 Task: Create a two modern and professional business identity letterhead templates.
Action: Mouse moved to (464, 412)
Screenshot: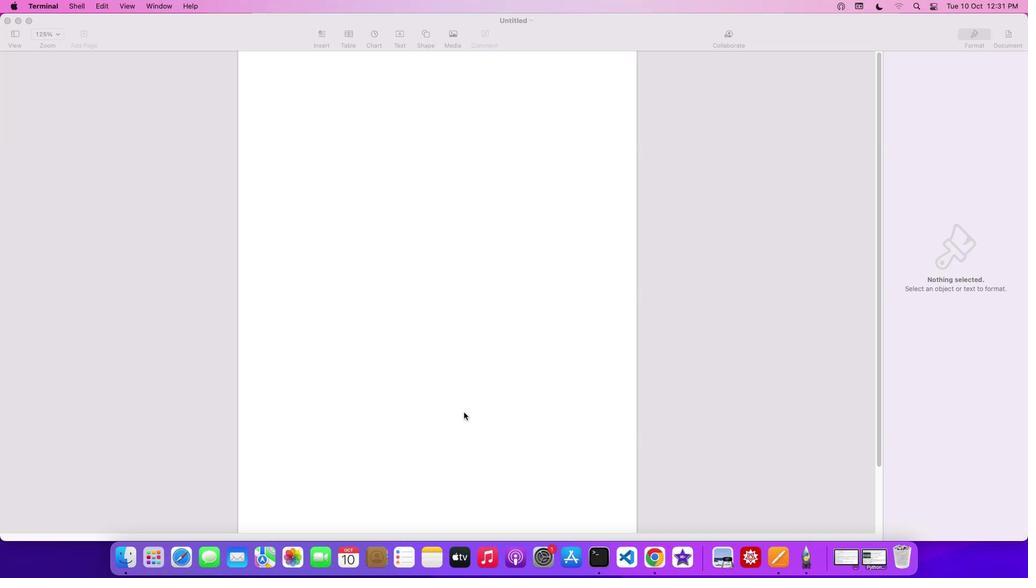 
Action: Mouse pressed left at (464, 412)
Screenshot: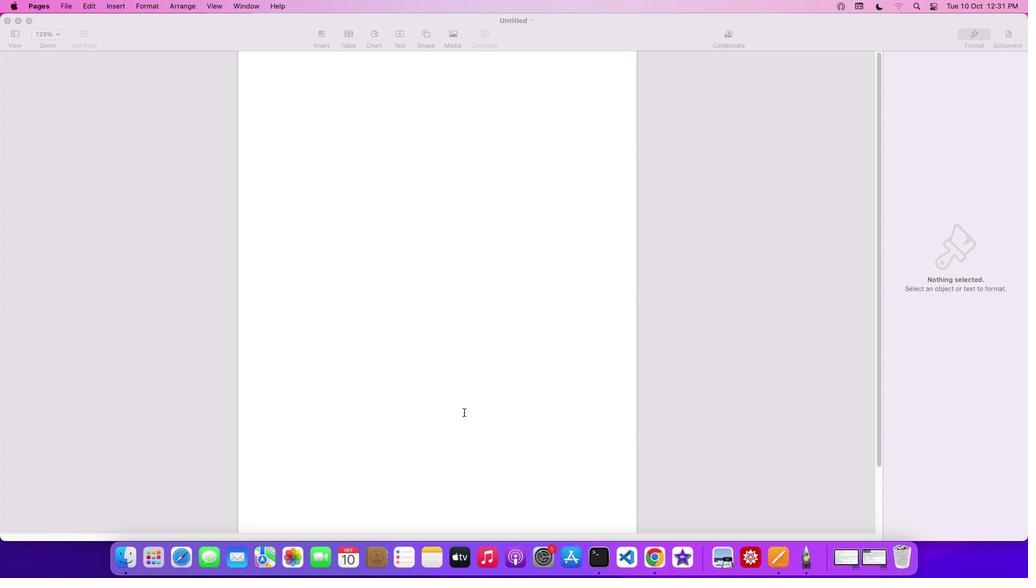 
Action: Mouse moved to (427, 32)
Screenshot: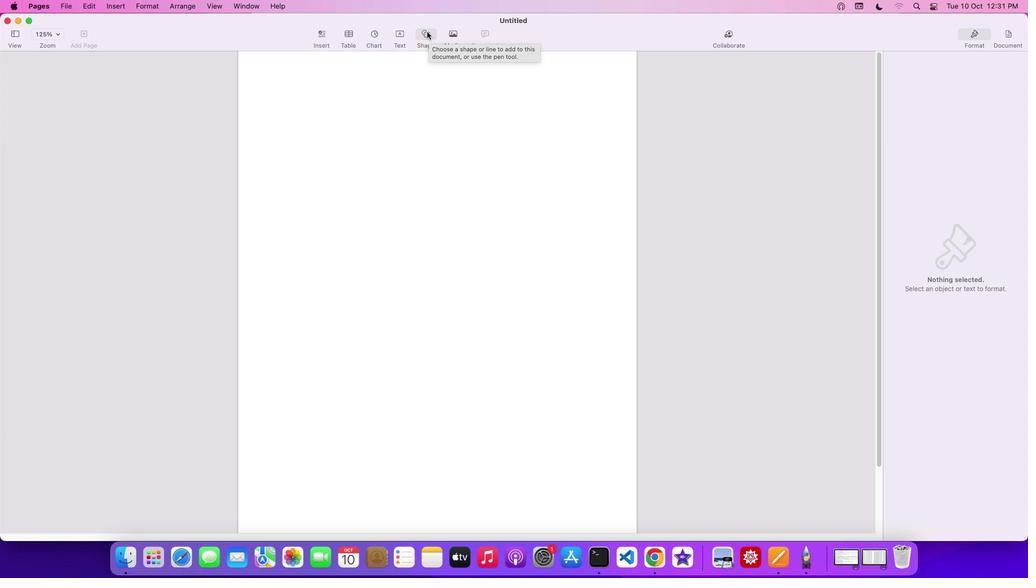 
Action: Mouse pressed left at (427, 32)
Screenshot: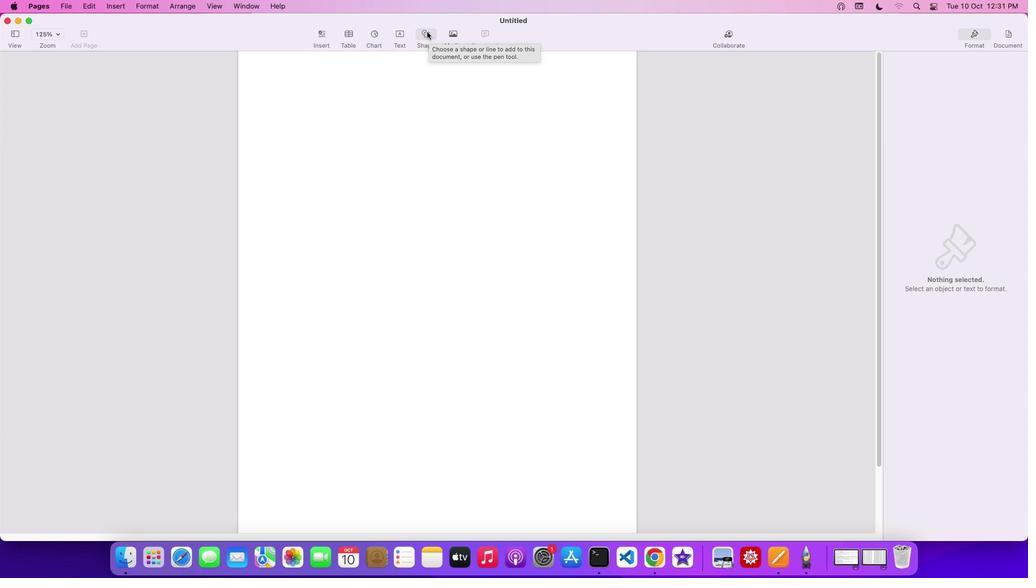 
Action: Mouse moved to (421, 125)
Screenshot: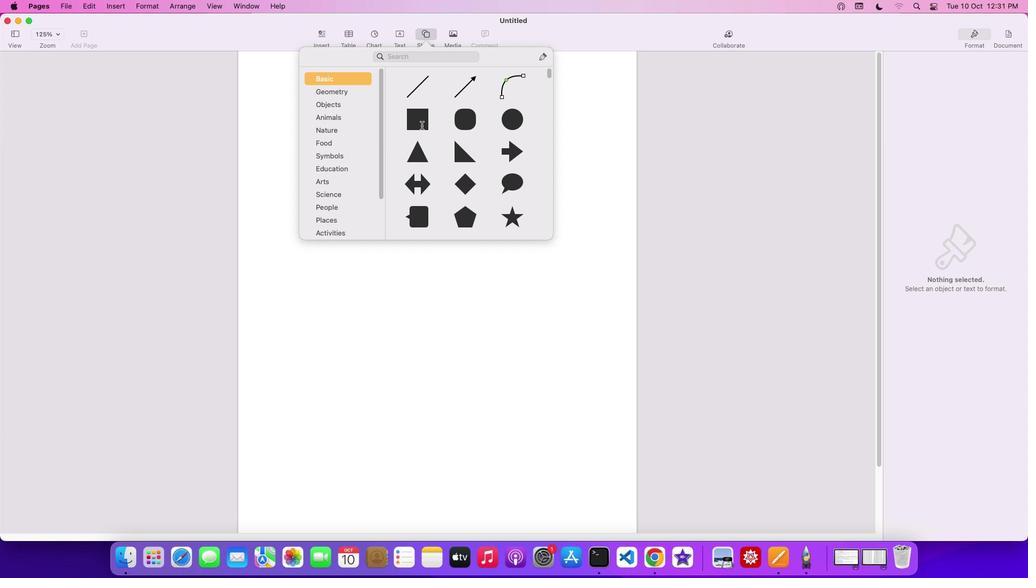 
Action: Mouse pressed left at (421, 125)
Screenshot: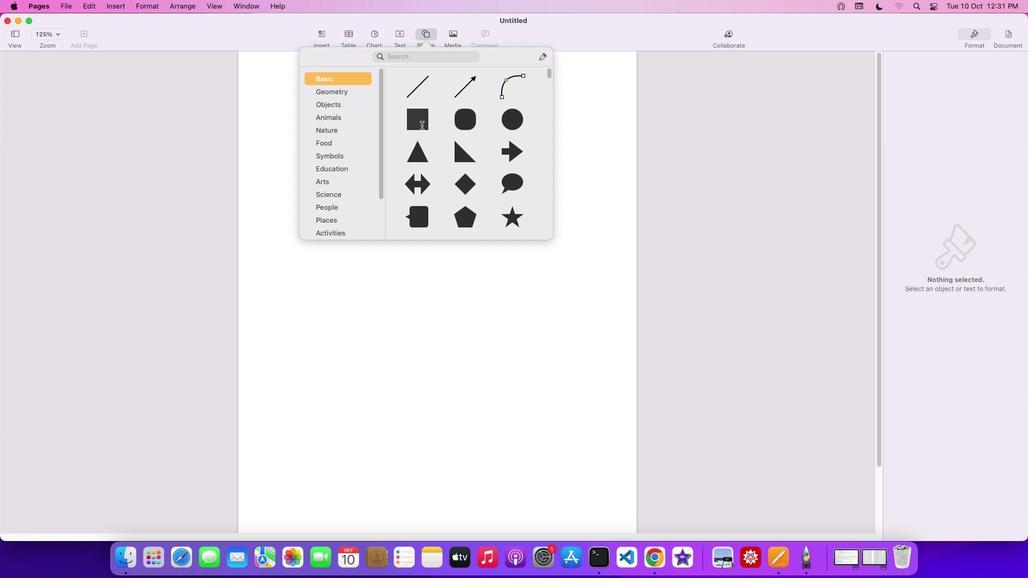 
Action: Mouse moved to (438, 324)
Screenshot: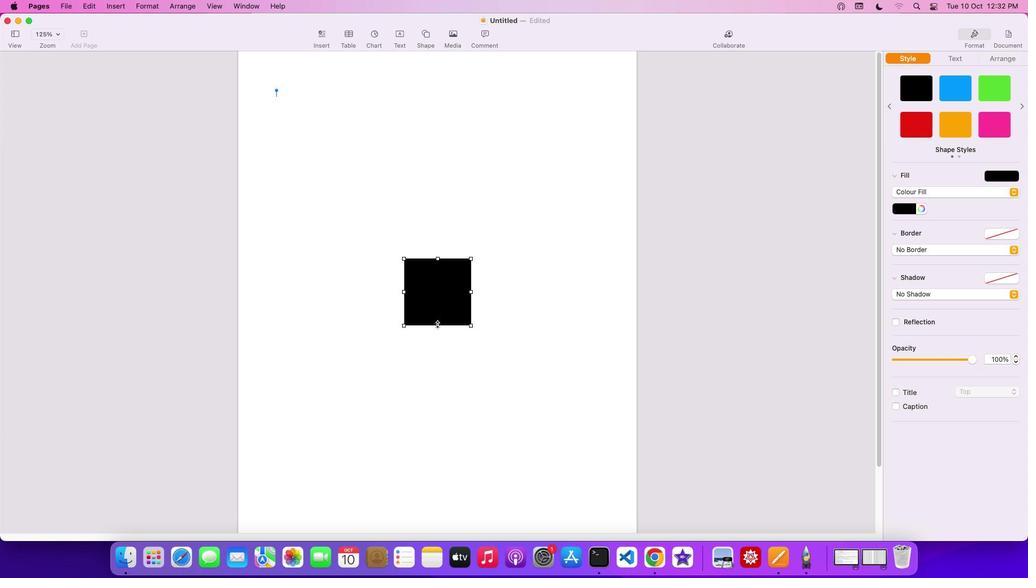 
Action: Mouse pressed left at (438, 324)
Screenshot: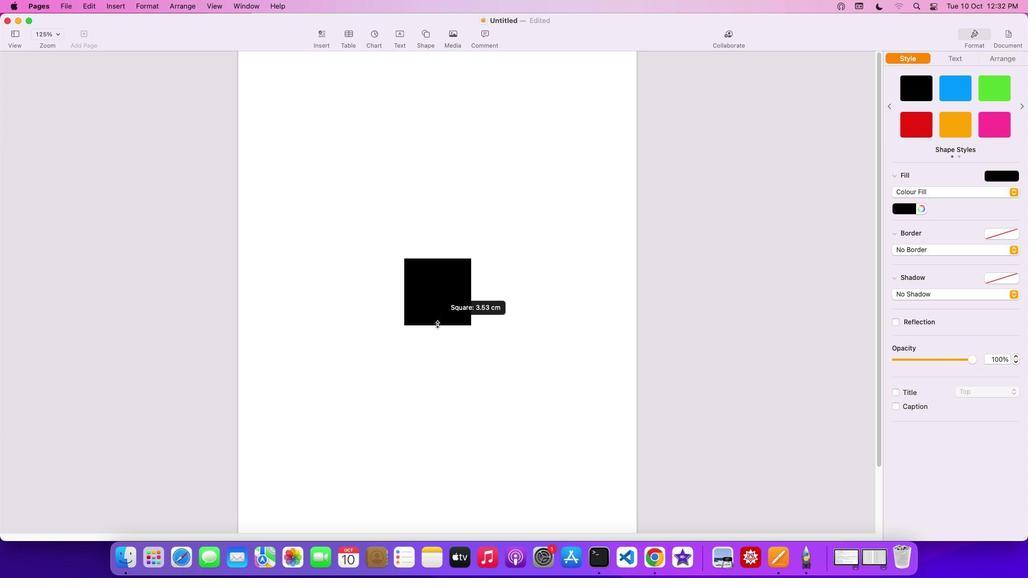 
Action: Mouse moved to (444, 273)
Screenshot: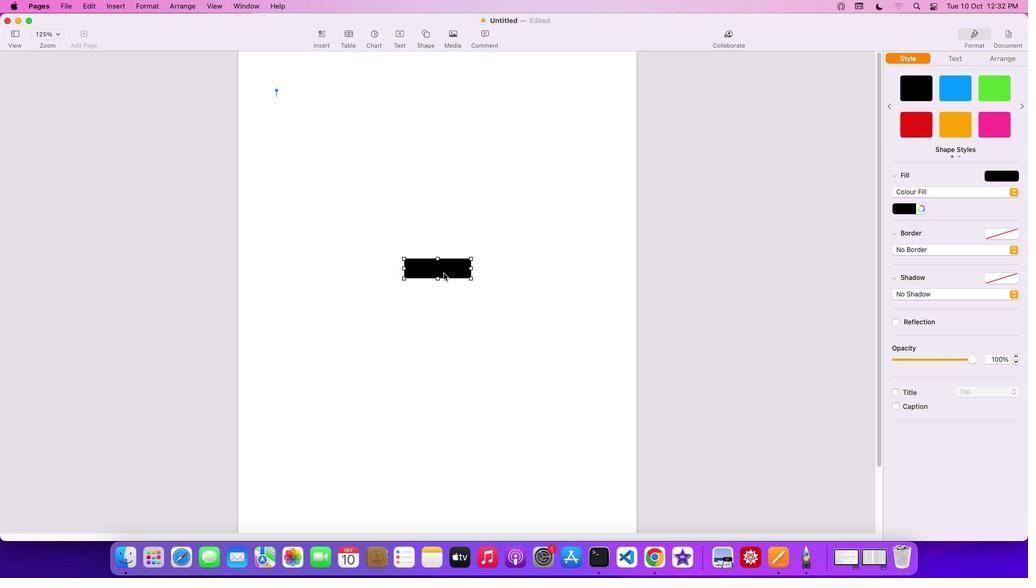 
Action: Mouse pressed left at (444, 273)
Screenshot: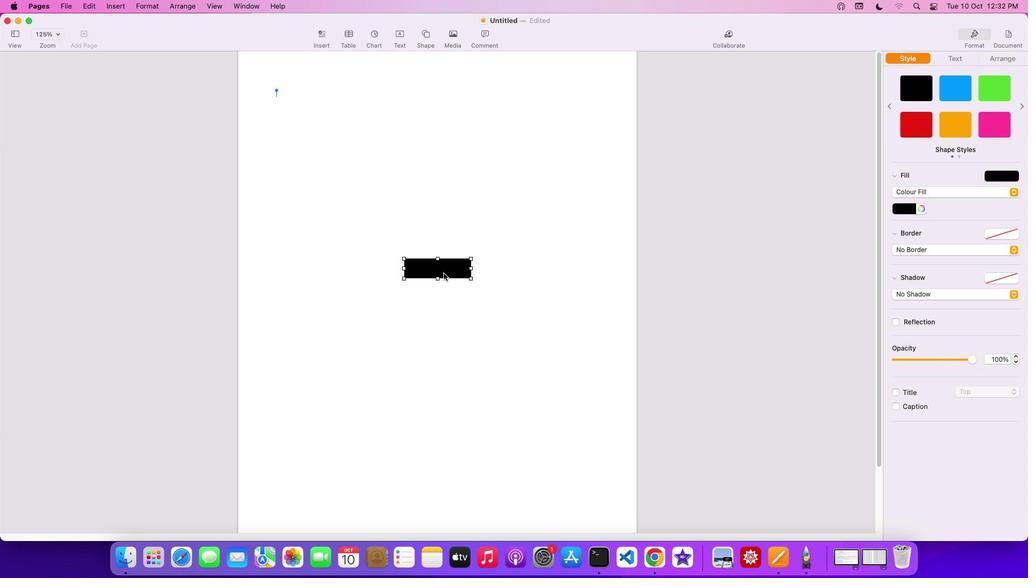 
Action: Mouse moved to (304, 71)
Screenshot: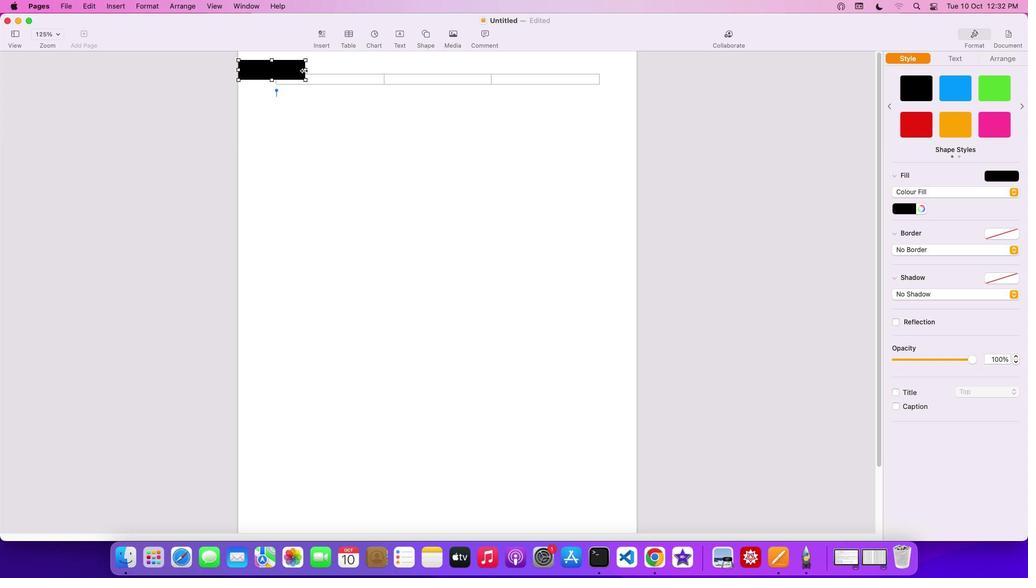 
Action: Mouse pressed left at (304, 71)
Screenshot: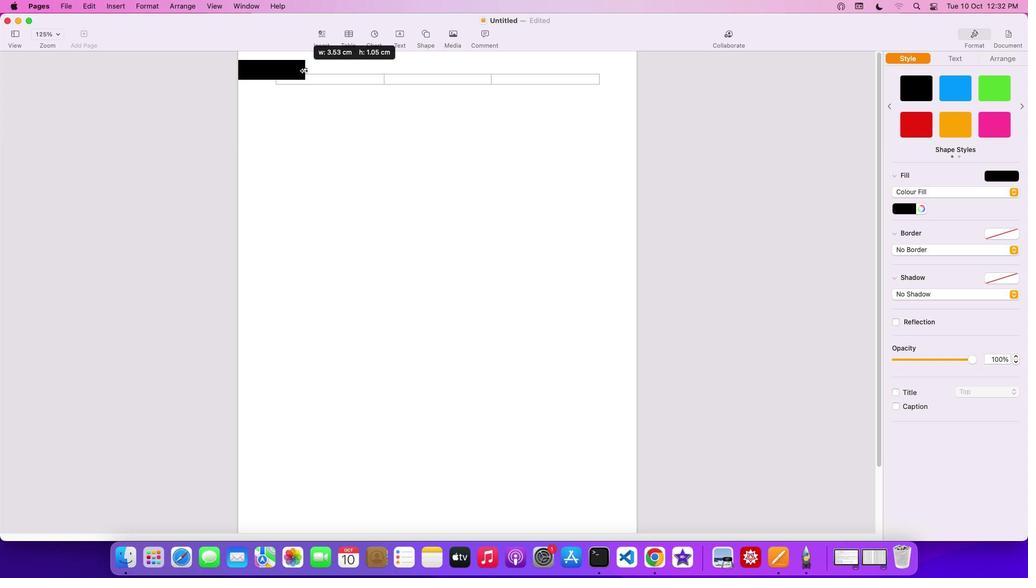 
Action: Mouse moved to (429, 31)
Screenshot: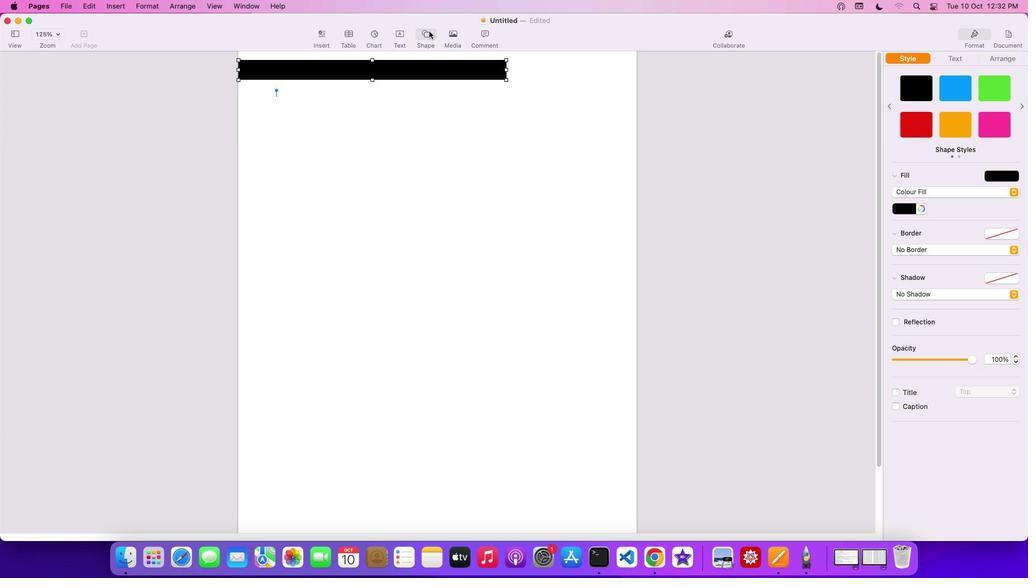 
Action: Mouse pressed left at (429, 31)
Screenshot: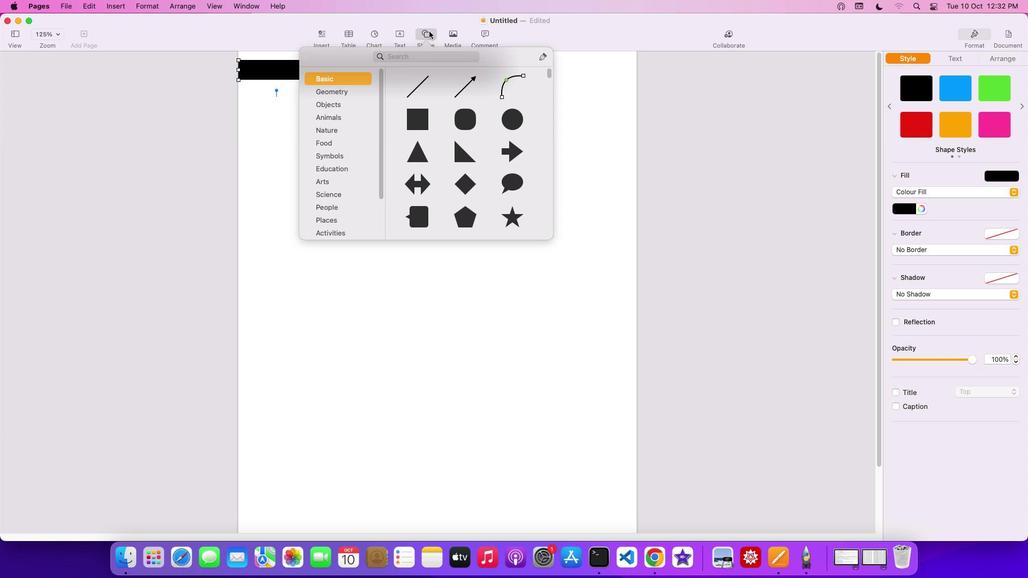 
Action: Mouse moved to (464, 155)
Screenshot: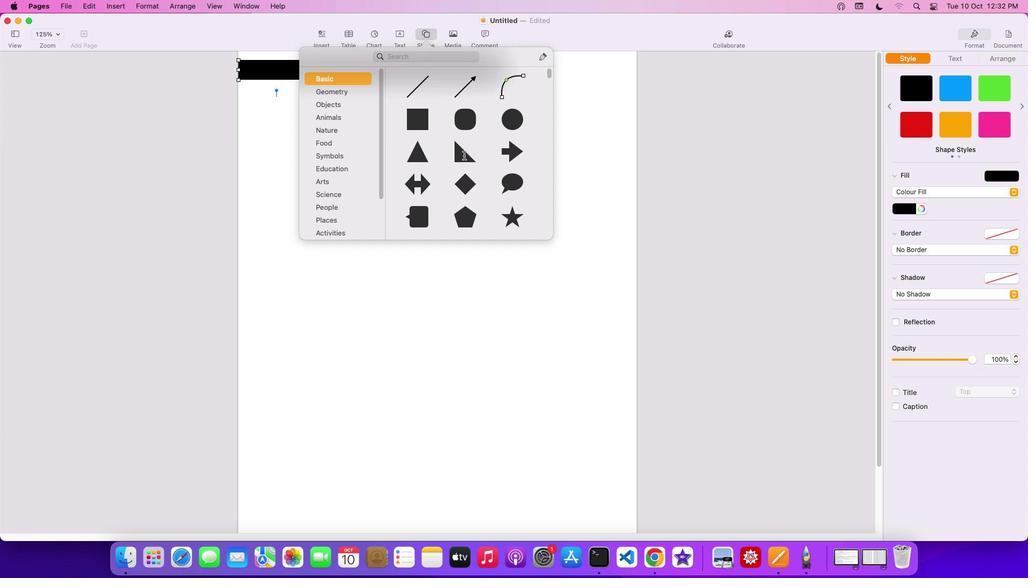 
Action: Mouse pressed left at (464, 155)
Screenshot: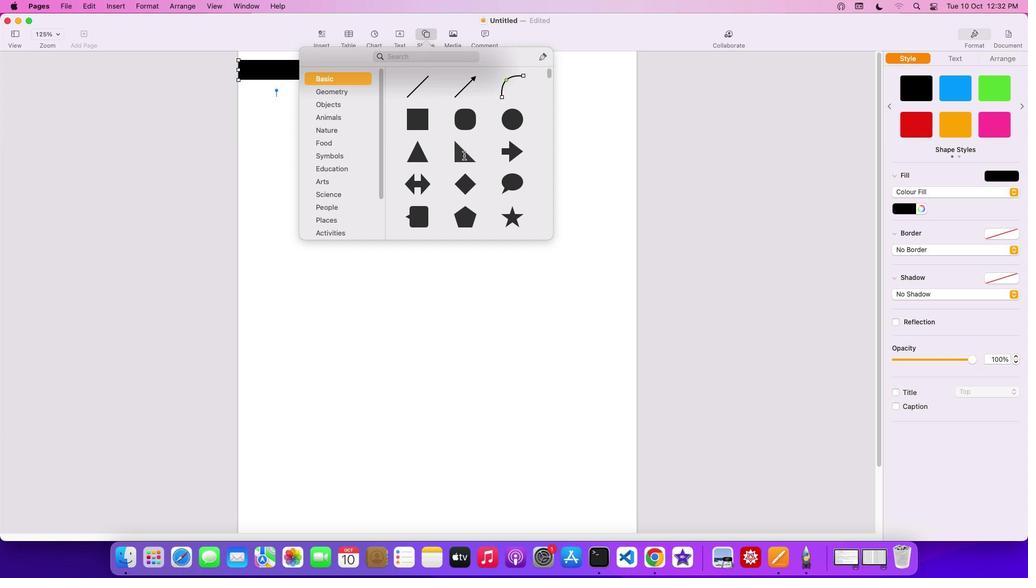 
Action: Mouse moved to (471, 325)
Screenshot: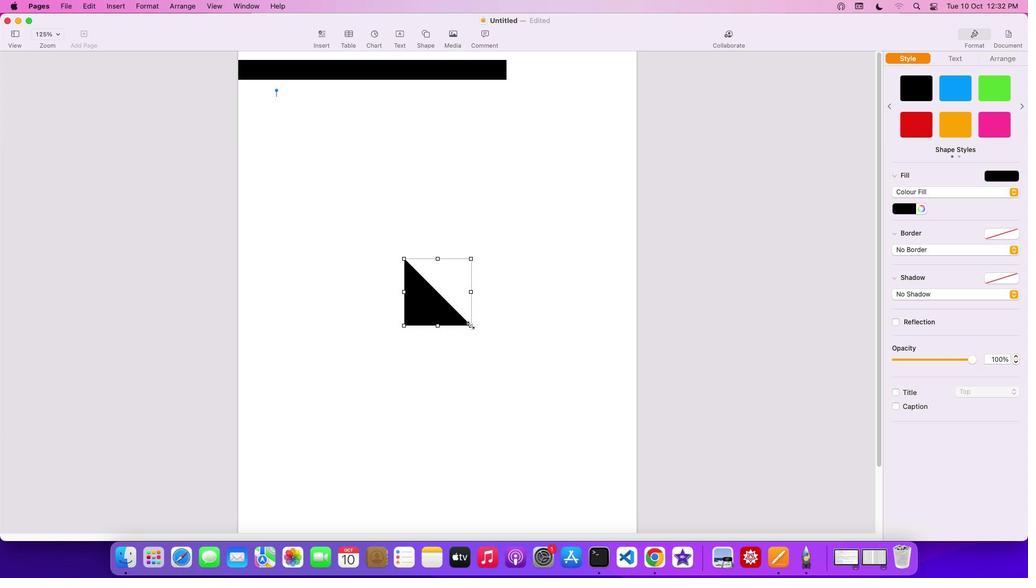 
Action: Mouse pressed left at (471, 325)
Screenshot: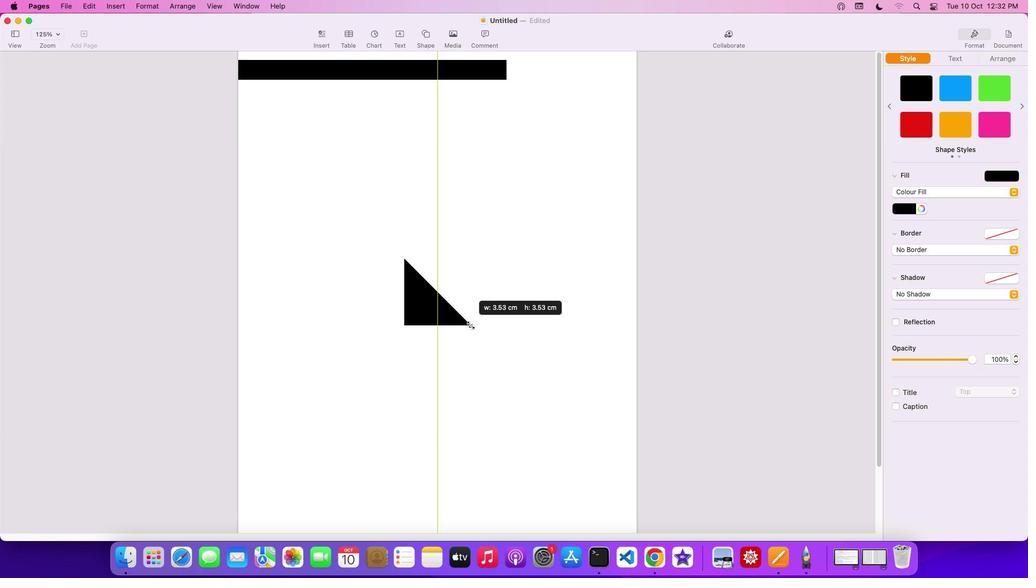 
Action: Mouse moved to (416, 275)
Screenshot: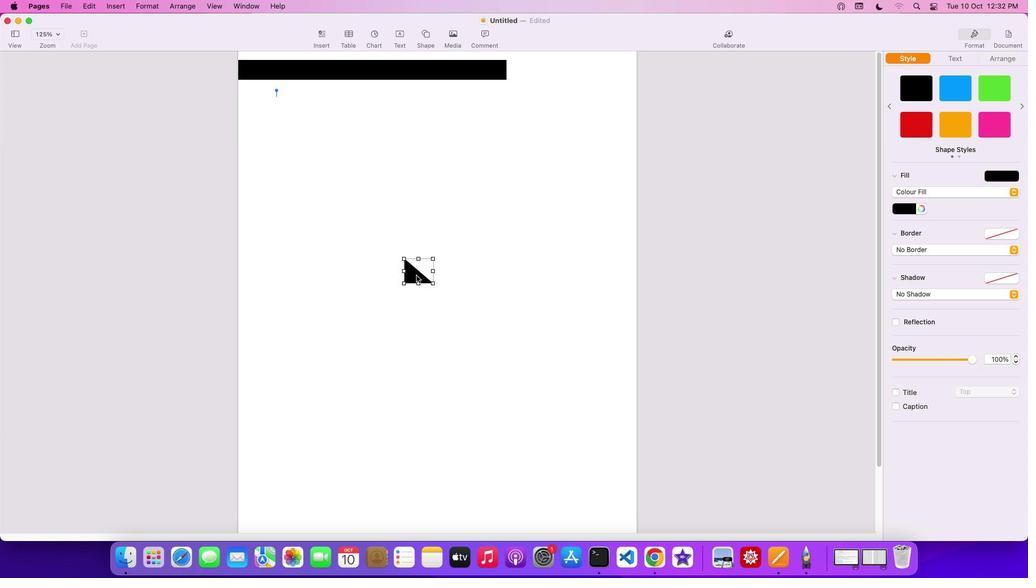 
Action: Mouse pressed left at (416, 275)
Screenshot: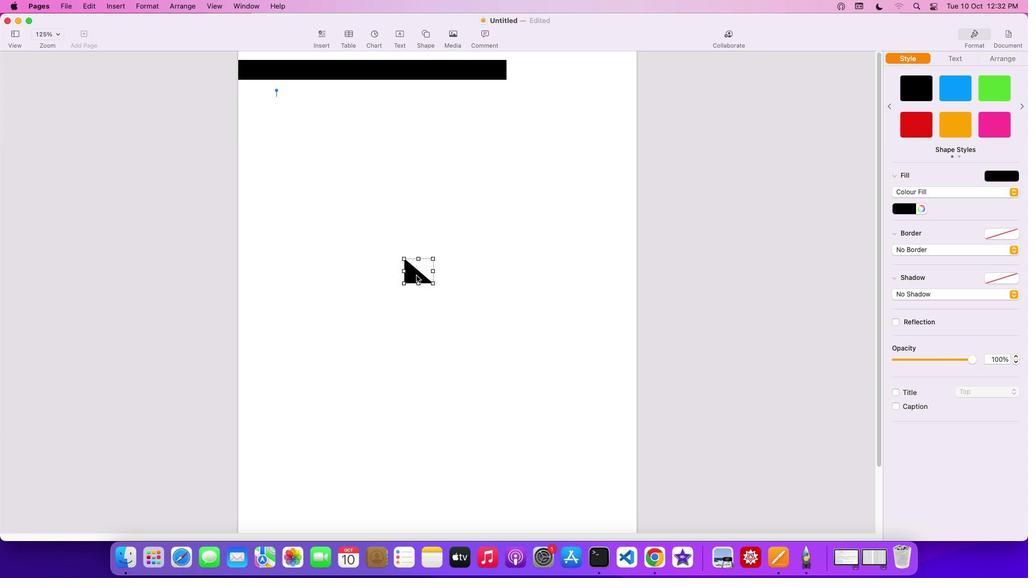 
Action: Mouse moved to (534, 54)
Screenshot: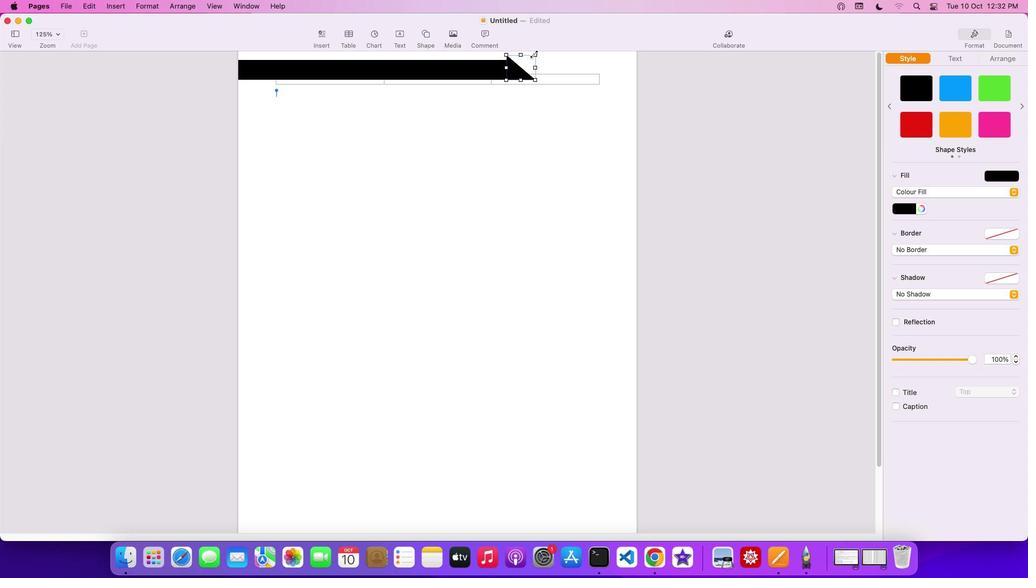 
Action: Mouse pressed left at (534, 54)
Screenshot: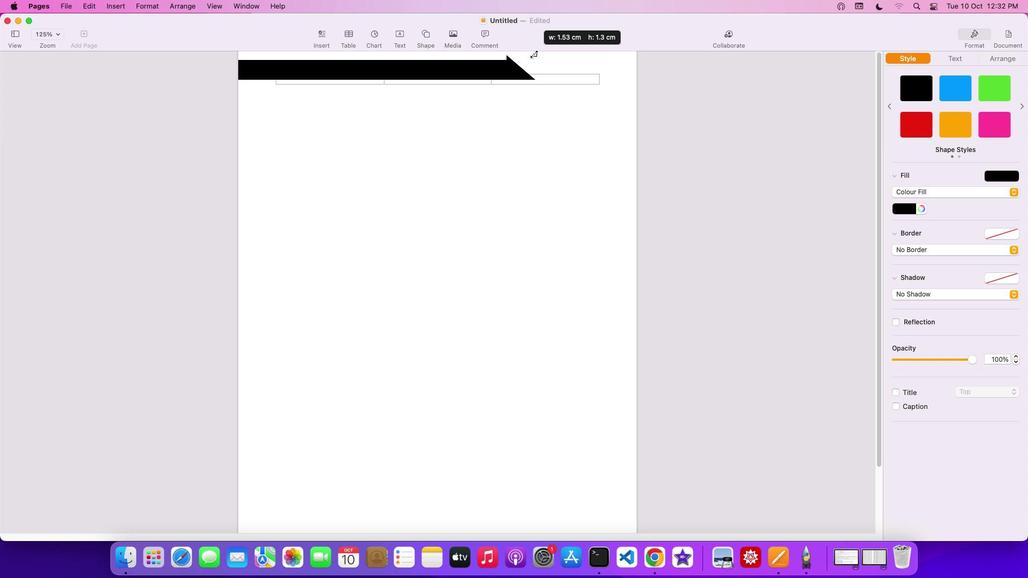 
Action: Mouse moved to (491, 110)
Screenshot: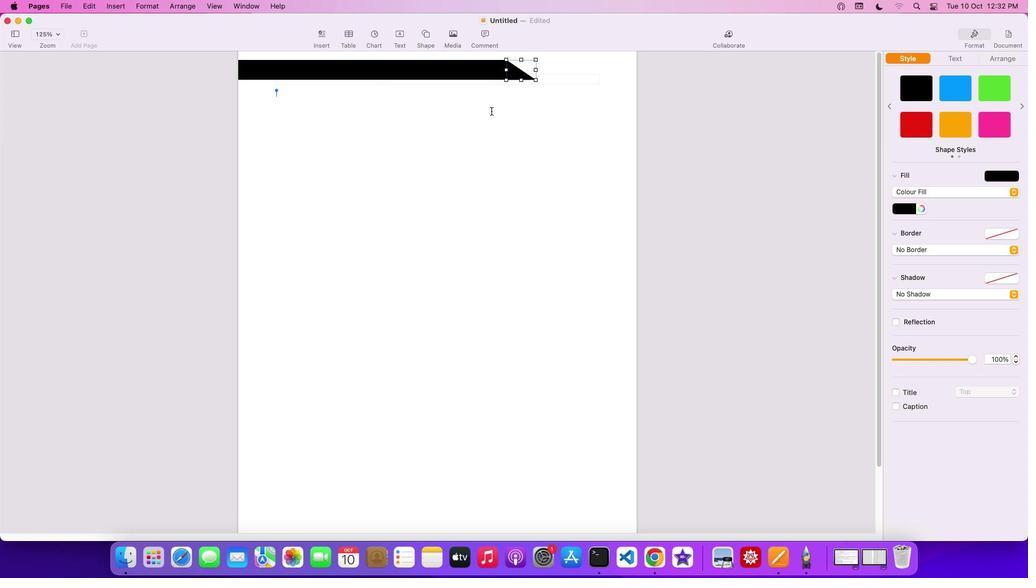 
Action: Mouse pressed left at (491, 110)
Screenshot: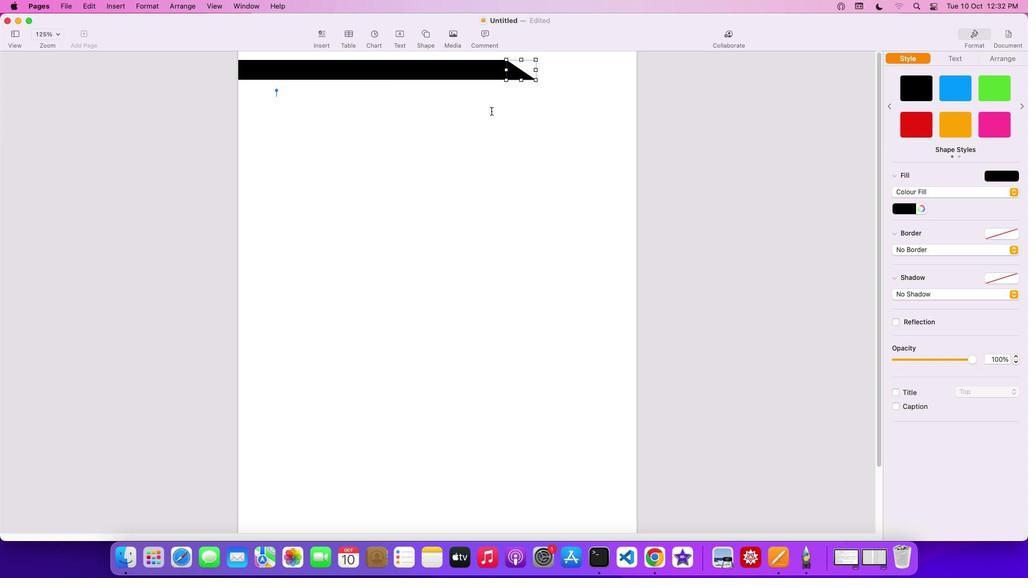 
Action: Mouse moved to (447, 119)
Screenshot: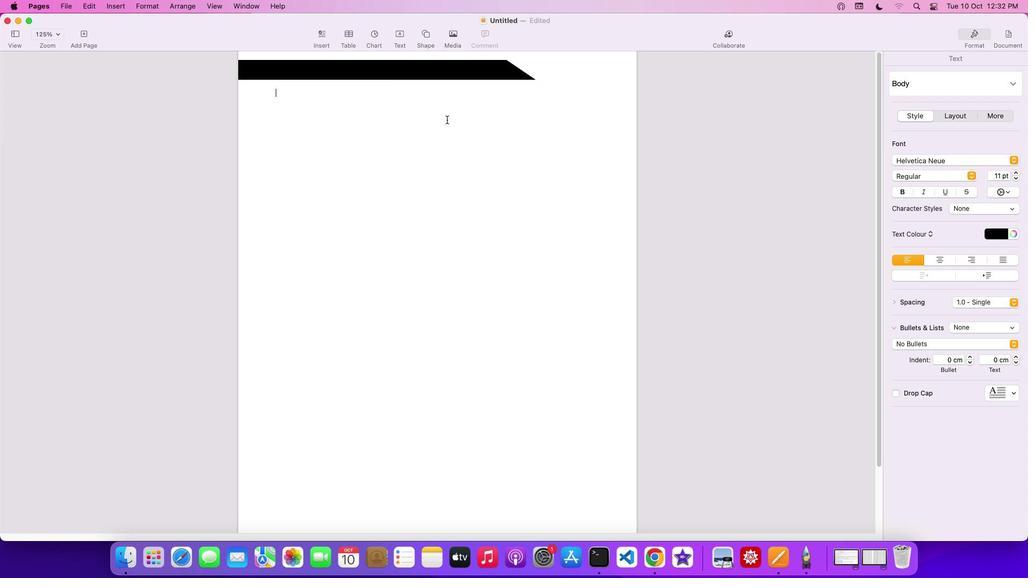 
Action: Key pressed Key.ctrl
Screenshot: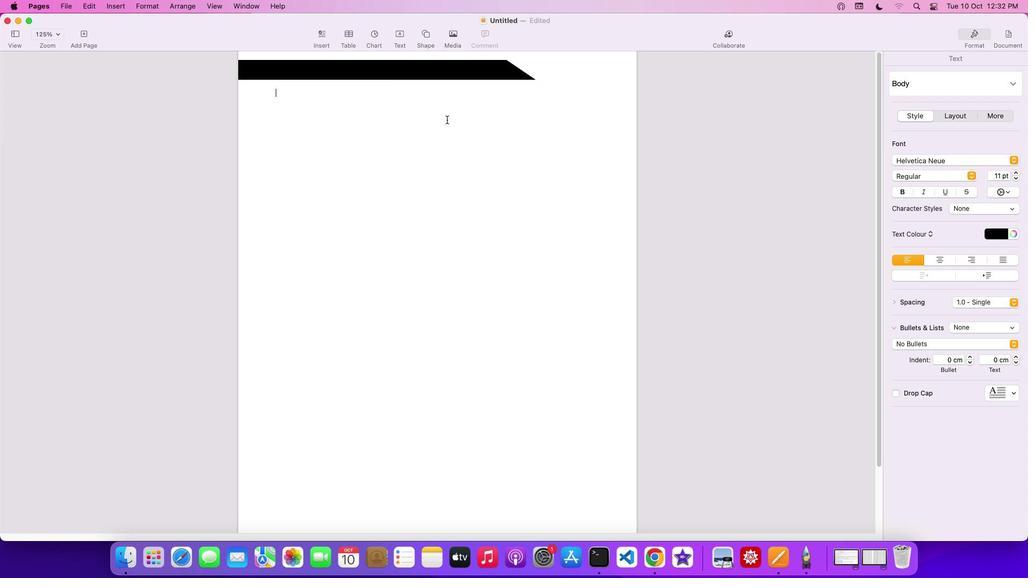 
Action: Mouse moved to (421, 83)
Screenshot: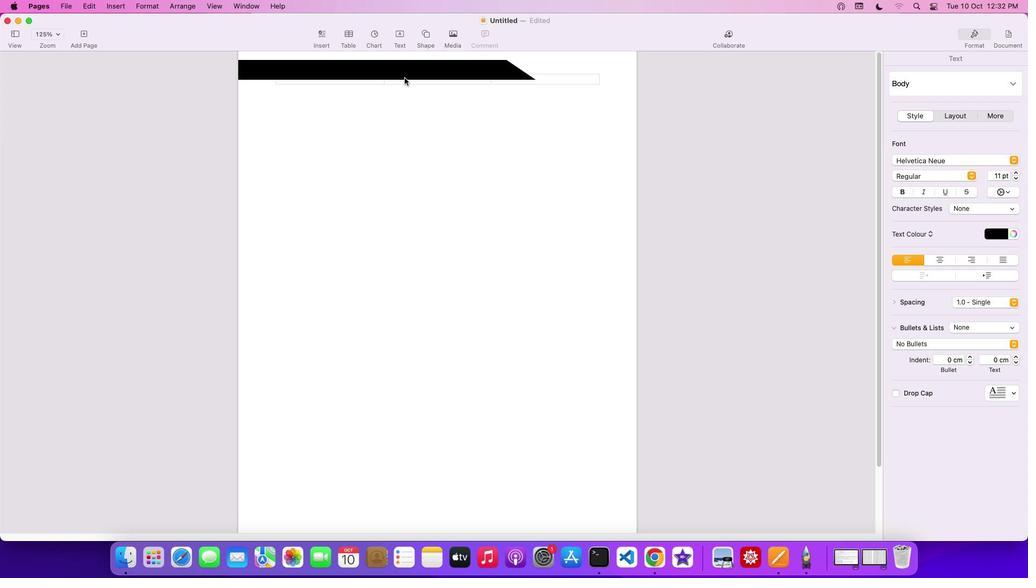 
Action: Key pressed Key.shift
Screenshot: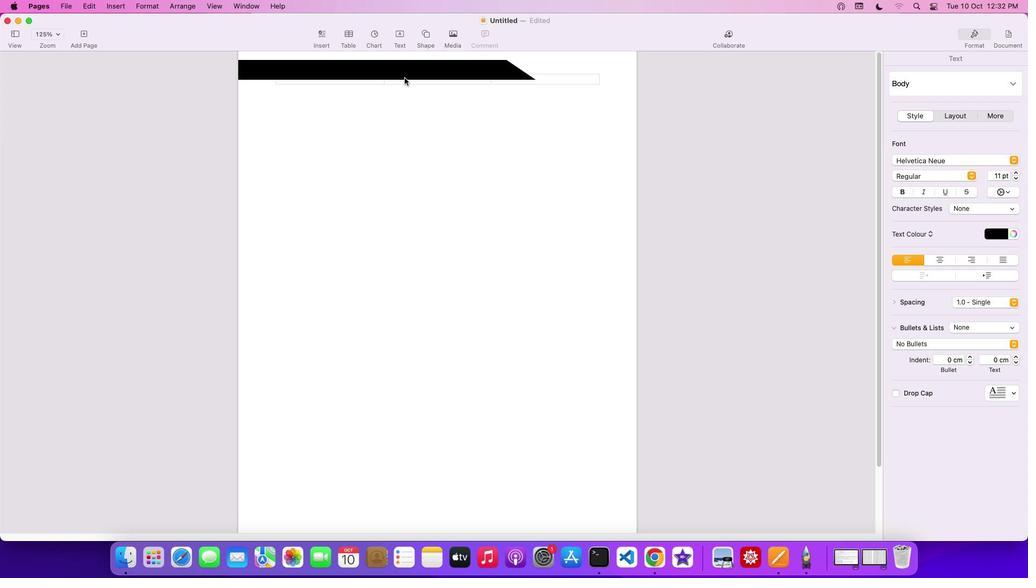 
Action: Mouse moved to (343, 70)
Screenshot: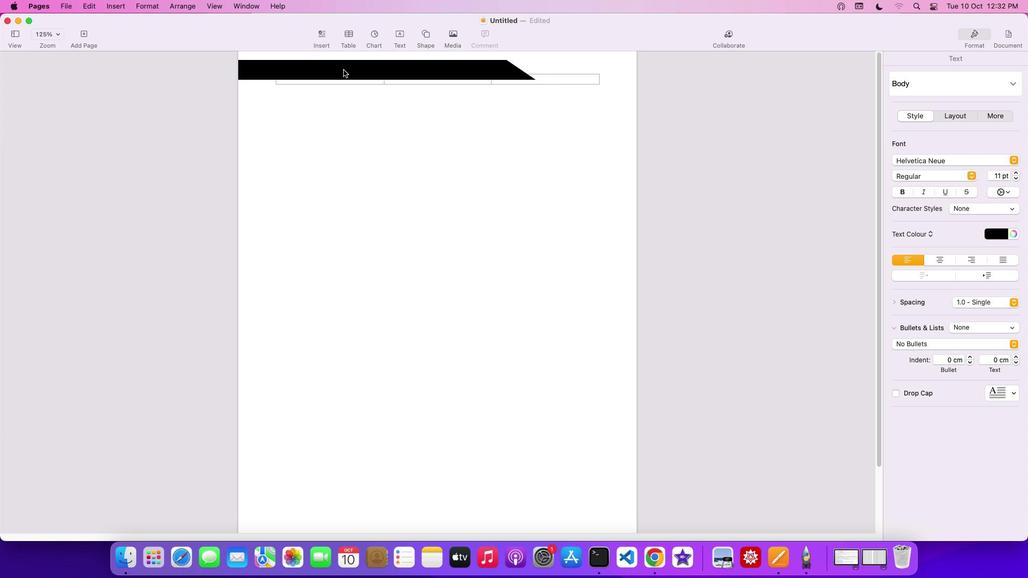 
Action: Mouse pressed left at (343, 70)
Screenshot: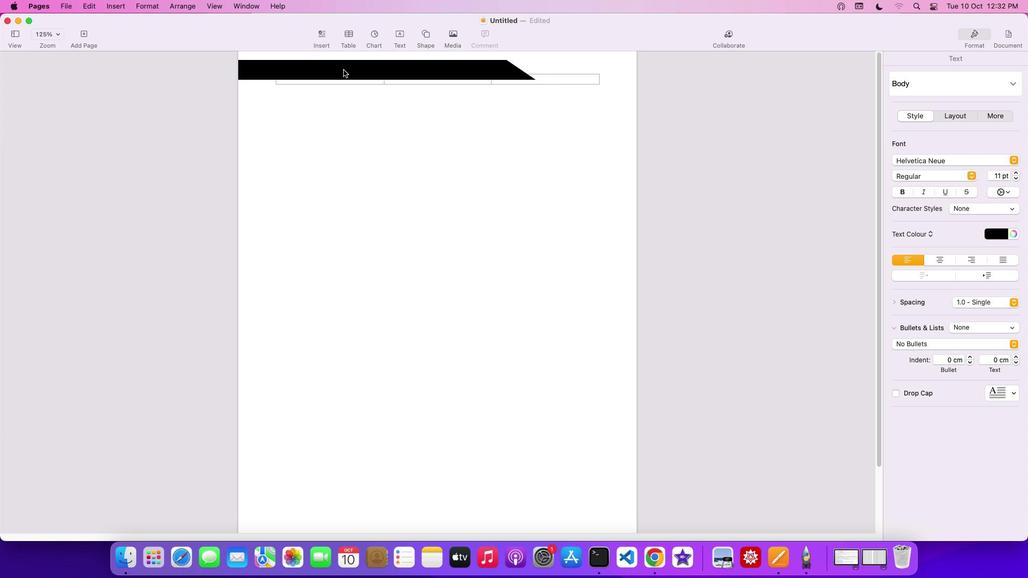 
Action: Mouse moved to (516, 70)
Screenshot: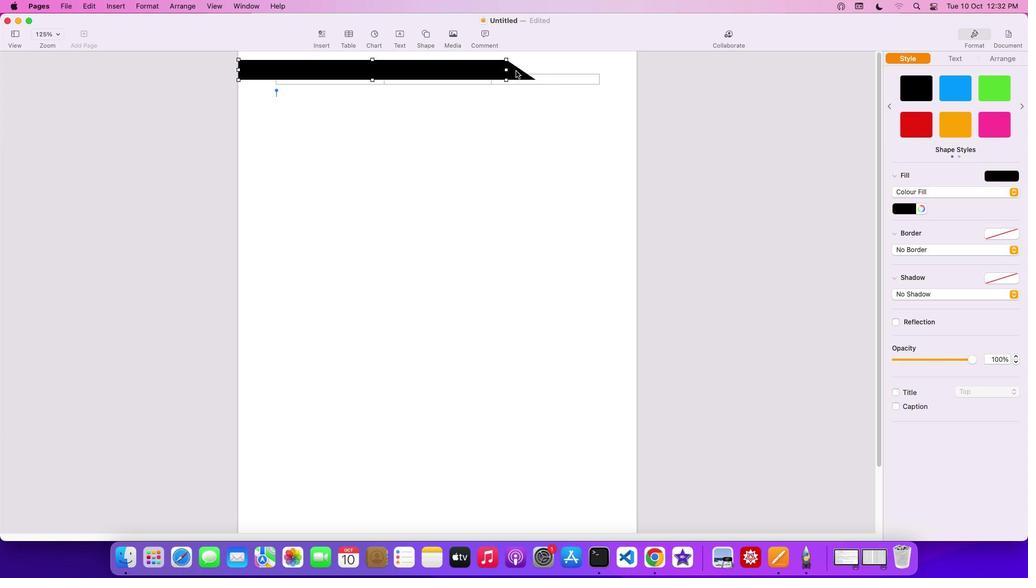 
Action: Mouse pressed left at (516, 70)
Screenshot: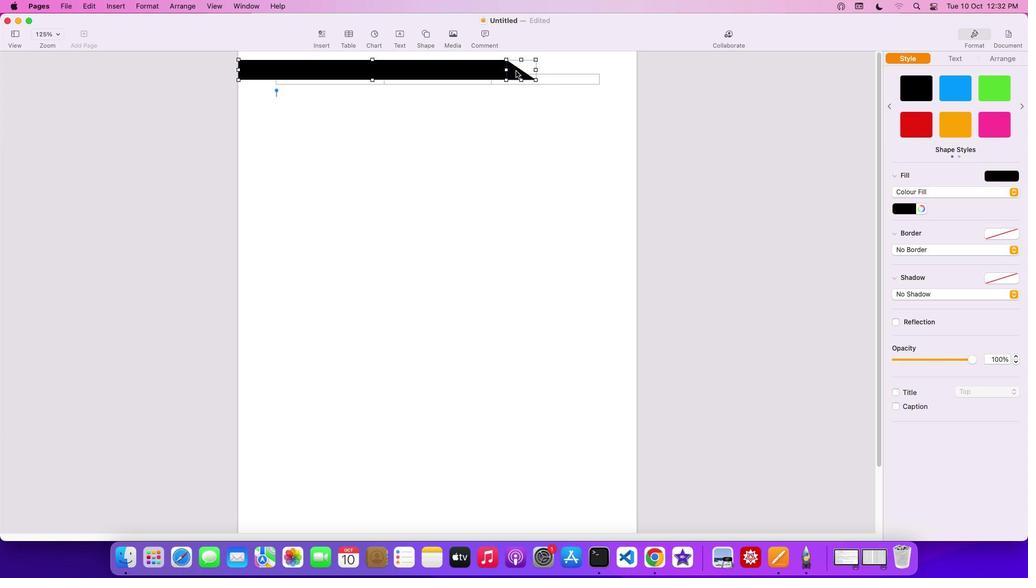 
Action: Mouse moved to (514, 72)
Screenshot: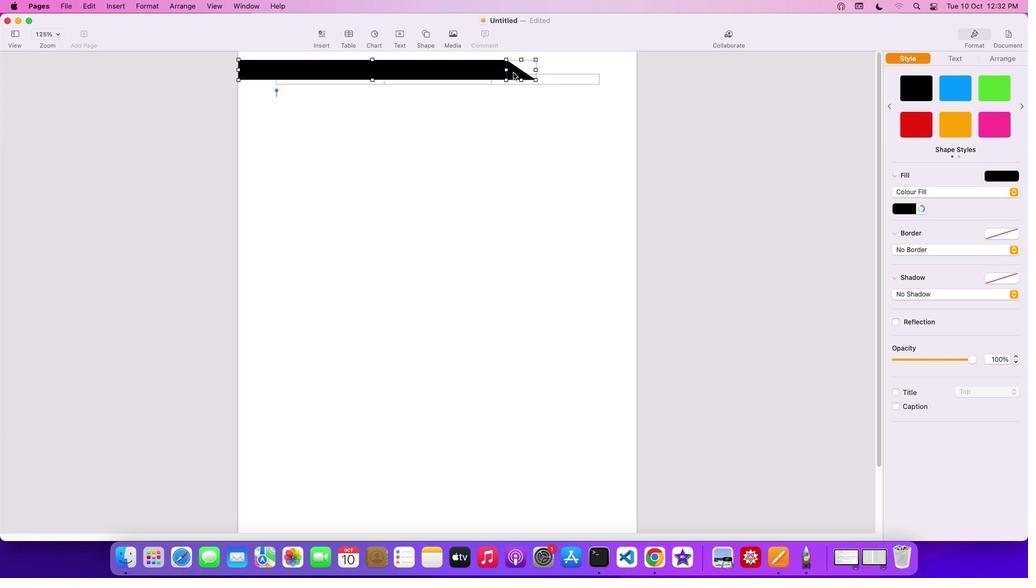 
Action: Key pressed Key.cmd
Screenshot: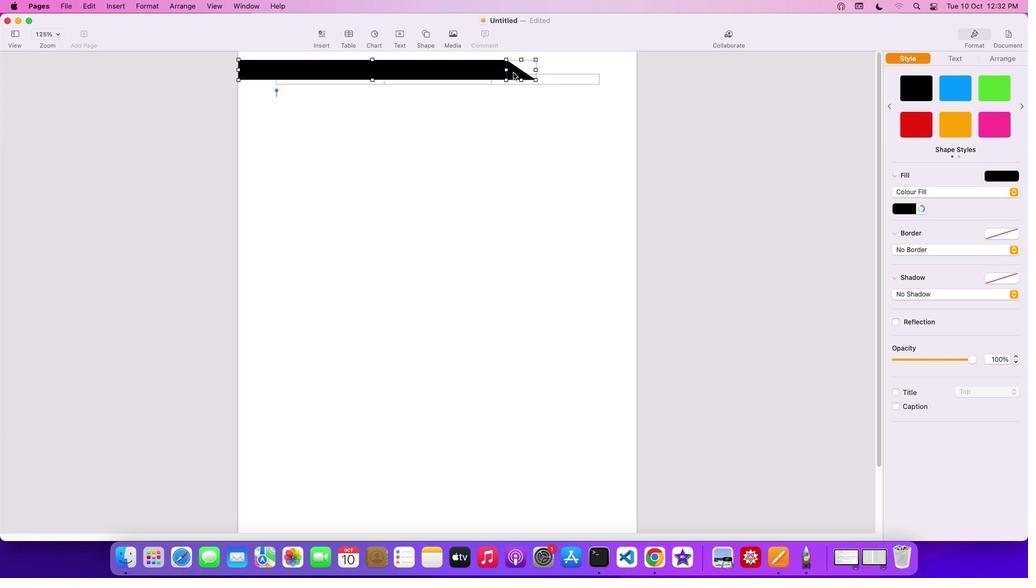 
Action: Mouse moved to (510, 74)
Screenshot: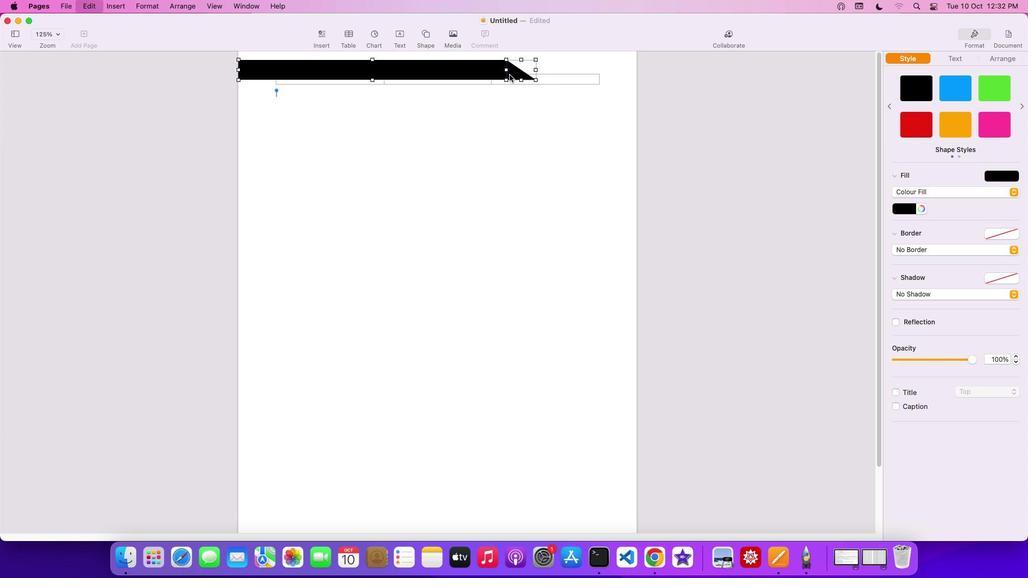 
Action: Key pressed 'c''v'
Screenshot: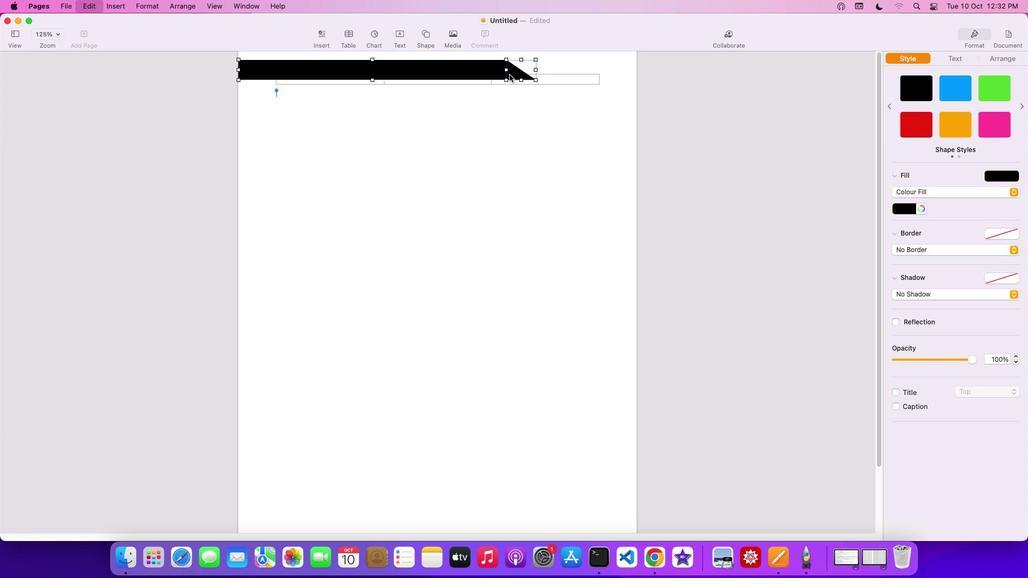 
Action: Mouse moved to (454, 81)
Screenshot: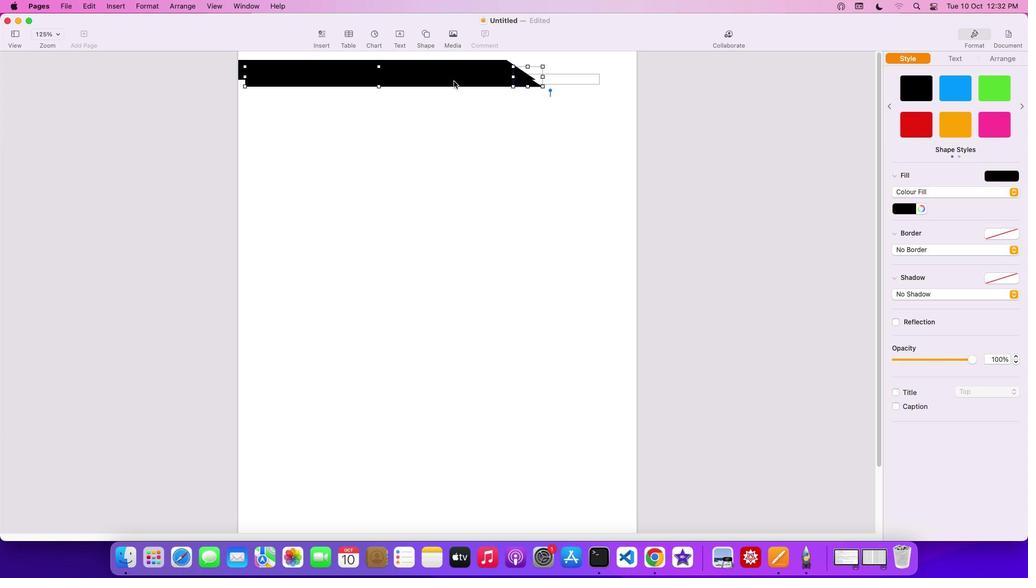
Action: Mouse pressed left at (454, 81)
Screenshot: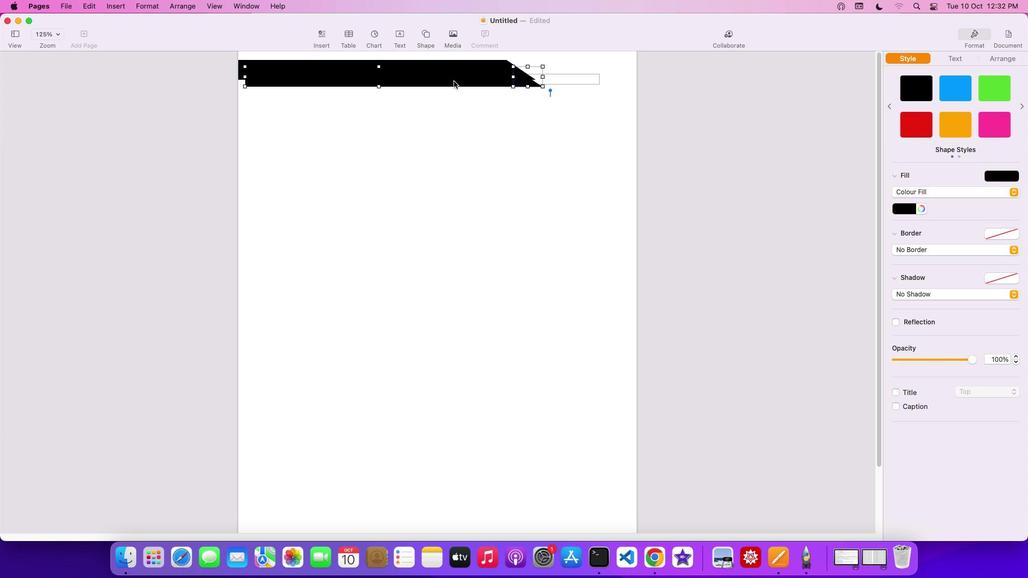 
Action: Mouse moved to (430, 71)
Screenshot: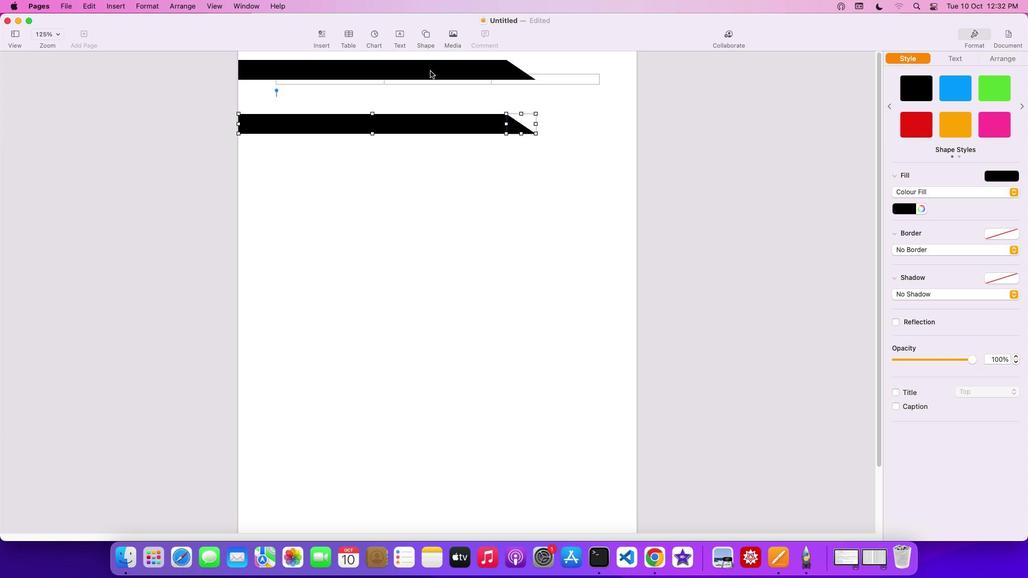 
Action: Mouse pressed left at (430, 71)
Screenshot: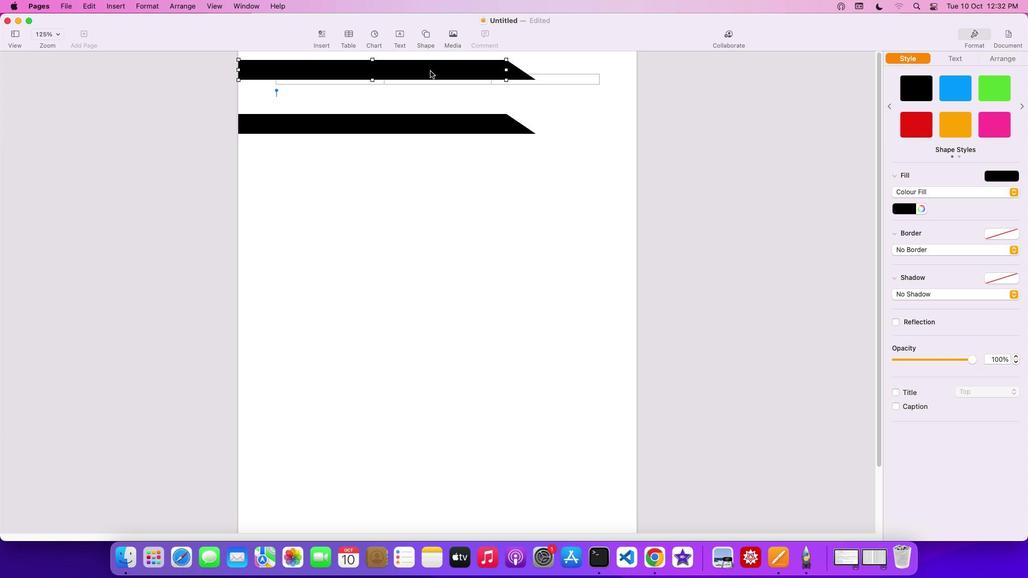 
Action: Mouse moved to (508, 79)
Screenshot: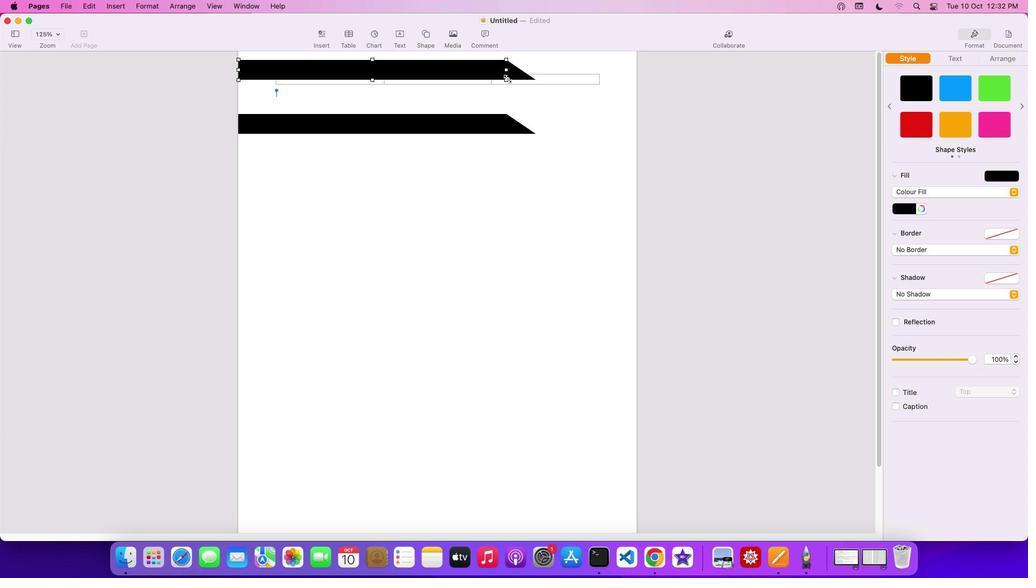 
Action: Mouse pressed left at (508, 79)
Screenshot: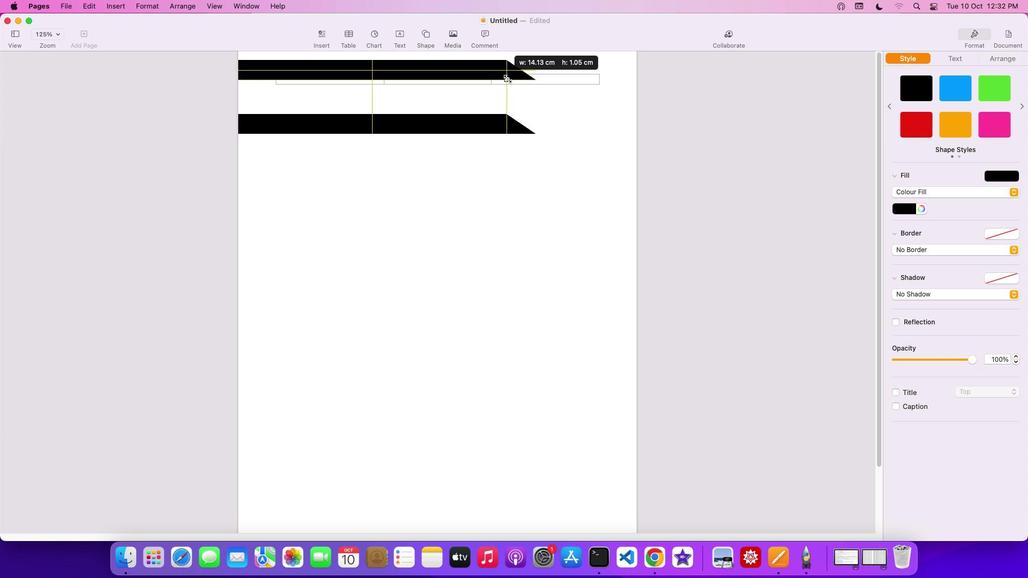 
Action: Mouse moved to (566, 97)
Screenshot: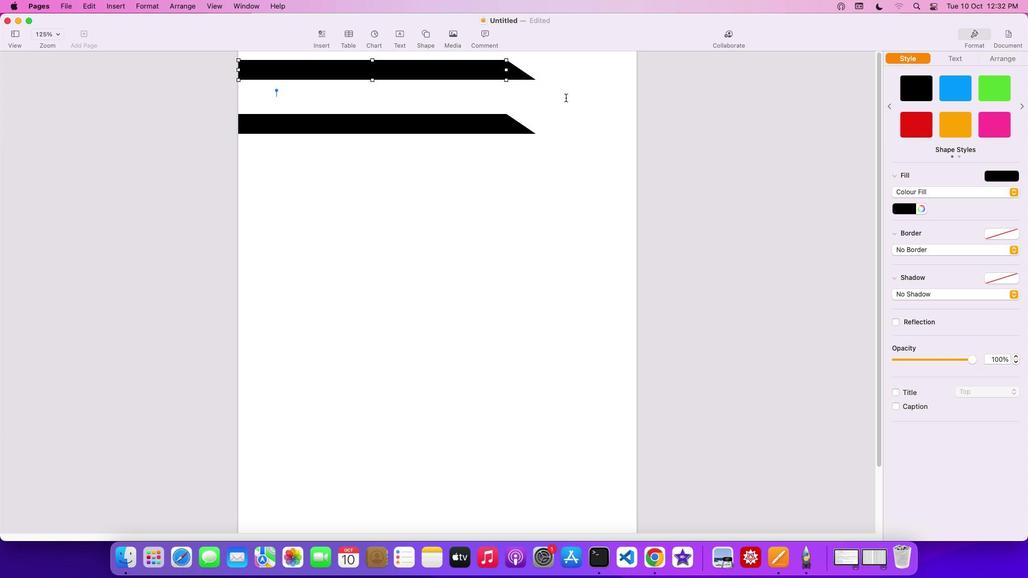
Action: Mouse pressed left at (566, 97)
Screenshot: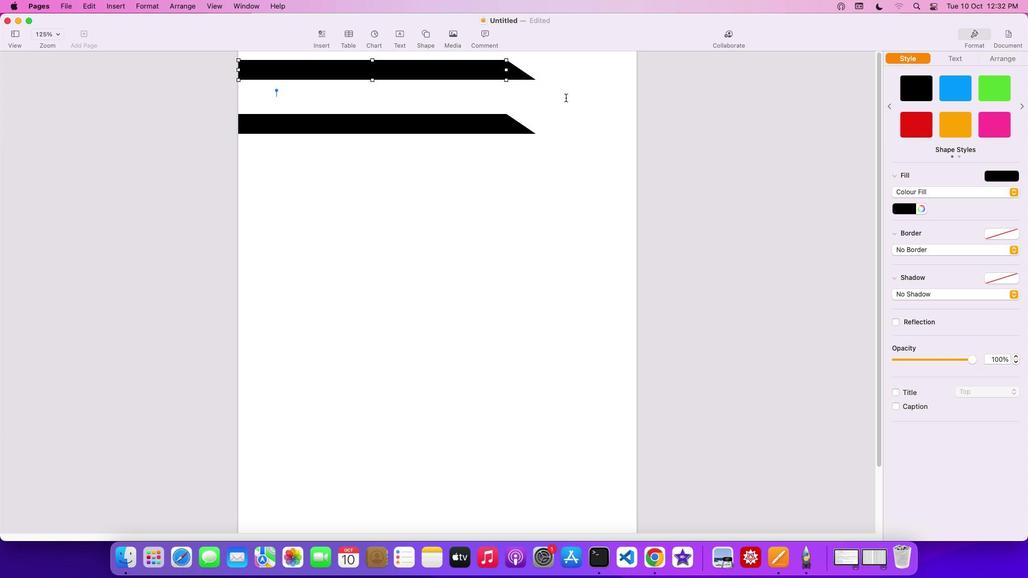
Action: Mouse moved to (442, 73)
Screenshot: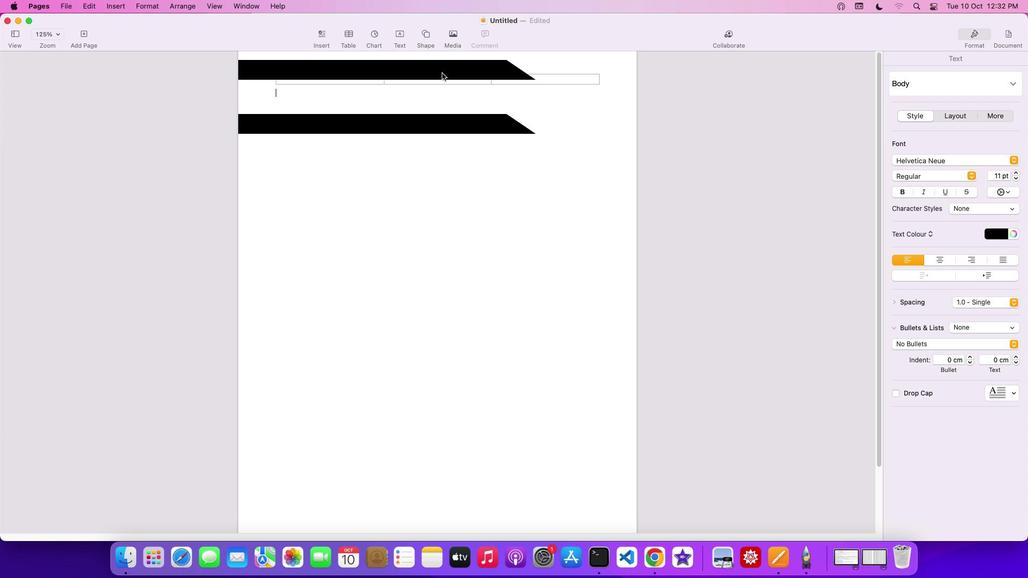 
Action: Key pressed Key.shift
Screenshot: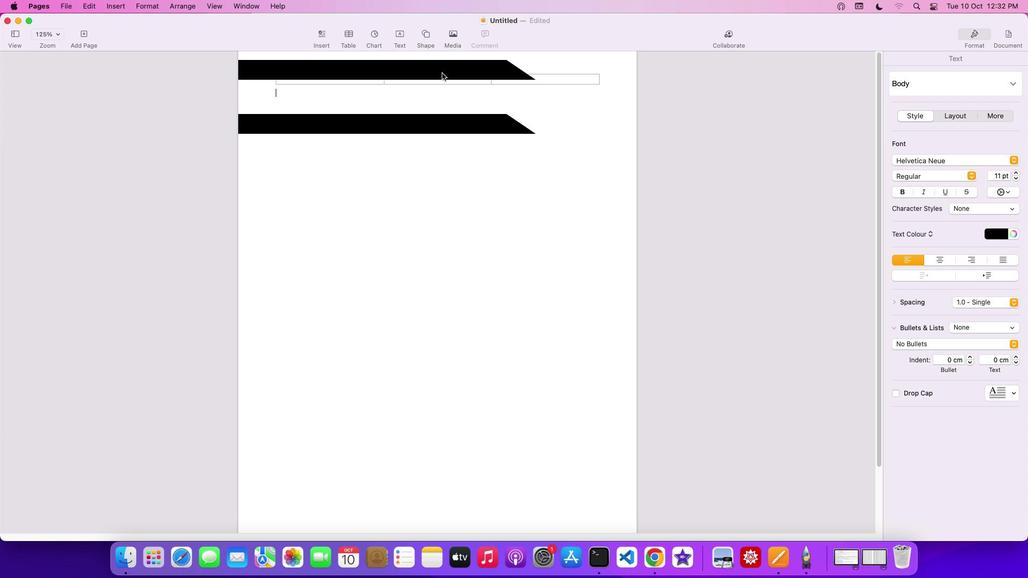 
Action: Mouse pressed right at (442, 73)
Screenshot: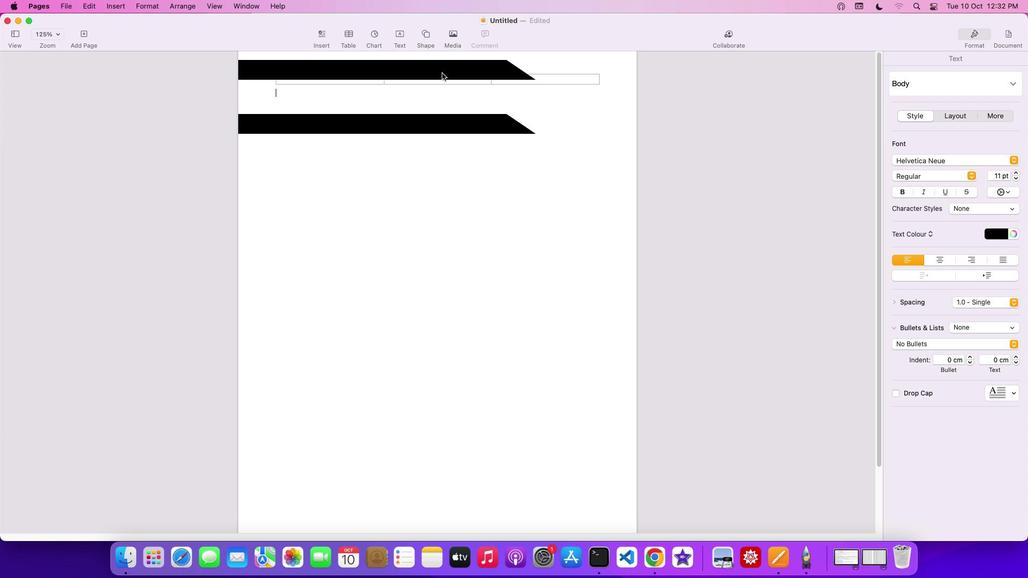 
Action: Mouse moved to (554, 180)
Screenshot: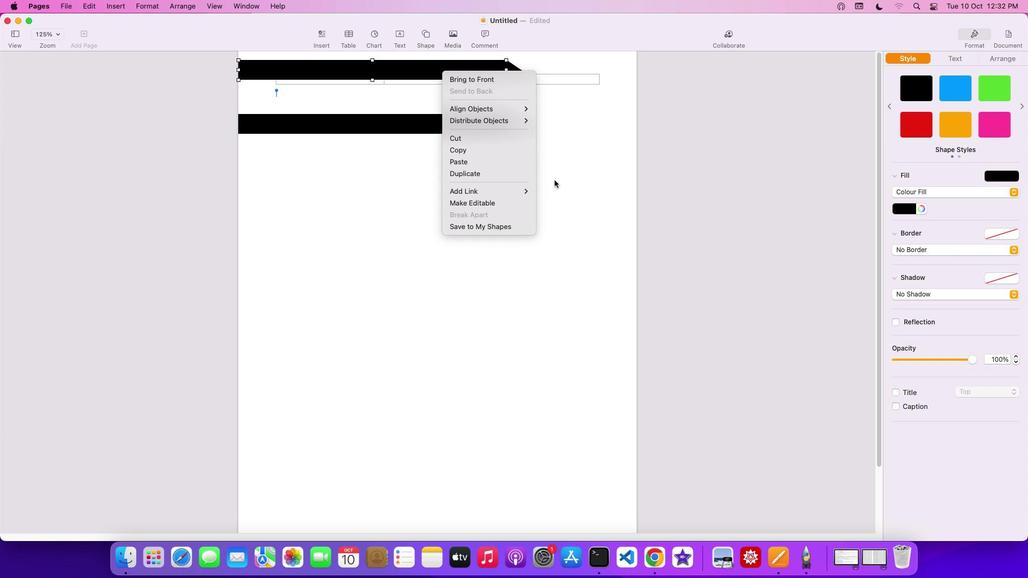 
Action: Mouse pressed left at (554, 180)
Screenshot: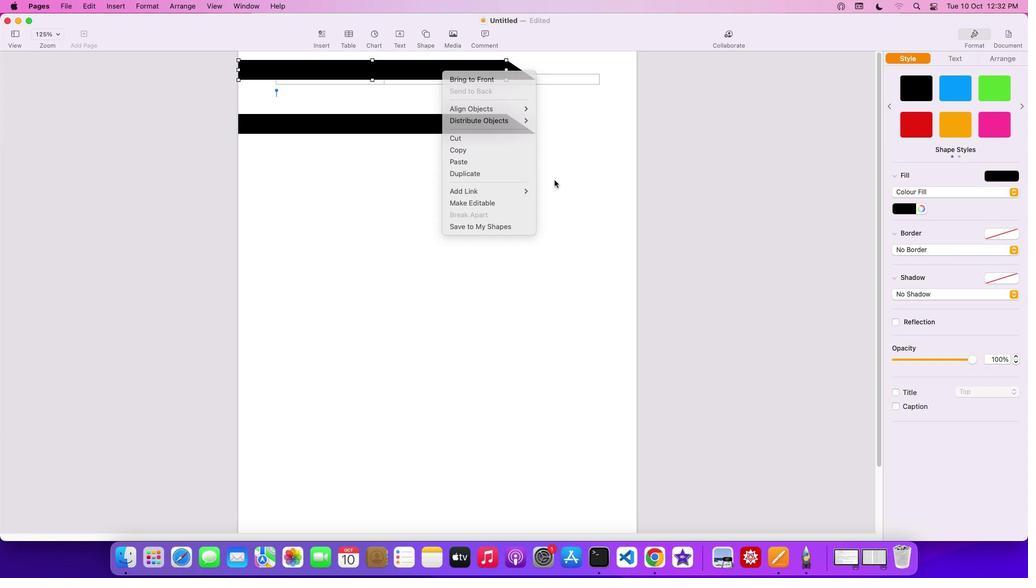 
Action: Mouse moved to (516, 92)
Screenshot: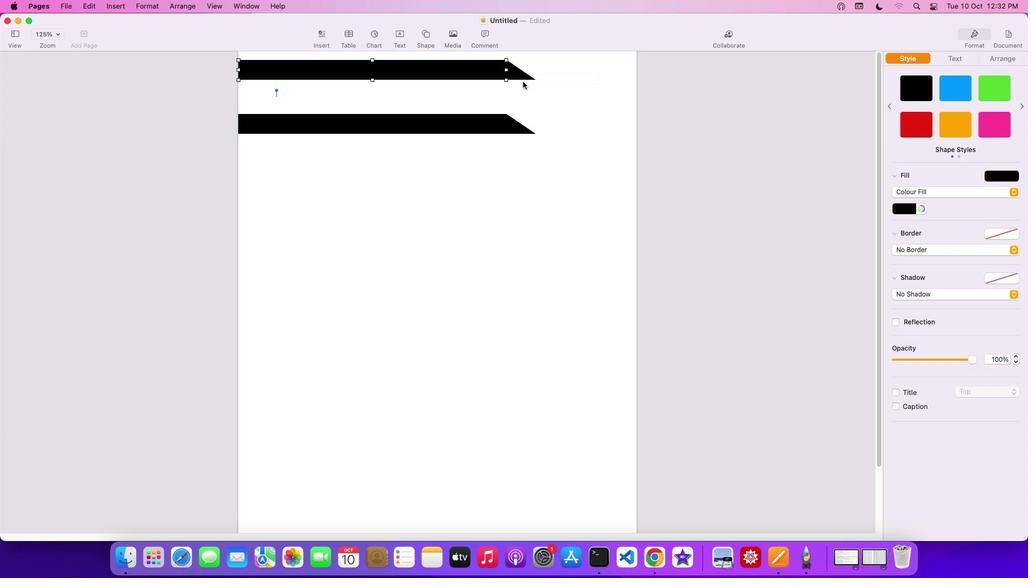
Action: Key pressed Key.shift
Screenshot: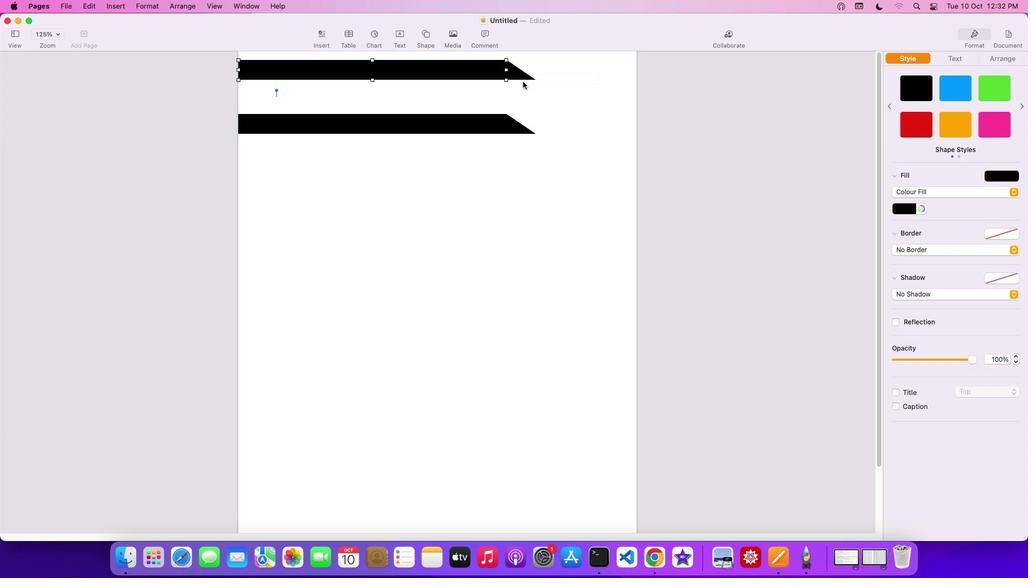 
Action: Mouse moved to (520, 76)
Screenshot: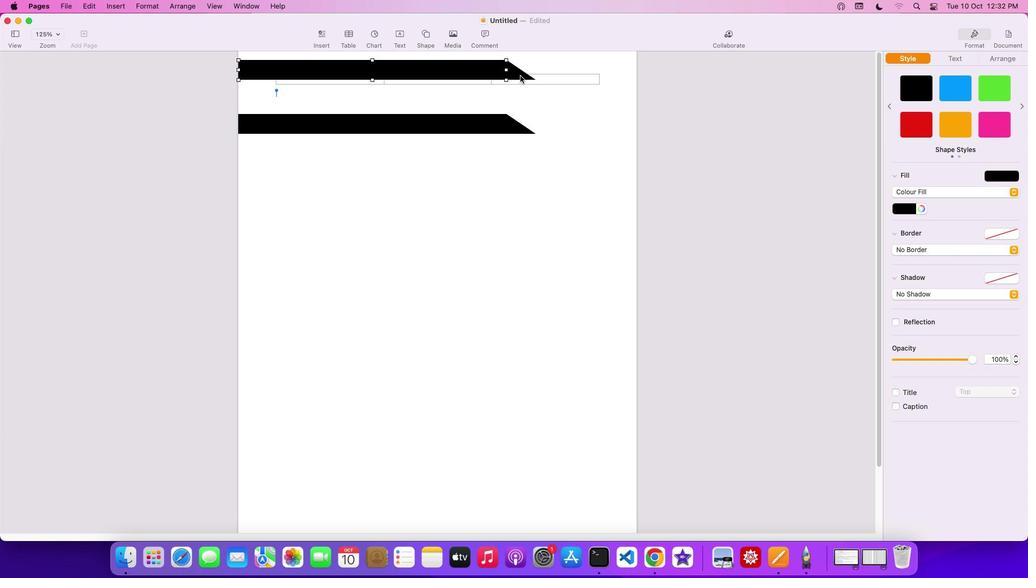 
Action: Mouse pressed left at (520, 76)
Screenshot: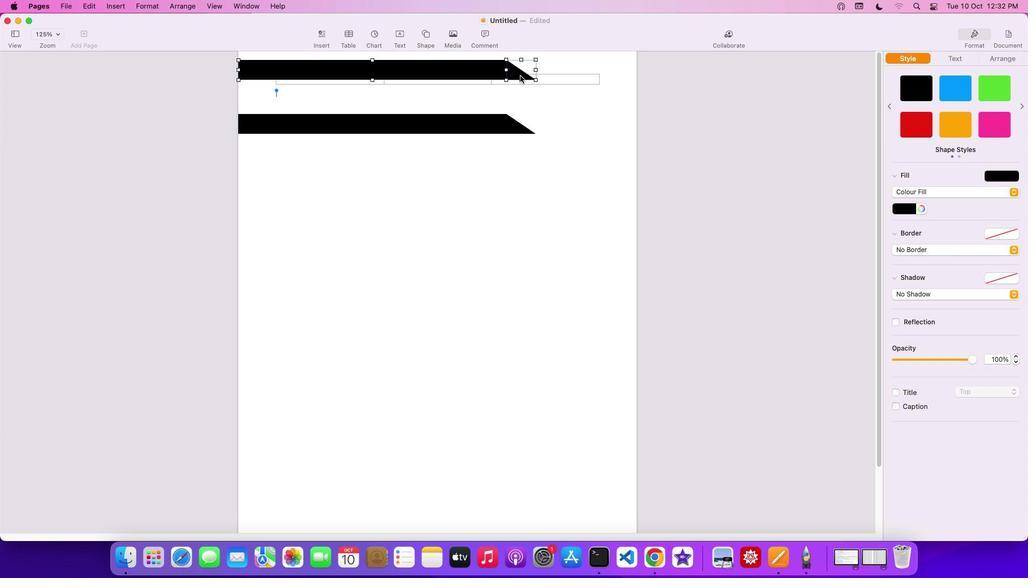 
Action: Mouse moved to (520, 75)
Screenshot: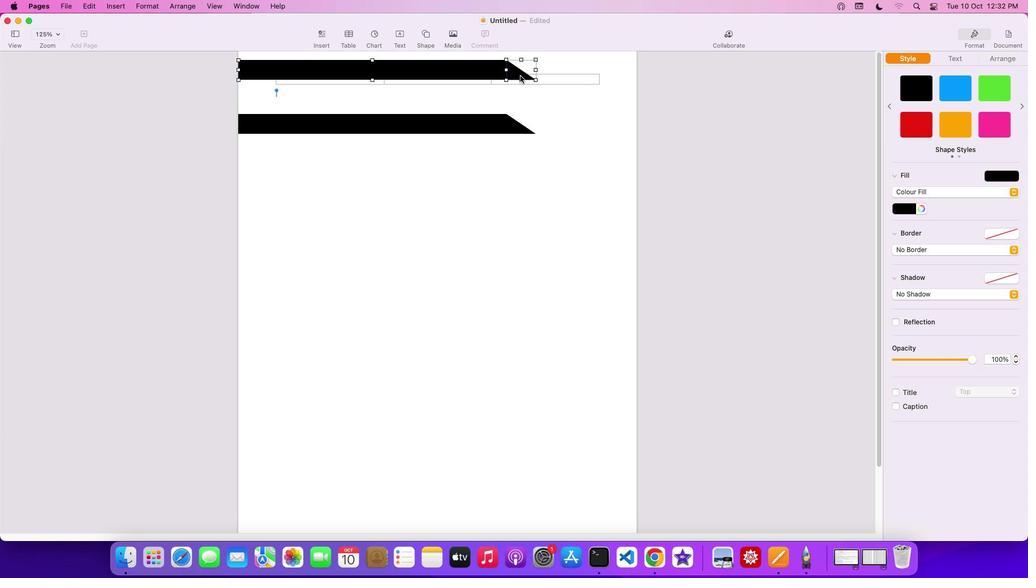 
Action: Mouse pressed right at (520, 75)
Screenshot: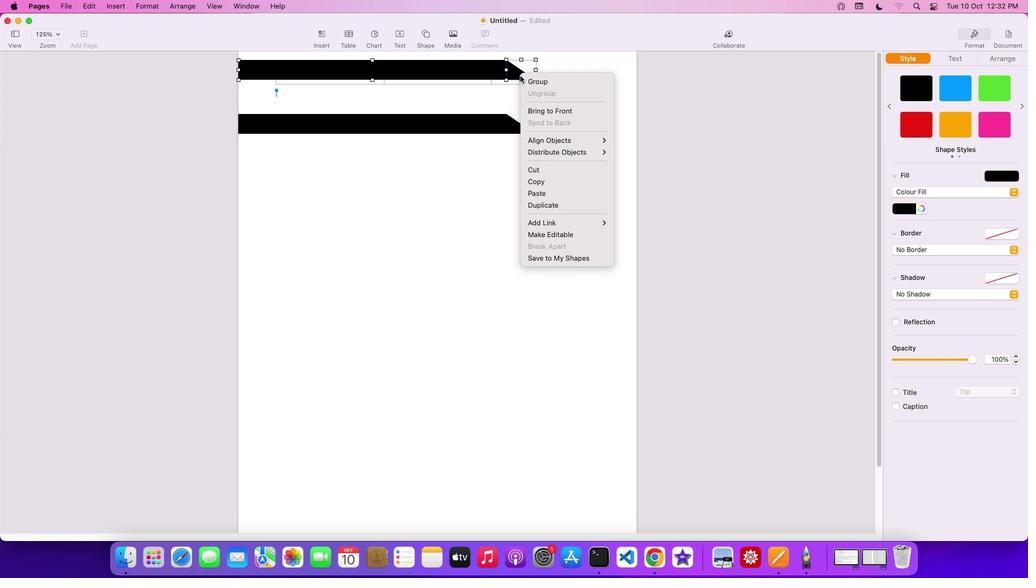 
Action: Mouse moved to (539, 82)
Screenshot: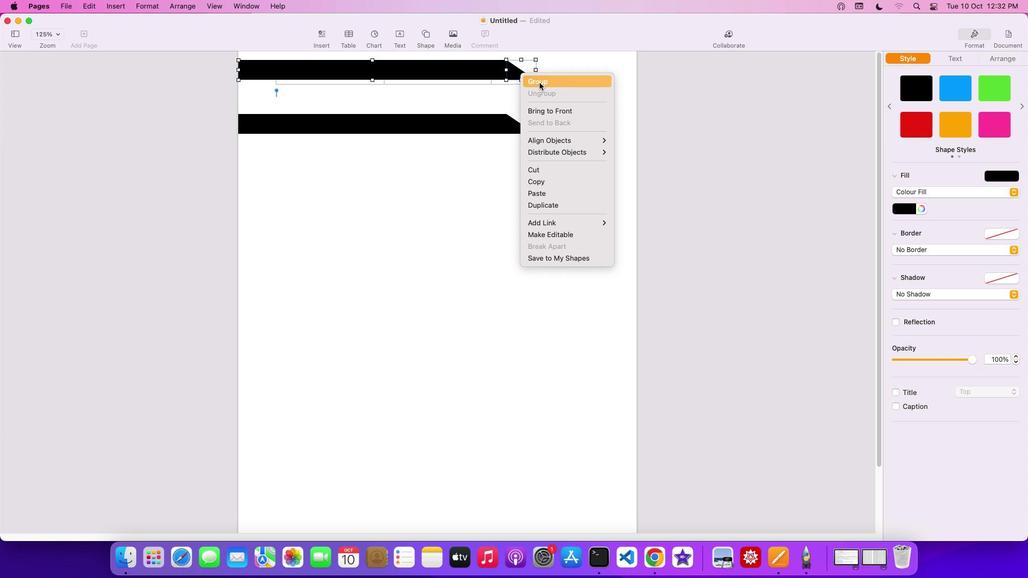 
Action: Mouse pressed left at (539, 82)
Screenshot: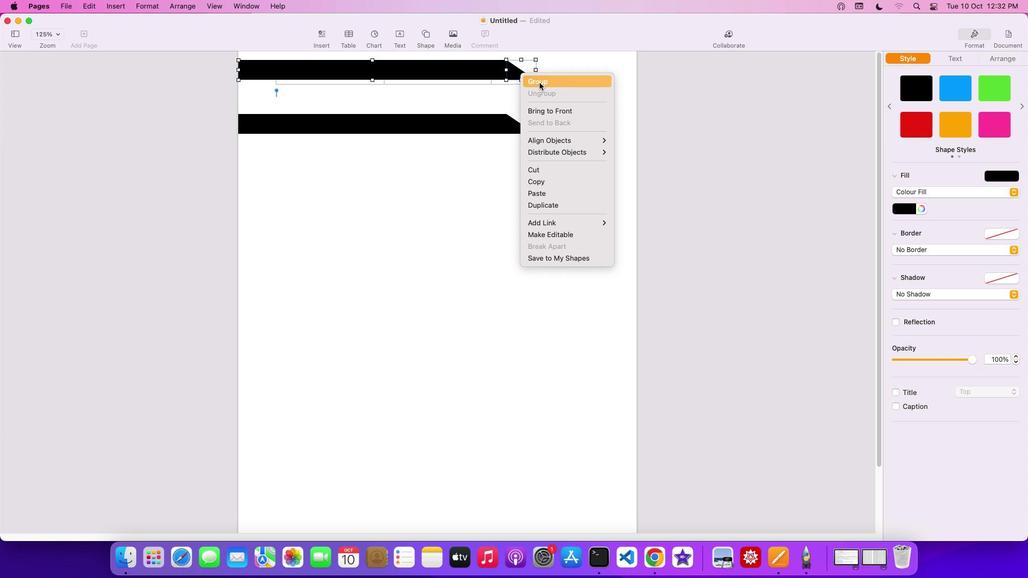 
Action: Mouse moved to (308, 128)
Screenshot: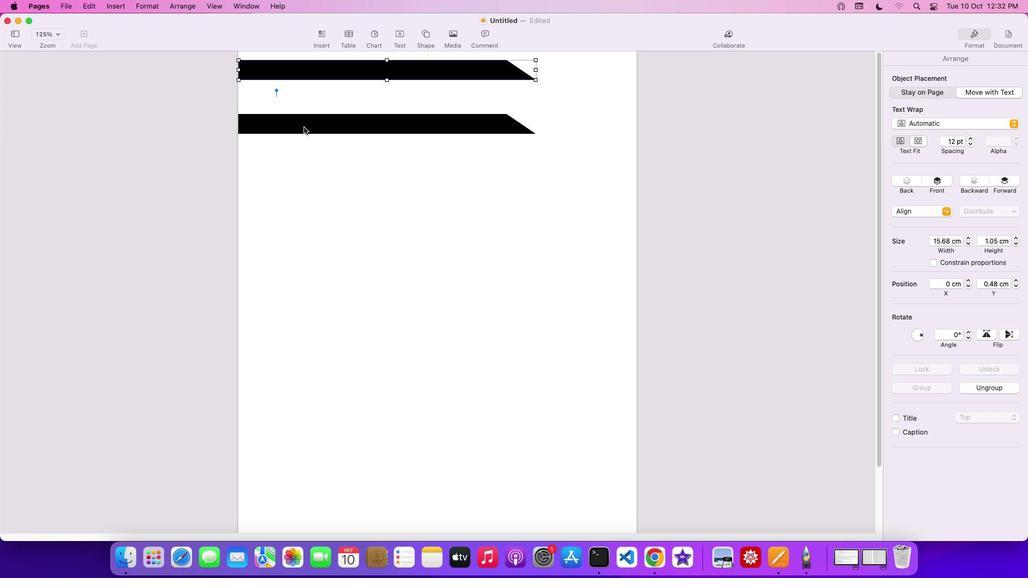 
Action: Key pressed Key.shift
Screenshot: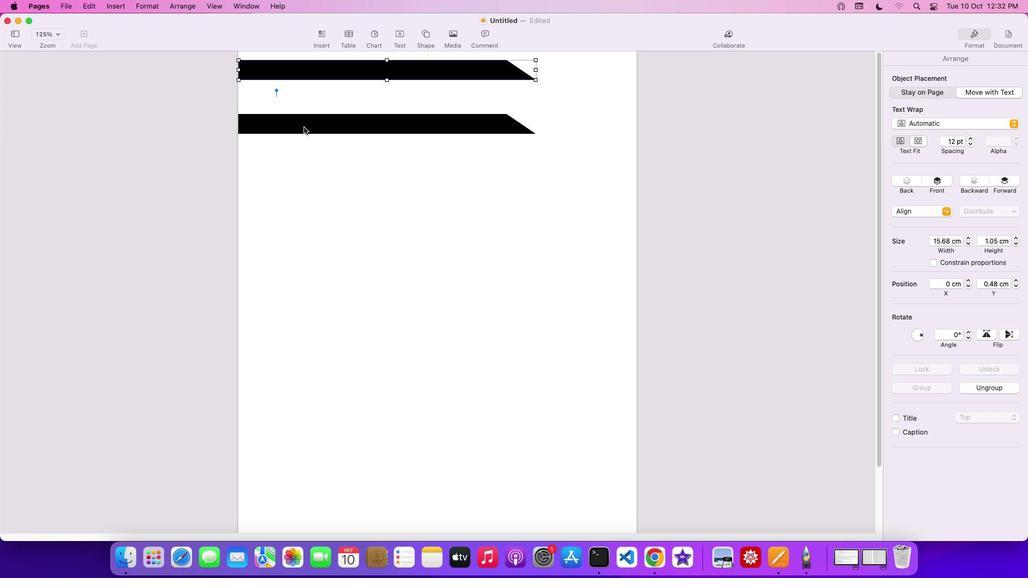 
Action: Mouse moved to (303, 127)
Screenshot: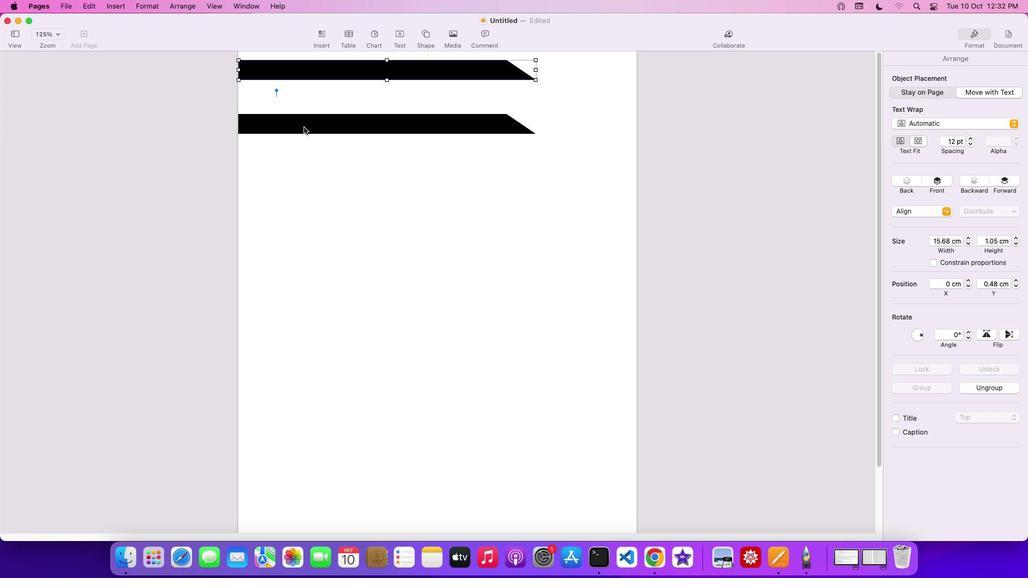 
Action: Mouse pressed left at (303, 127)
Screenshot: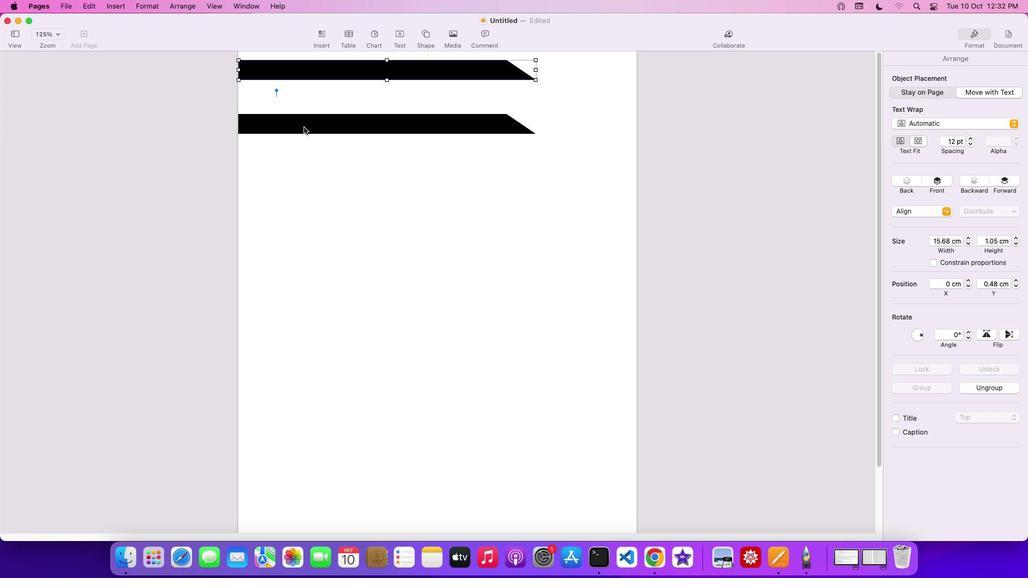 
Action: Mouse moved to (512, 125)
Screenshot: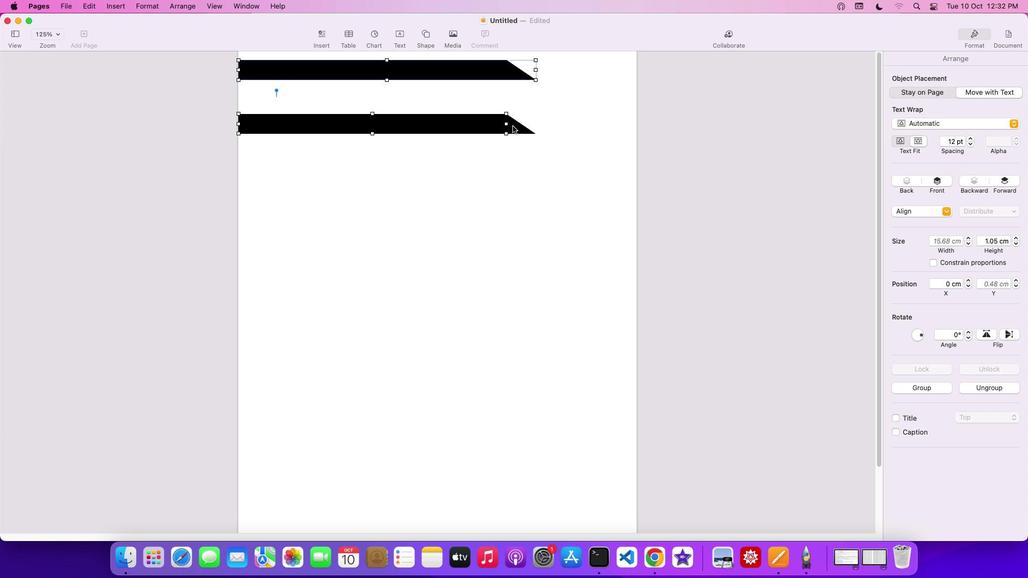 
Action: Mouse pressed left at (512, 125)
Screenshot: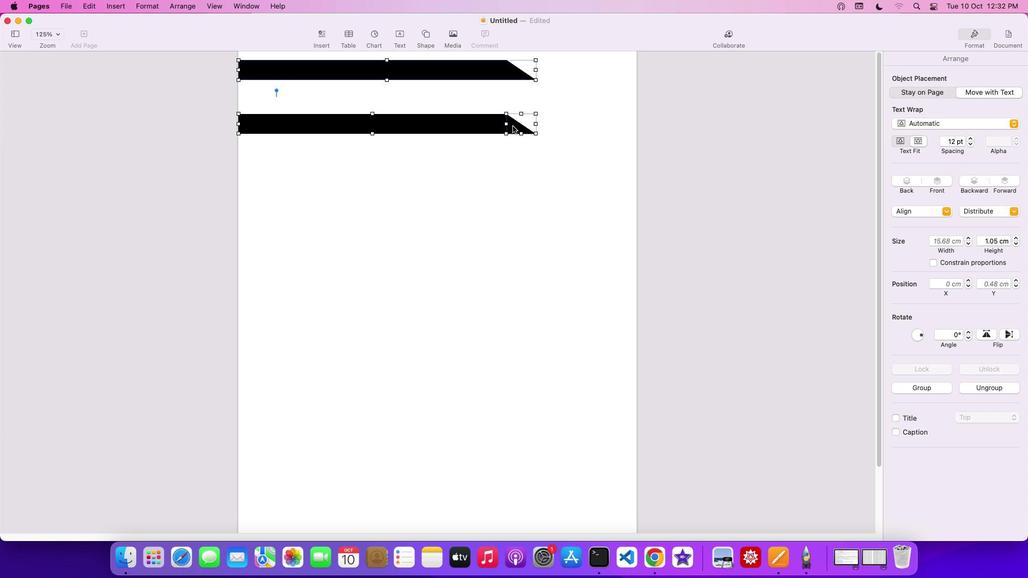 
Action: Mouse moved to (503, 124)
Screenshot: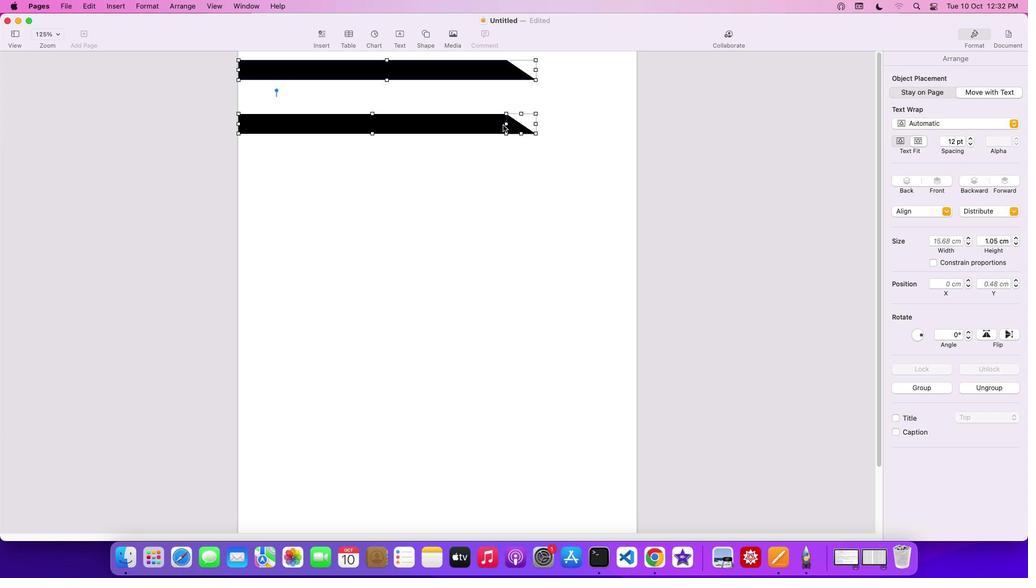 
Action: Mouse pressed right at (503, 124)
Screenshot: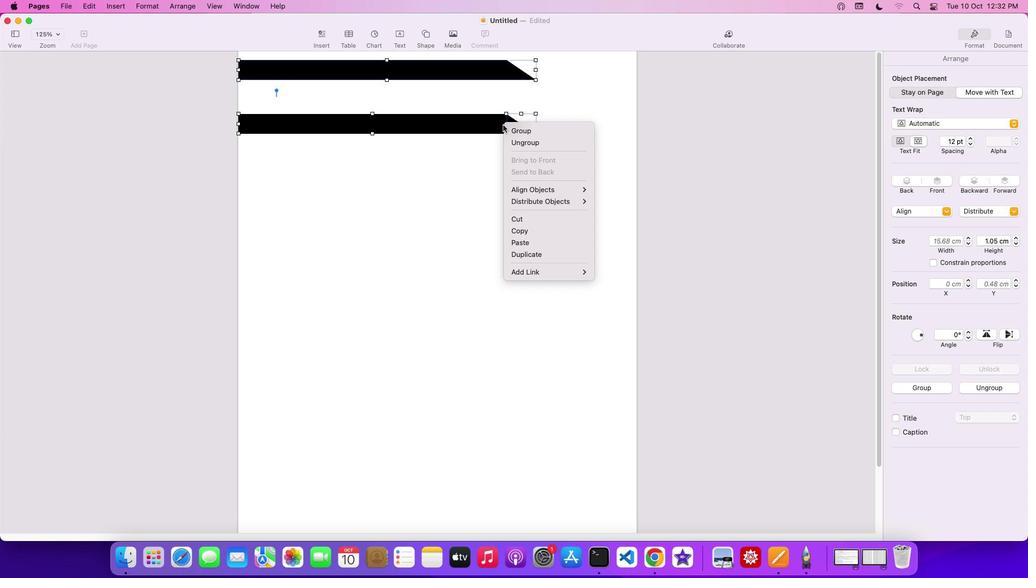 
Action: Mouse moved to (532, 128)
Screenshot: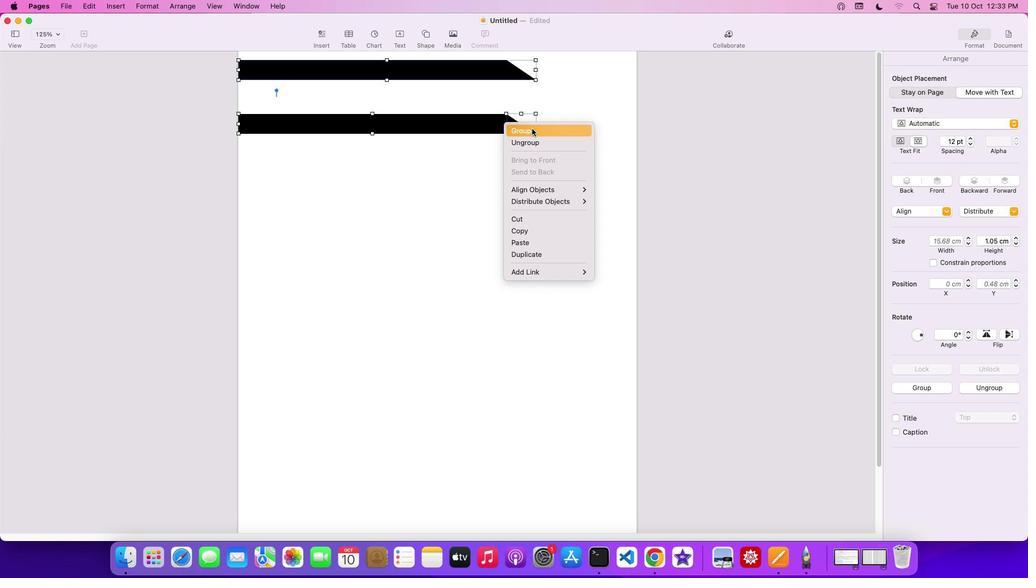 
Action: Mouse pressed left at (532, 128)
Screenshot: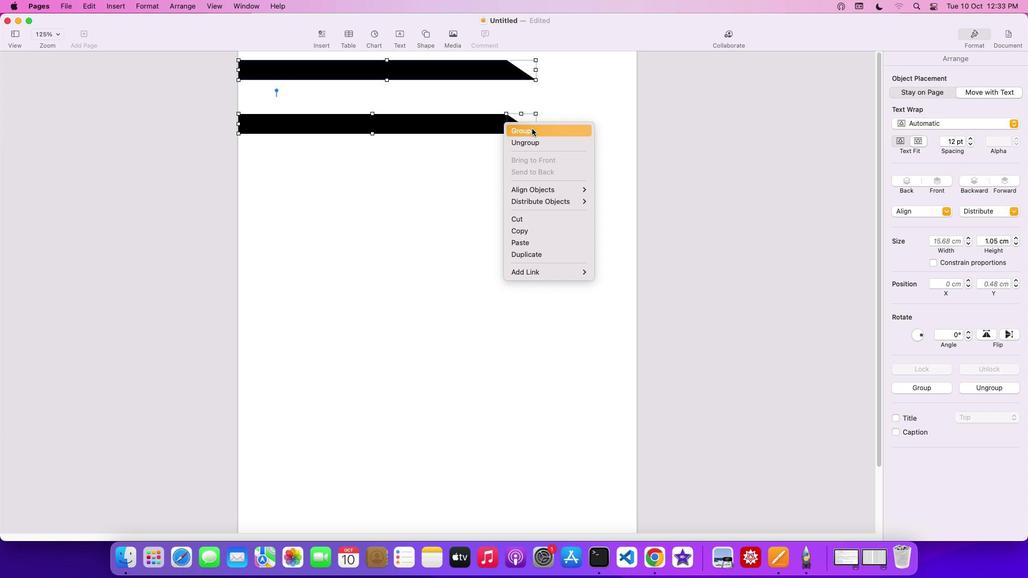 
Action: Mouse moved to (487, 166)
Screenshot: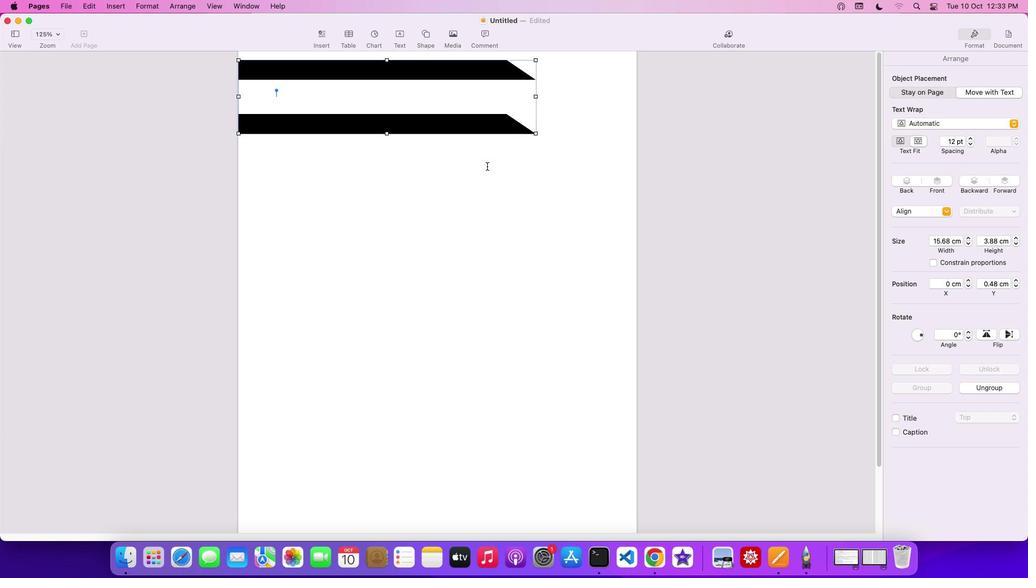 
Action: Mouse pressed left at (487, 166)
Screenshot: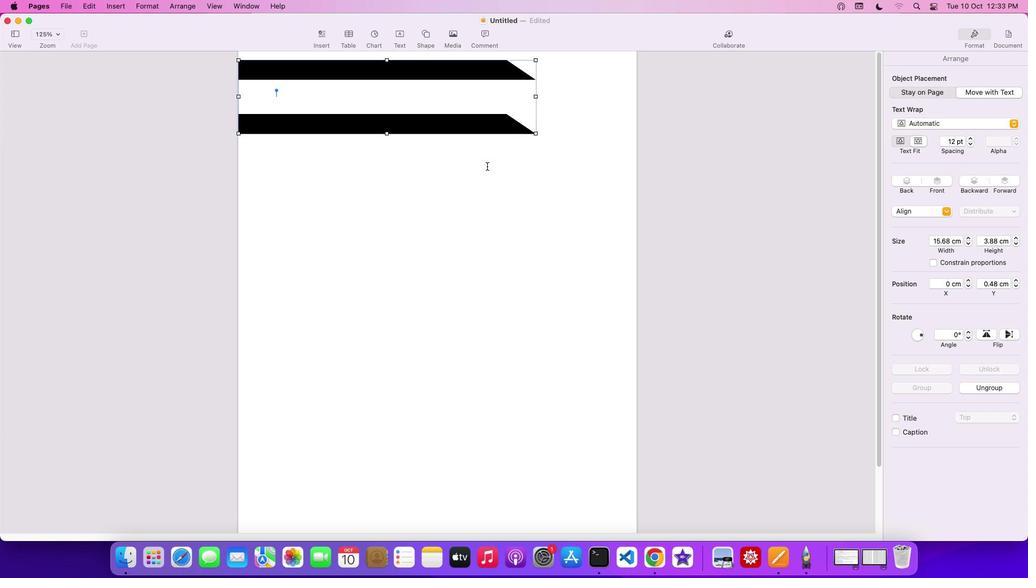 
Action: Mouse moved to (465, 86)
Screenshot: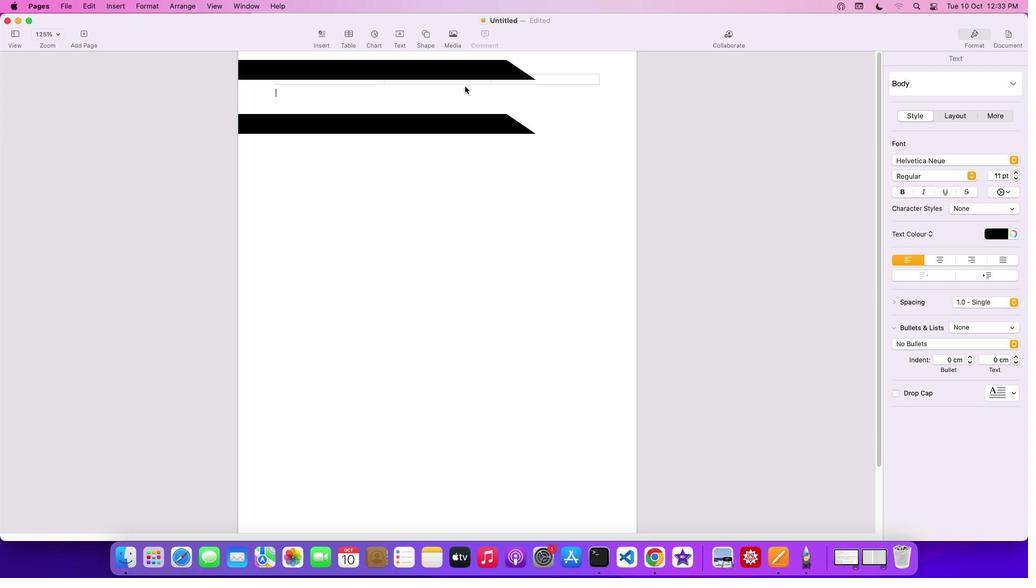 
Action: Mouse pressed left at (465, 86)
Screenshot: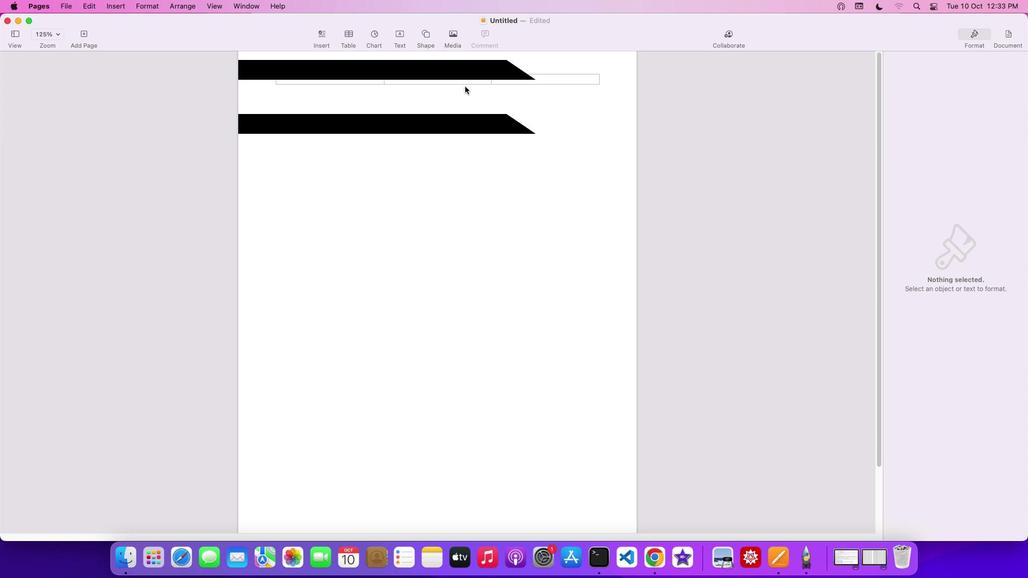 
Action: Mouse moved to (478, 77)
Screenshot: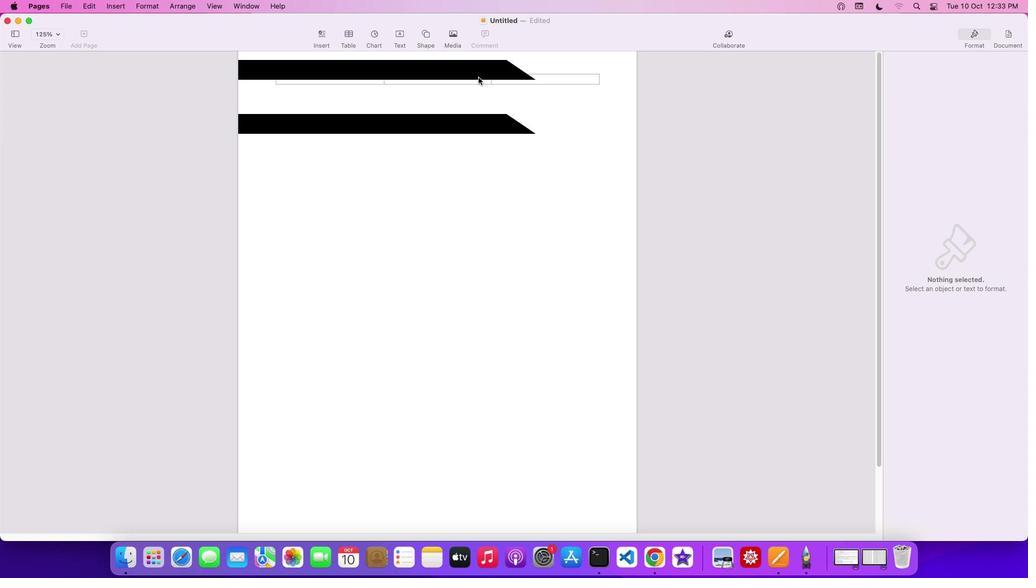 
Action: Mouse pressed left at (478, 77)
Screenshot: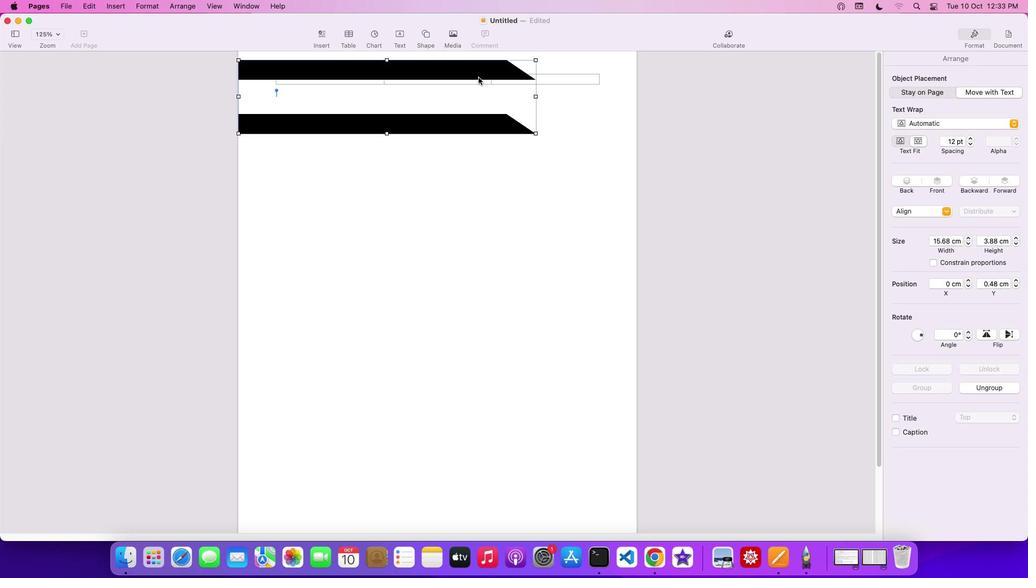 
Action: Mouse moved to (528, 100)
Screenshot: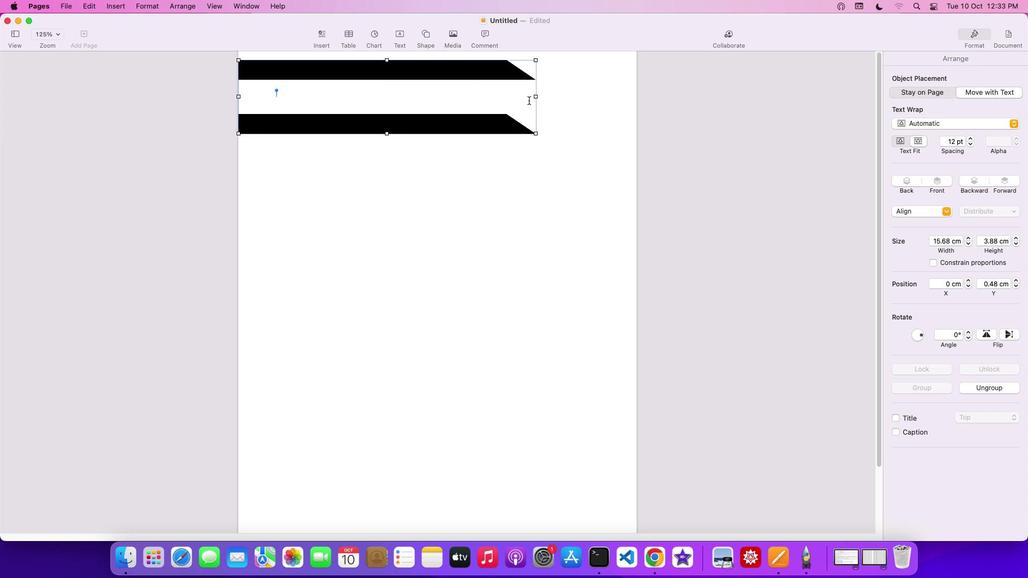 
Action: Key pressed Key.cmd'z'
Screenshot: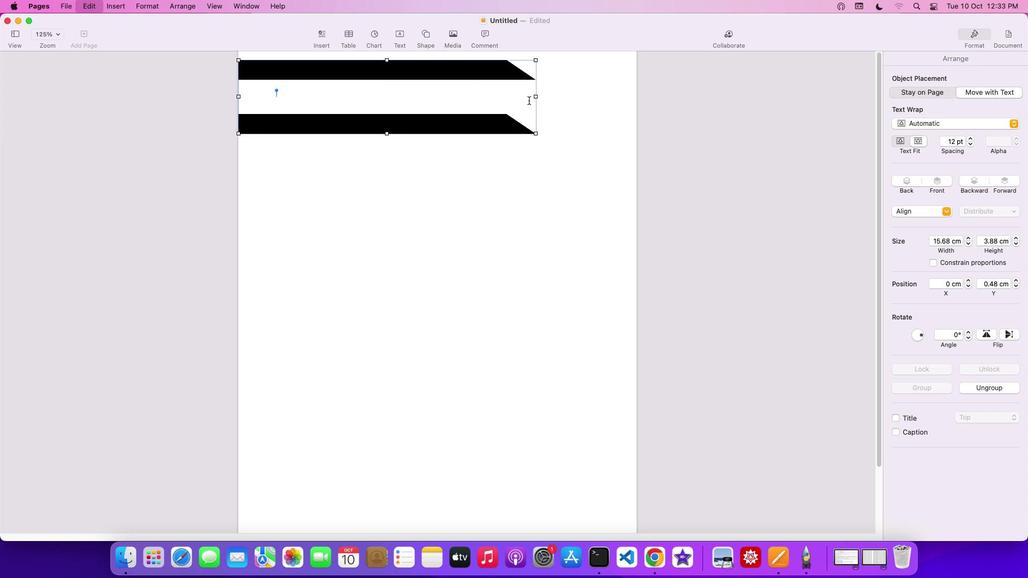
Action: Mouse moved to (516, 80)
Screenshot: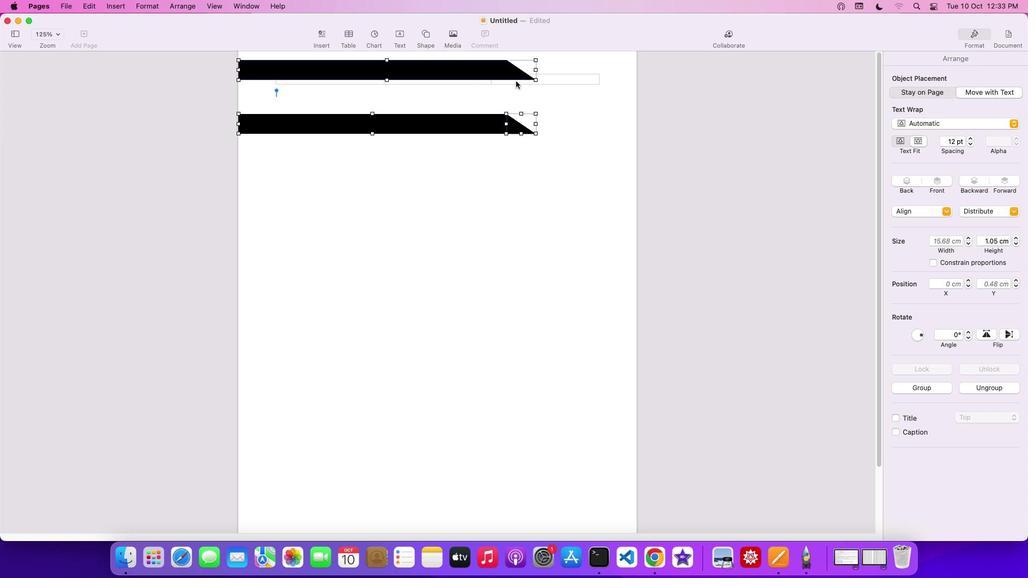 
Action: Key pressed Key.shift
Screenshot: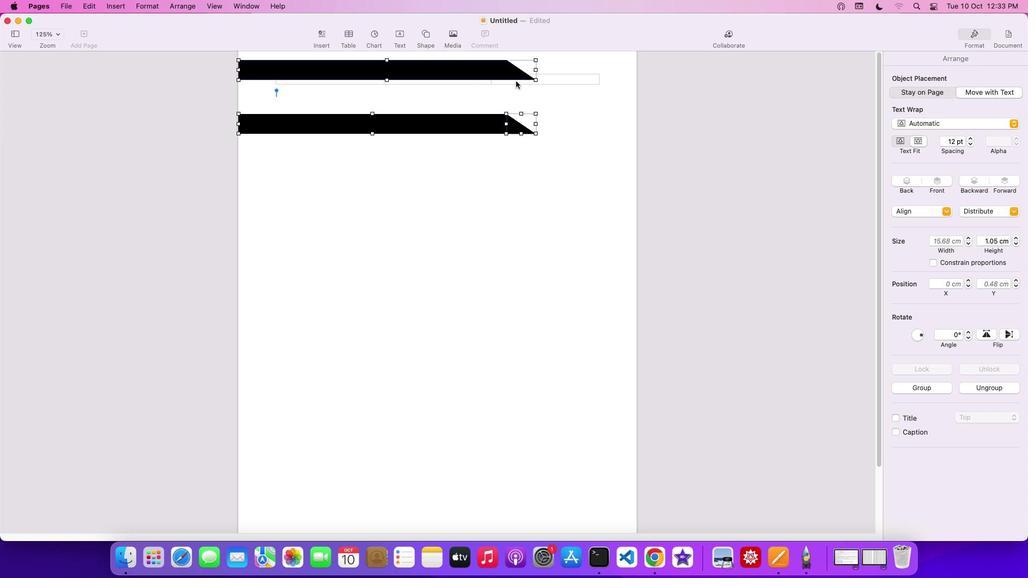 
Action: Mouse moved to (514, 62)
Screenshot: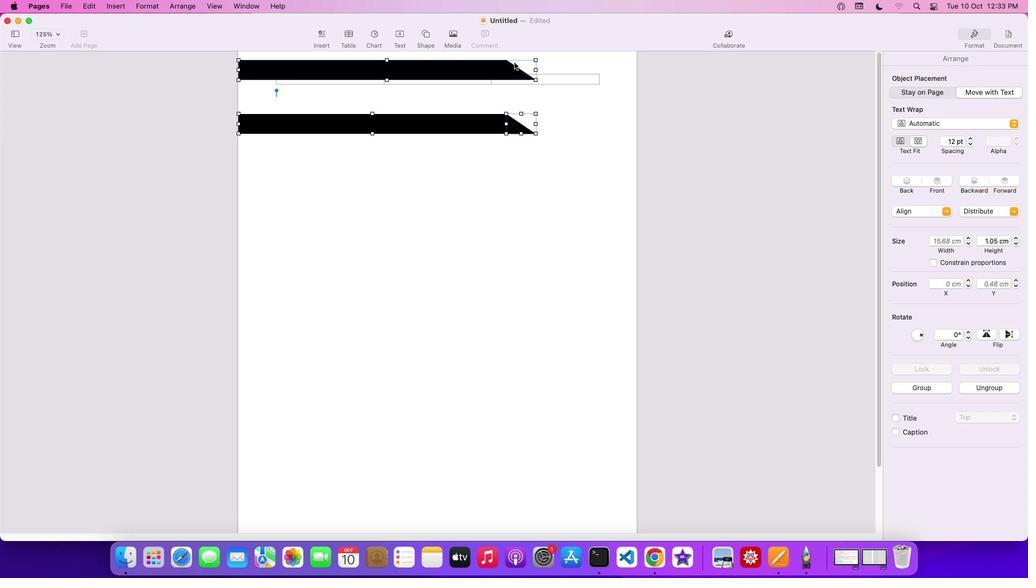 
Action: Mouse pressed left at (514, 62)
Screenshot: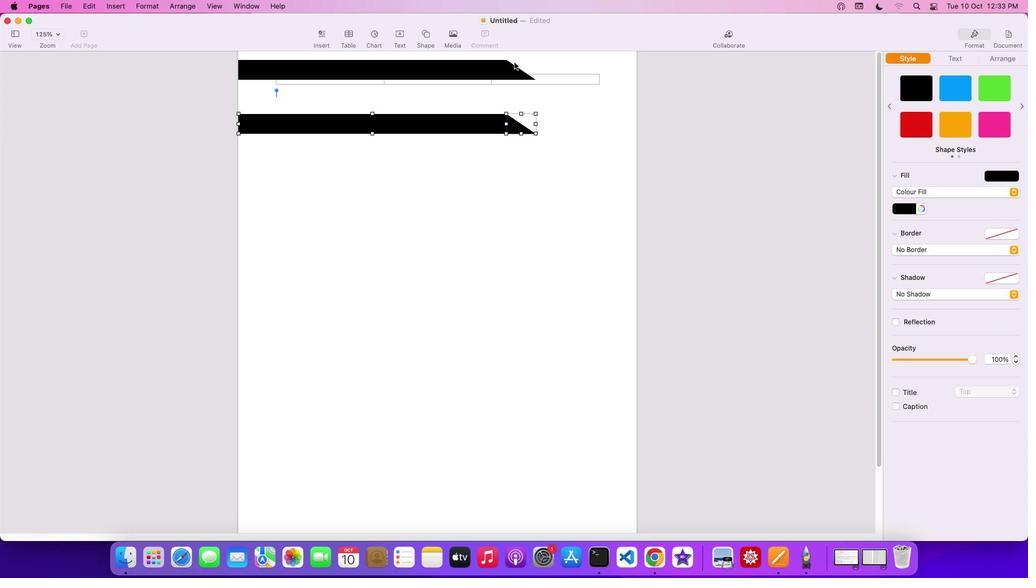 
Action: Mouse moved to (476, 125)
Screenshot: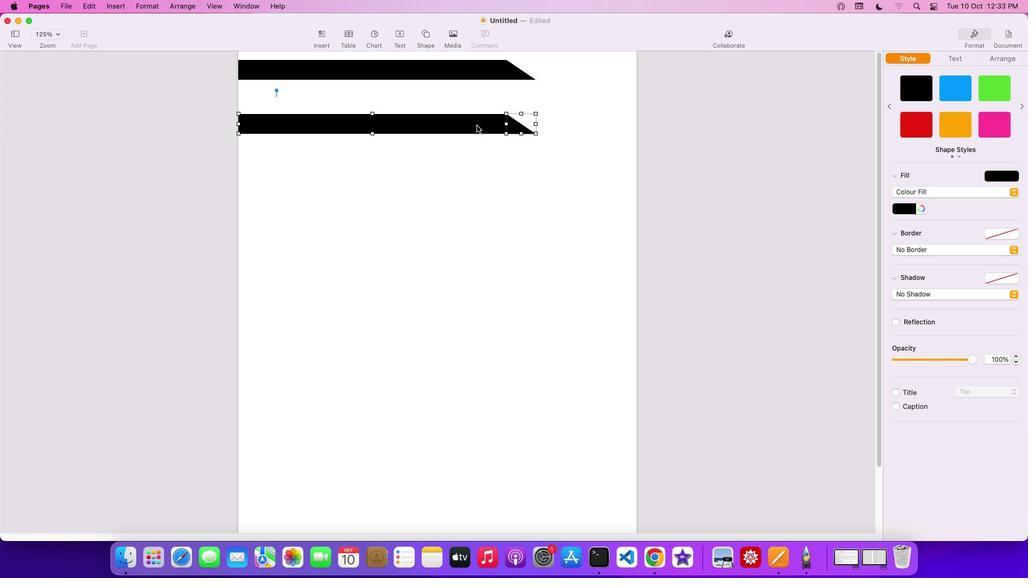 
Action: Mouse pressed right at (476, 125)
Screenshot: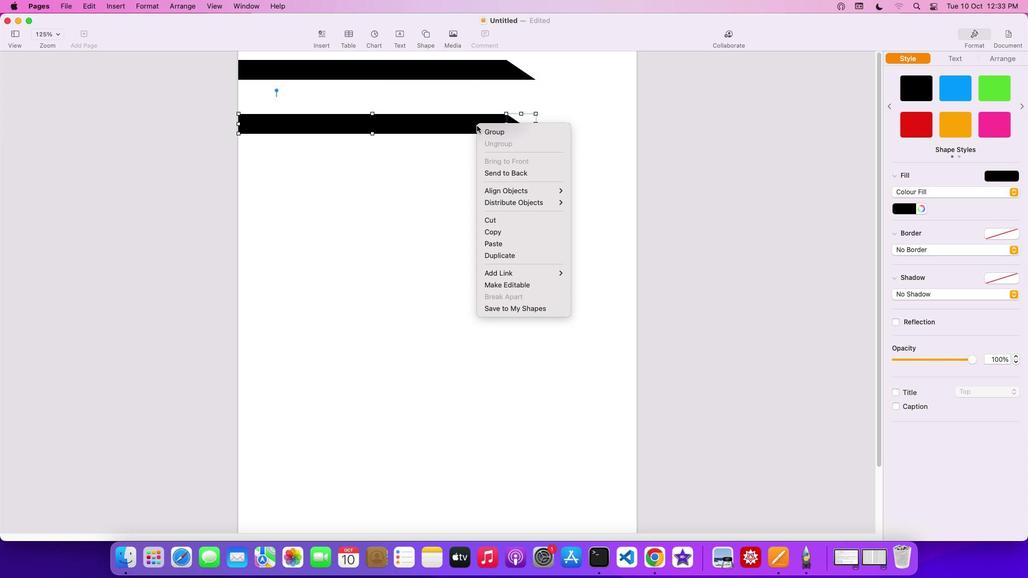 
Action: Mouse moved to (485, 127)
Screenshot: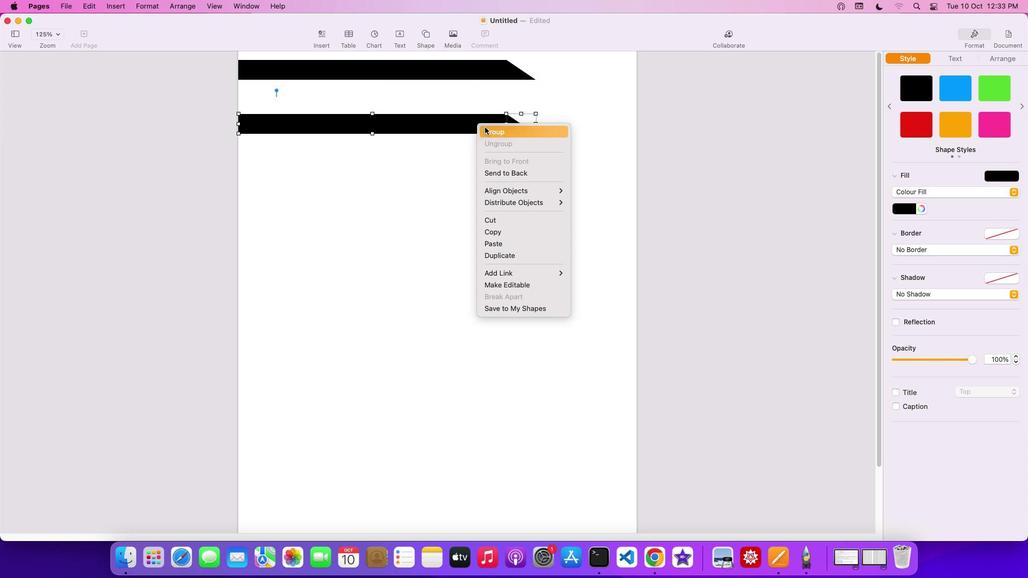 
Action: Mouse pressed left at (485, 127)
Screenshot: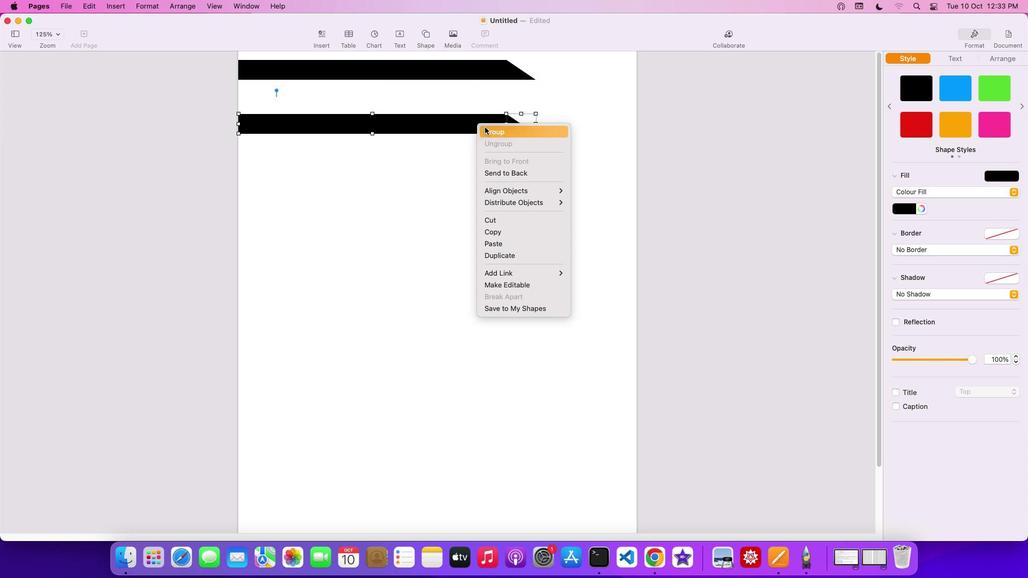
Action: Mouse moved to (465, 178)
Screenshot: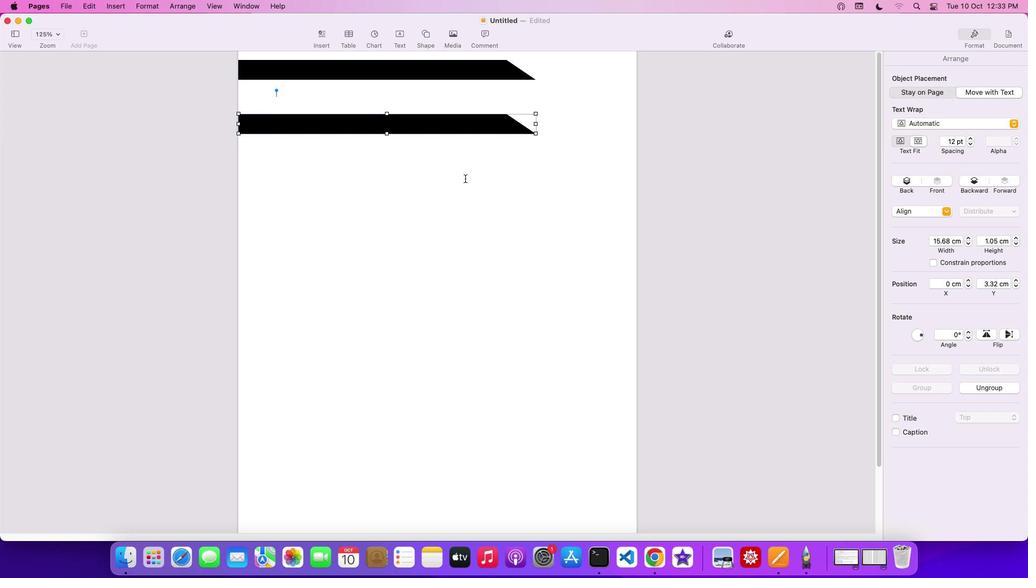 
Action: Mouse pressed left at (465, 178)
Screenshot: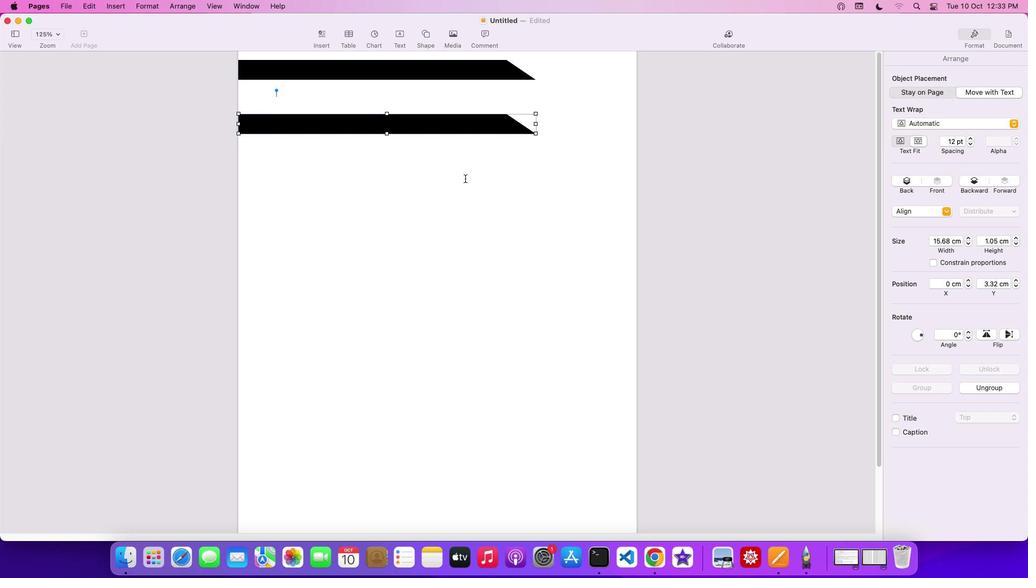 
Action: Mouse moved to (399, 76)
Screenshot: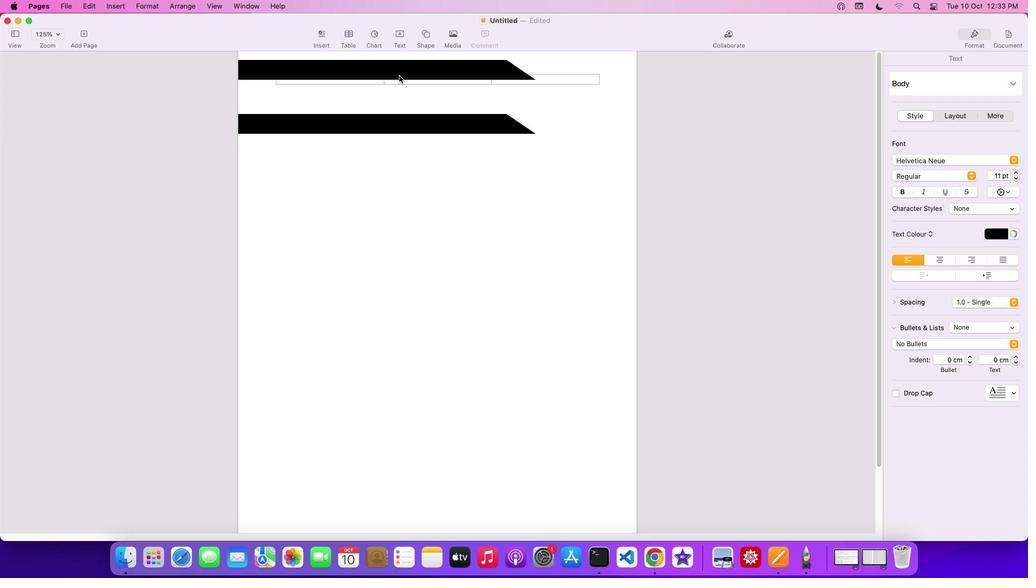 
Action: Mouse pressed left at (399, 76)
Screenshot: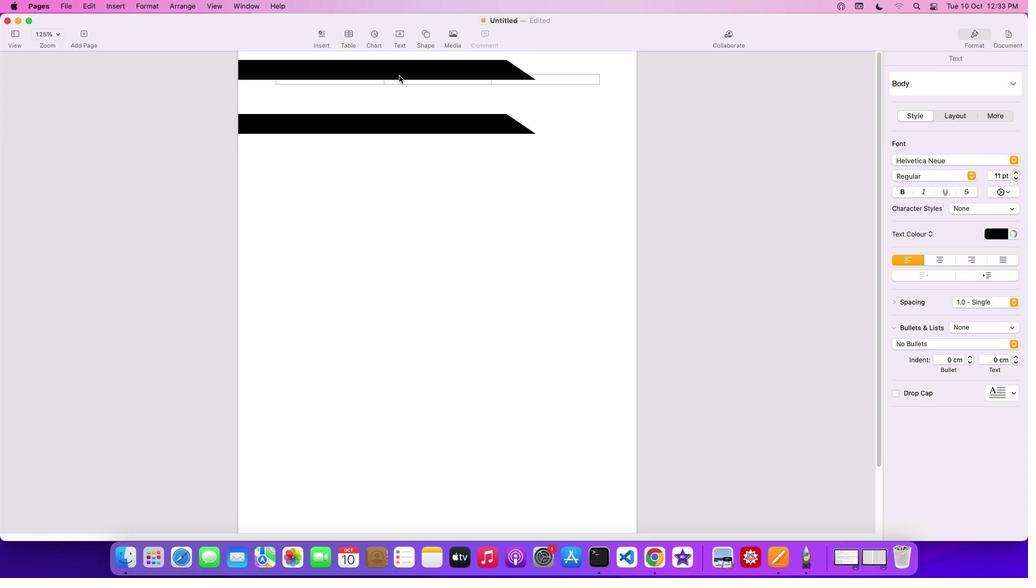 
Action: Mouse moved to (386, 78)
Screenshot: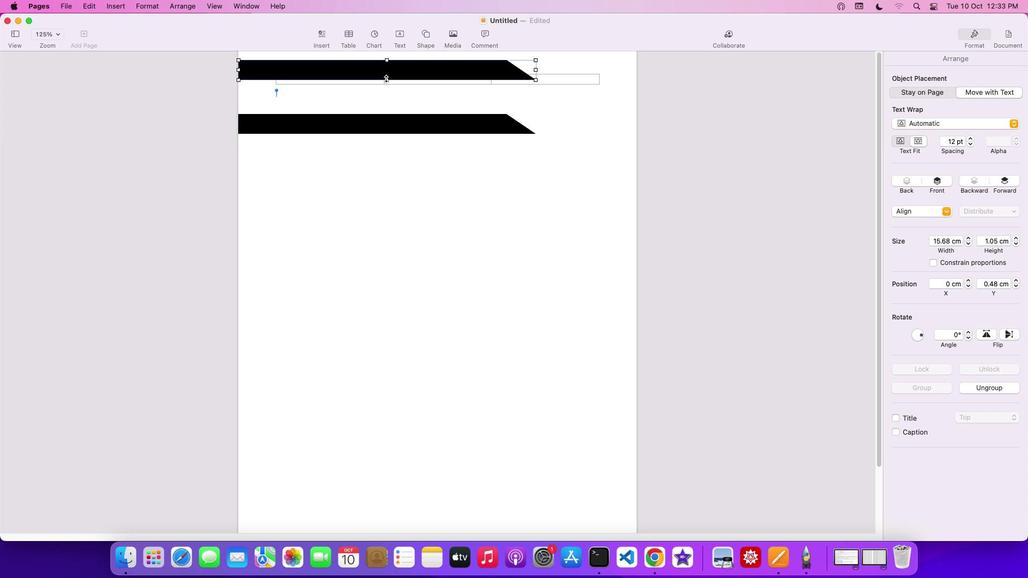 
Action: Mouse pressed left at (386, 78)
Screenshot: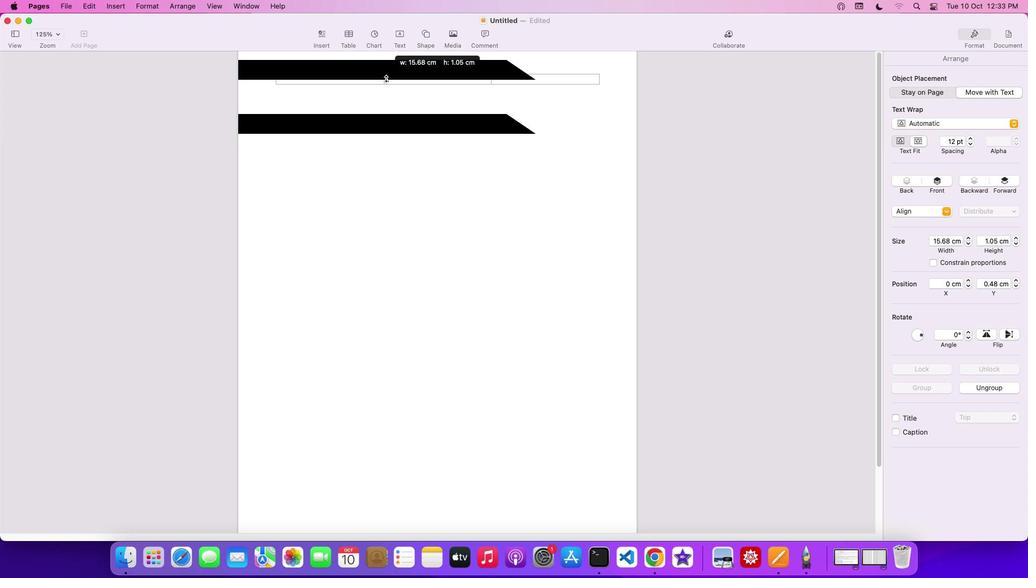 
Action: Mouse moved to (414, 99)
Screenshot: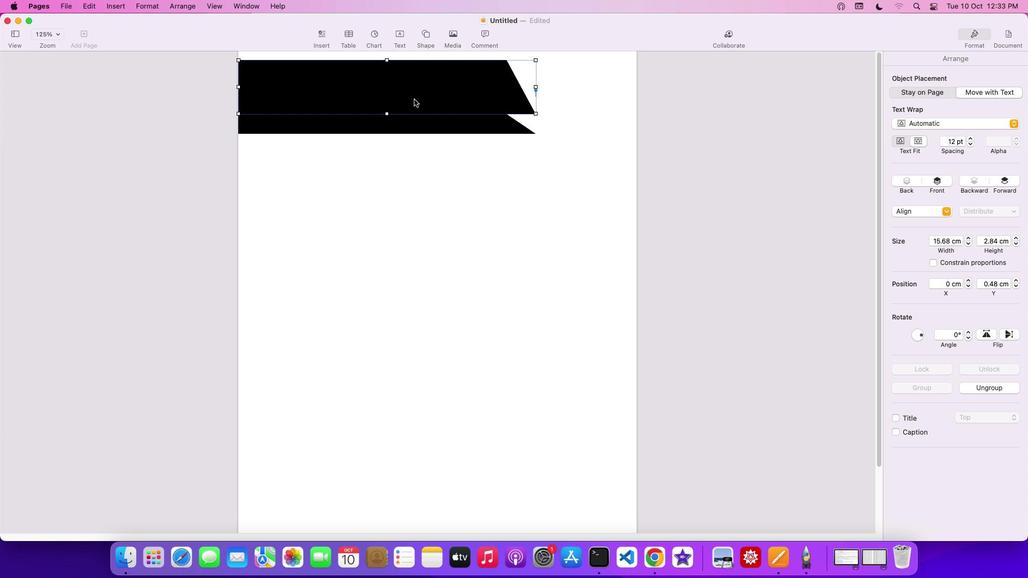 
Action: Mouse pressed left at (414, 99)
Screenshot: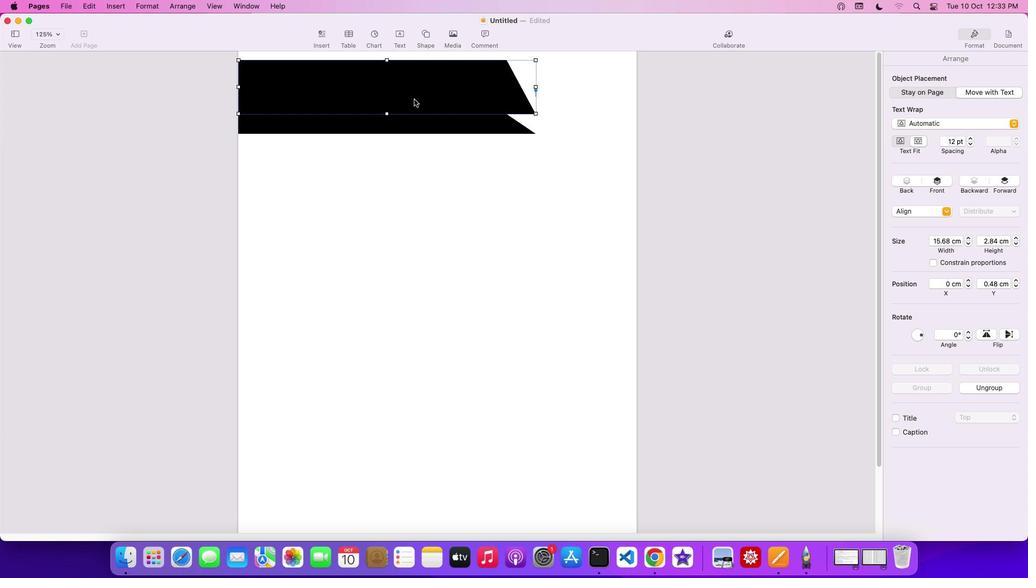 
Action: Mouse moved to (406, 121)
Screenshot: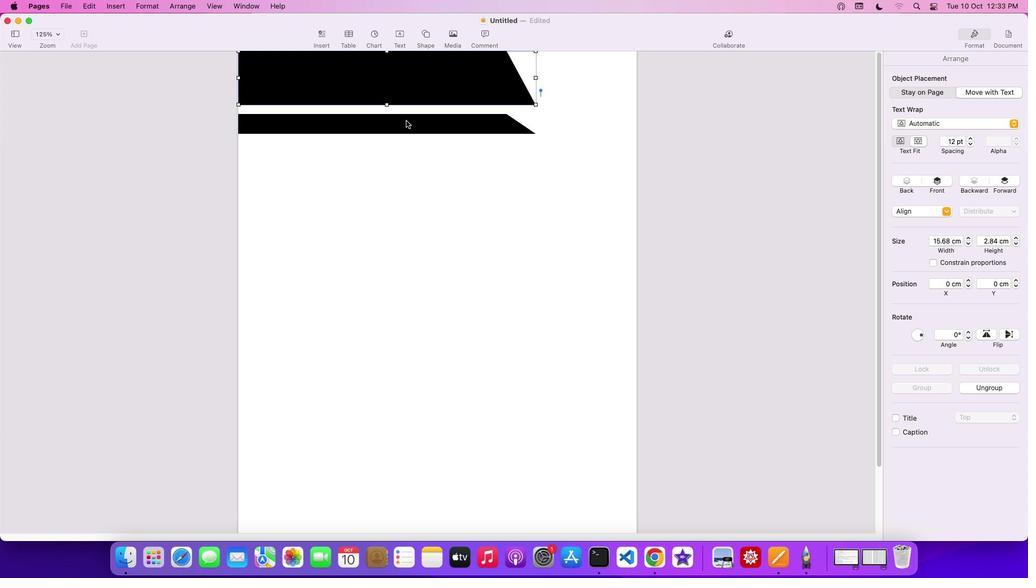 
Action: Mouse pressed left at (406, 121)
Screenshot: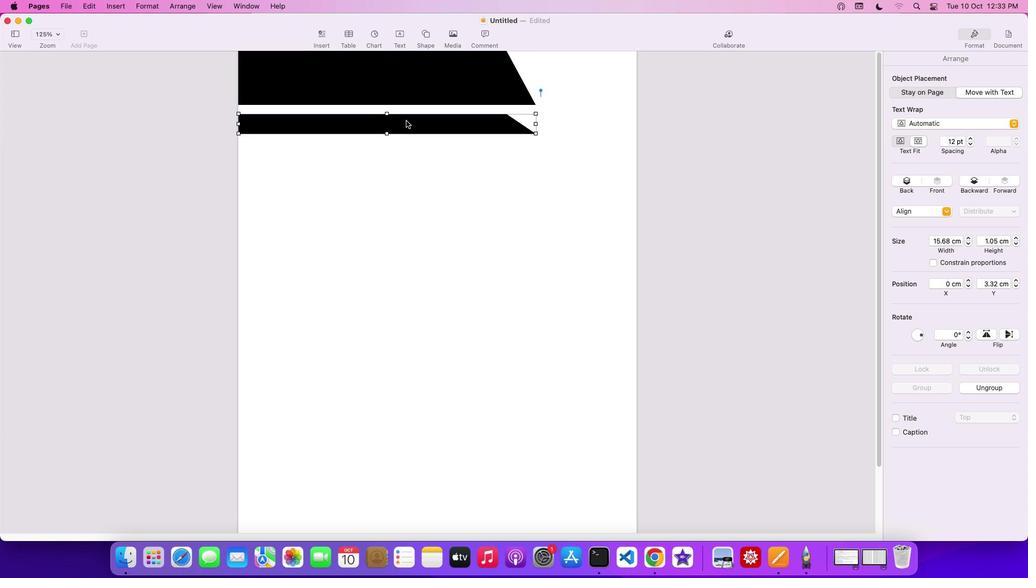 
Action: Mouse moved to (535, 124)
Screenshot: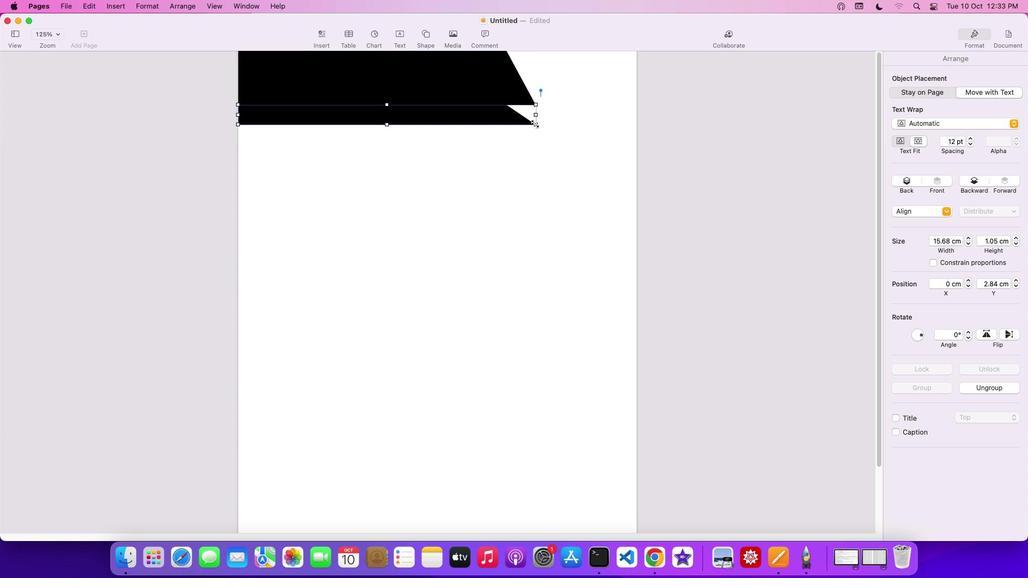 
Action: Mouse pressed left at (535, 124)
Screenshot: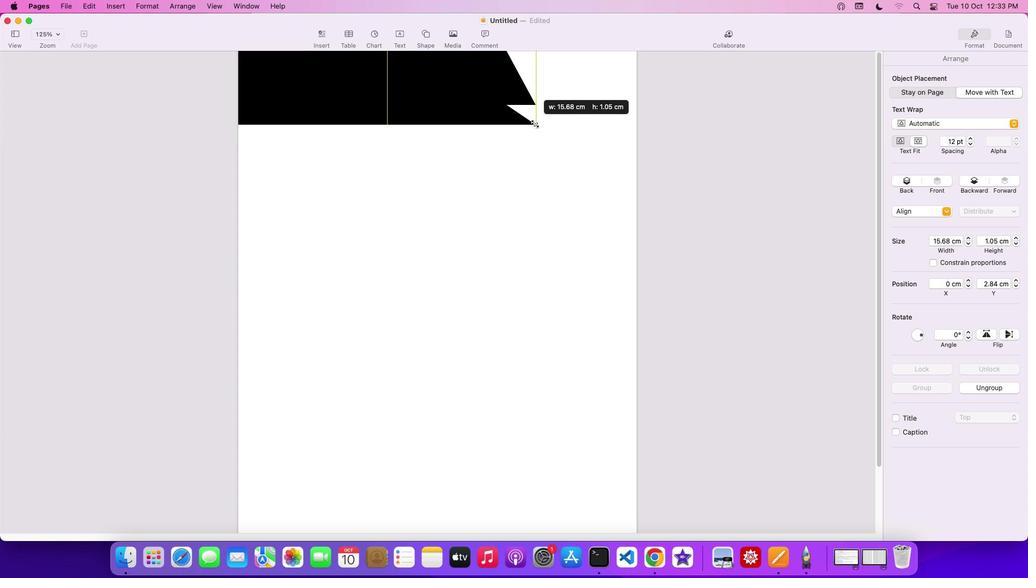 
Action: Mouse moved to (467, 112)
Screenshot: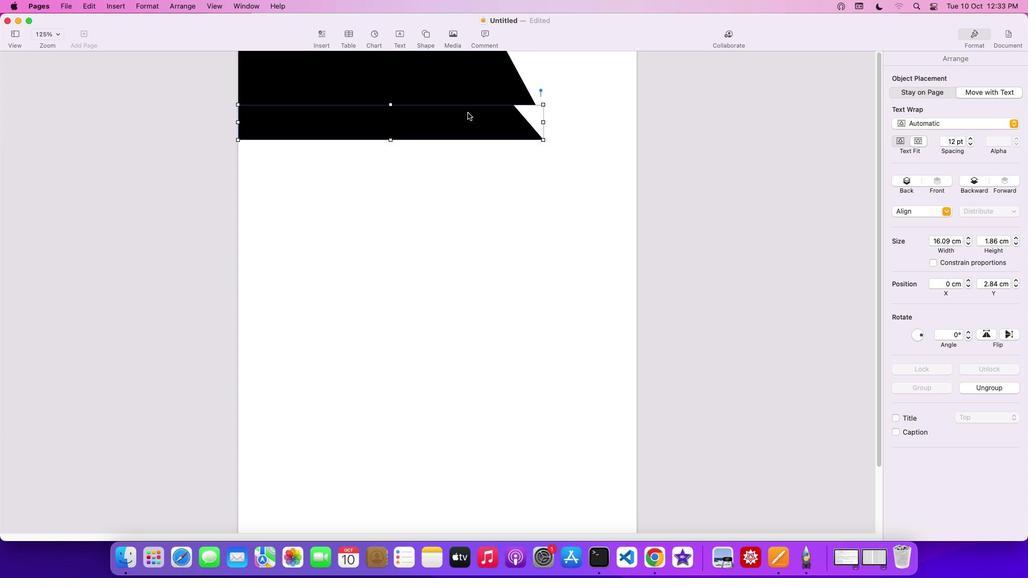 
Action: Key pressed Key.cmd'c''v'
Screenshot: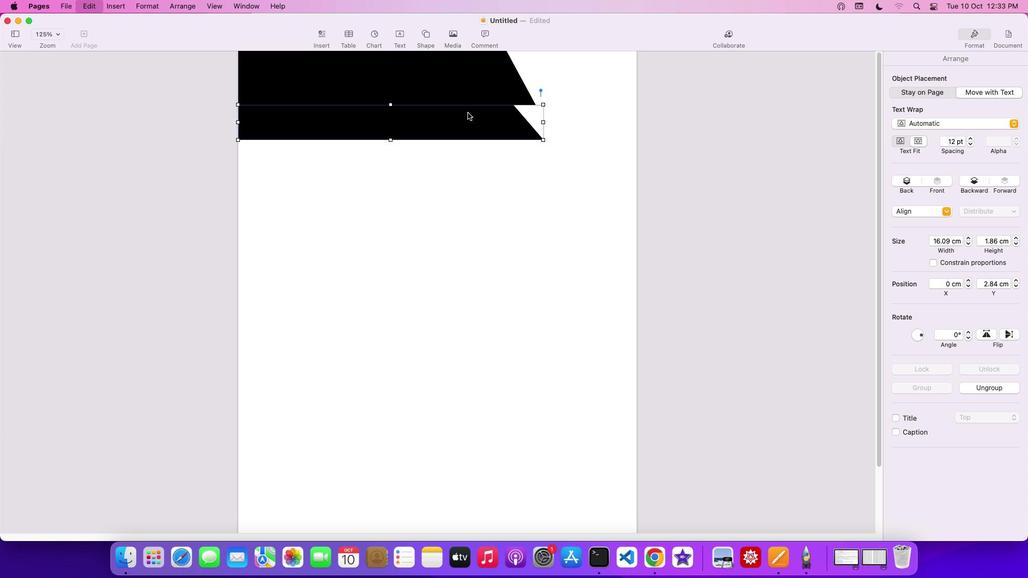 
Action: Mouse moved to (470, 140)
Screenshot: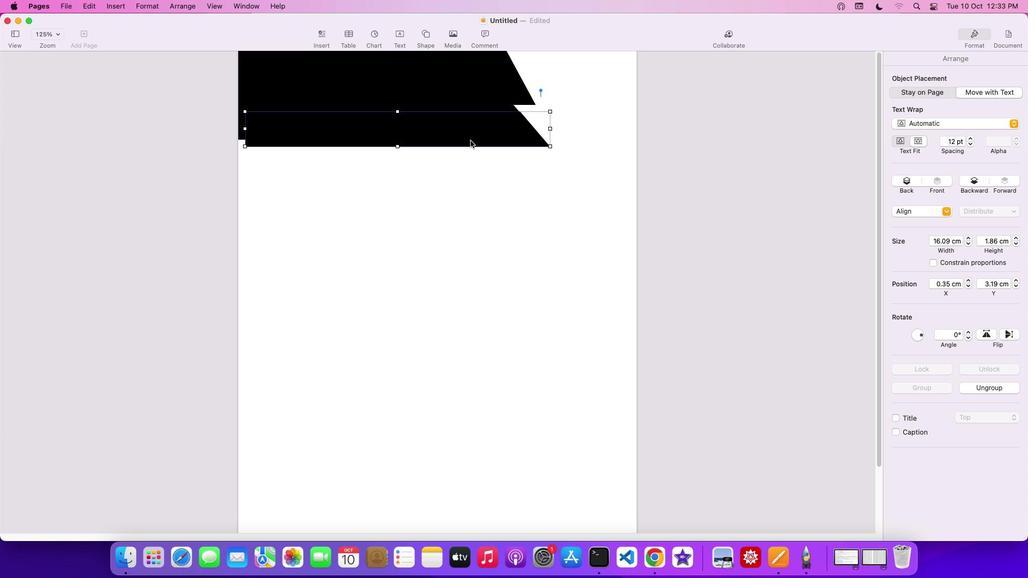 
Action: Mouse pressed left at (470, 140)
Screenshot: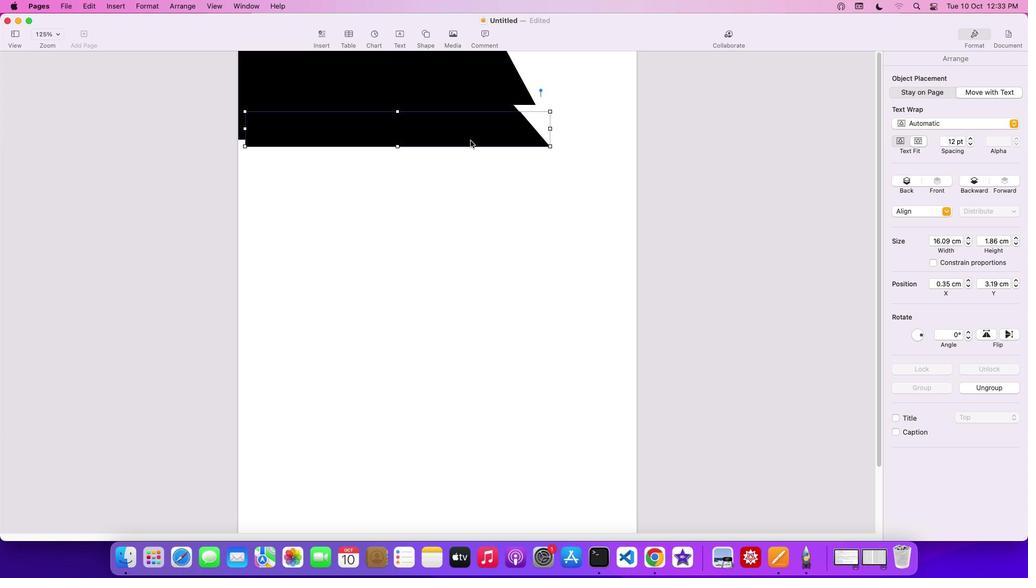 
Action: Mouse moved to (484, 72)
Screenshot: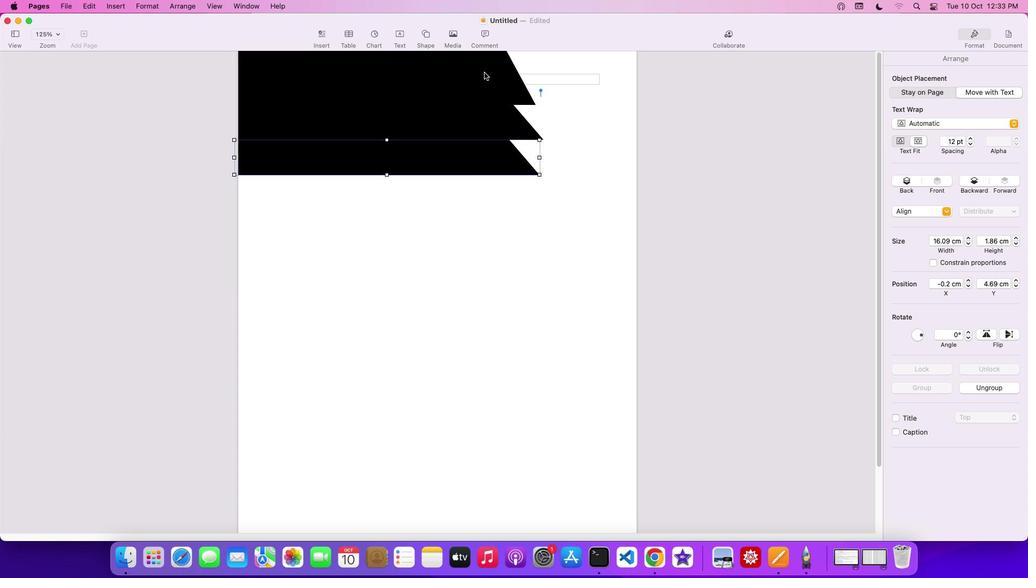 
Action: Mouse pressed left at (484, 72)
Screenshot: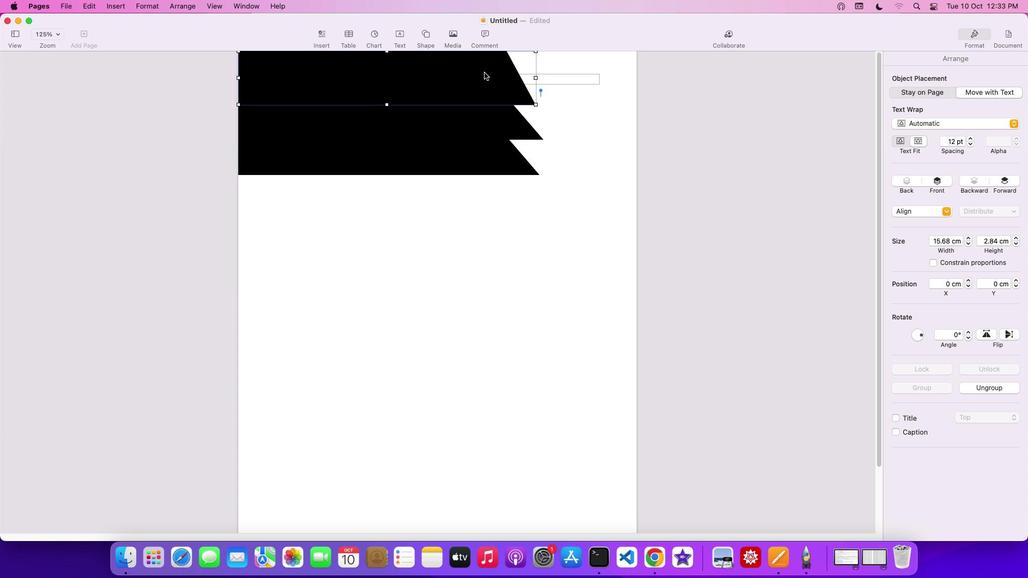 
Action: Mouse moved to (434, 73)
Screenshot: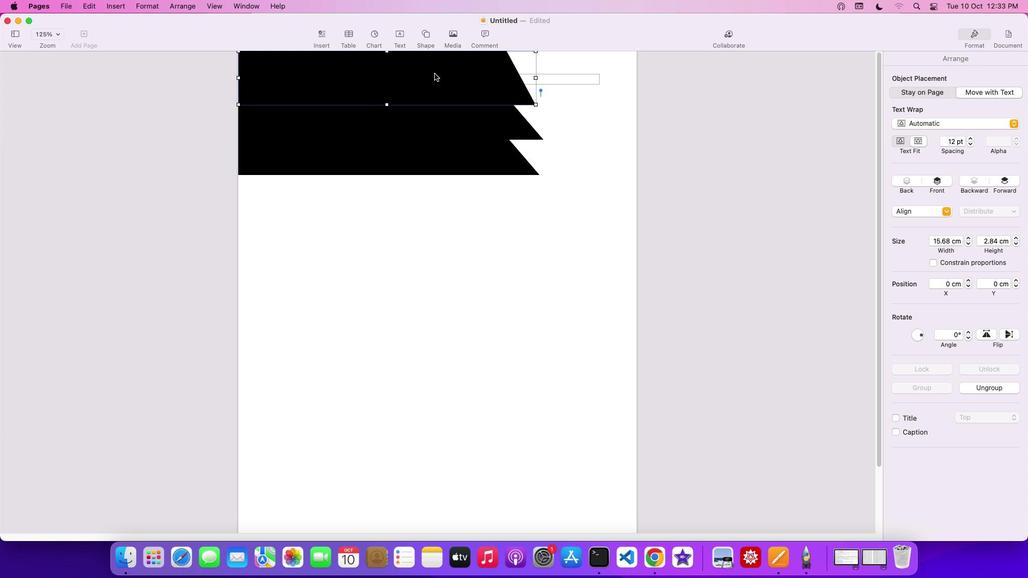 
Action: Mouse pressed right at (434, 73)
Screenshot: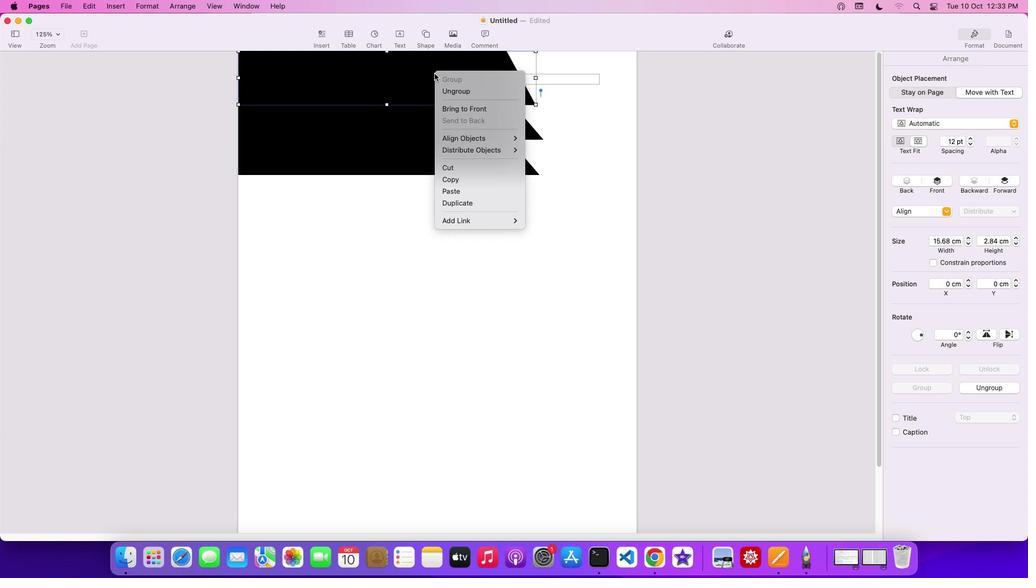 
Action: Mouse moved to (478, 92)
Screenshot: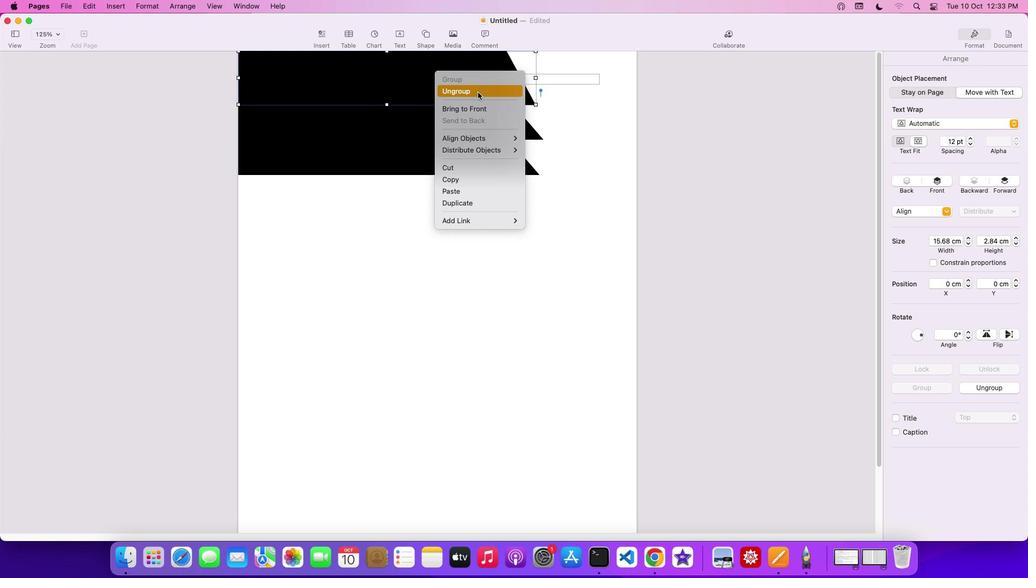 
Action: Mouse pressed left at (478, 92)
Screenshot: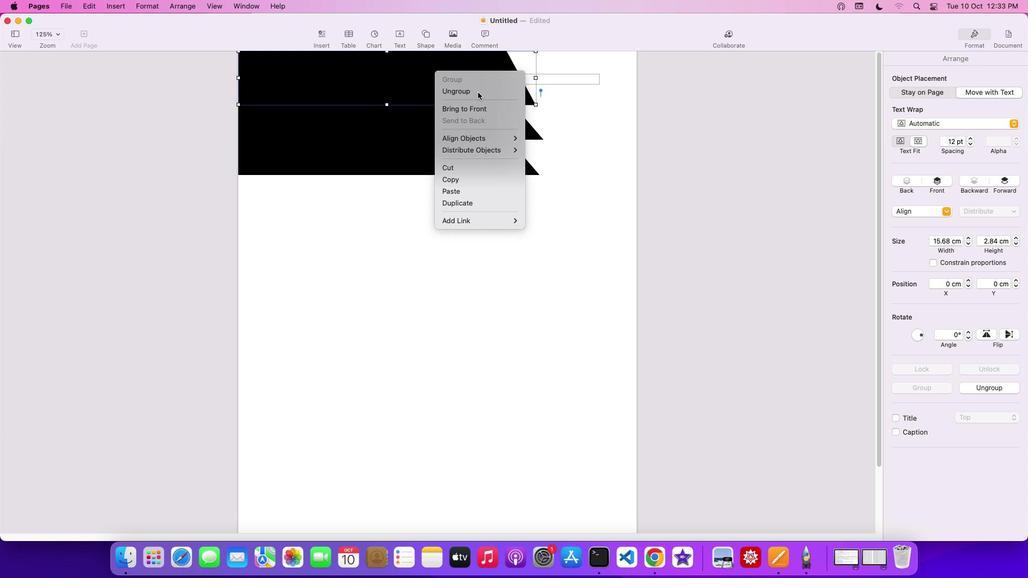 
Action: Mouse moved to (912, 206)
Screenshot: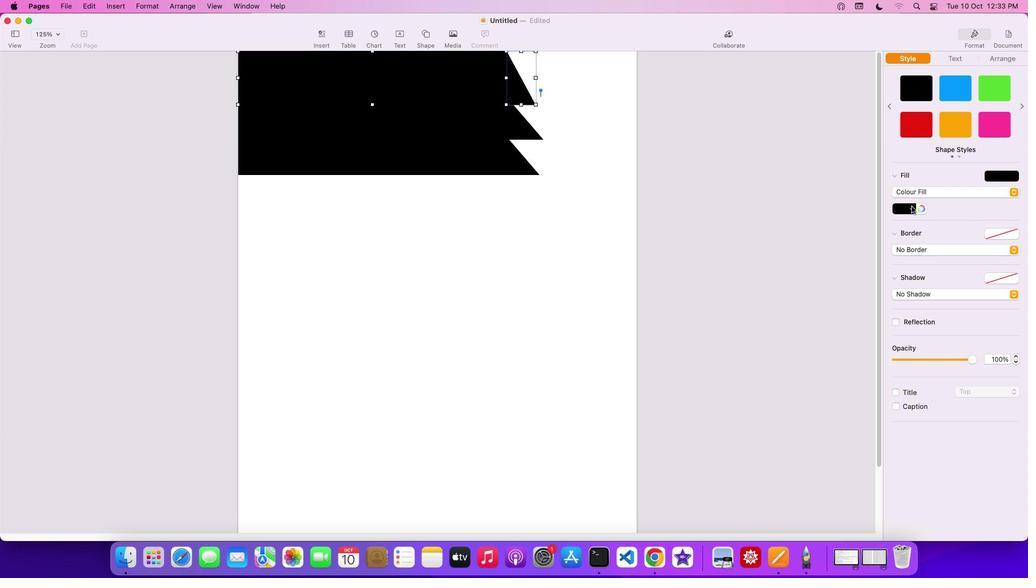 
Action: Mouse pressed left at (912, 206)
Screenshot: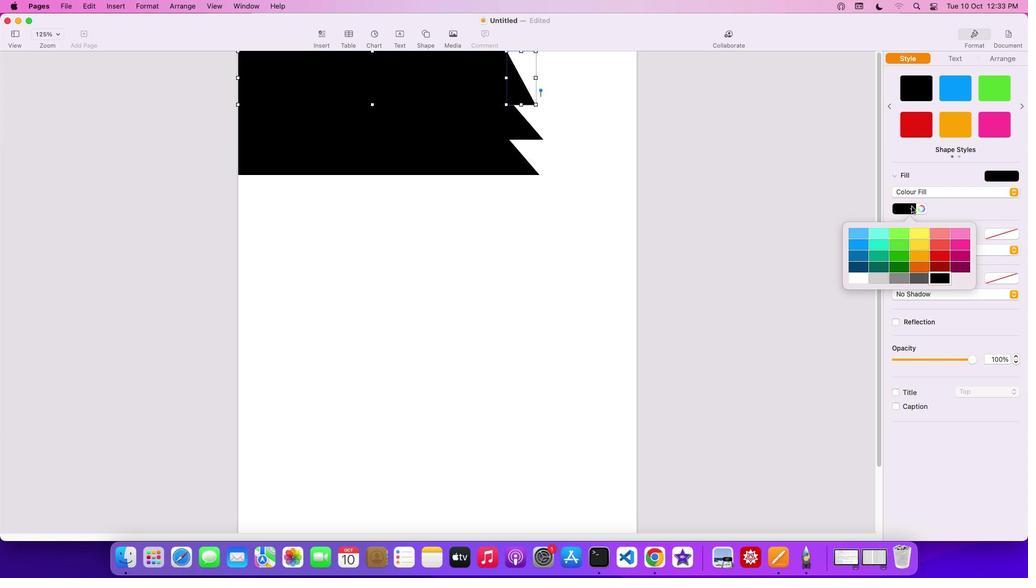 
Action: Mouse moved to (875, 281)
Screenshot: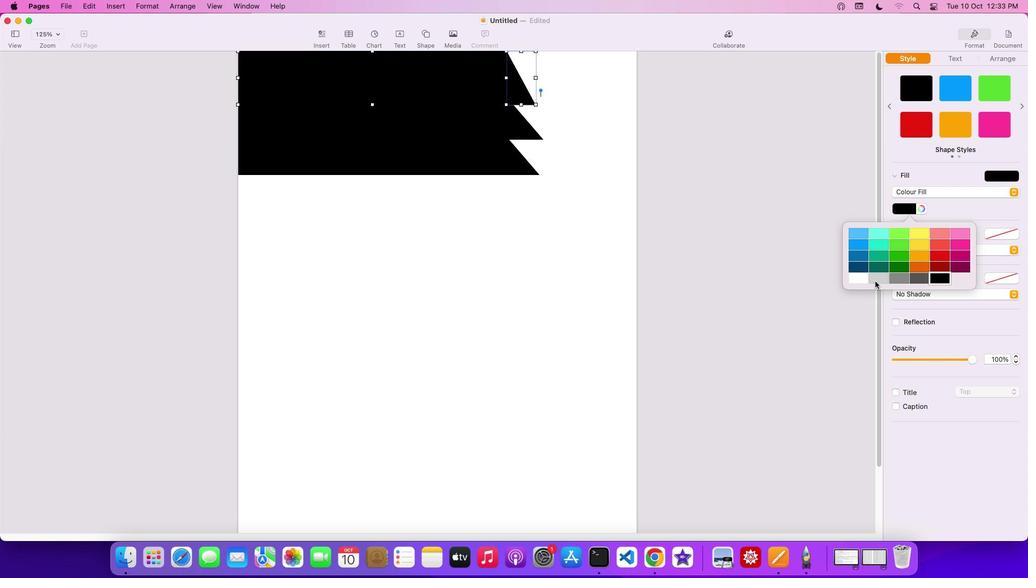 
Action: Mouse pressed left at (875, 281)
Screenshot: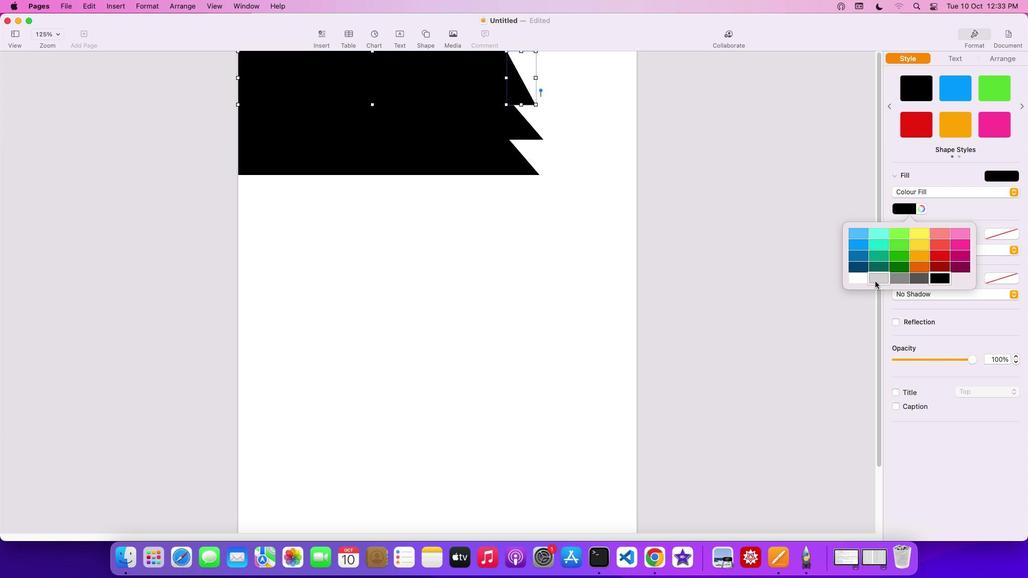 
Action: Mouse moved to (398, 80)
Screenshot: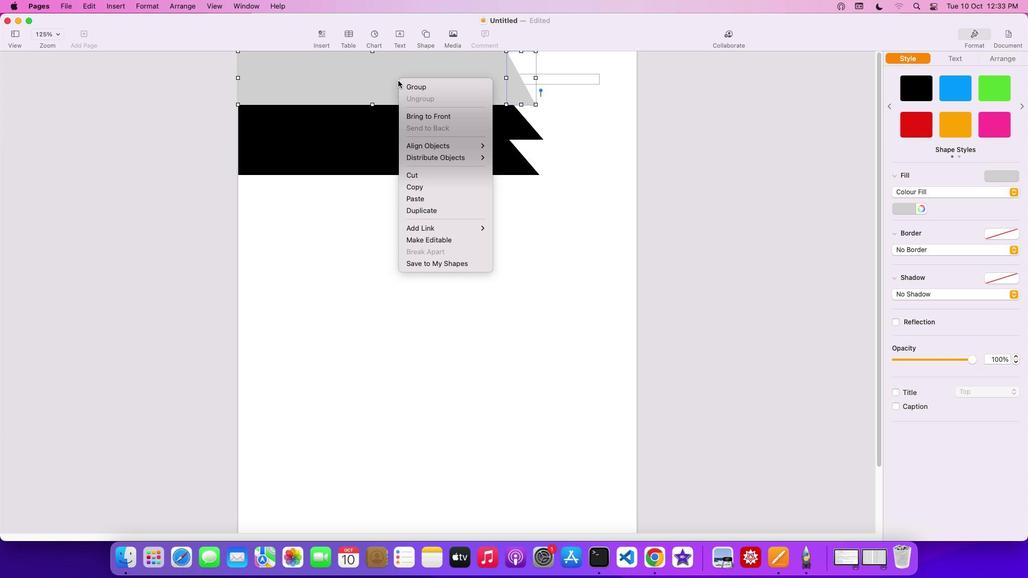 
Action: Mouse pressed right at (398, 80)
Screenshot: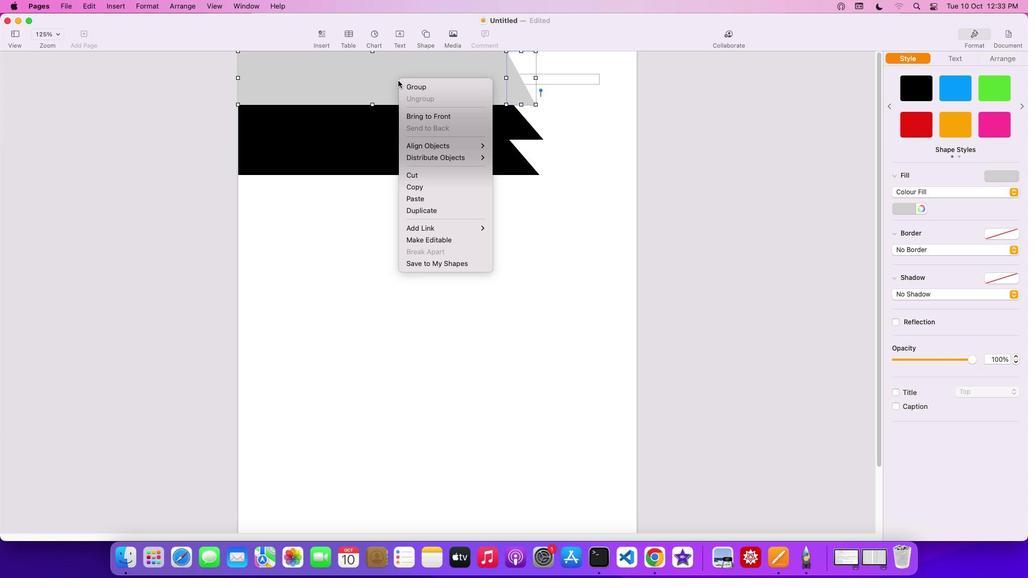 
Action: Mouse moved to (435, 90)
Screenshot: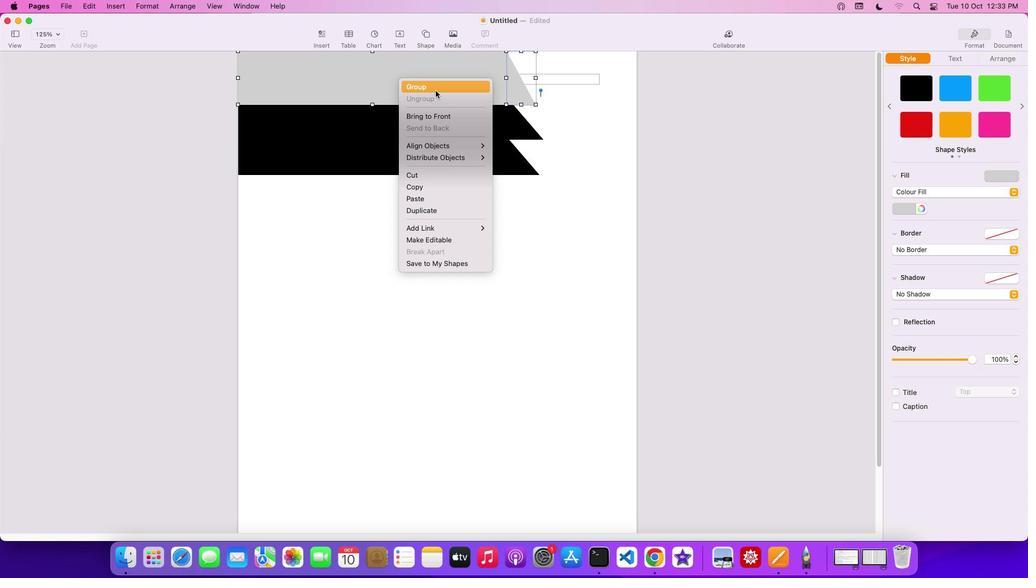 
Action: Mouse pressed left at (435, 90)
Screenshot: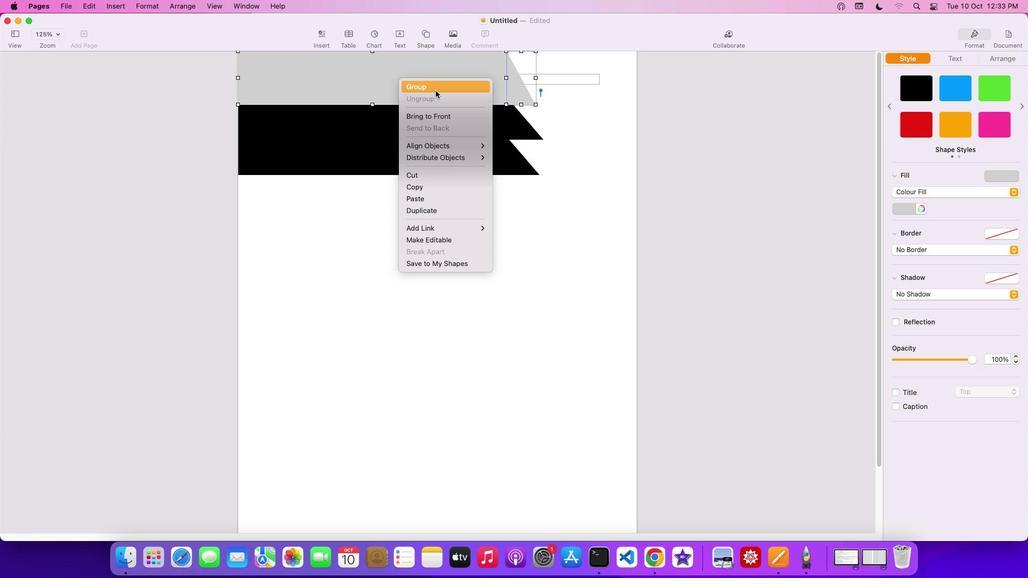 
Action: Mouse moved to (558, 174)
Screenshot: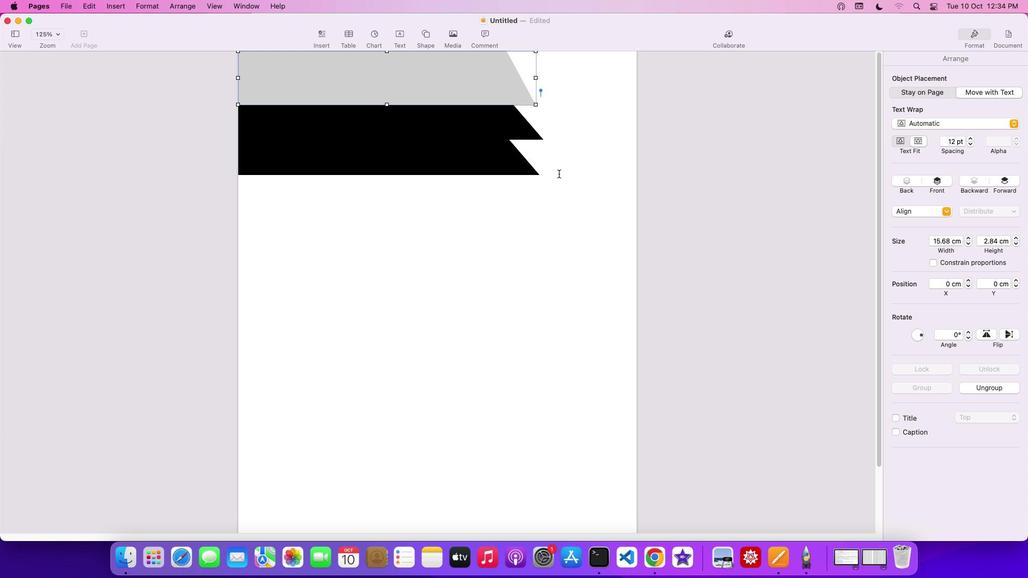 
Action: Mouse pressed left at (558, 174)
Screenshot: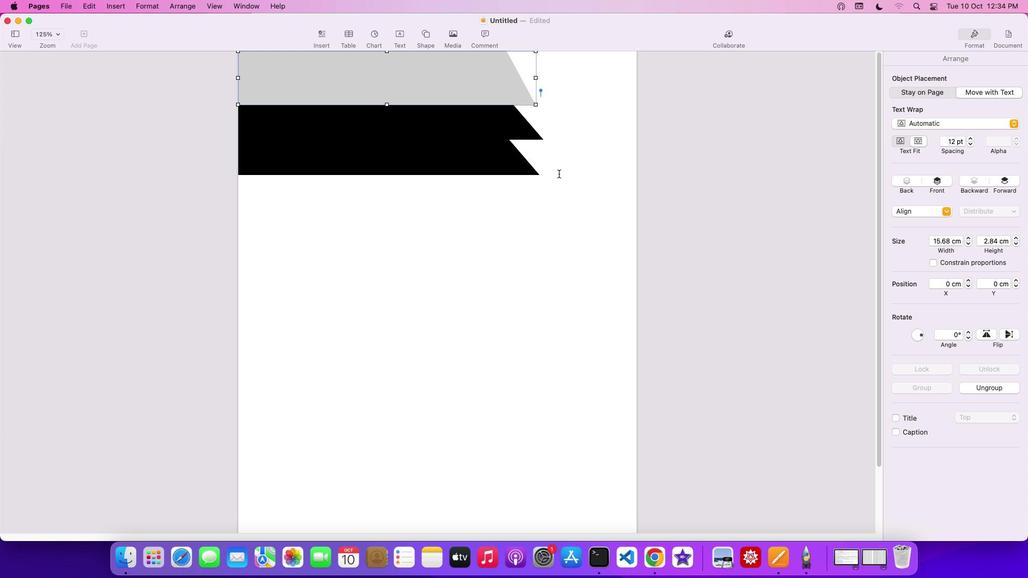 
Action: Mouse moved to (412, 78)
Screenshot: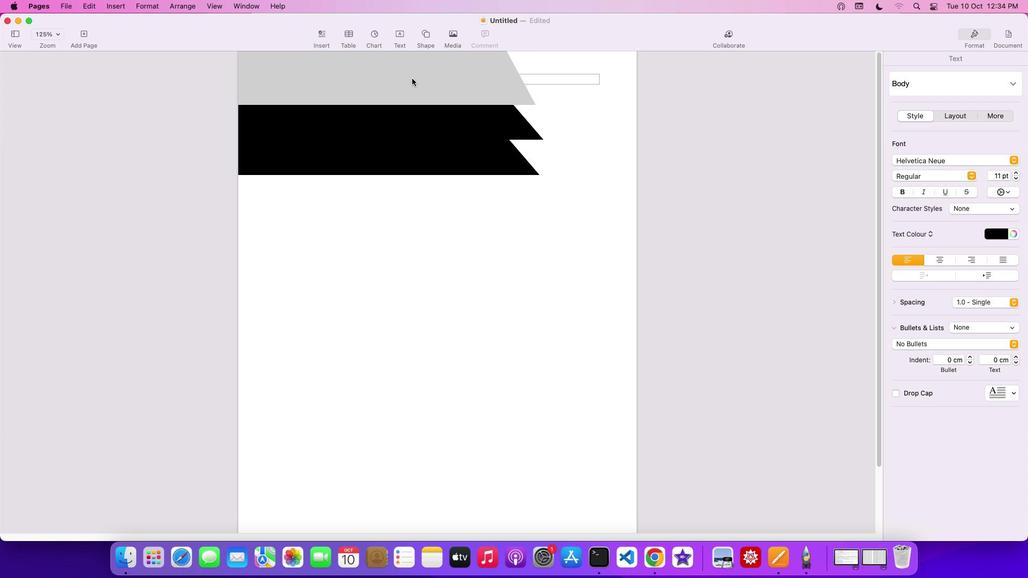 
Action: Mouse pressed left at (412, 78)
Screenshot: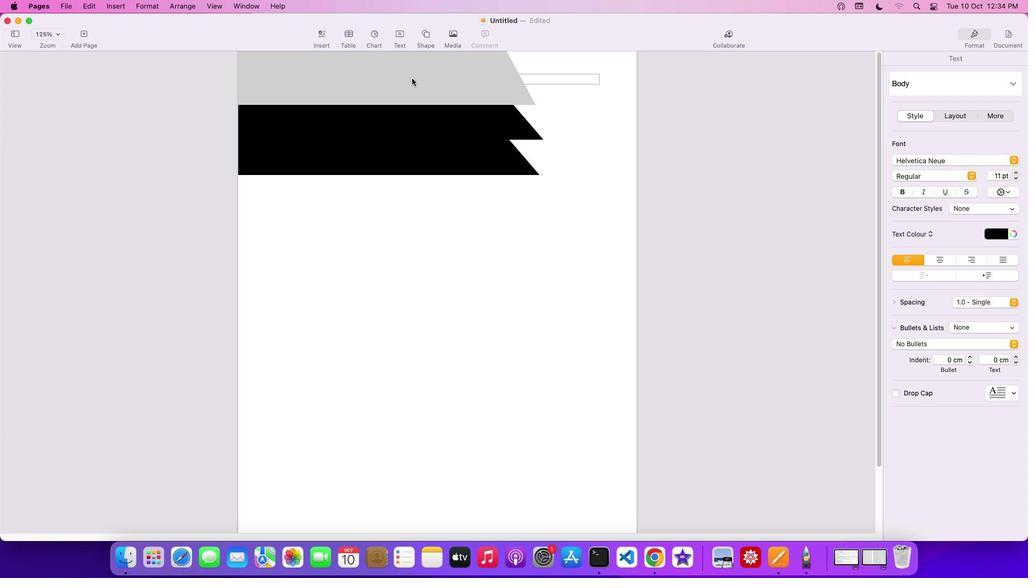 
Action: Mouse moved to (597, 163)
Screenshot: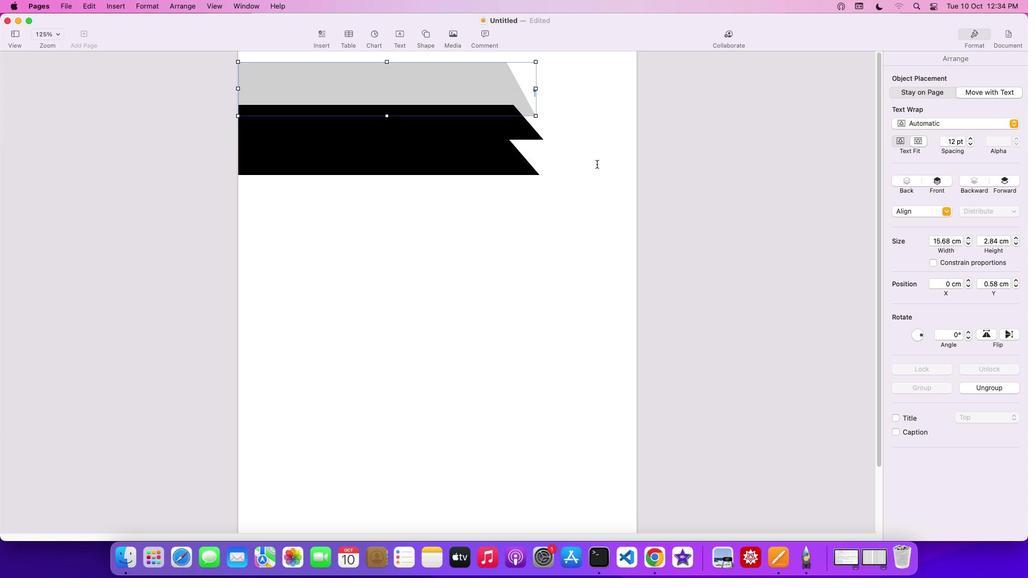 
Action: Mouse pressed left at (597, 163)
Screenshot: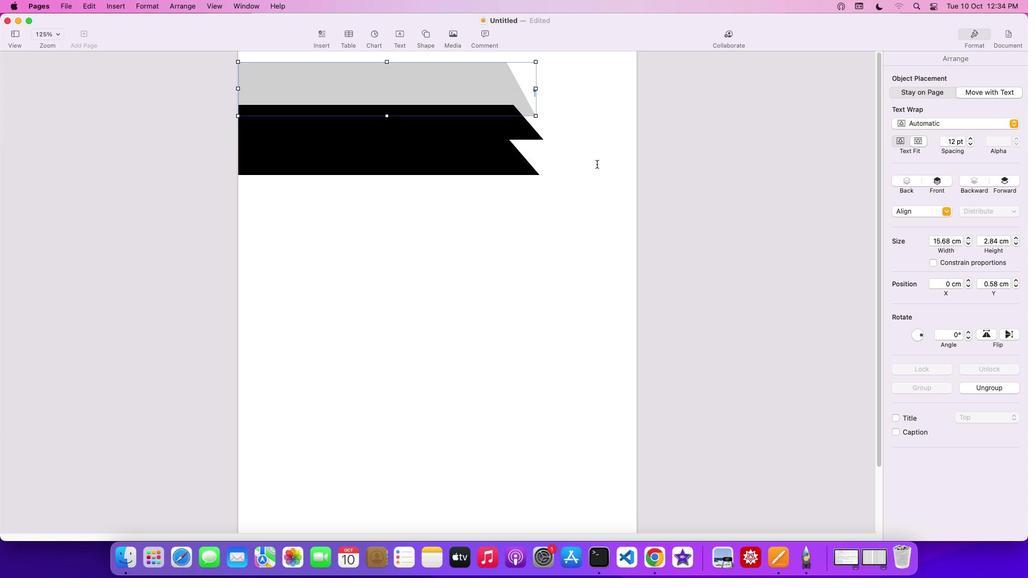 
Action: Mouse moved to (519, 121)
Screenshot: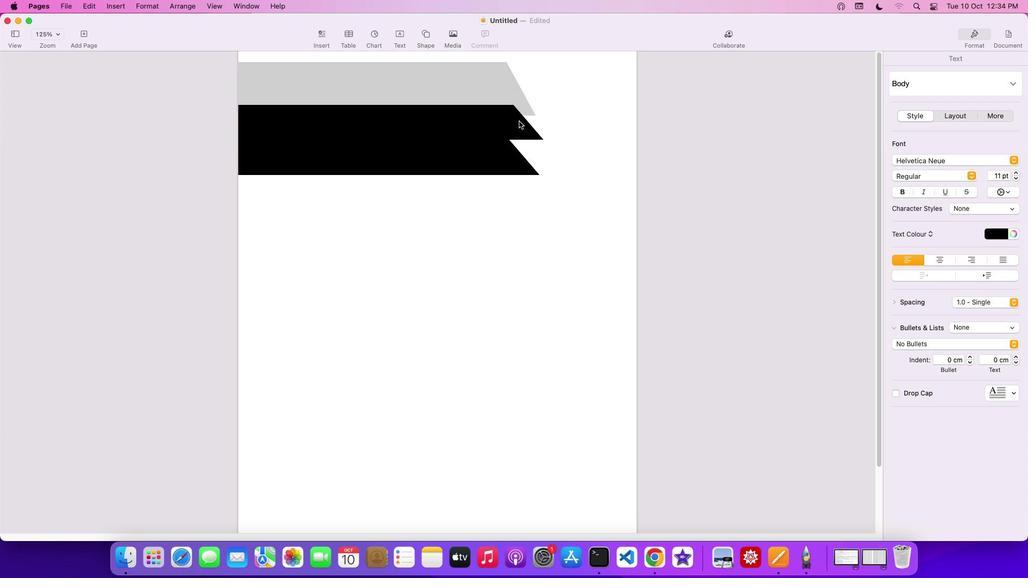 
Action: Mouse pressed left at (519, 121)
Screenshot: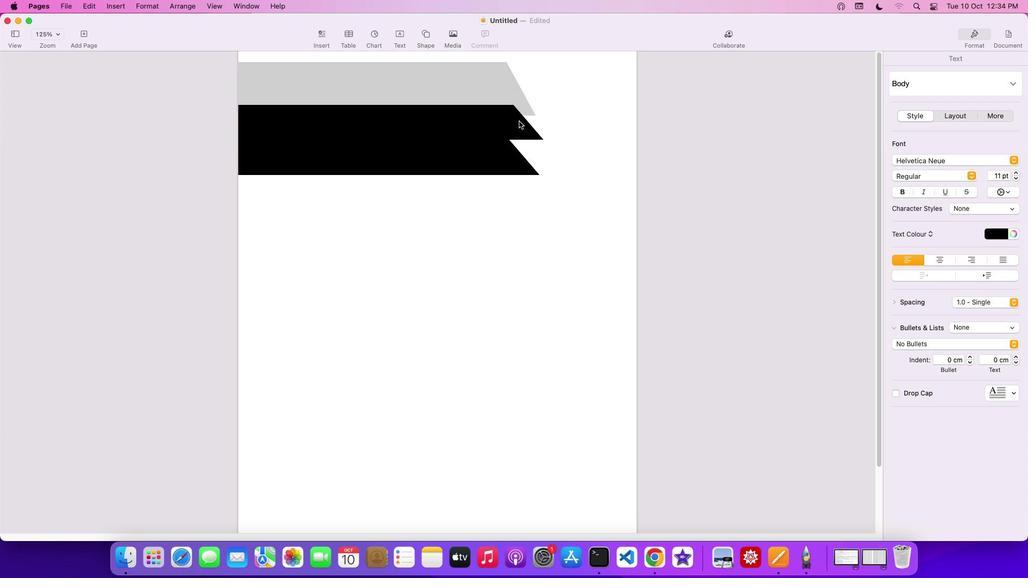 
Action: Mouse moved to (473, 131)
Screenshot: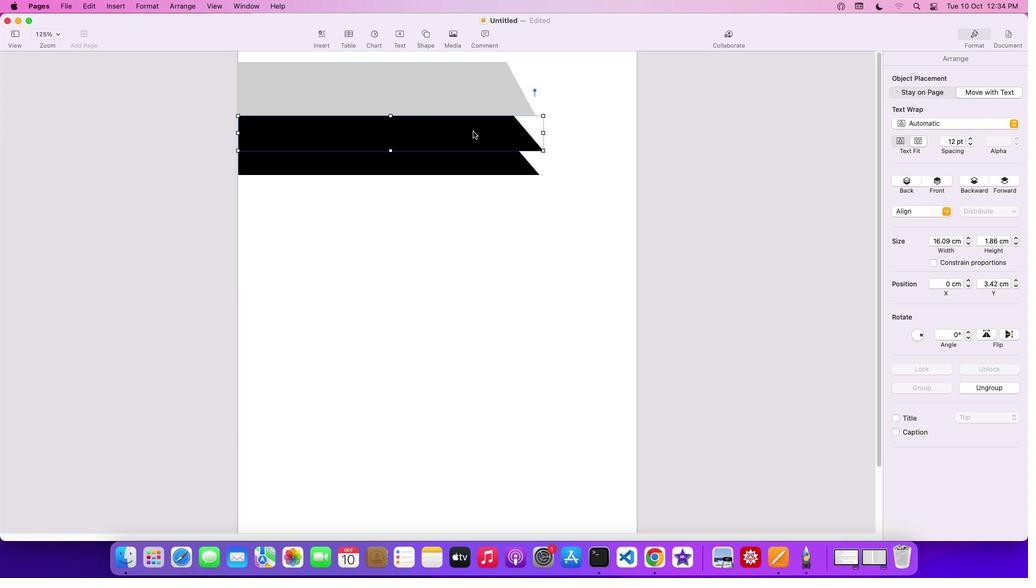 
Action: Mouse pressed right at (473, 131)
Screenshot: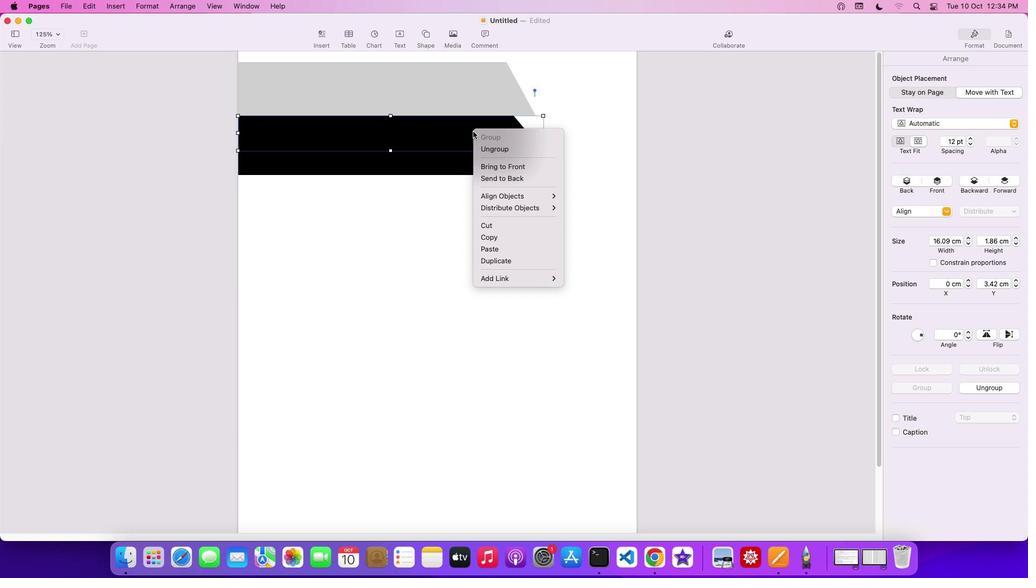 
Action: Mouse moved to (517, 147)
Screenshot: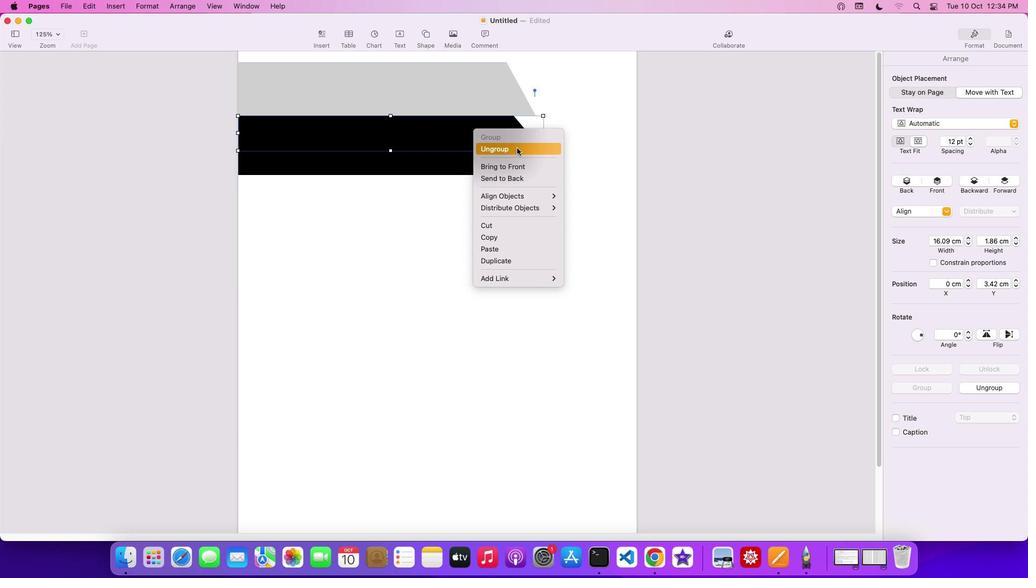 
Action: Mouse pressed left at (517, 147)
Screenshot: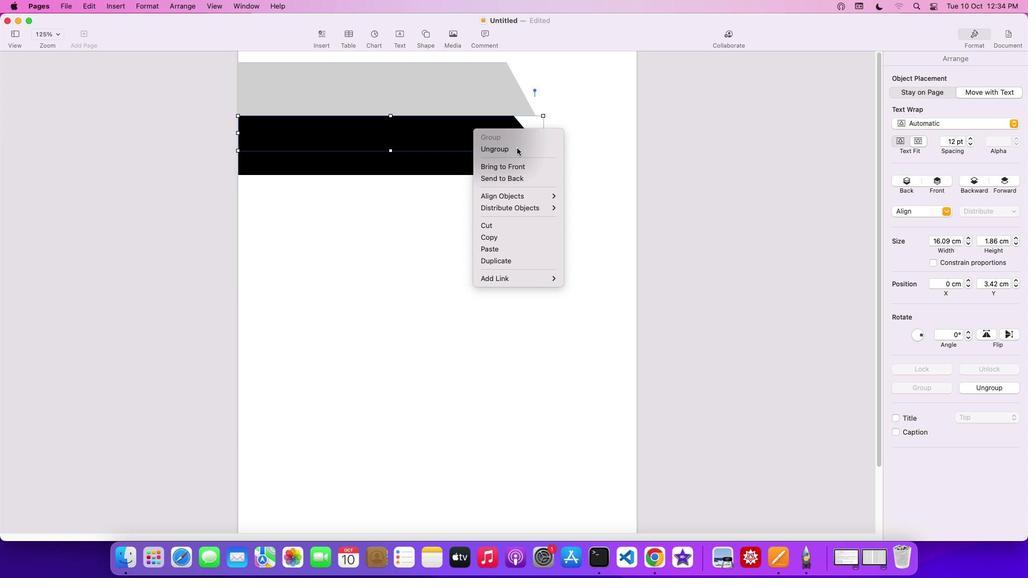 
Action: Mouse moved to (1019, 195)
Screenshot: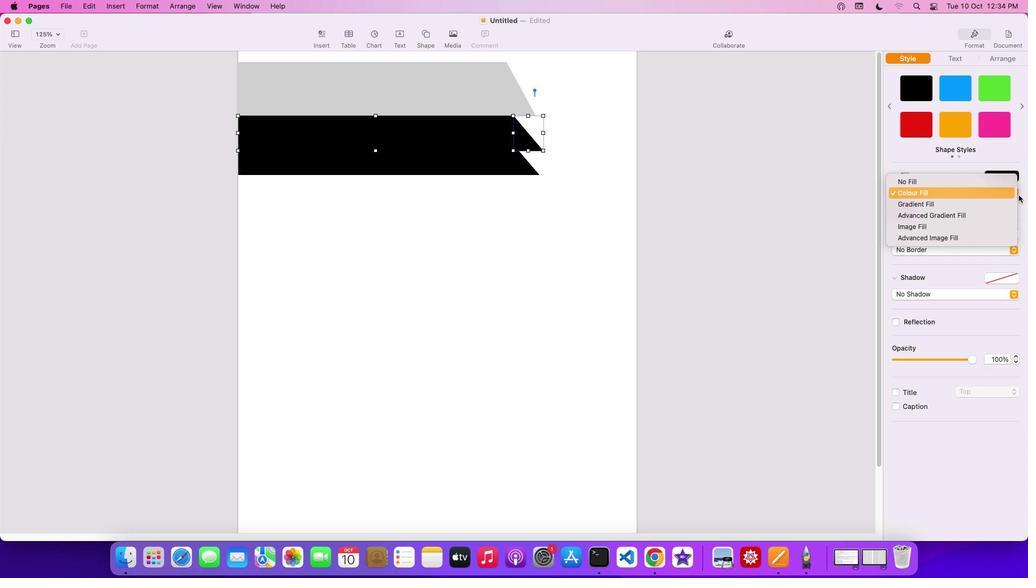 
Action: Mouse pressed left at (1019, 195)
Screenshot: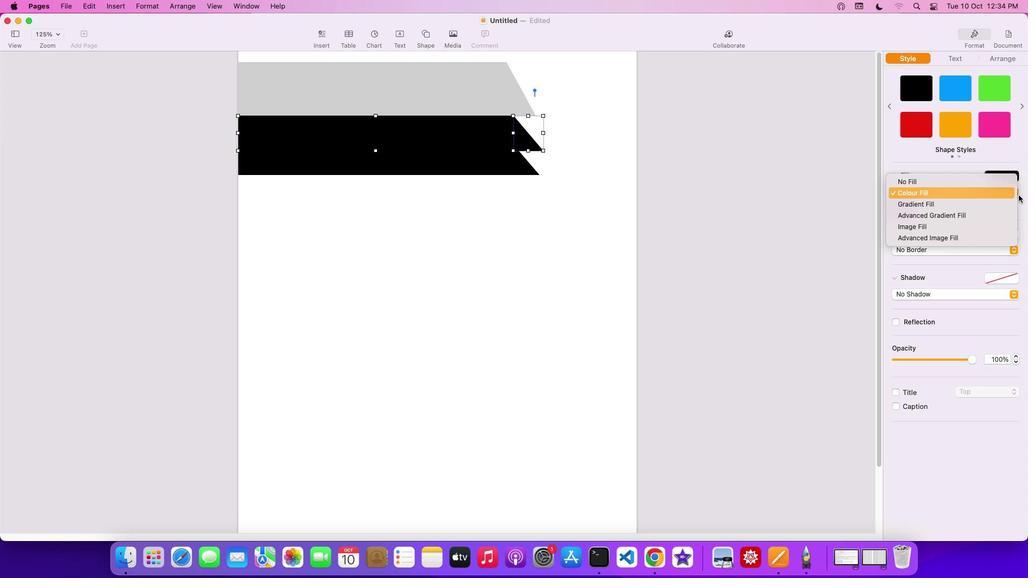 
Action: Mouse moved to (993, 200)
Screenshot: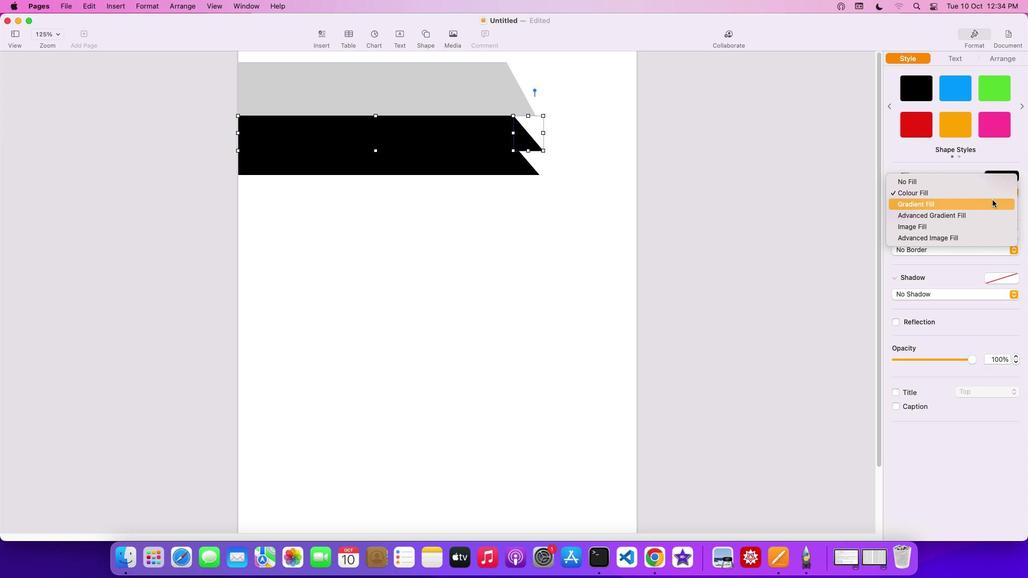 
Action: Mouse pressed left at (993, 200)
Screenshot: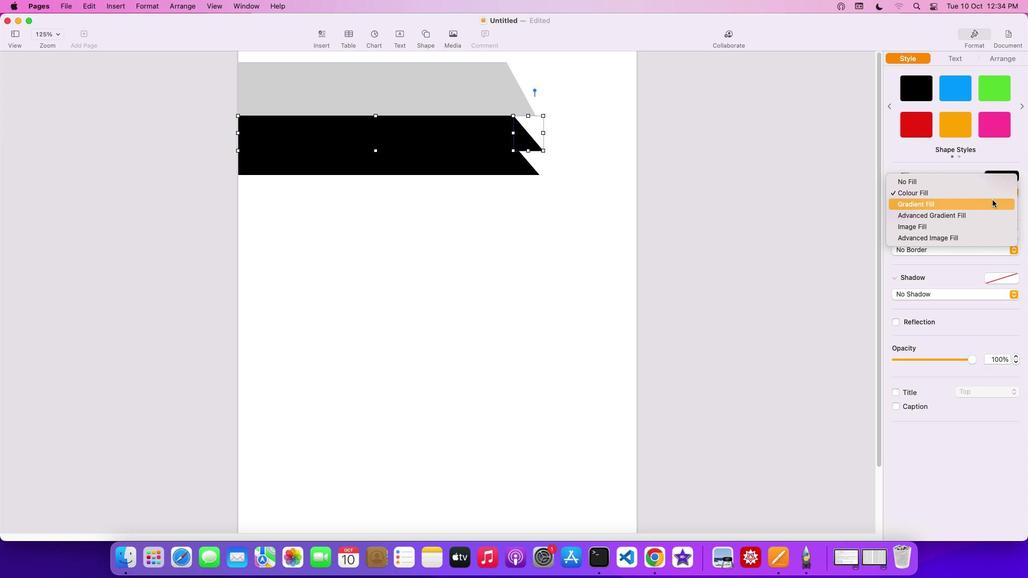
Action: Mouse moved to (931, 212)
Screenshot: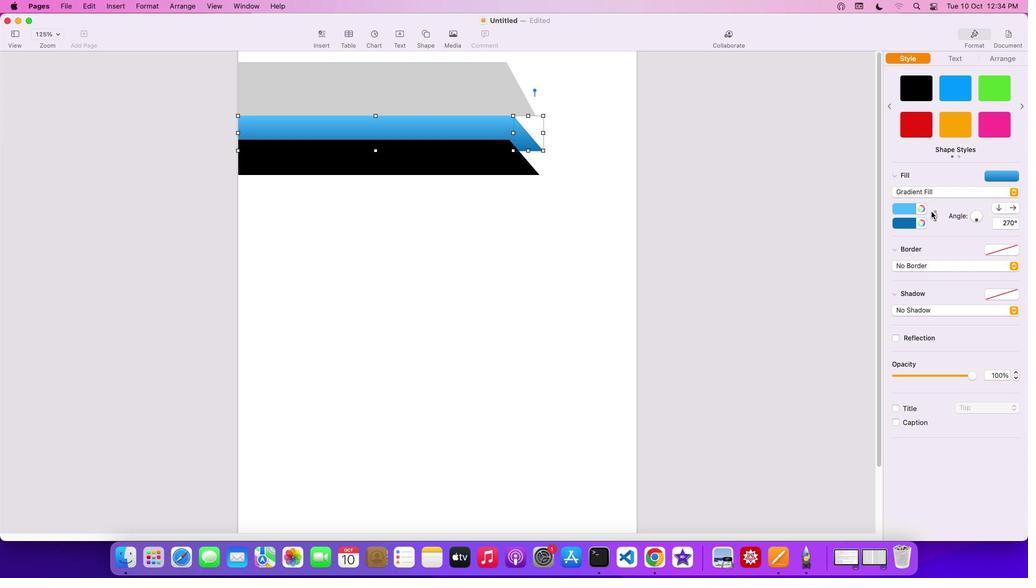 
Action: Mouse pressed left at (931, 212)
Screenshot: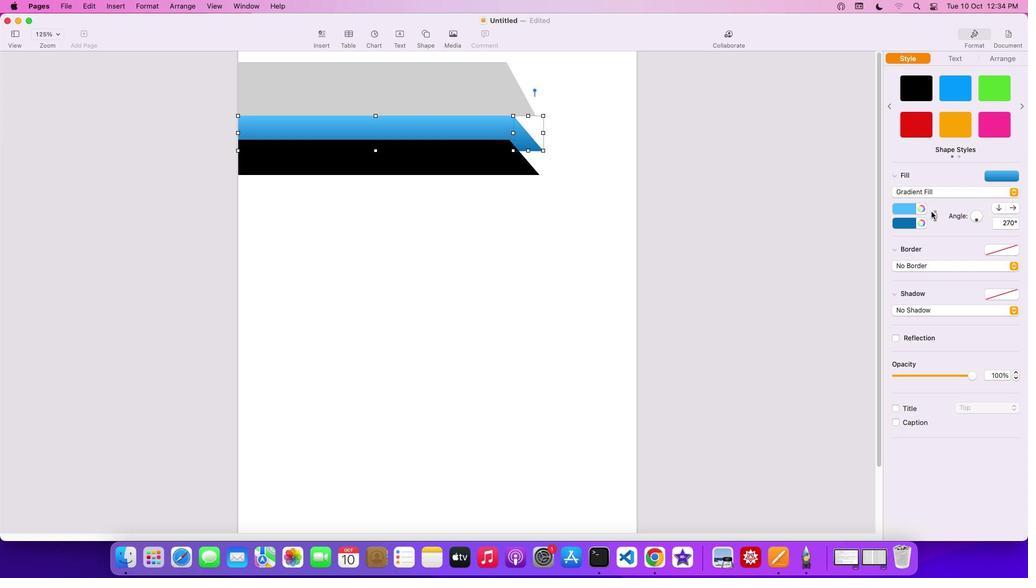 
Action: Mouse moved to (933, 213)
Screenshot: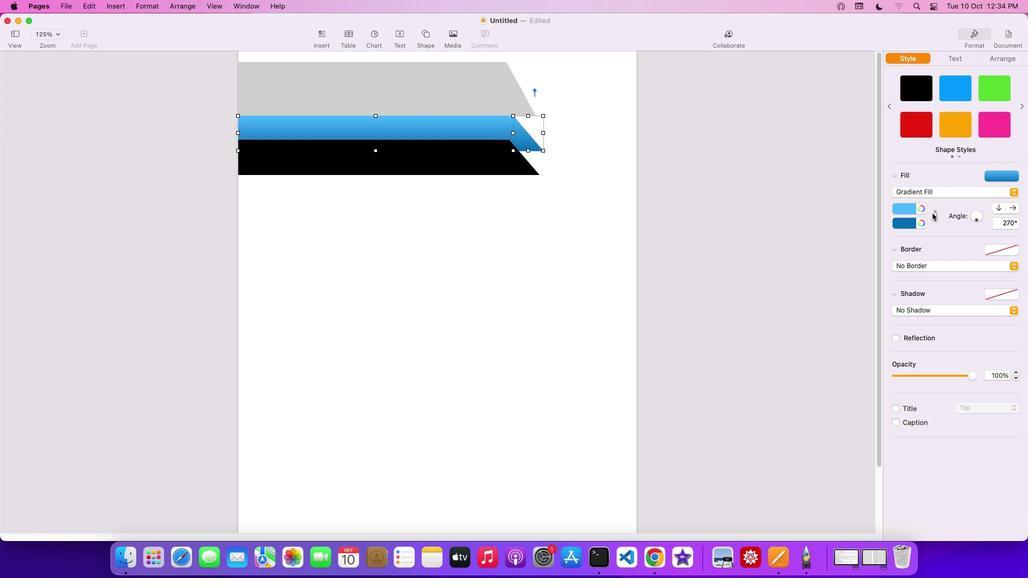 
Action: Mouse pressed left at (933, 213)
Screenshot: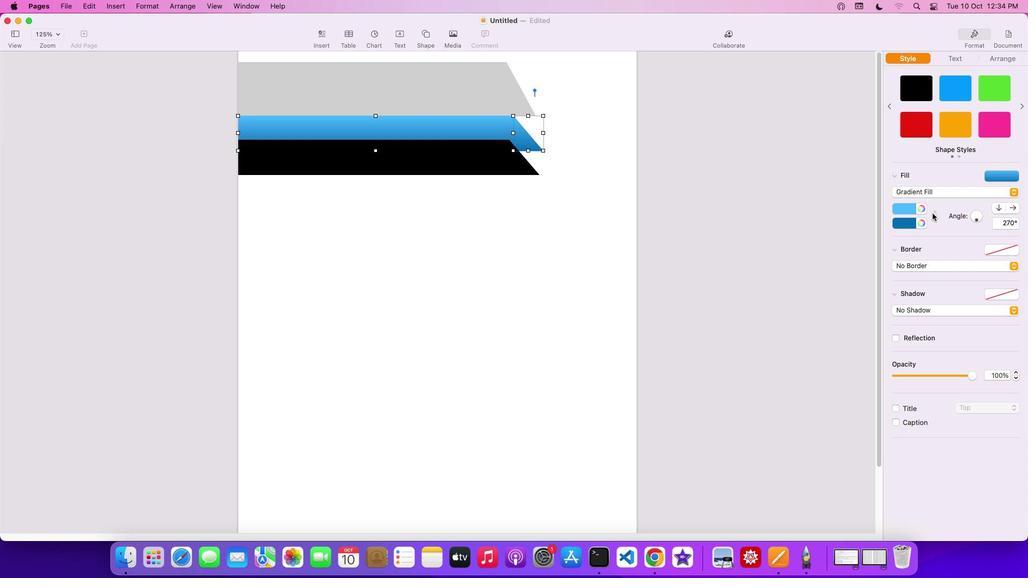 
Action: Mouse moved to (453, 163)
Screenshot: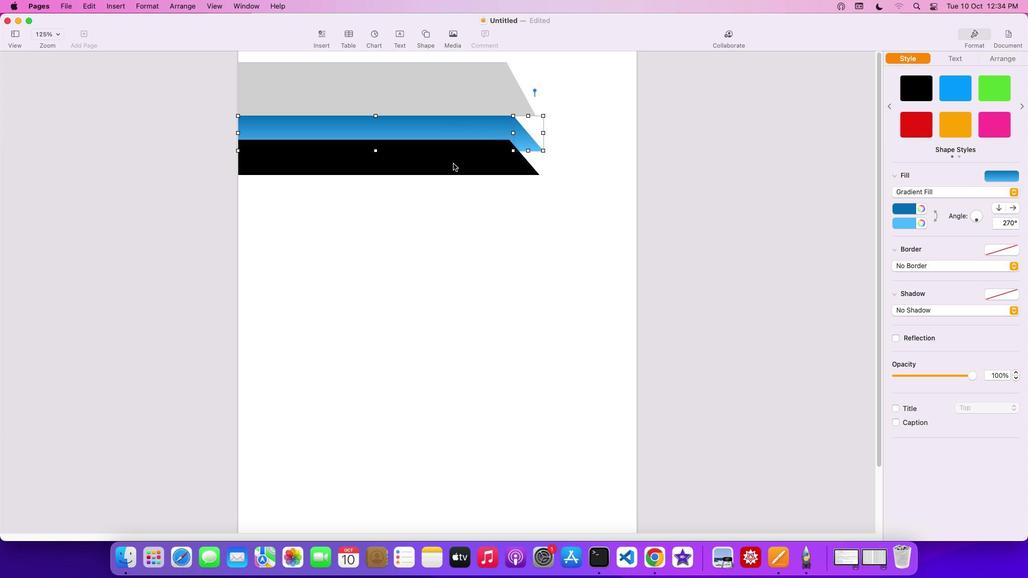 
Action: Mouse pressed left at (453, 163)
Screenshot: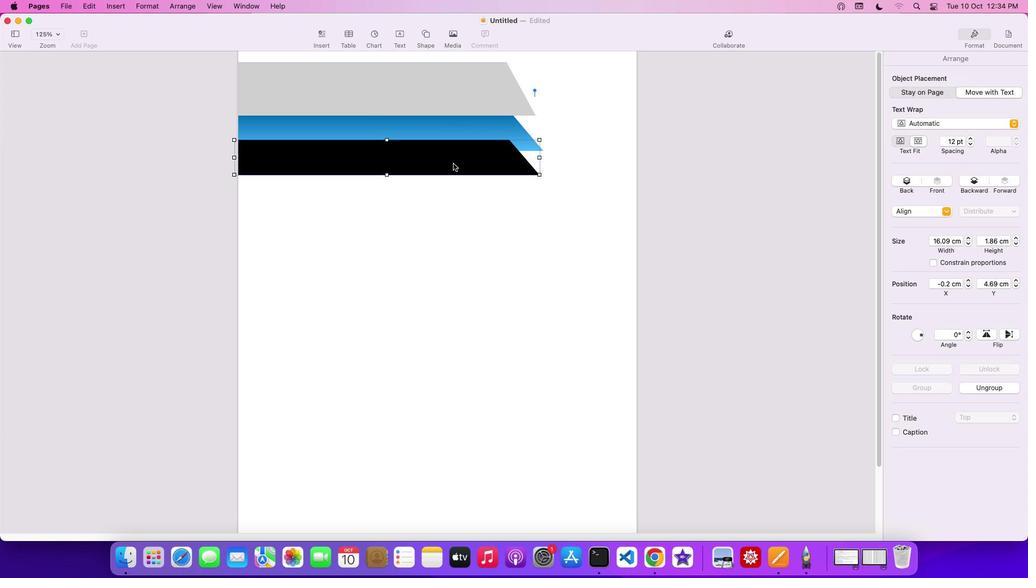 
Action: Mouse moved to (508, 110)
Screenshot: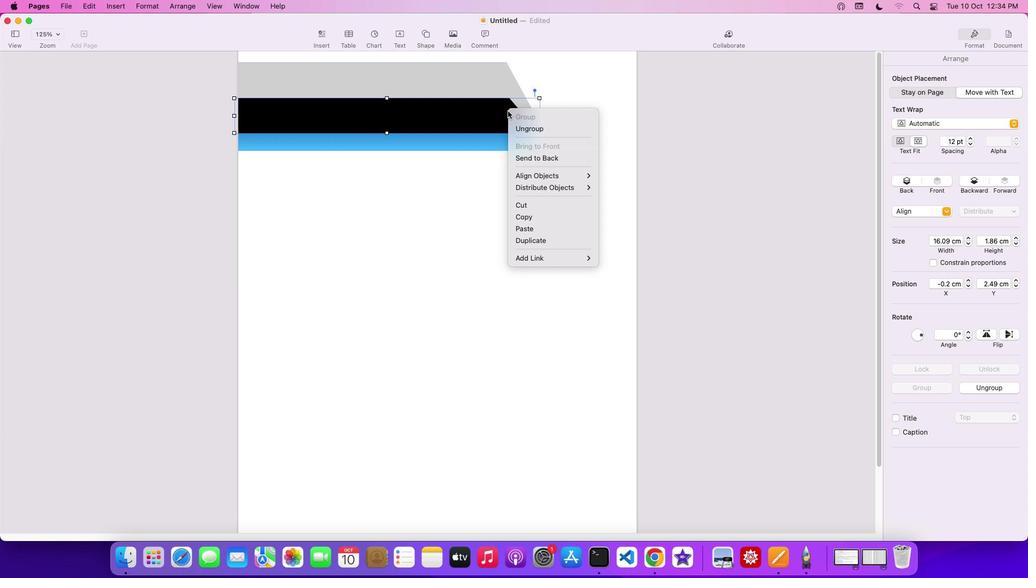 
Action: Mouse pressed right at (508, 110)
Screenshot: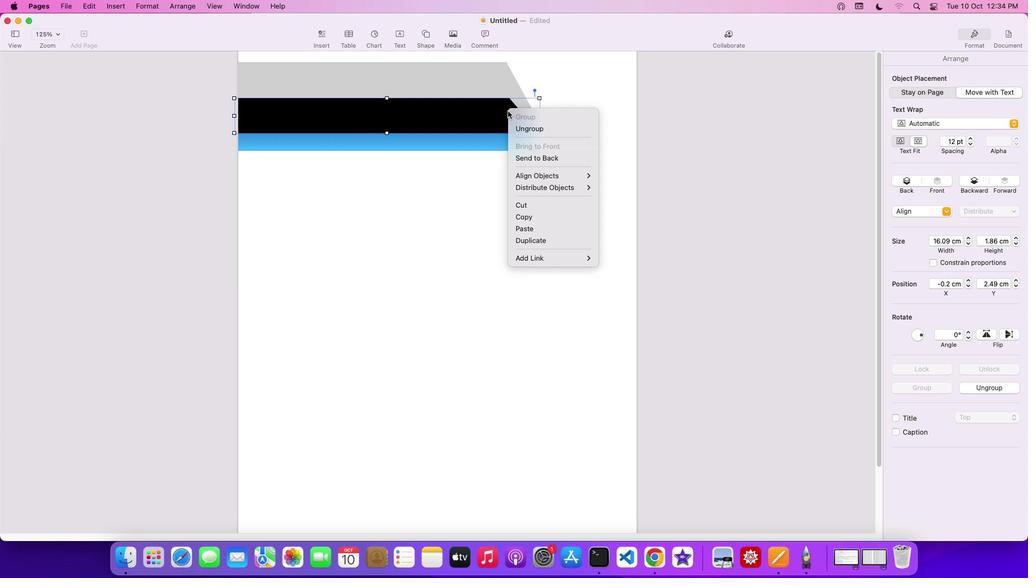 
Action: Mouse moved to (537, 122)
Screenshot: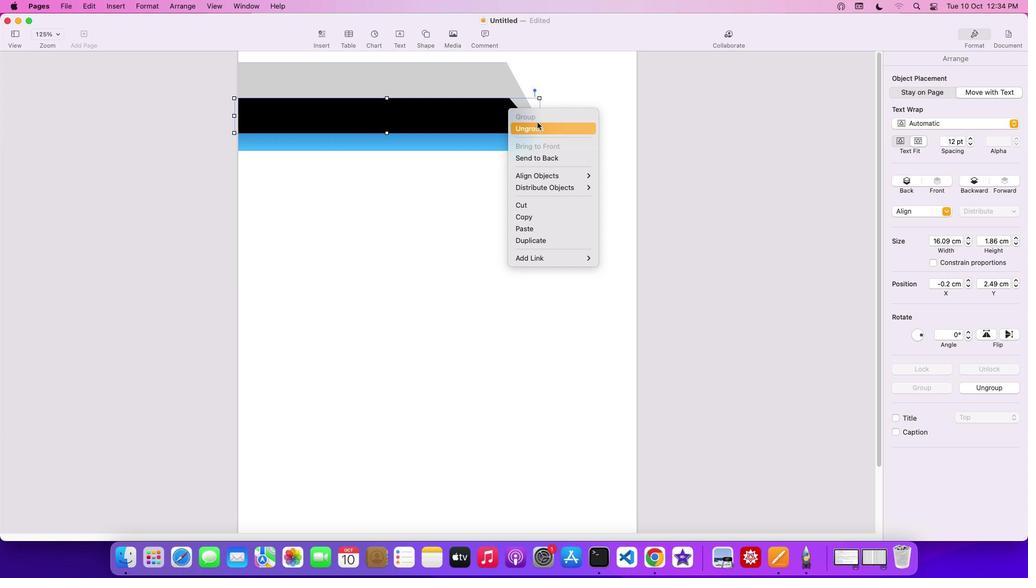 
Action: Mouse pressed left at (537, 122)
Screenshot: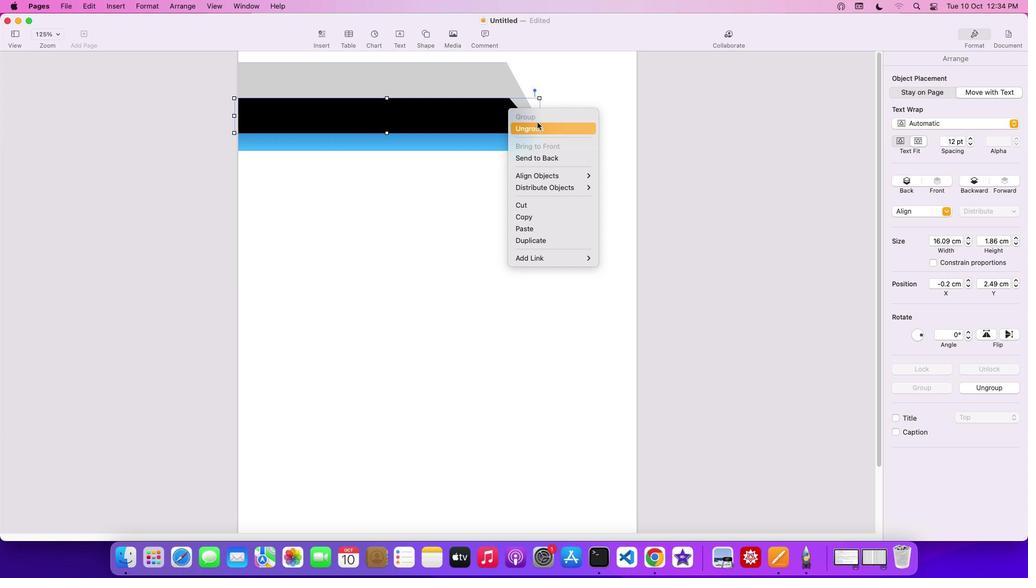 
Action: Mouse moved to (919, 125)
Screenshot: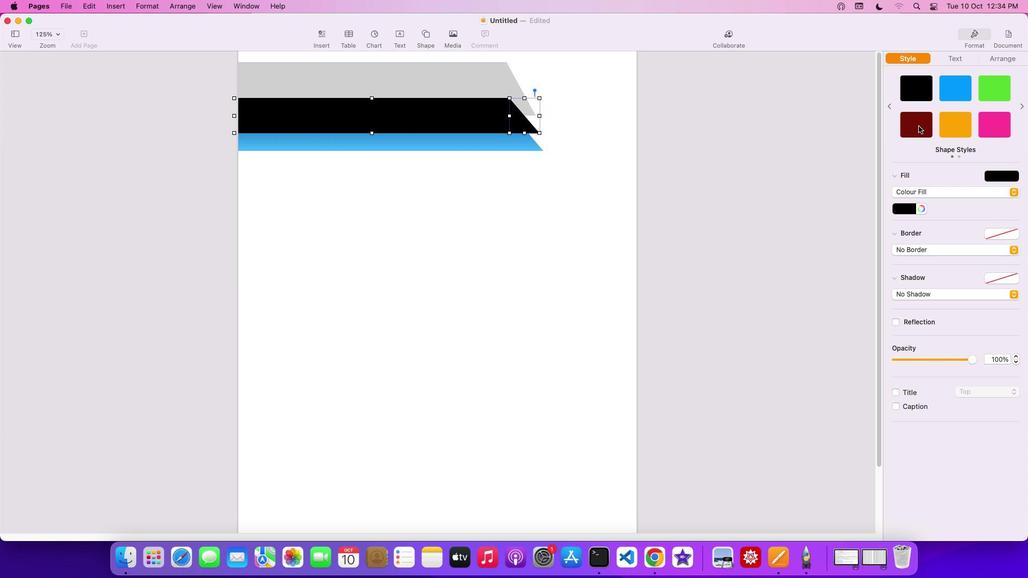 
Action: Mouse pressed left at (919, 125)
Screenshot: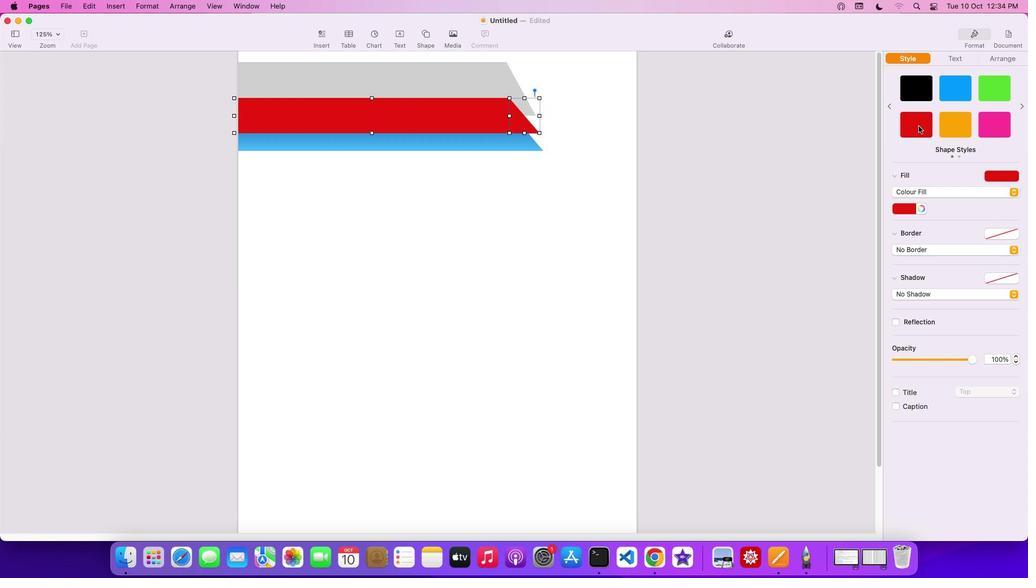 
Action: Mouse moved to (438, 119)
Screenshot: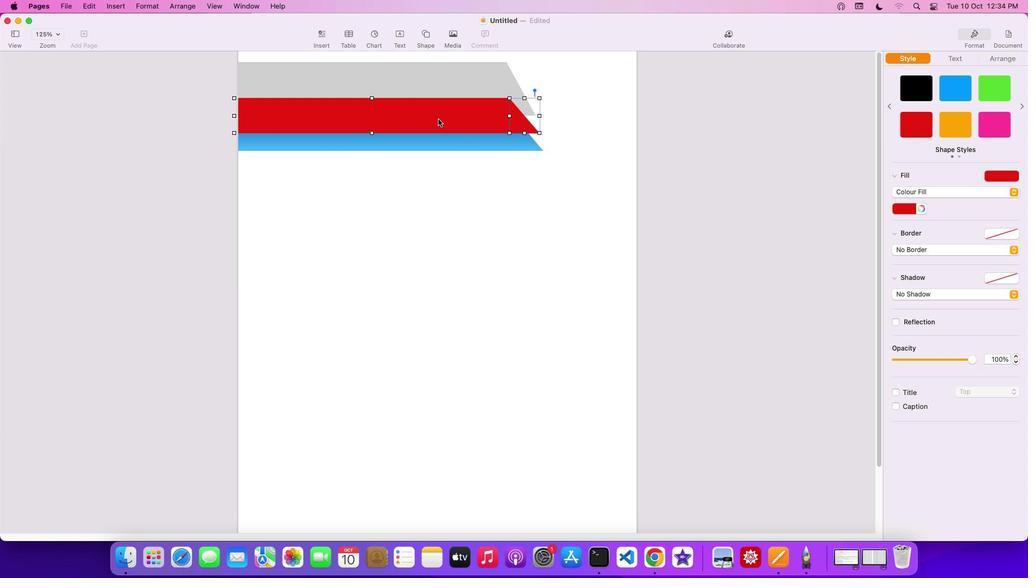 
Action: Mouse pressed left at (438, 119)
Screenshot: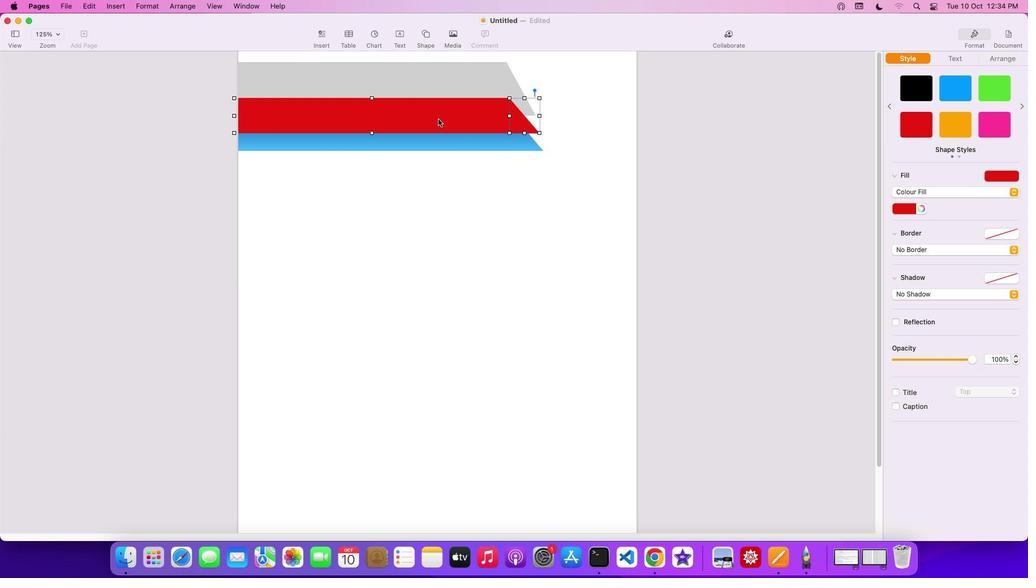 
Action: Mouse moved to (506, 72)
Screenshot: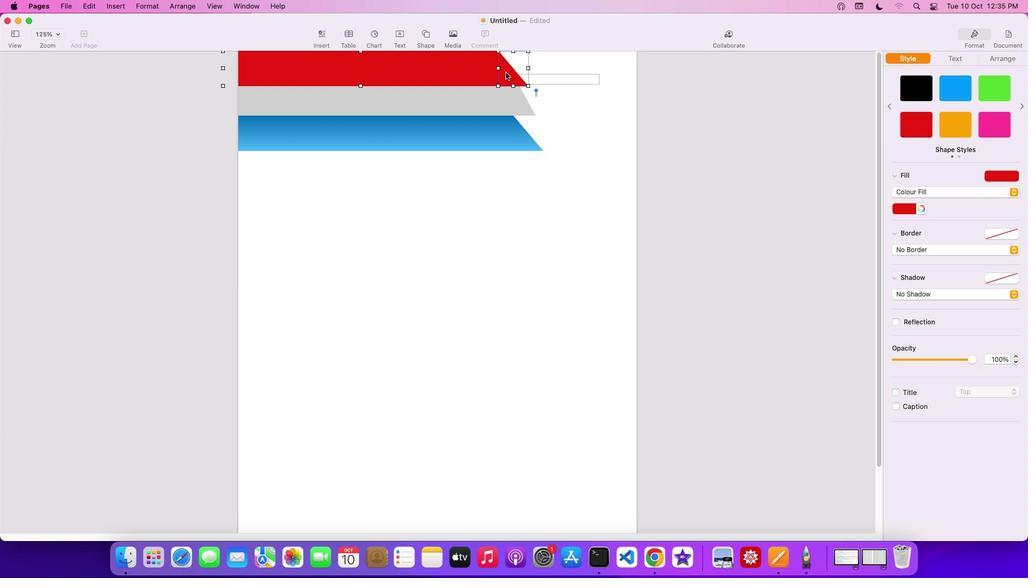 
Action: Mouse pressed right at (506, 72)
Screenshot: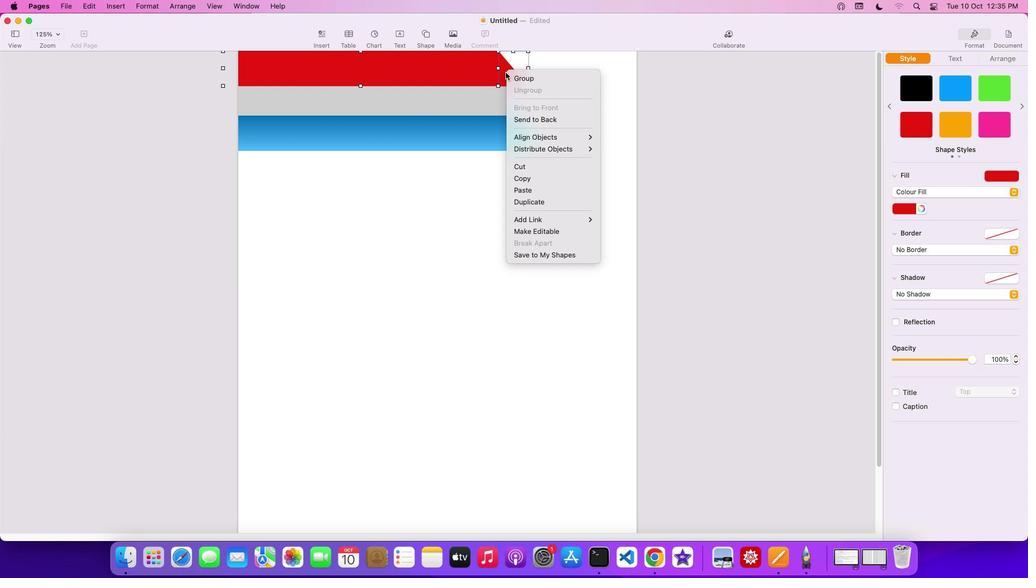 
Action: Mouse moved to (526, 75)
Screenshot: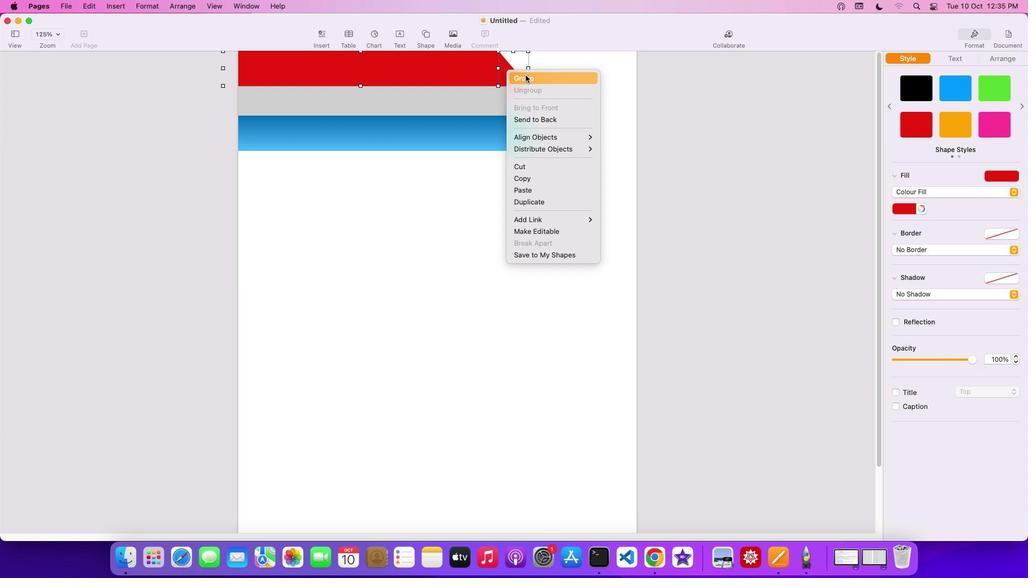 
Action: Mouse pressed left at (526, 75)
Screenshot: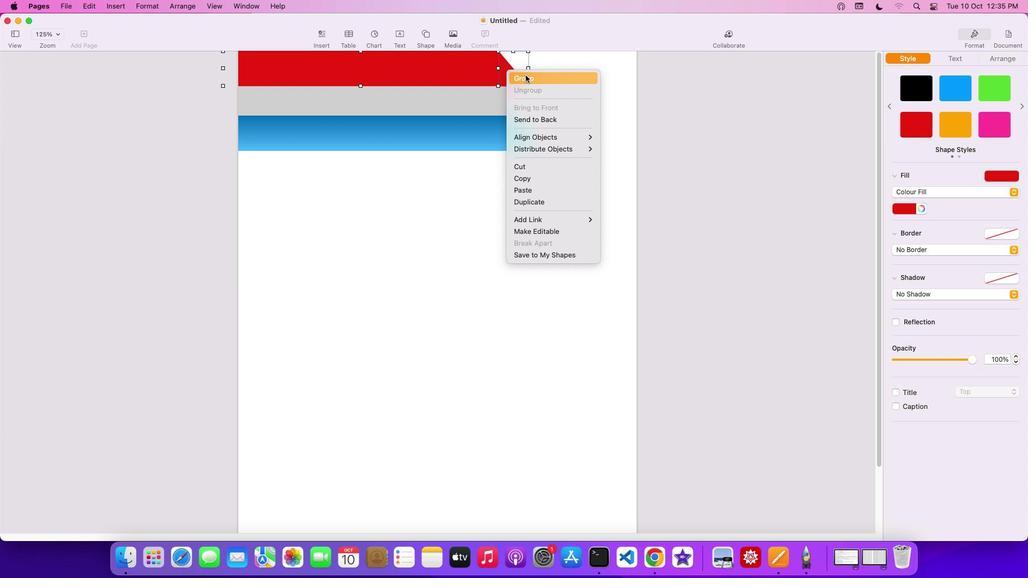 
Action: Mouse moved to (586, 124)
Screenshot: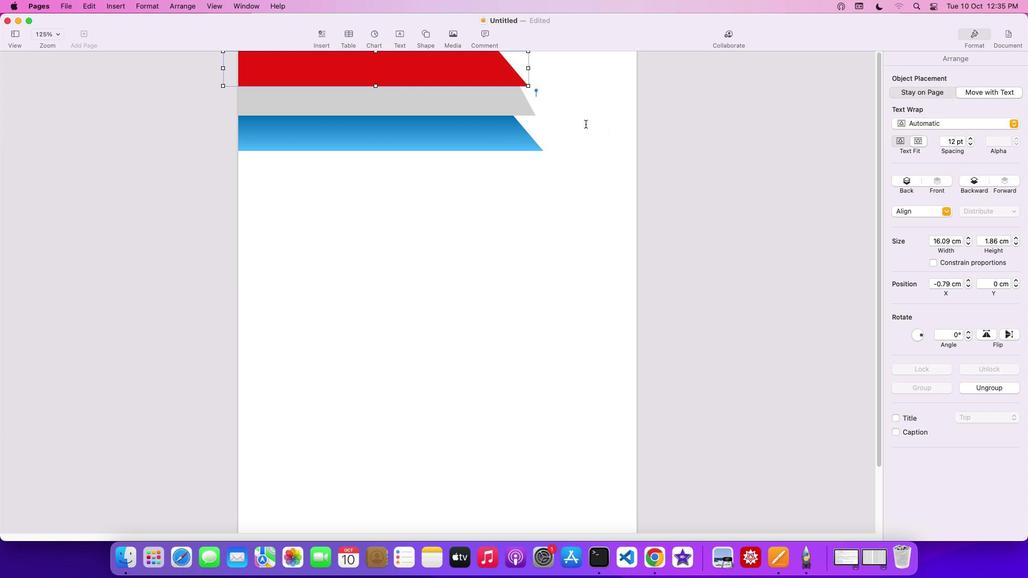 
Action: Mouse pressed left at (586, 124)
Screenshot: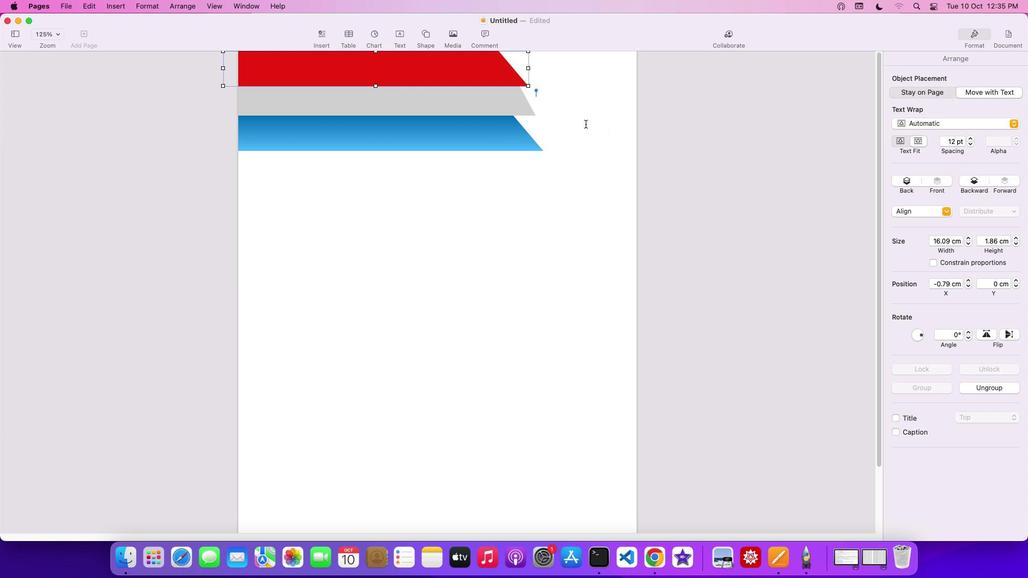 
Action: Mouse moved to (450, 144)
Screenshot: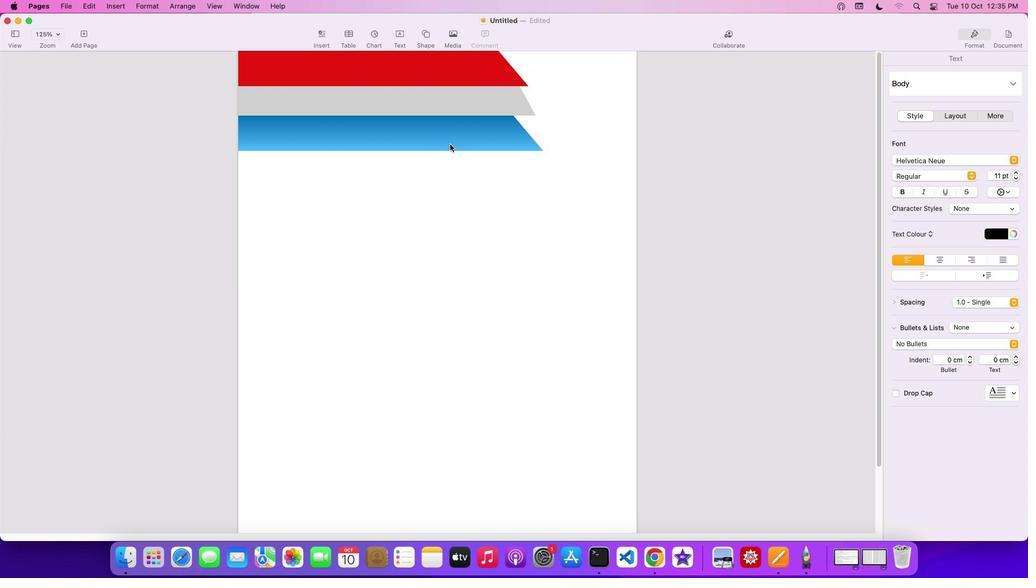 
Action: Mouse pressed left at (450, 144)
Screenshot: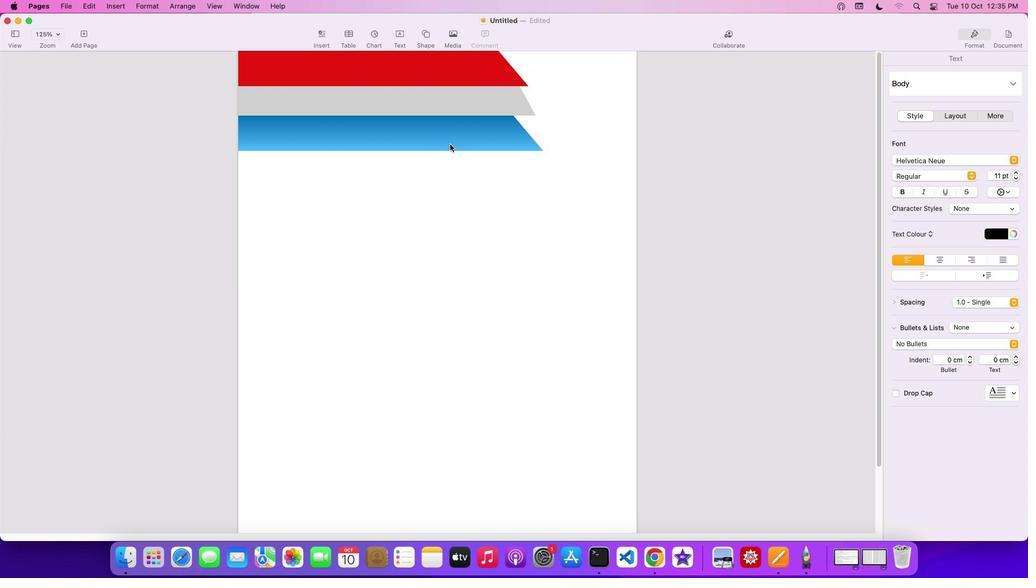 
Action: Mouse moved to (467, 139)
Screenshot: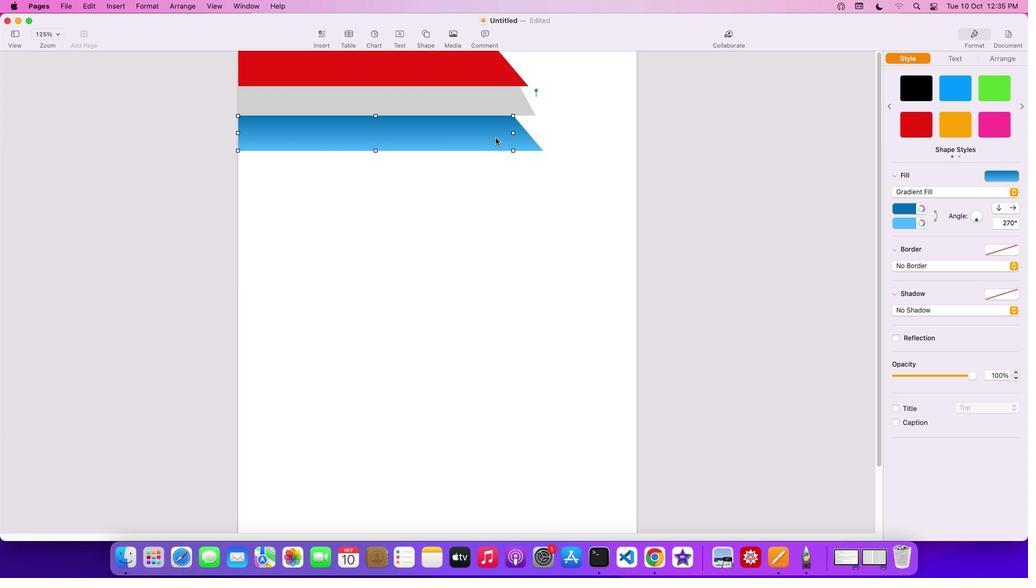 
Action: Key pressed Key.shift
Screenshot: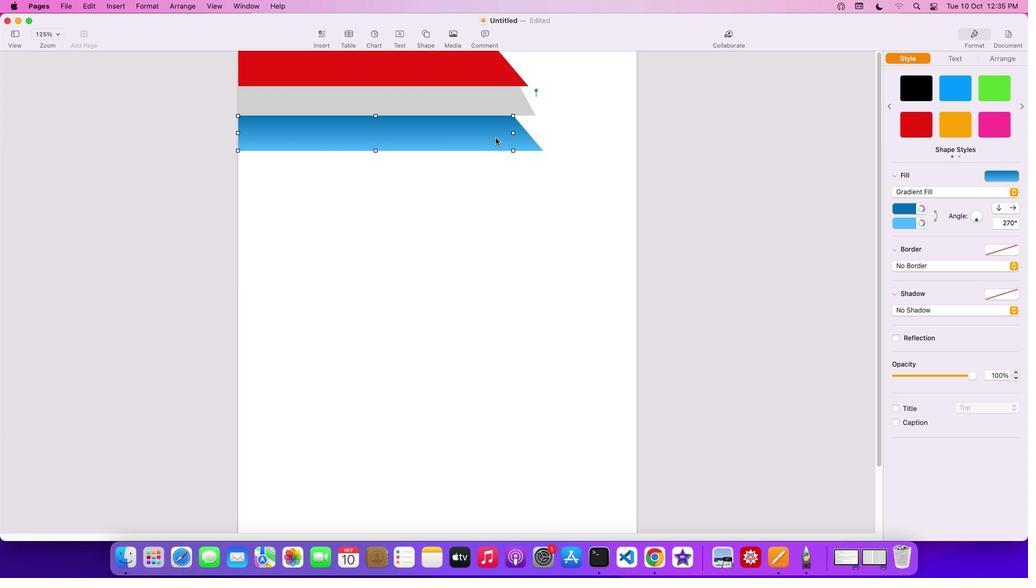 
Action: Mouse moved to (533, 142)
Screenshot: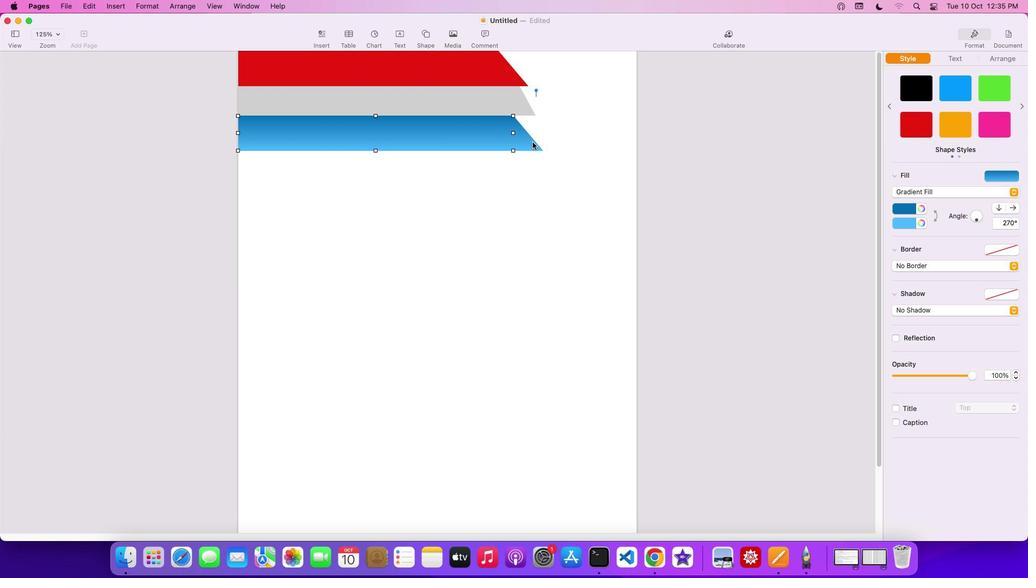 
Action: Mouse pressed left at (533, 142)
Screenshot: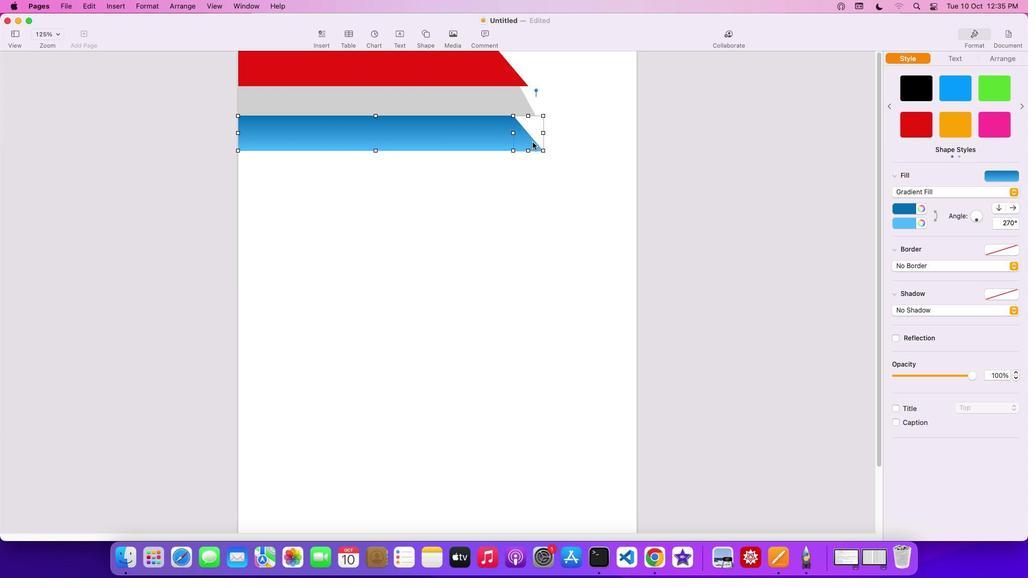 
Action: Mouse moved to (438, 170)
Screenshot: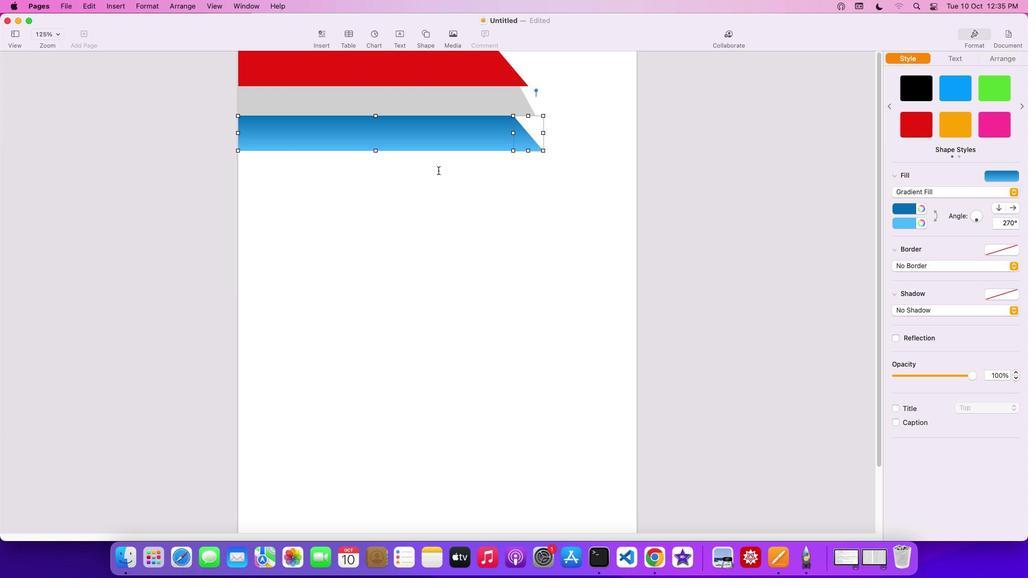 
Action: Mouse pressed left at (438, 170)
Screenshot: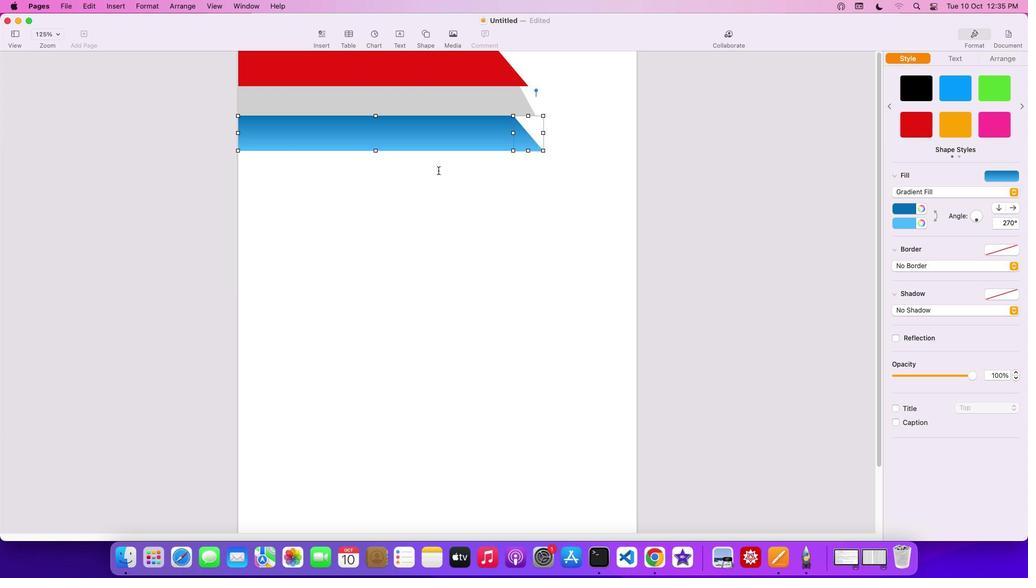 
Action: Mouse moved to (371, 140)
Screenshot: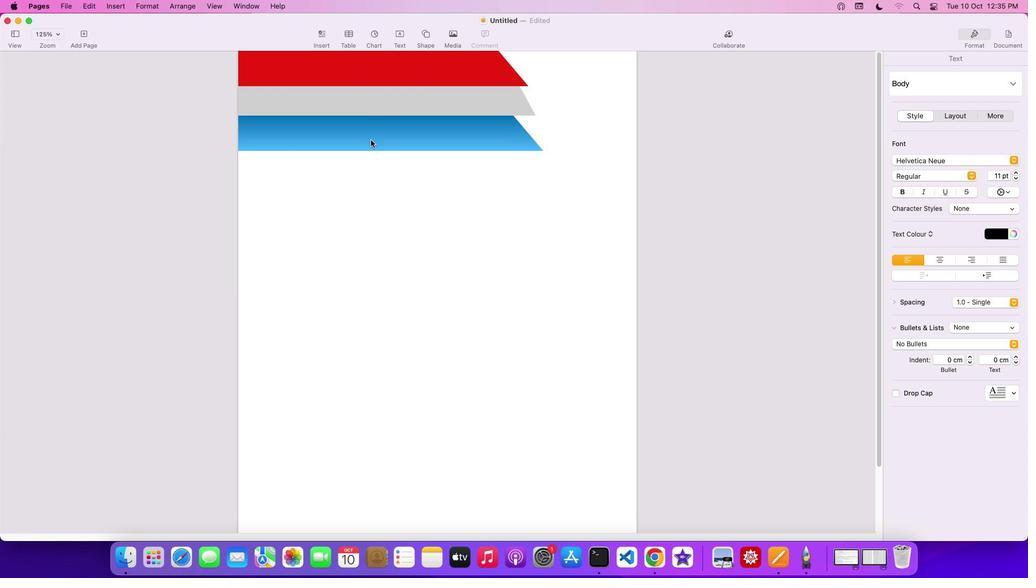 
Action: Key pressed Key.shift
Screenshot: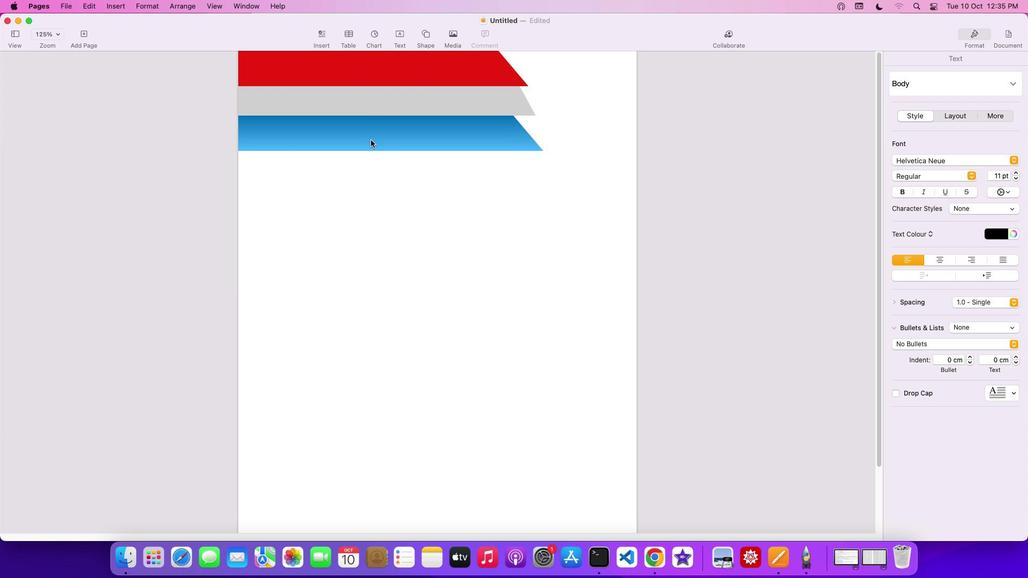 
Action: Mouse pressed left at (371, 140)
Screenshot: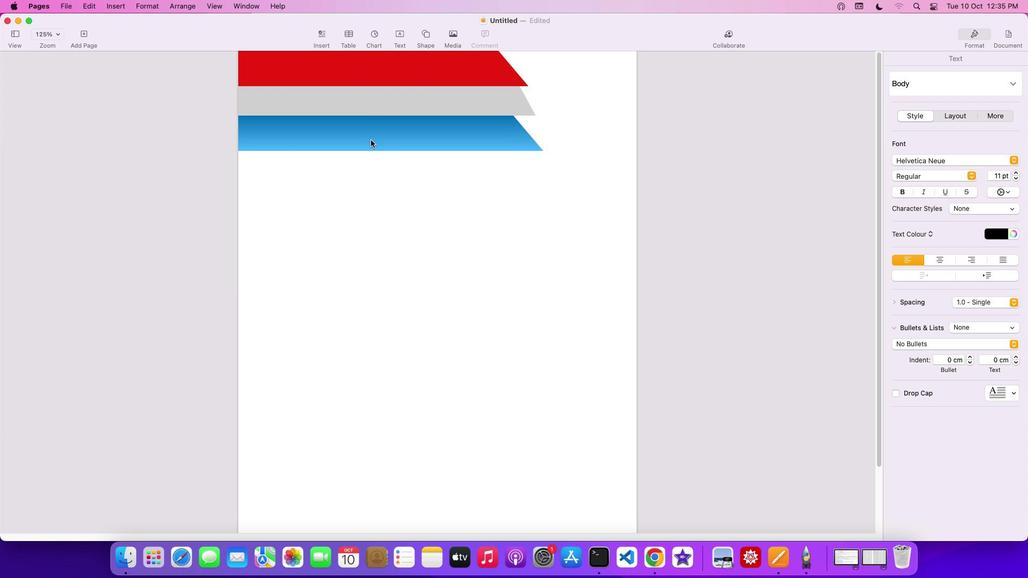 
Action: Mouse moved to (524, 137)
Screenshot: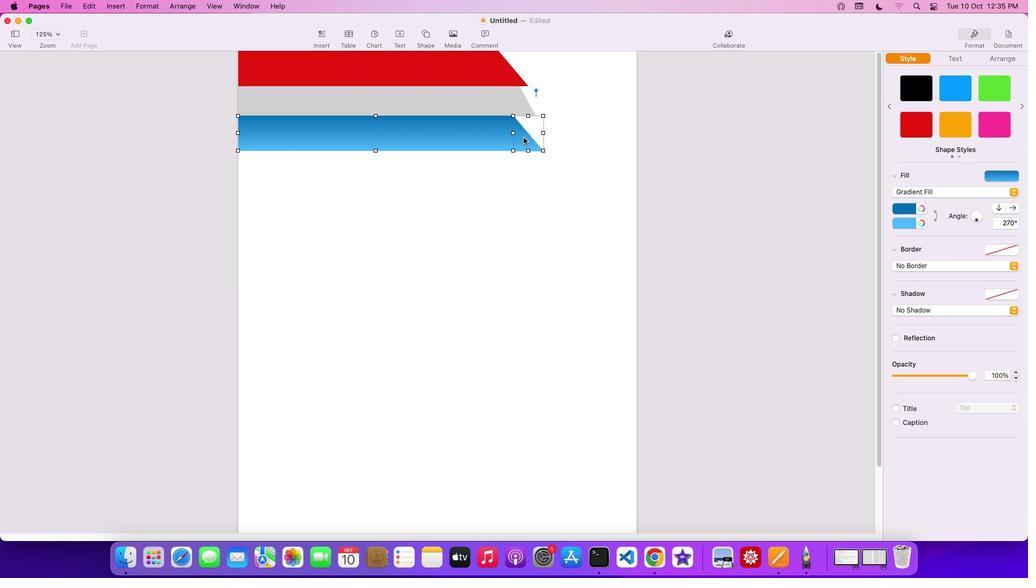 
Action: Mouse pressed left at (524, 137)
Screenshot: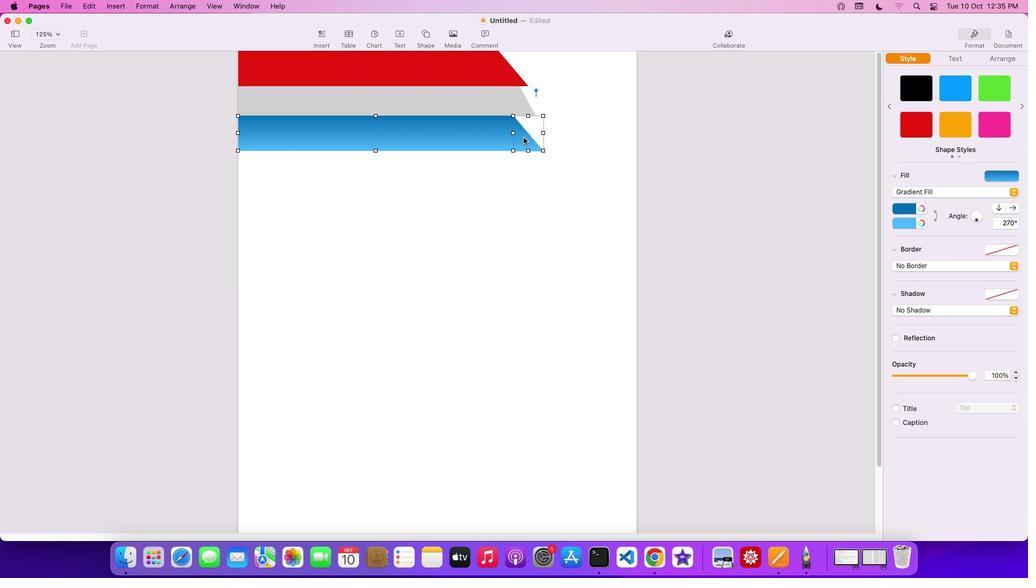 
Action: Mouse moved to (520, 138)
Screenshot: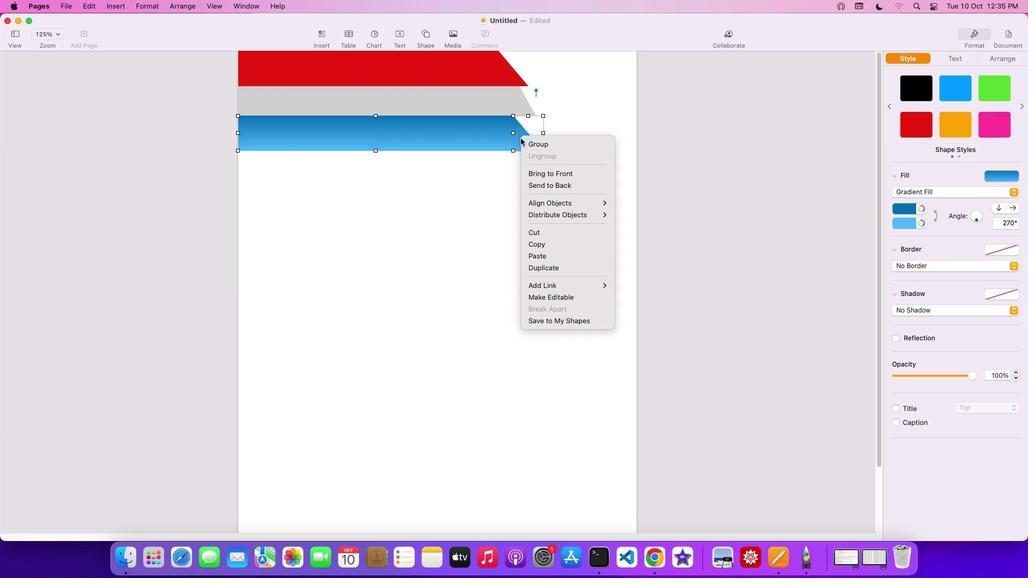 
Action: Mouse pressed right at (520, 138)
Screenshot: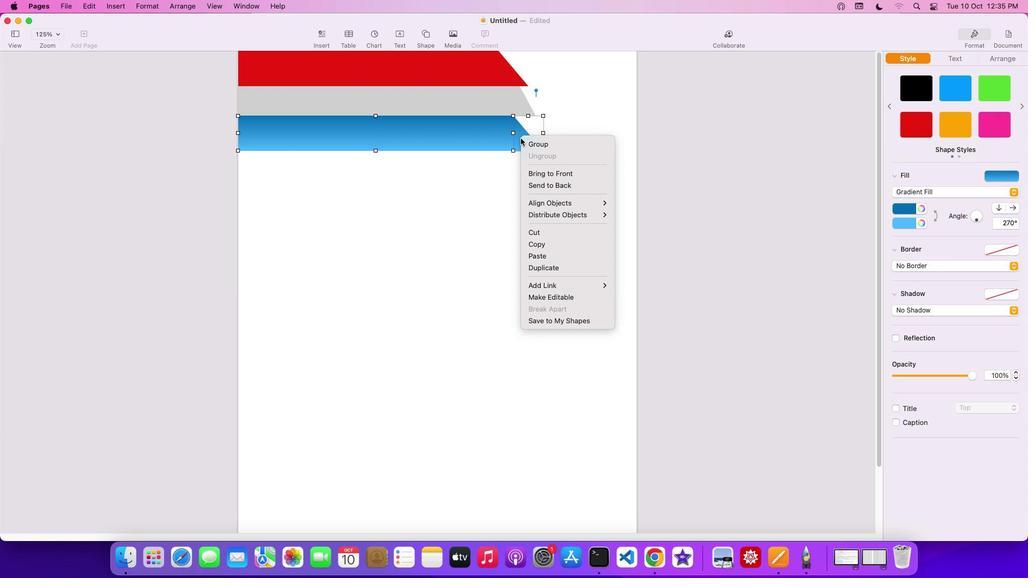
Action: Mouse moved to (536, 142)
Screenshot: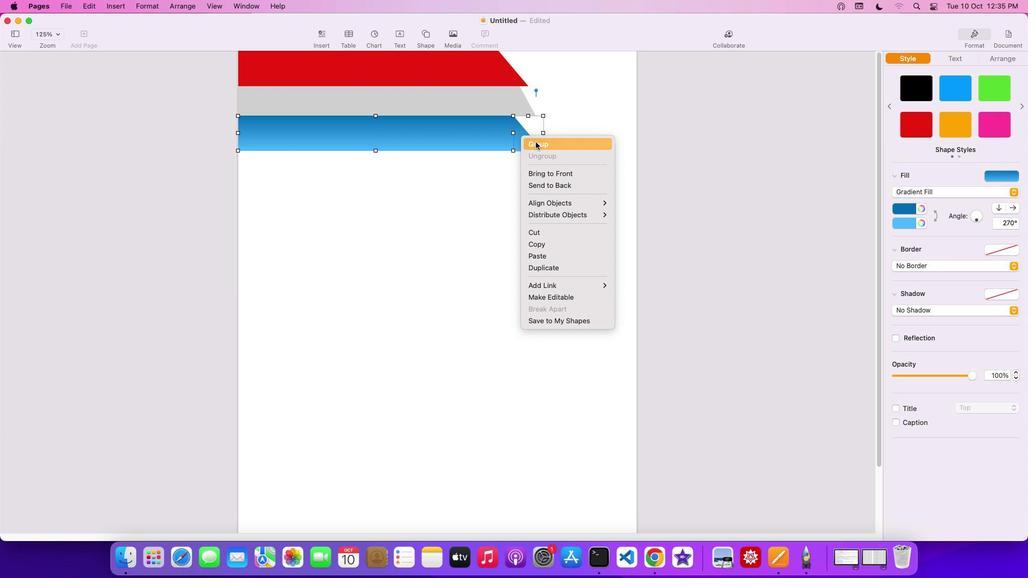 
Action: Mouse pressed left at (536, 142)
Screenshot: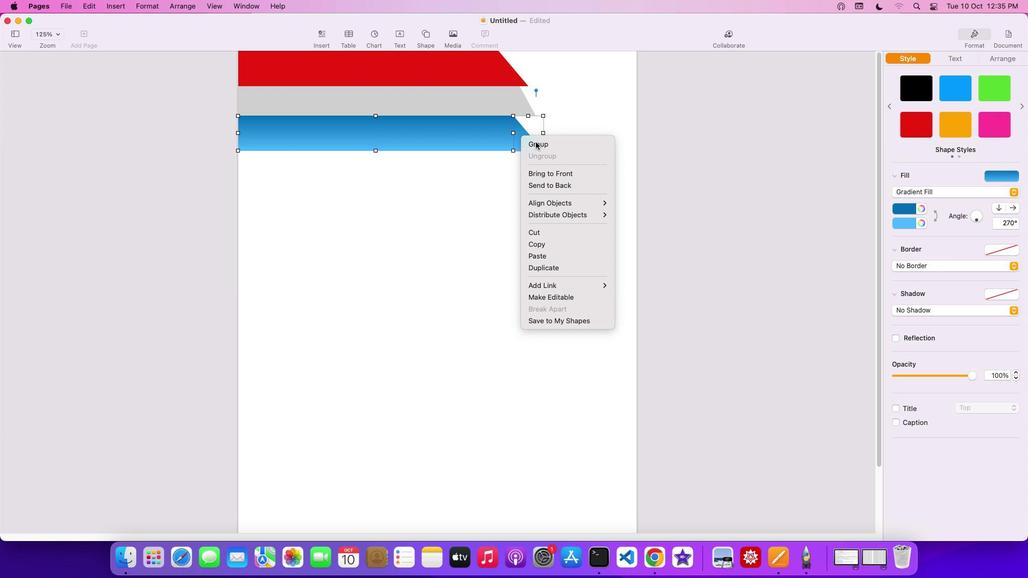 
Action: Mouse moved to (523, 188)
Screenshot: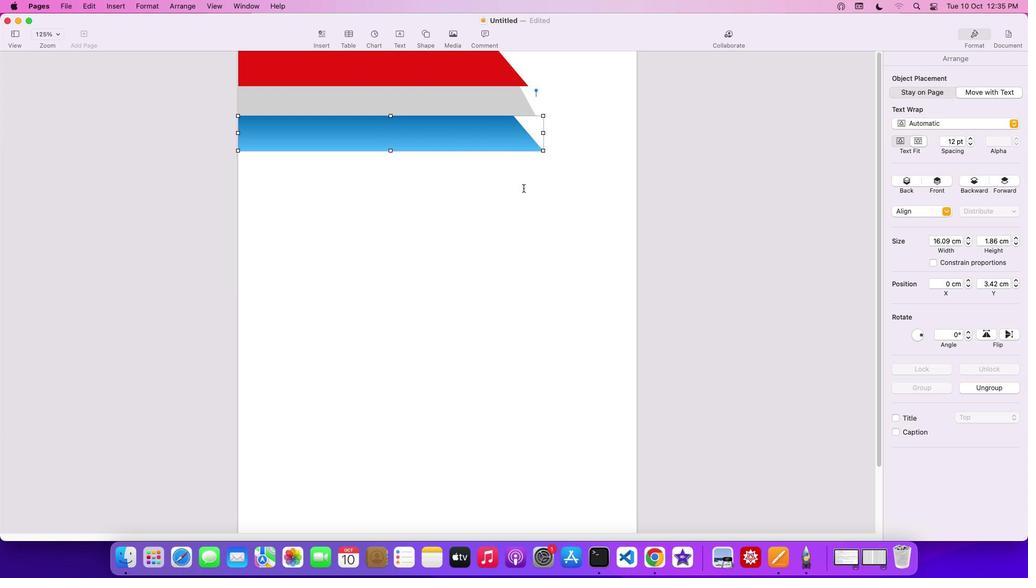 
Action: Mouse pressed left at (523, 188)
Screenshot: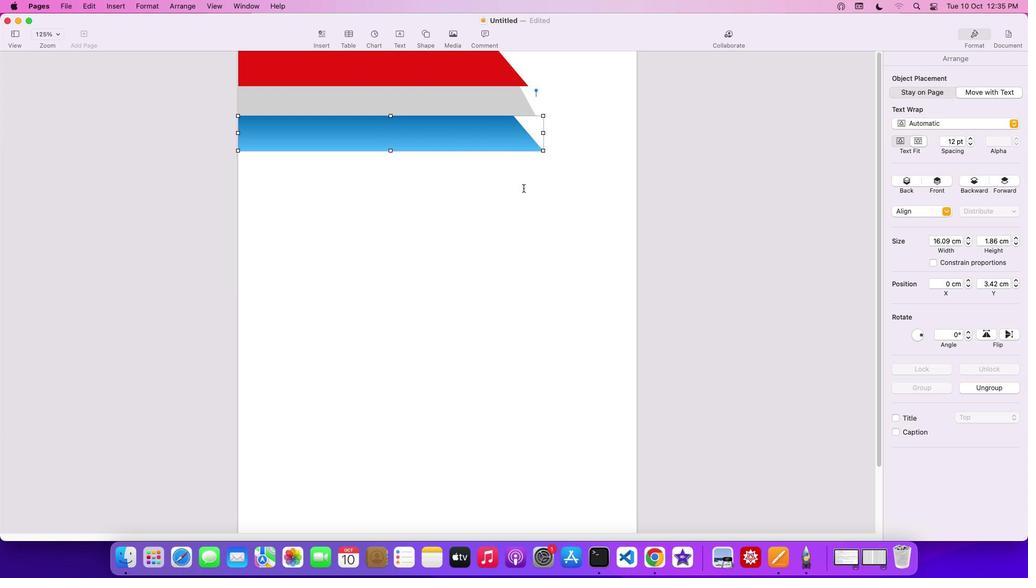 
Action: Mouse moved to (376, 135)
Screenshot: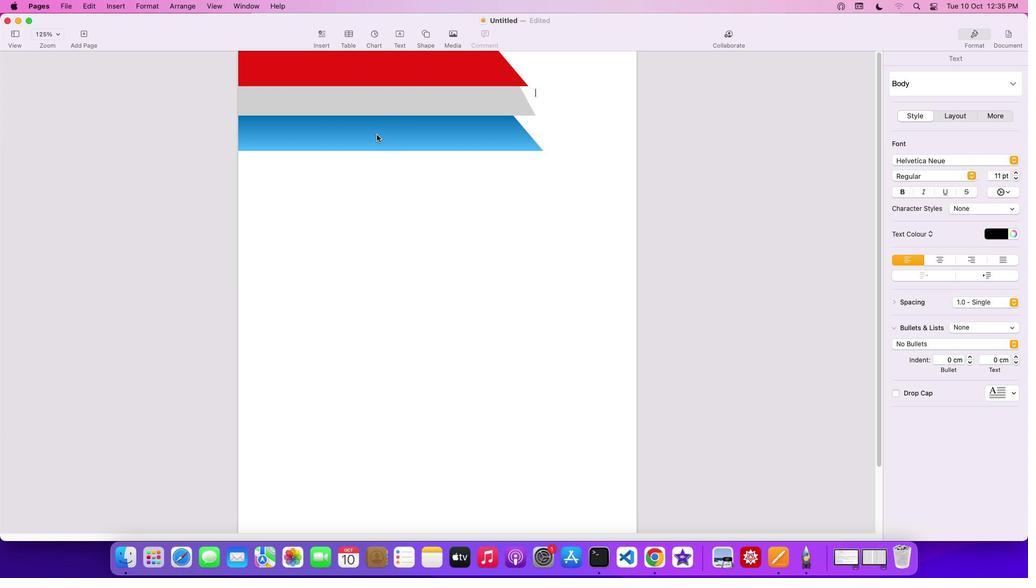 
Action: Mouse pressed left at (376, 135)
Screenshot: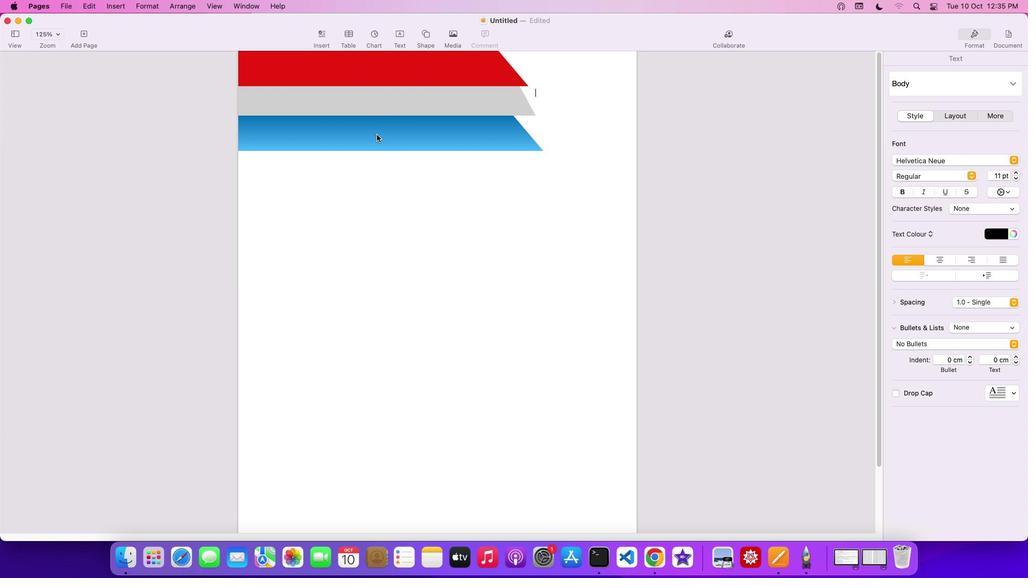 
Action: Key pressed Key.cmd'c''v'
Screenshot: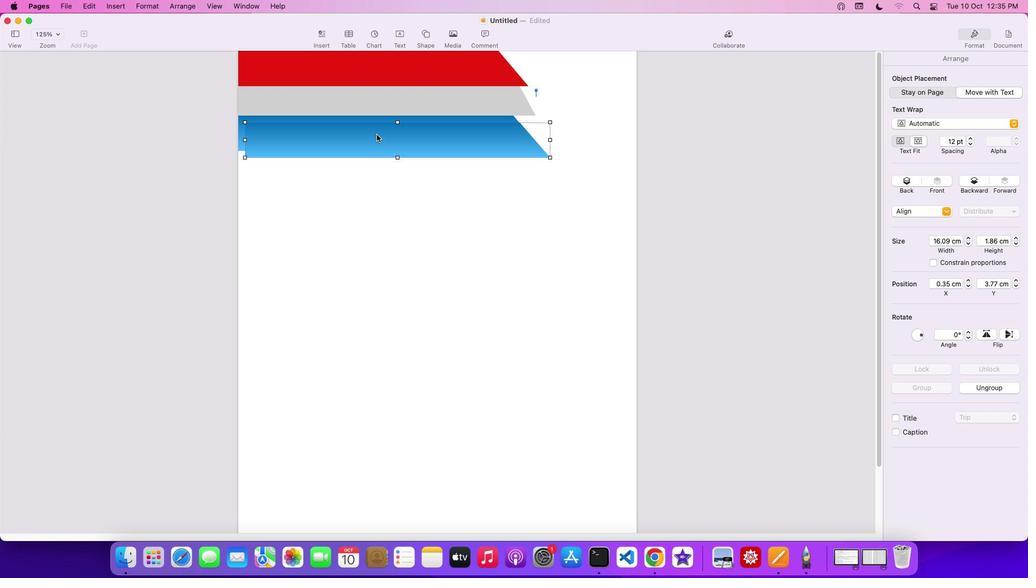 
Action: Mouse moved to (406, 137)
Screenshot: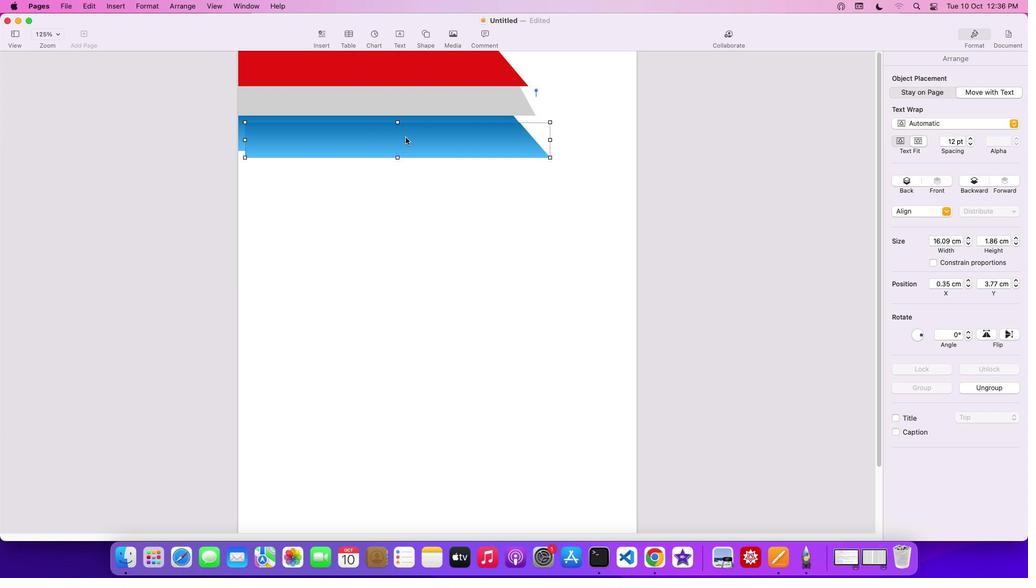 
Action: Mouse pressed left at (406, 137)
Screenshot: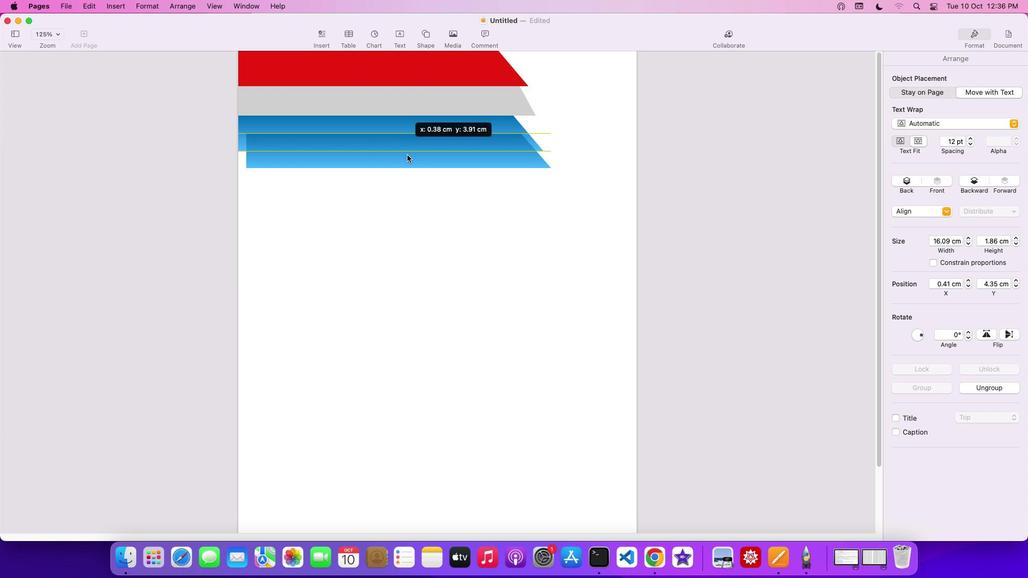 
Action: Mouse moved to (376, 164)
Screenshot: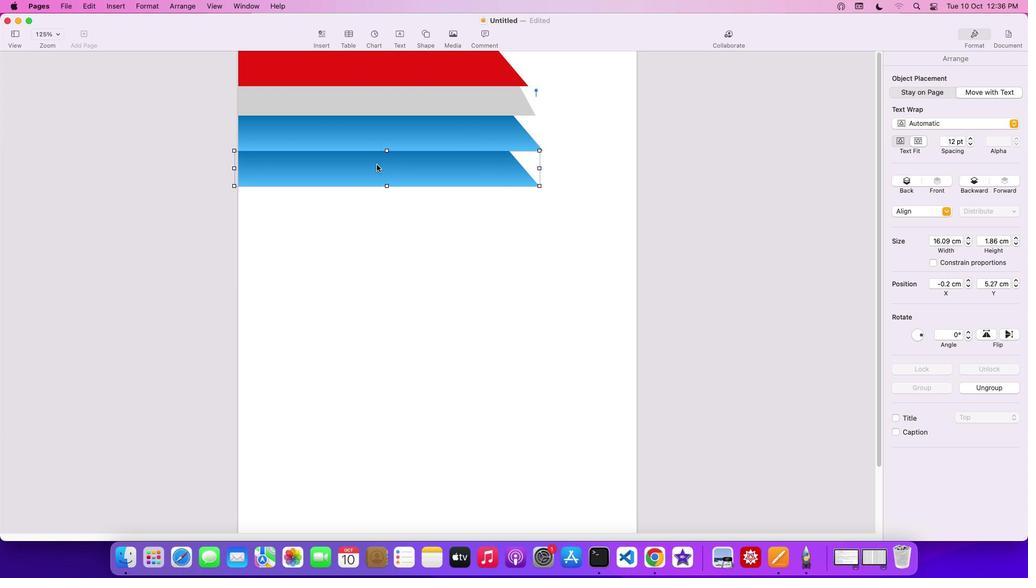 
Action: Mouse pressed right at (376, 164)
Screenshot: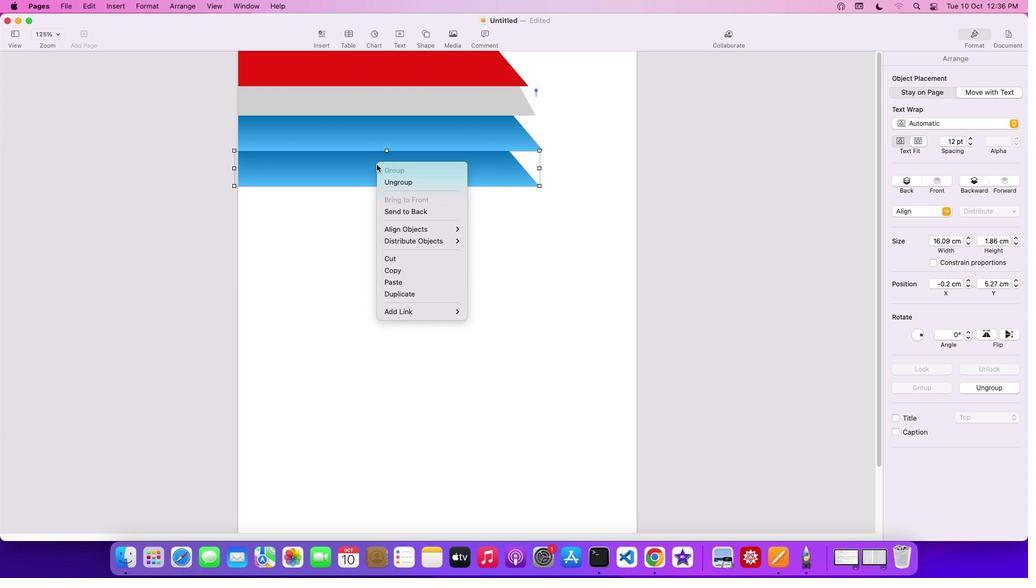 
Action: Mouse moved to (432, 183)
Screenshot: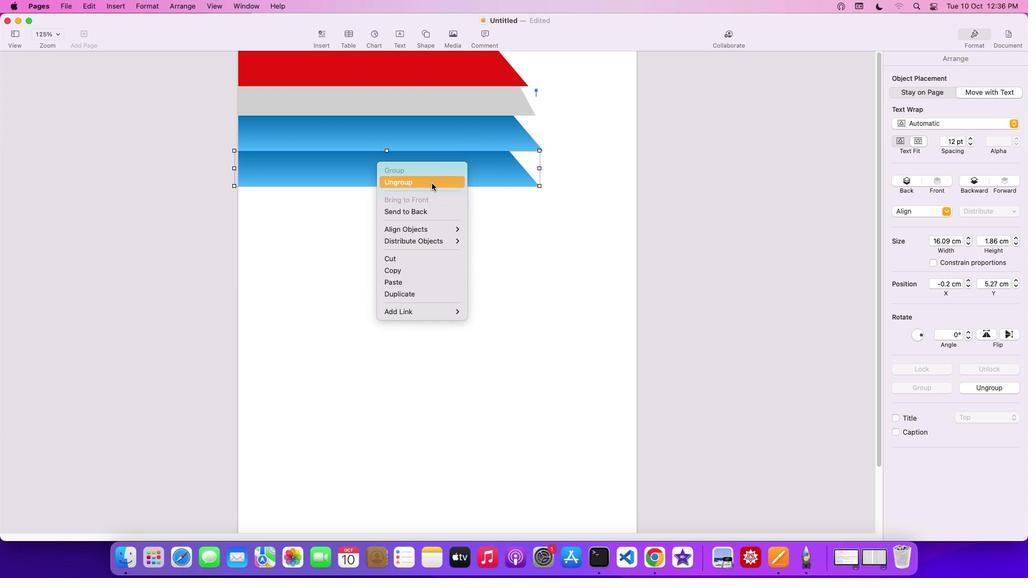 
Action: Mouse pressed left at (432, 183)
Screenshot: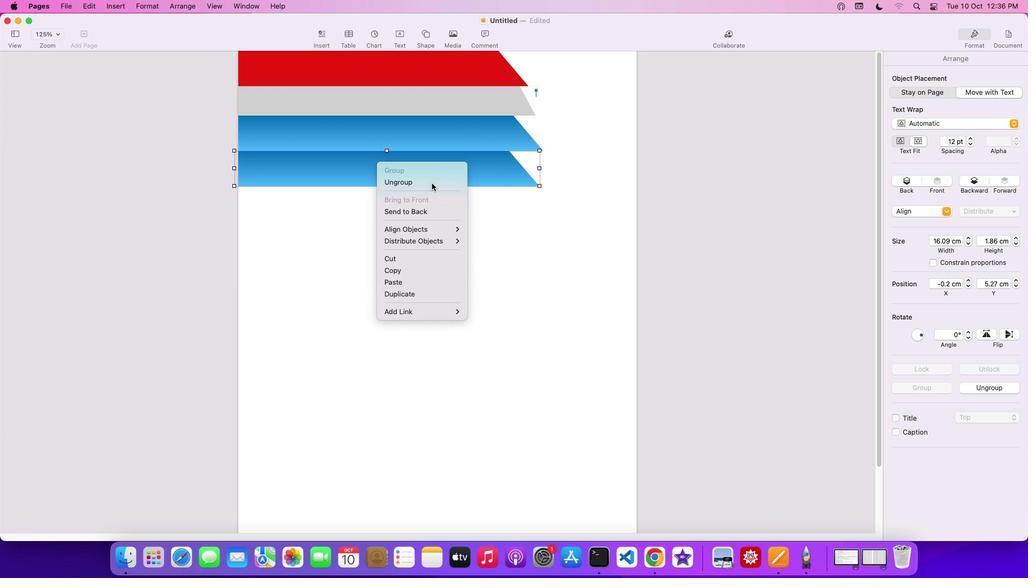 
Action: Mouse moved to (912, 207)
Screenshot: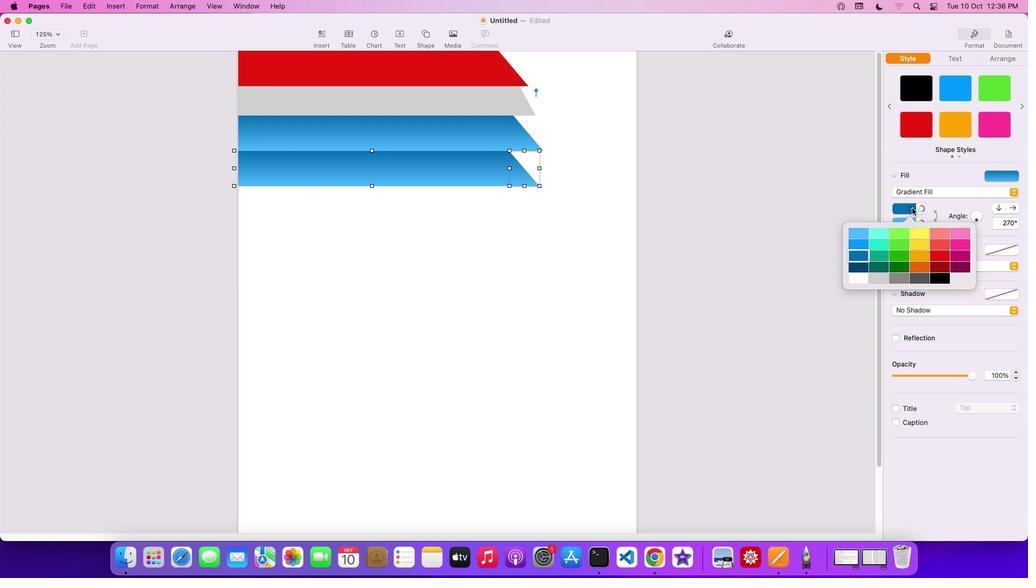
Action: Mouse pressed left at (912, 207)
Screenshot: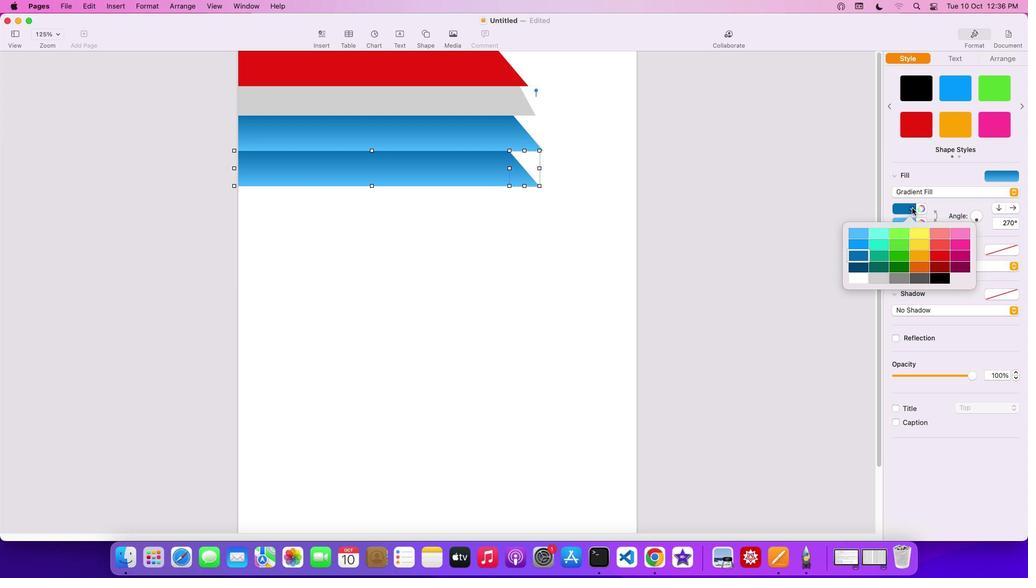 
Action: Mouse moved to (919, 232)
Screenshot: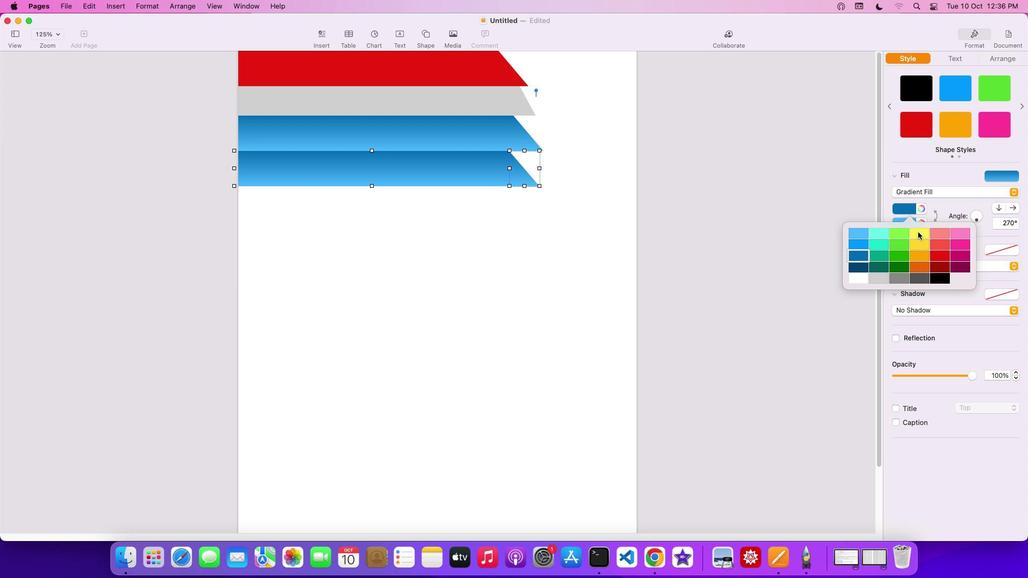 
Action: Mouse pressed left at (919, 232)
Screenshot: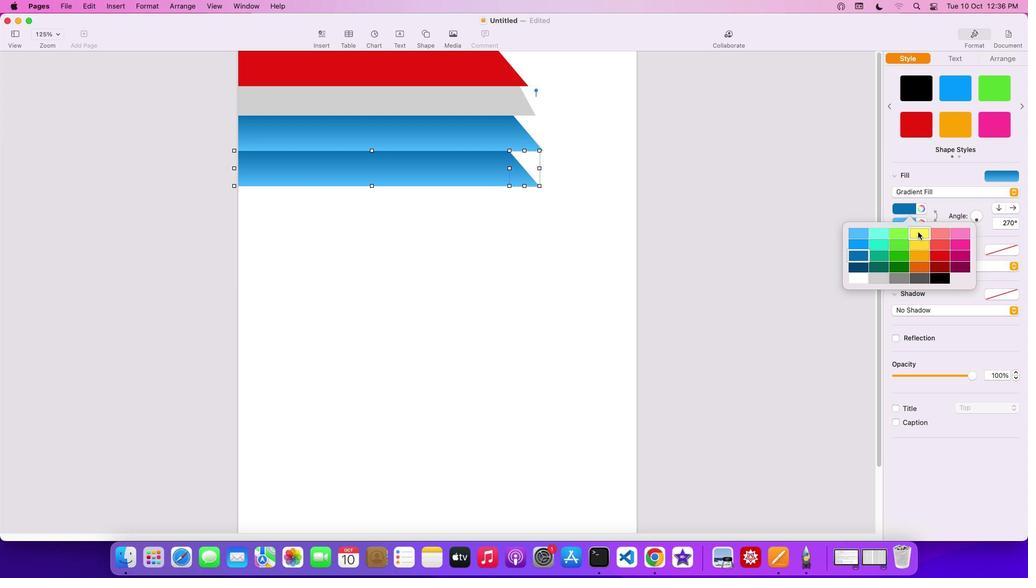 
Action: Mouse moved to (908, 222)
Screenshot: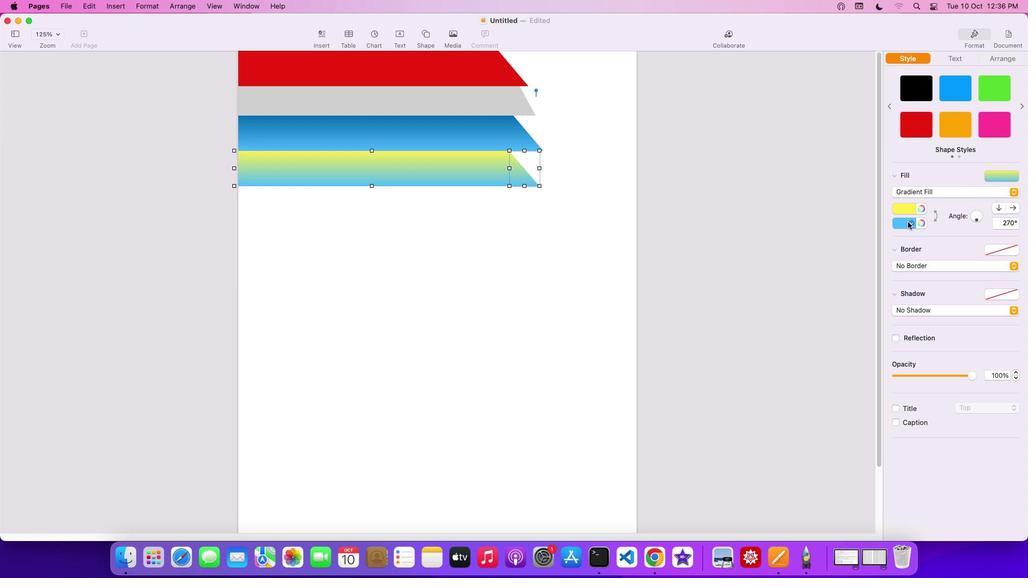 
Action: Mouse pressed left at (908, 222)
Screenshot: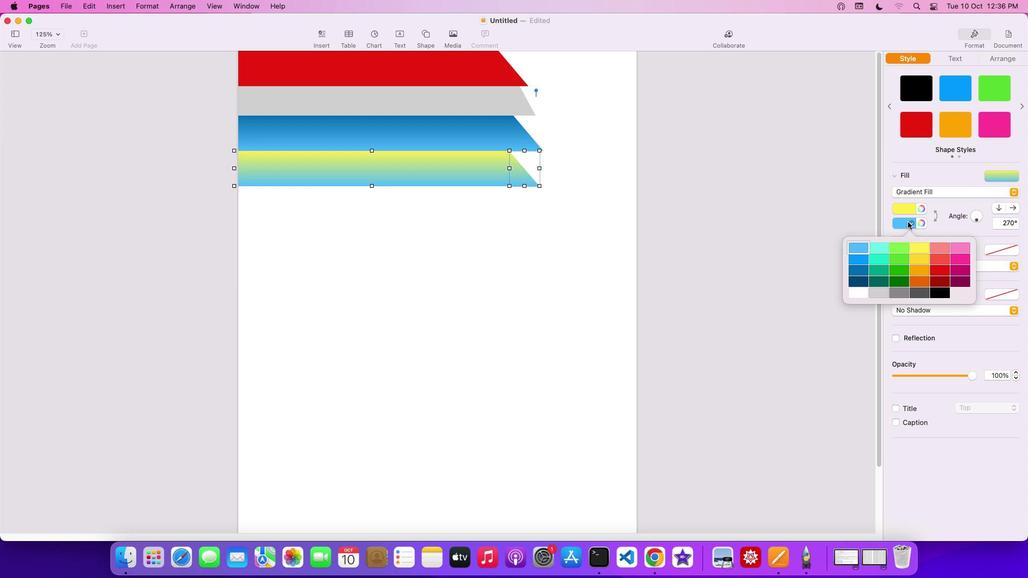 
Action: Mouse moved to (863, 294)
Screenshot: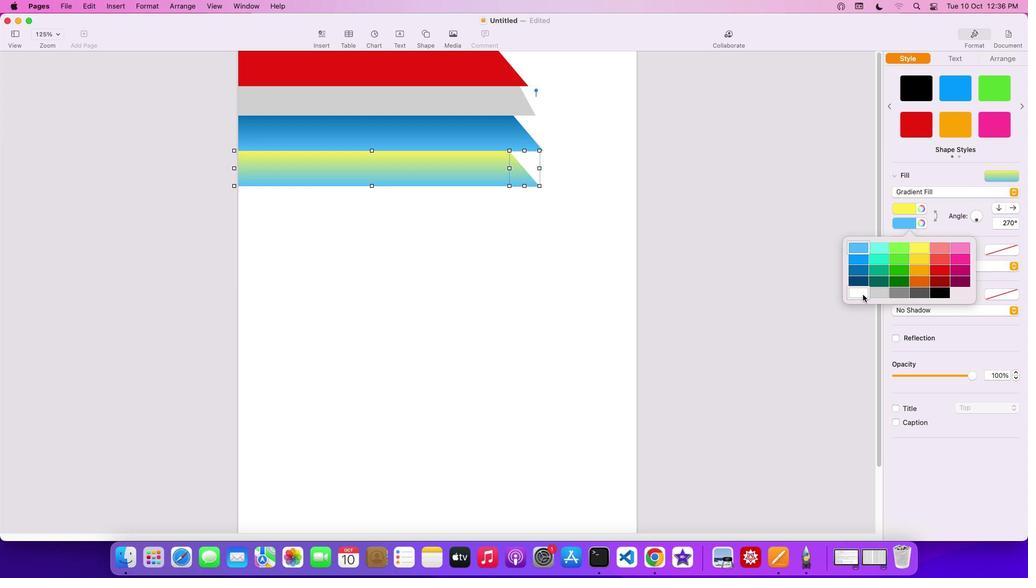 
Action: Mouse pressed left at (863, 294)
Screenshot: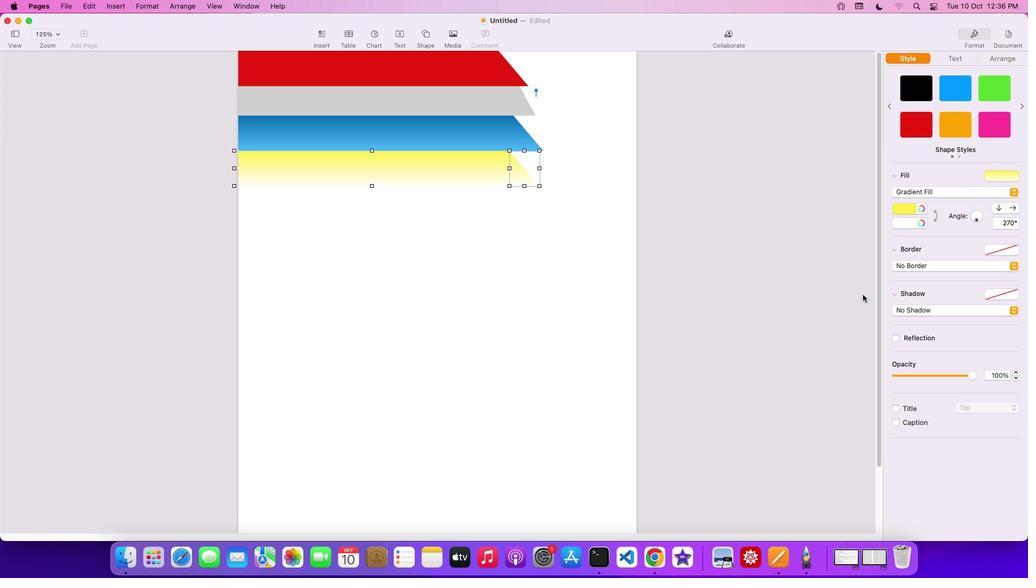 
Action: Mouse moved to (420, 274)
Screenshot: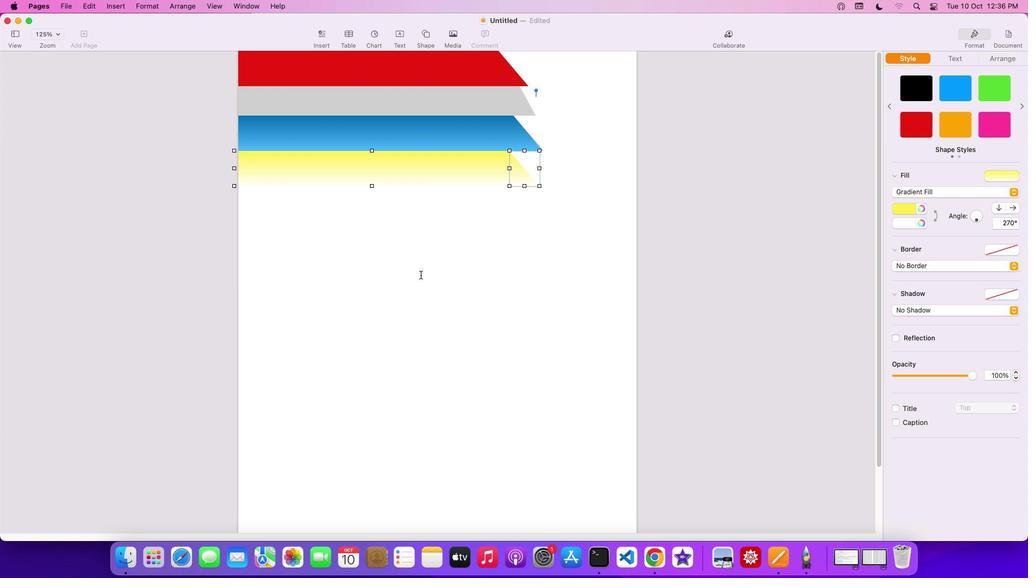 
Action: Mouse pressed left at (420, 274)
Screenshot: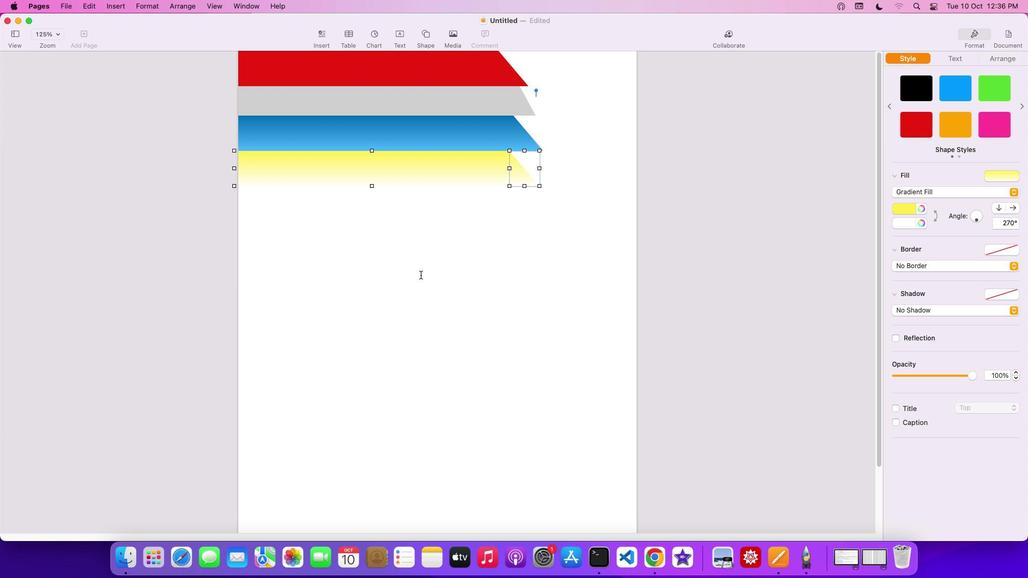 
Action: Mouse moved to (435, 167)
Screenshot: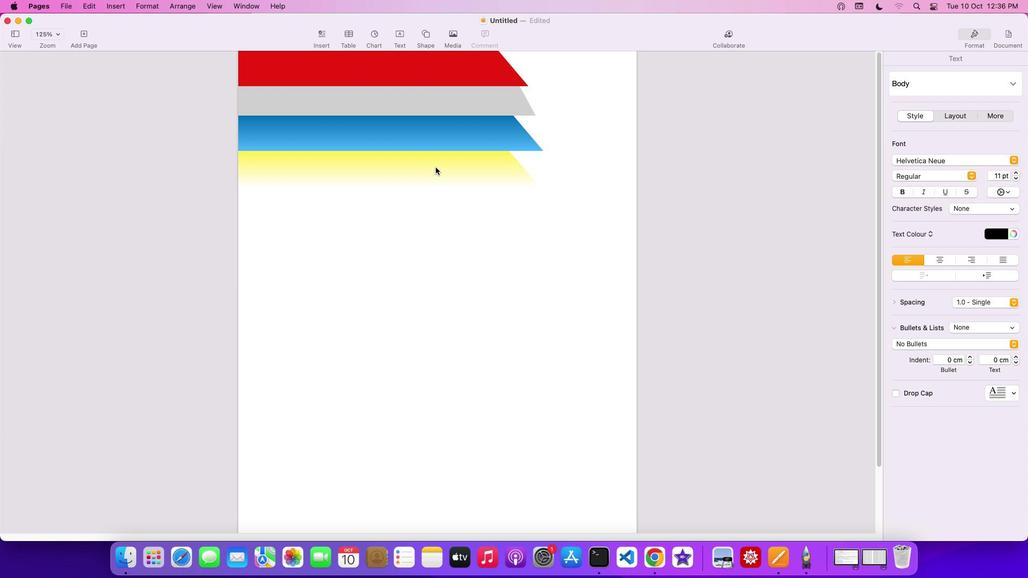 
Action: Mouse pressed right at (435, 167)
Screenshot: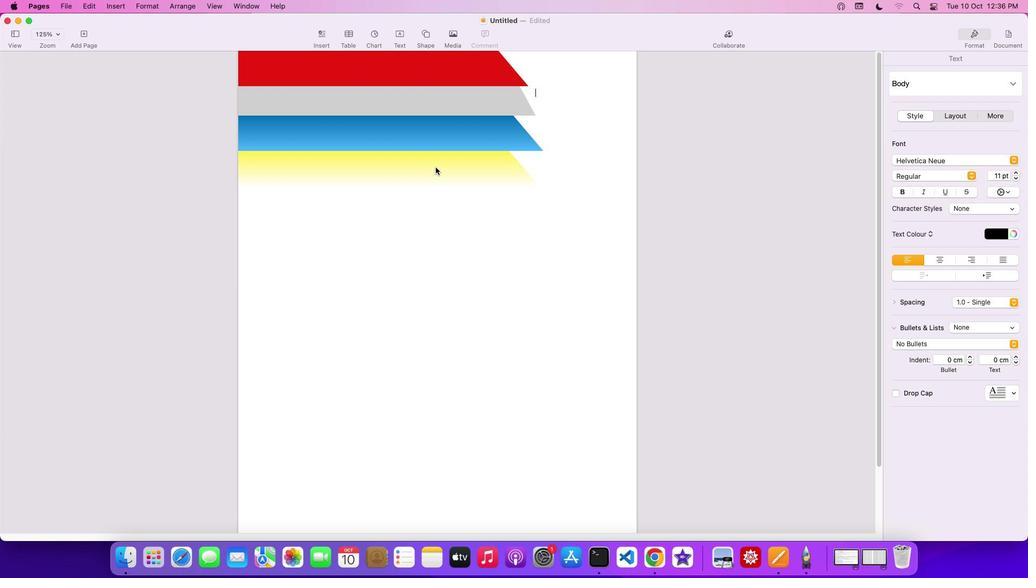 
Action: Mouse moved to (426, 294)
Screenshot: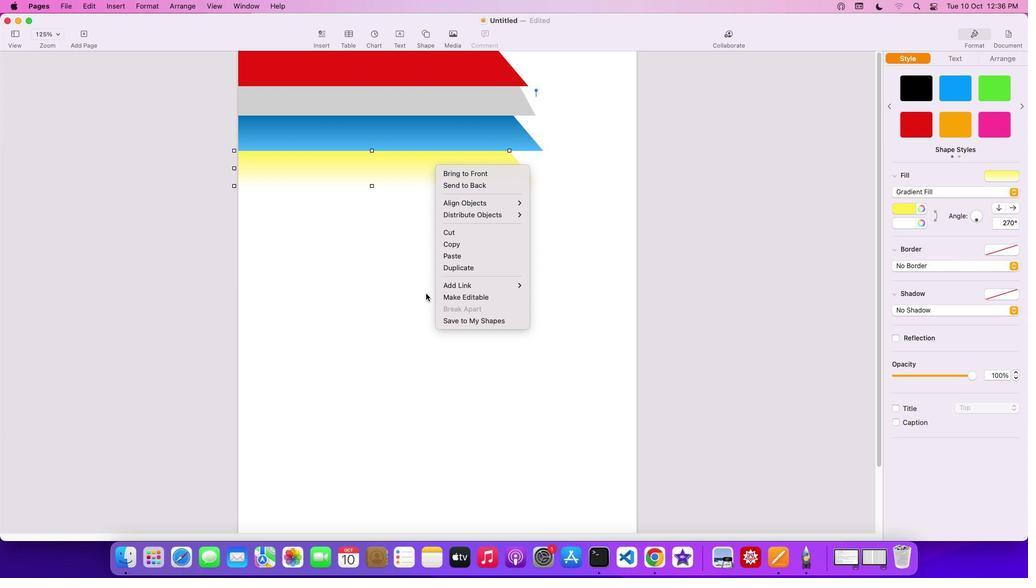 
Action: Mouse pressed left at (426, 294)
Screenshot: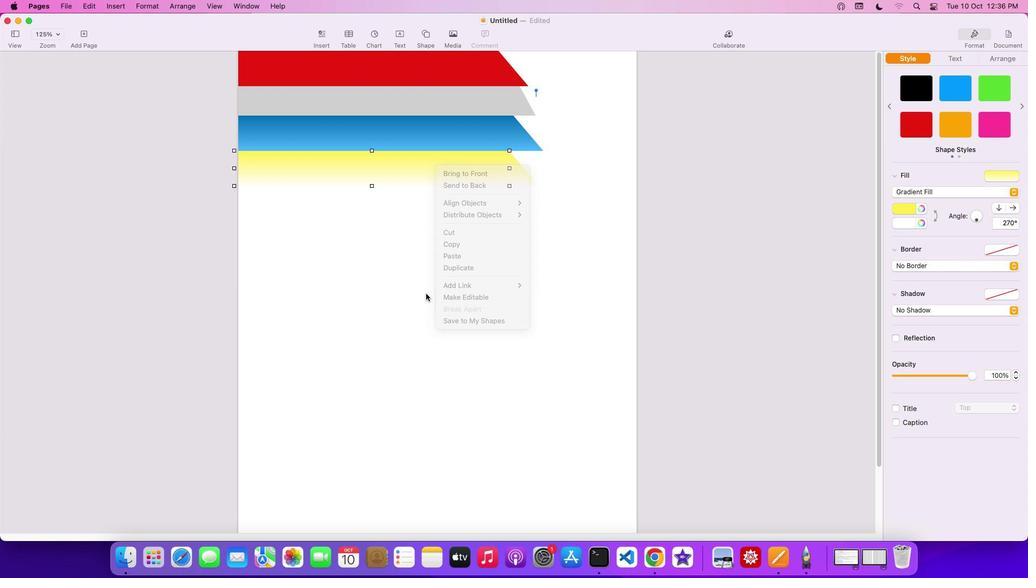 
Action: Mouse moved to (404, 262)
Screenshot: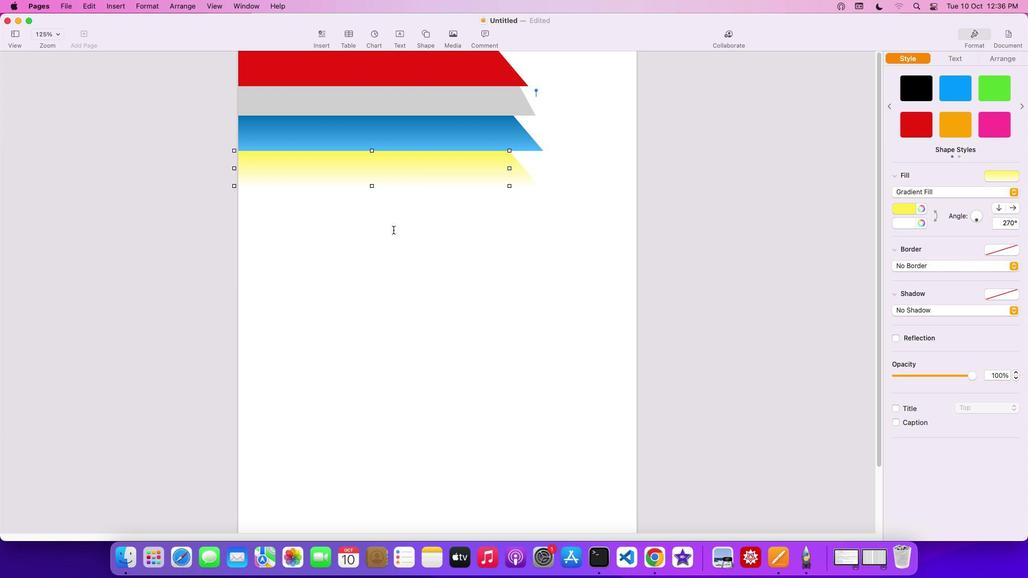 
Action: Key pressed Key.shift
Screenshot: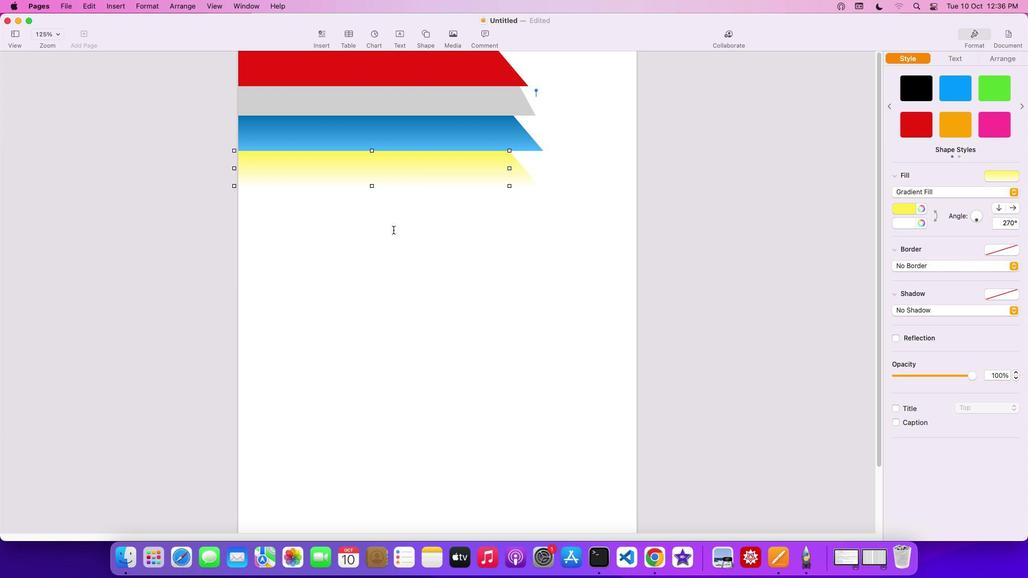 
Action: Mouse moved to (516, 168)
Screenshot: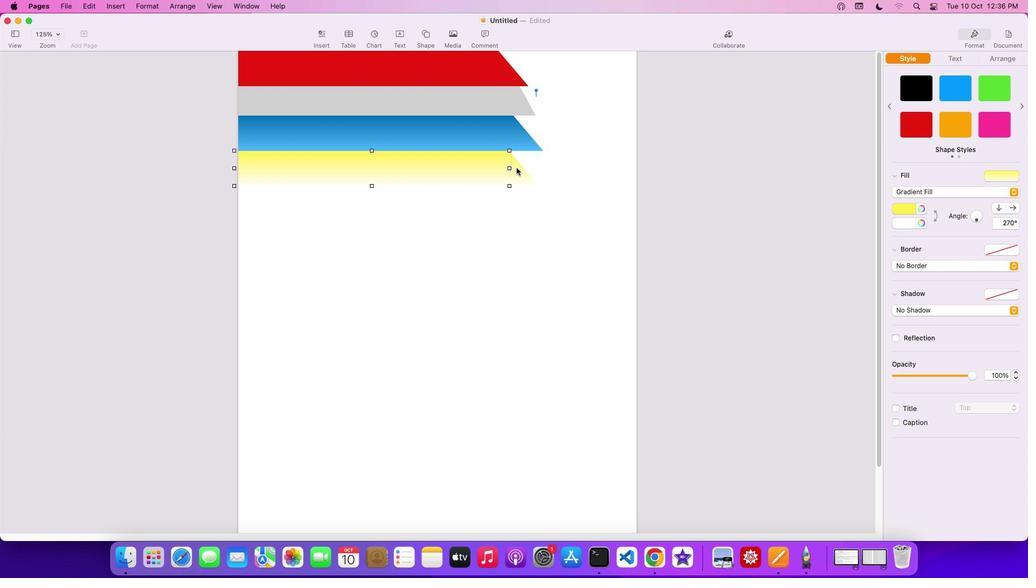 
Action: Mouse pressed left at (516, 168)
Screenshot: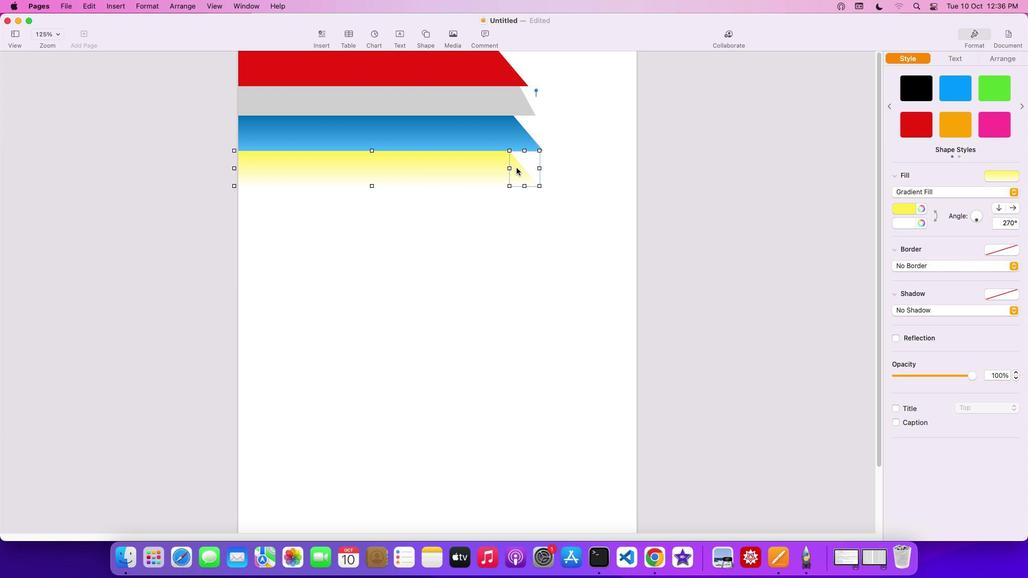 
Action: Mouse moved to (519, 166)
Screenshot: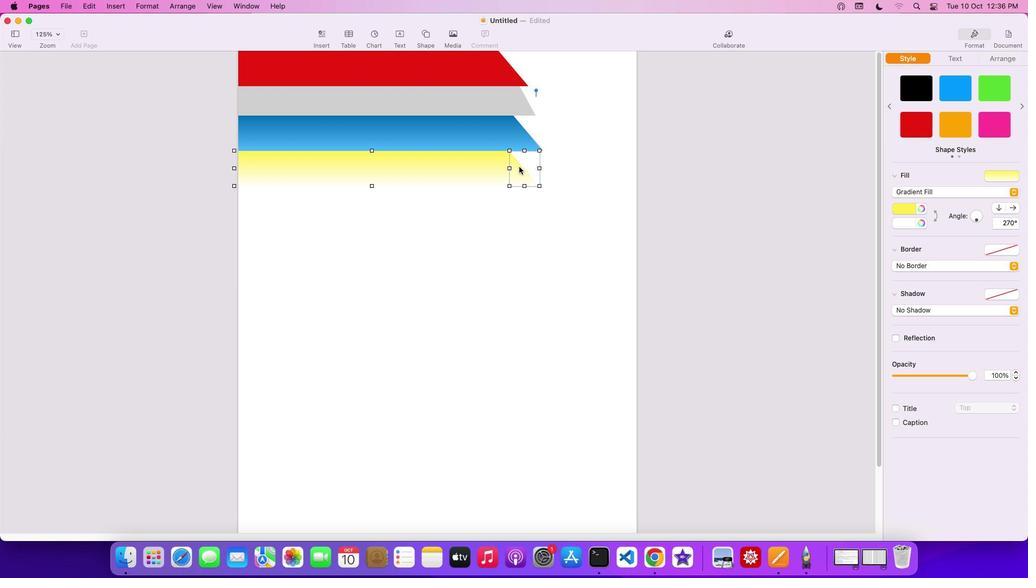 
Action: Mouse pressed right at (519, 166)
Screenshot: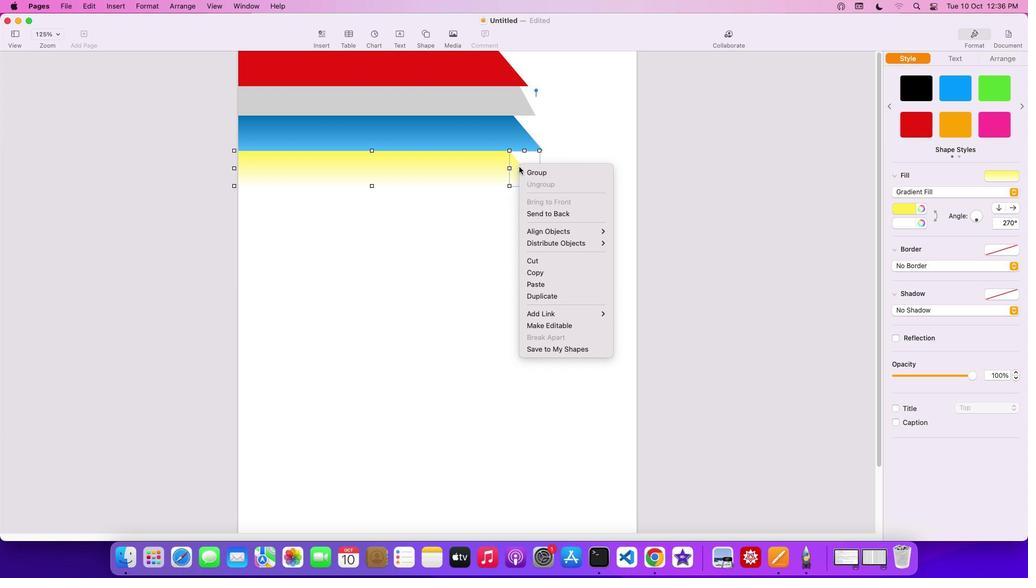 
Action: Mouse moved to (539, 168)
Screenshot: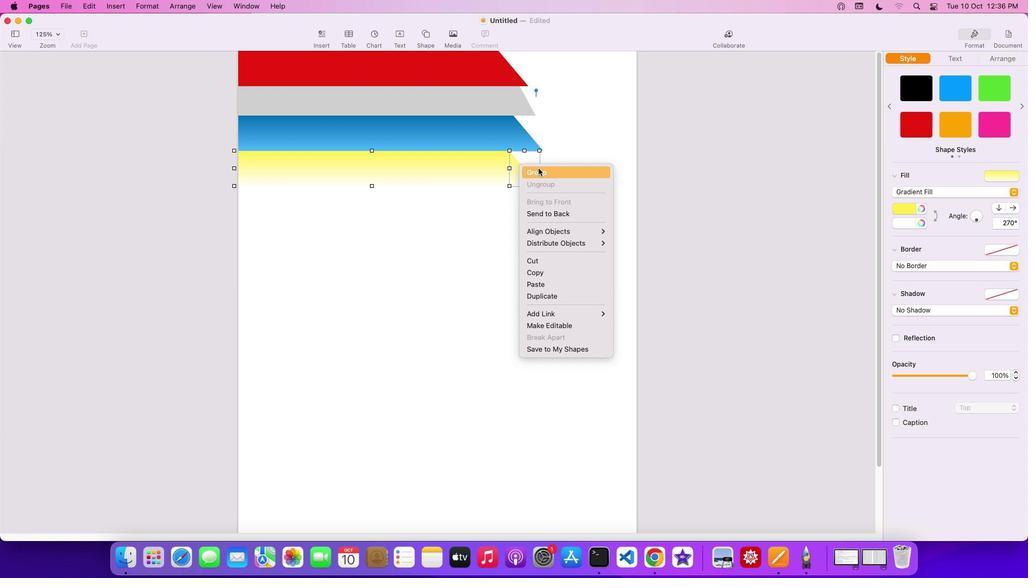 
Action: Mouse pressed left at (539, 168)
Screenshot: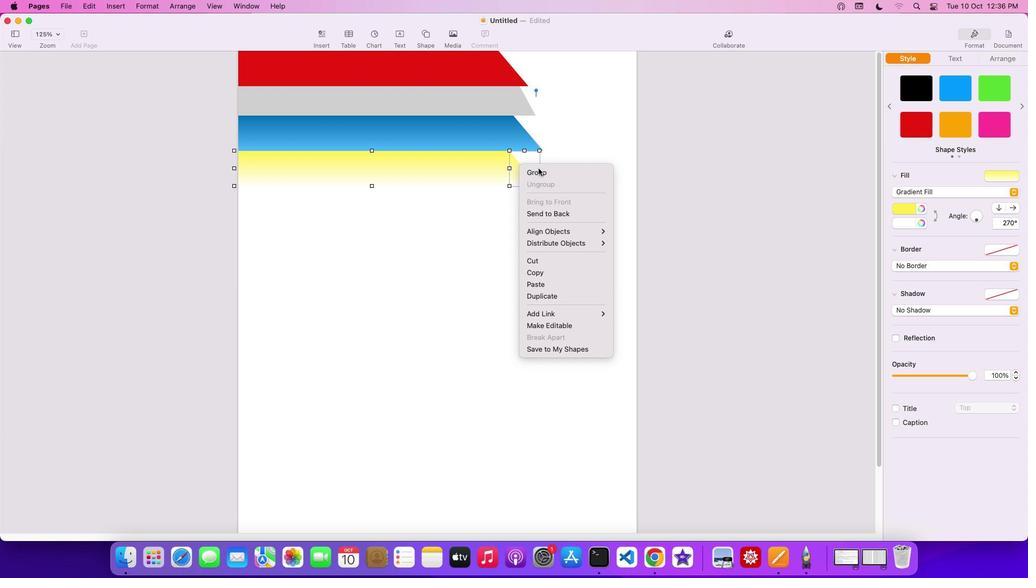 
Action: Mouse moved to (454, 213)
Screenshot: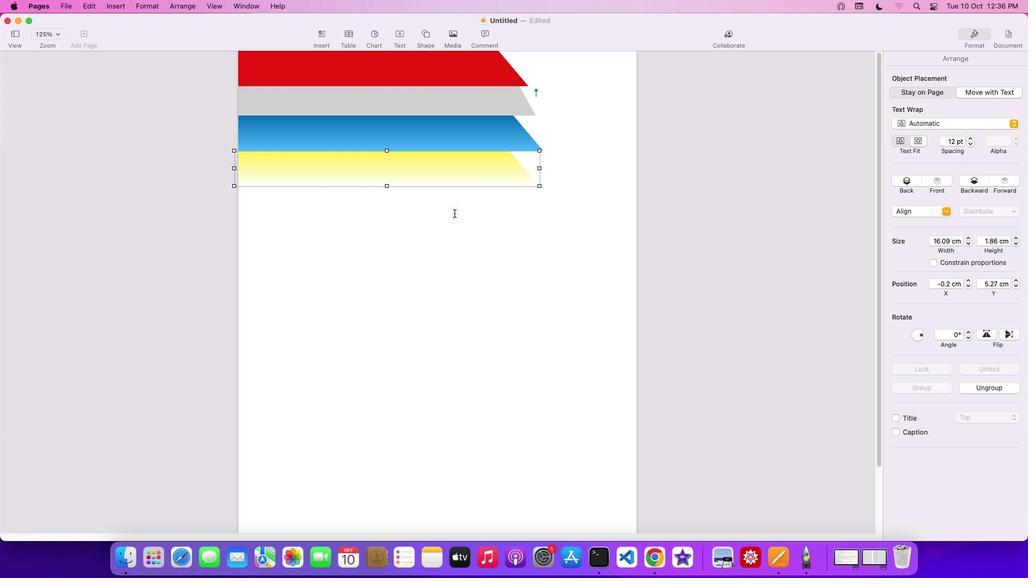
Action: Mouse pressed left at (454, 213)
Screenshot: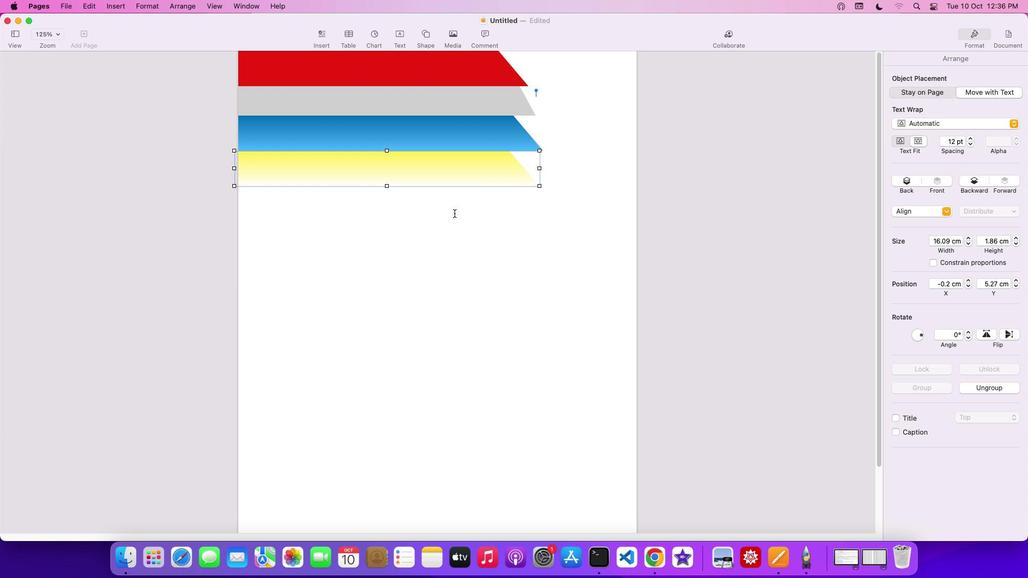 
Action: Mouse moved to (396, 172)
Screenshot: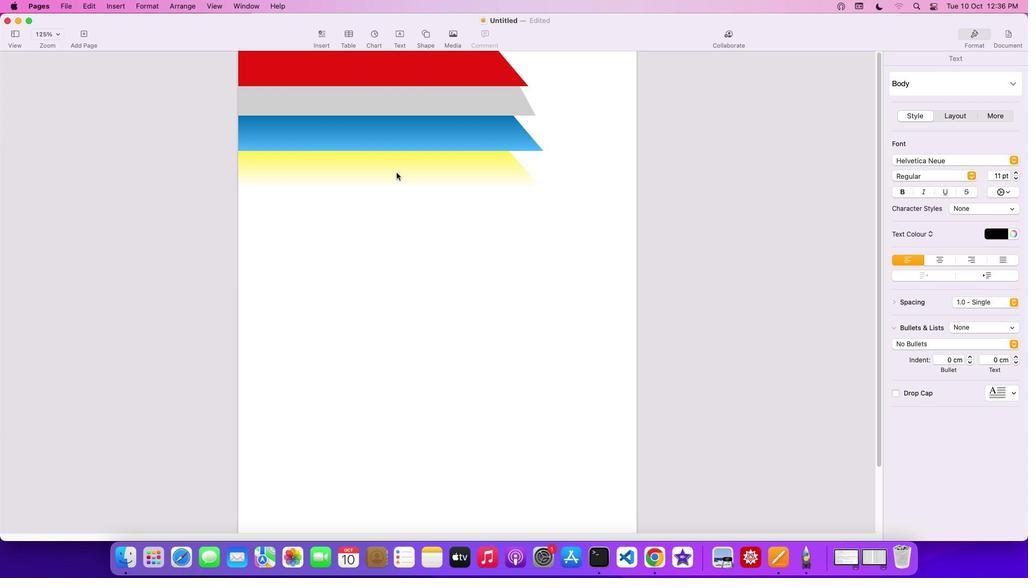 
Action: Mouse pressed left at (396, 172)
Screenshot: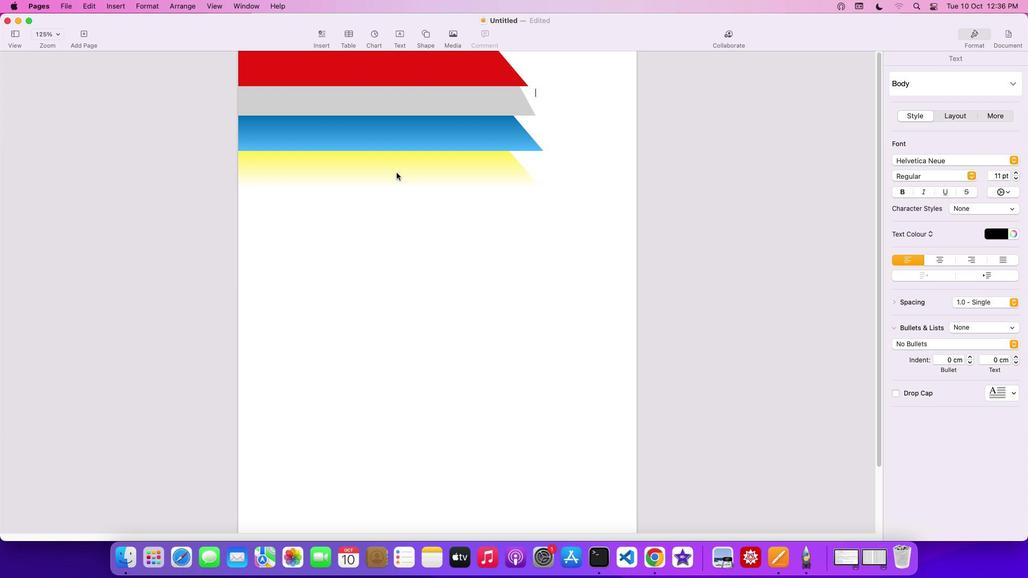 
Action: Key pressed Key.cmd'c''v'
Screenshot: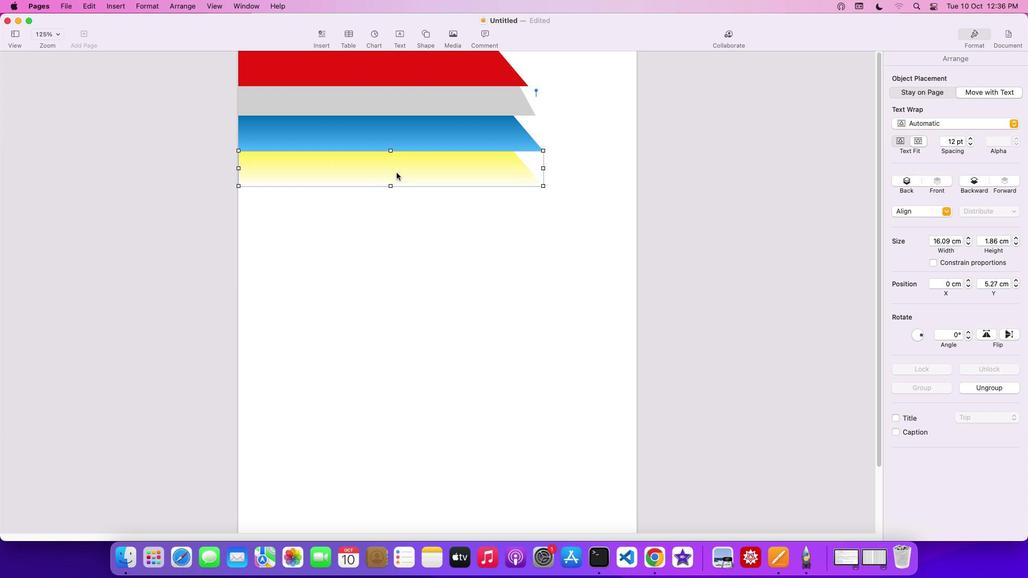 
Action: Mouse moved to (399, 171)
Screenshot: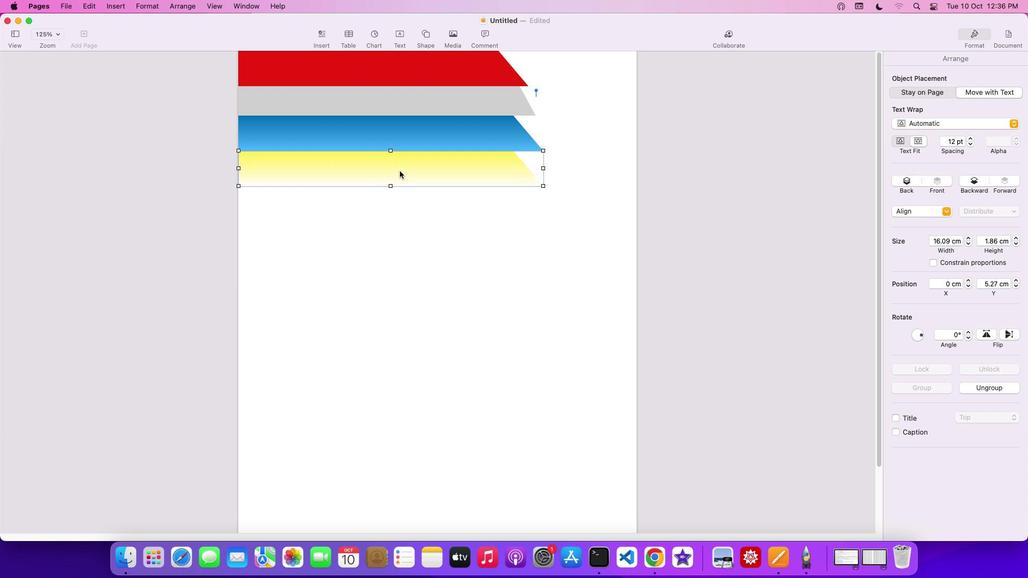 
Action: Mouse pressed left at (399, 171)
Screenshot: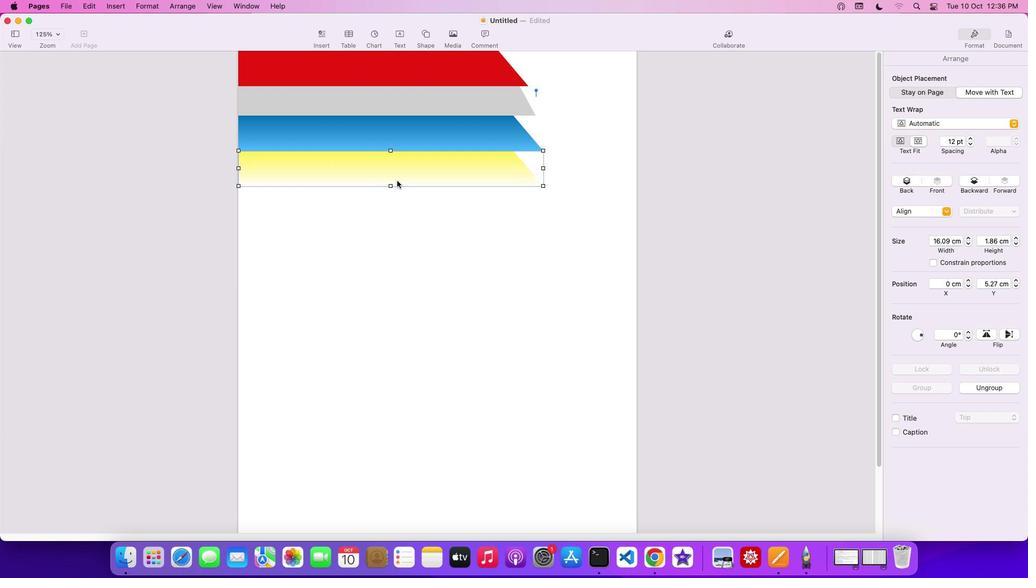 
Action: Mouse moved to (402, 197)
Screenshot: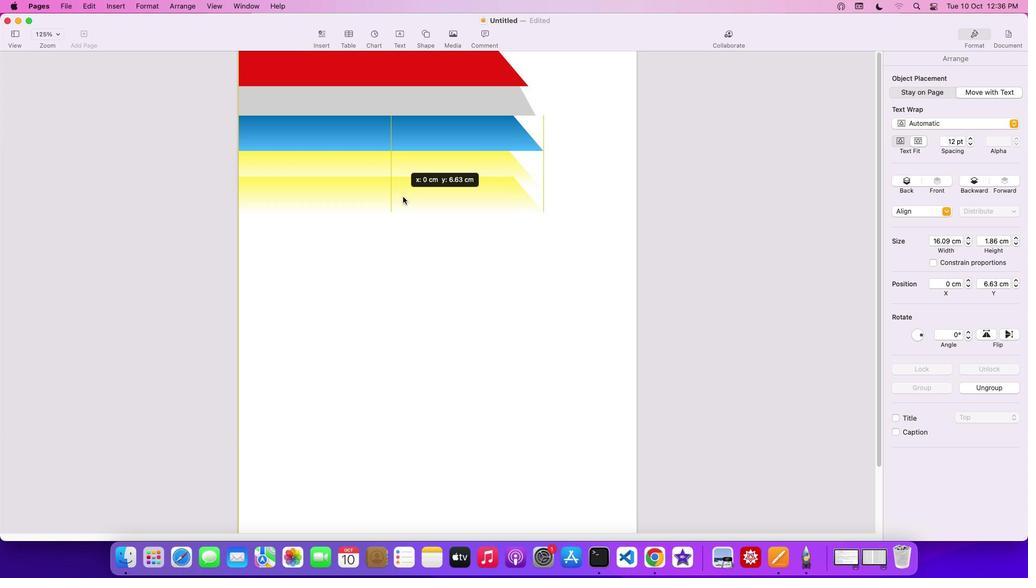 
Action: Key pressed Key.cmd'v''v''v''v''v''v''v'
Screenshot: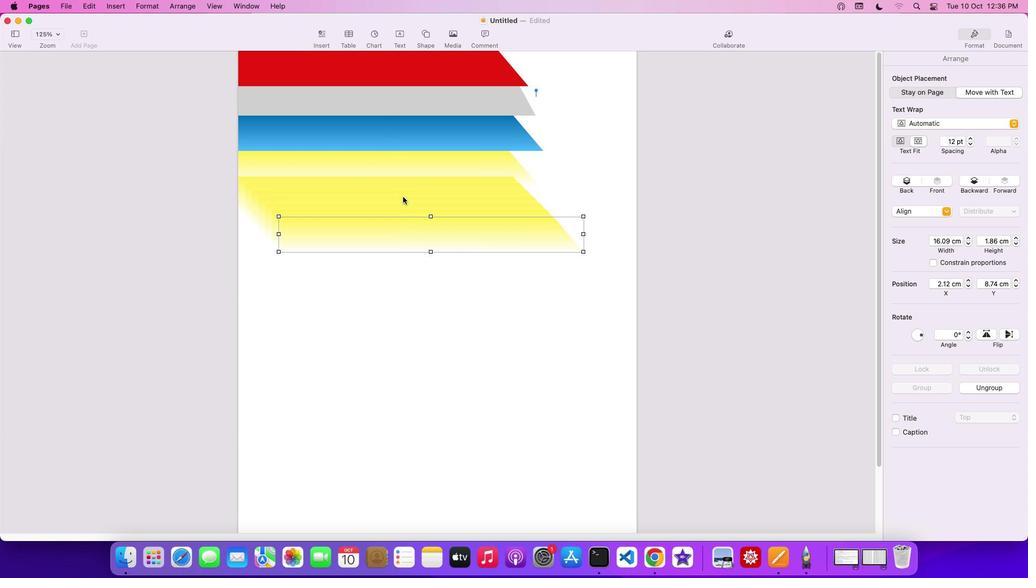
Action: Mouse moved to (446, 241)
Screenshot: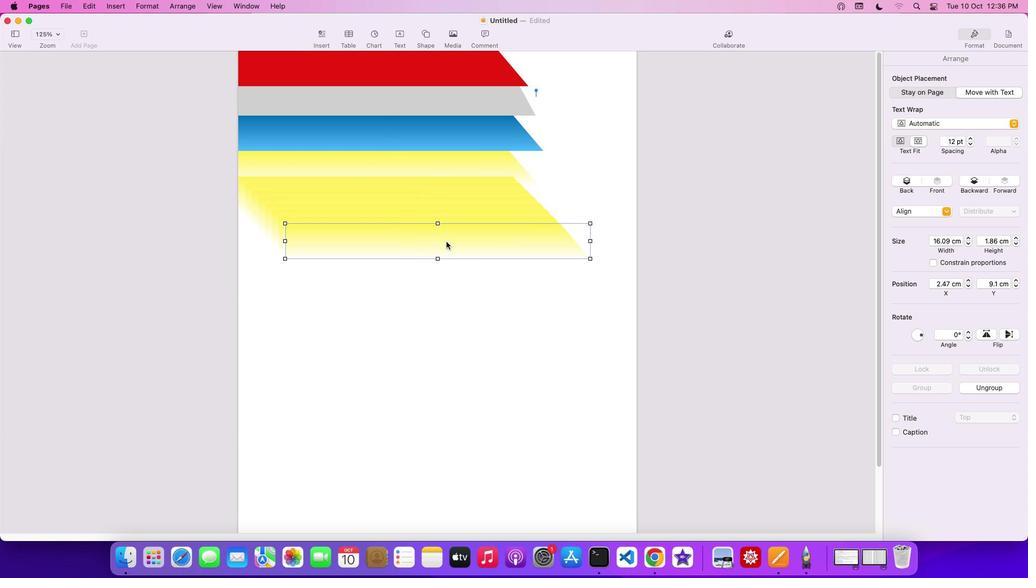 
Action: Mouse pressed left at (446, 241)
Screenshot: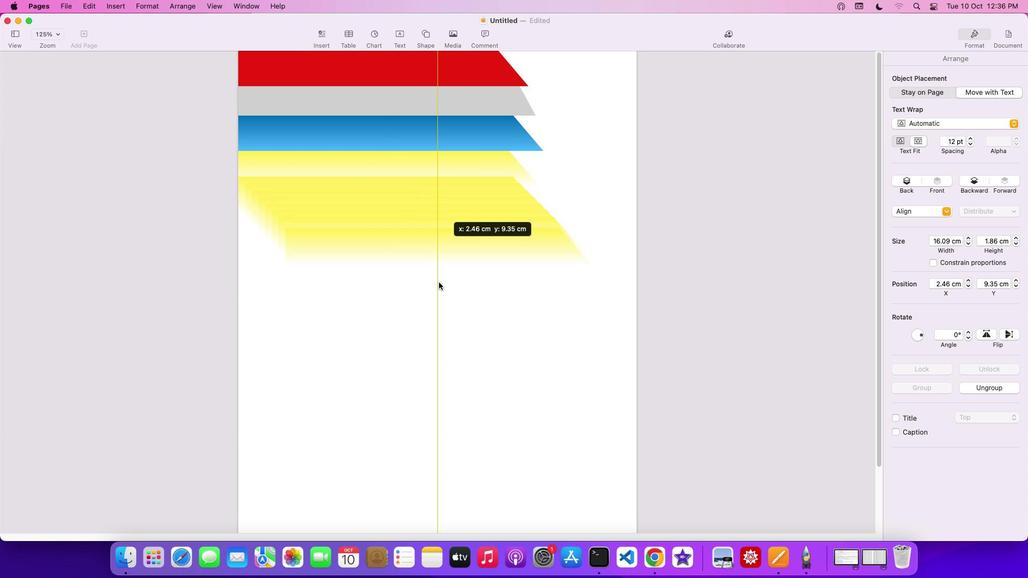 
Action: Mouse moved to (409, 244)
Screenshot: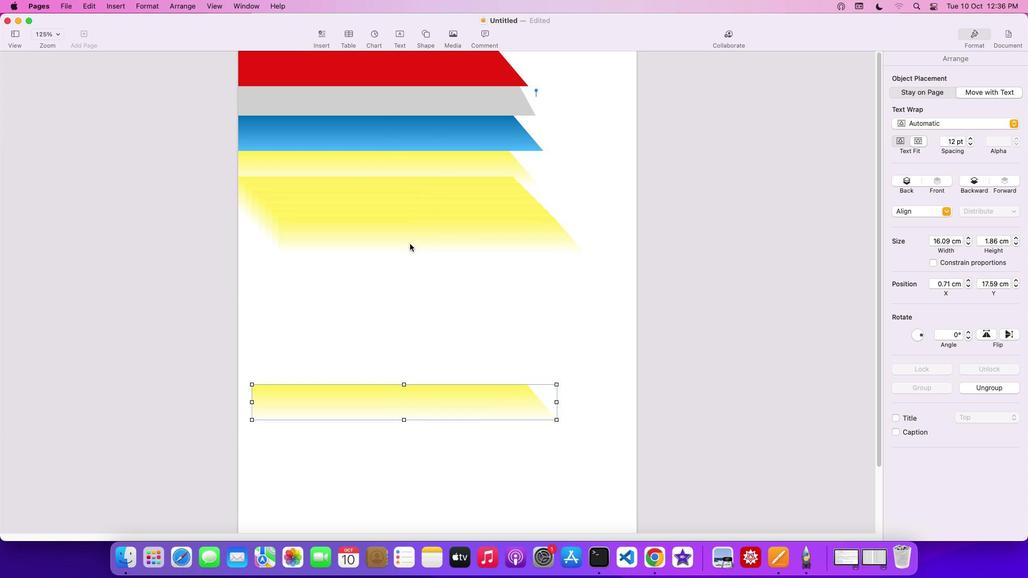 
Action: Mouse pressed left at (409, 244)
Screenshot: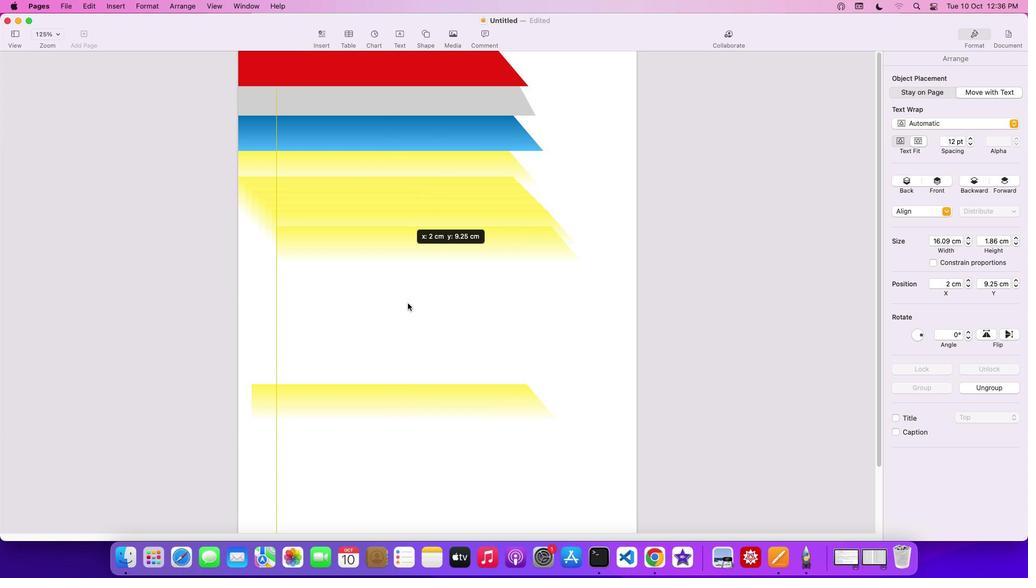 
Action: Mouse moved to (428, 213)
Screenshot: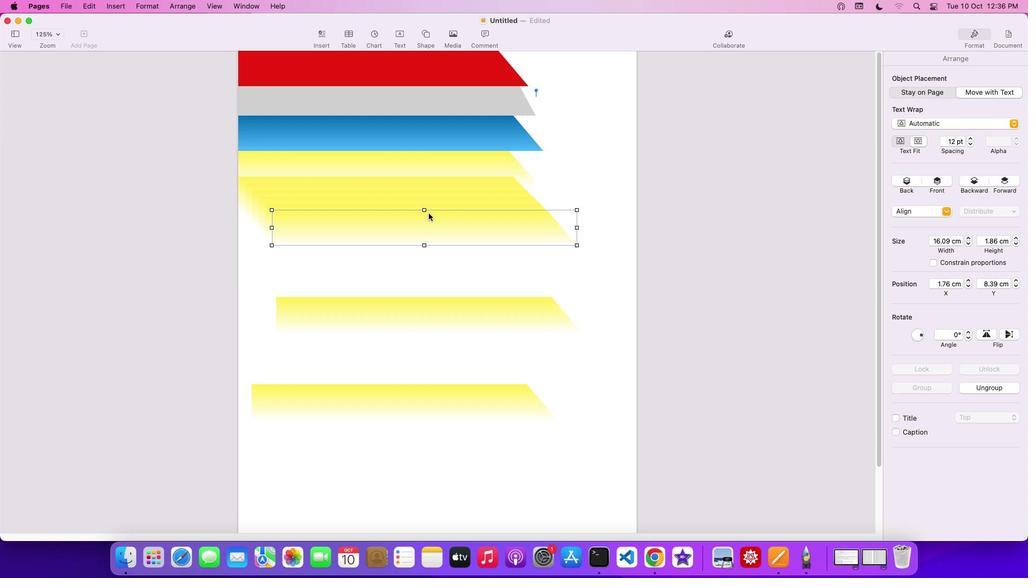 
Action: Mouse pressed left at (428, 213)
Screenshot: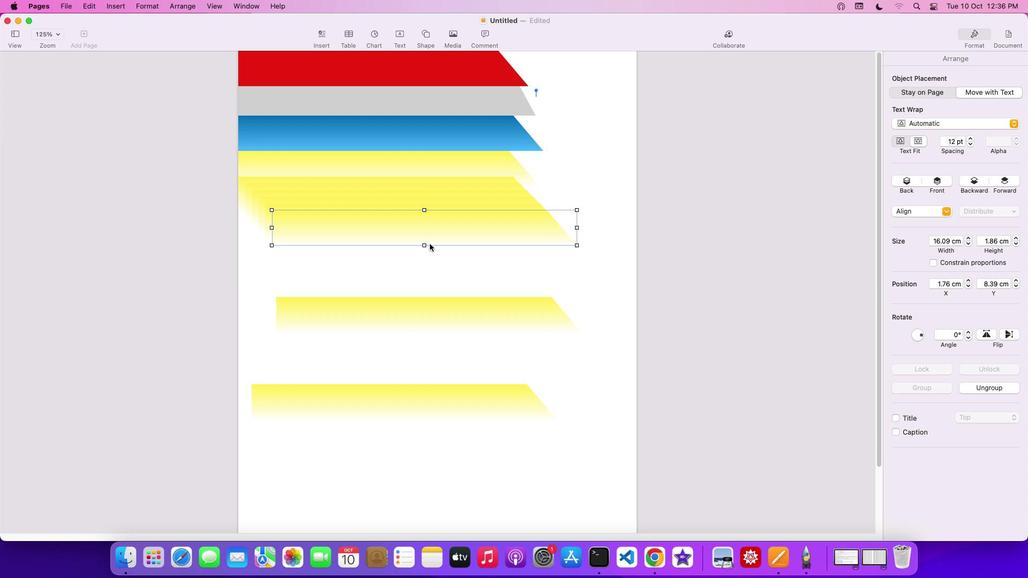 
Action: Mouse moved to (414, 213)
Screenshot: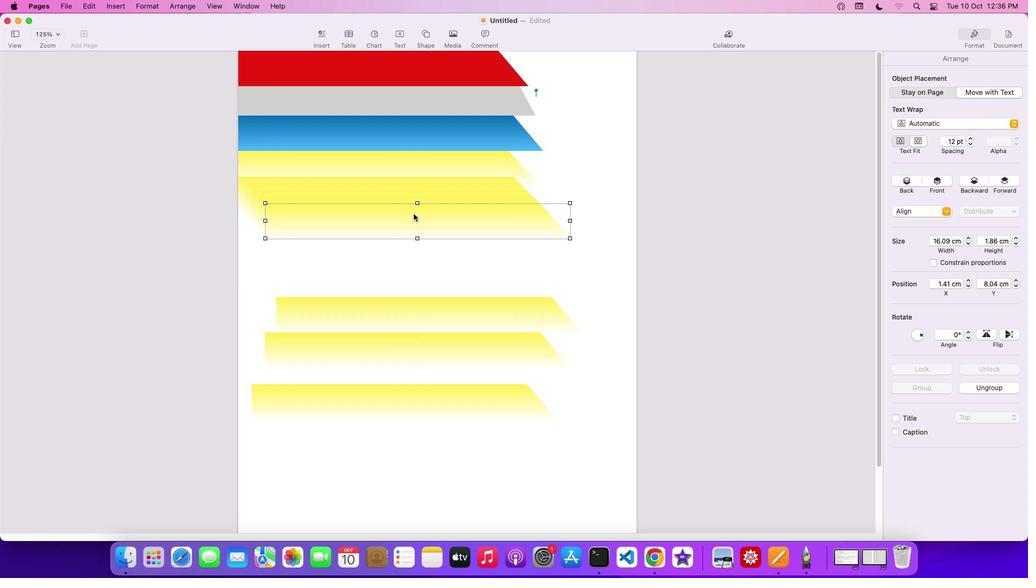 
Action: Mouse pressed left at (414, 213)
Screenshot: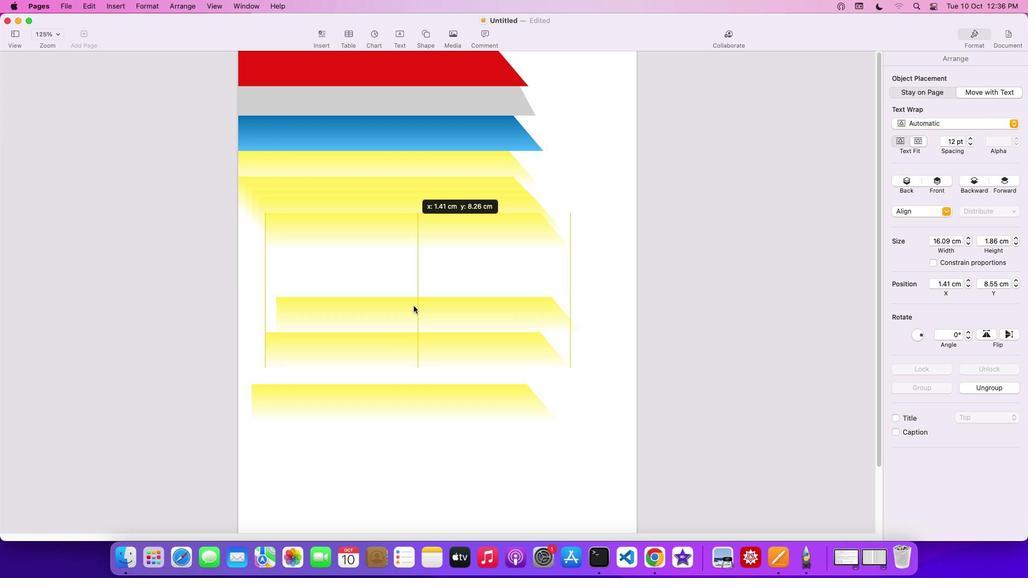 
Action: Mouse moved to (426, 212)
Screenshot: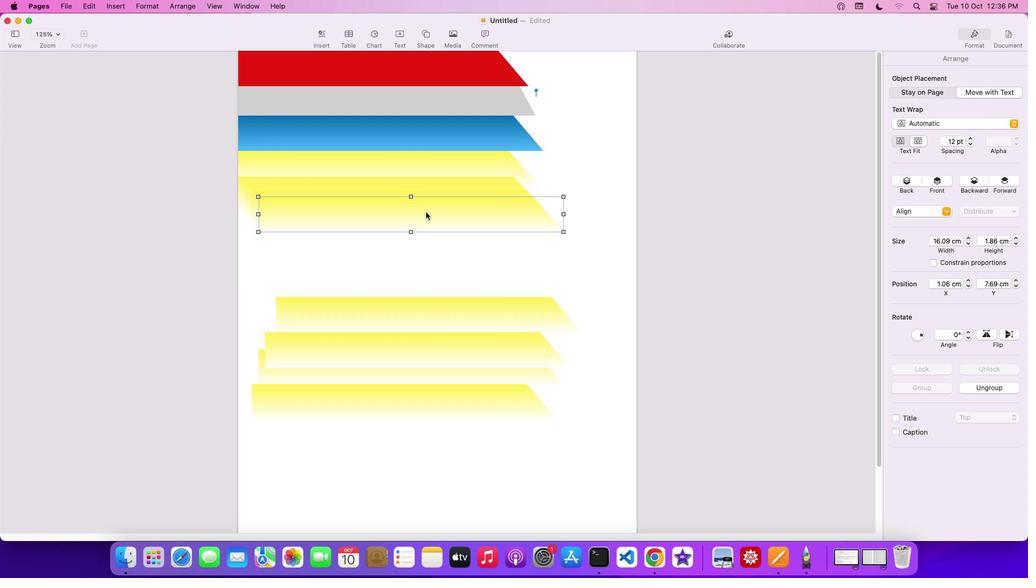 
Action: Mouse pressed left at (426, 212)
Screenshot: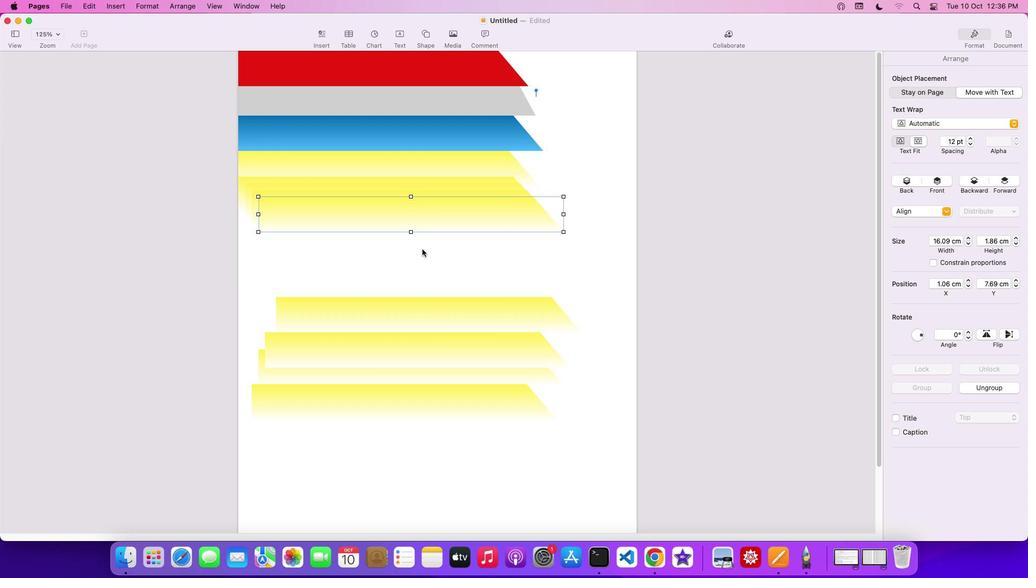 
Action: Mouse moved to (430, 221)
Screenshot: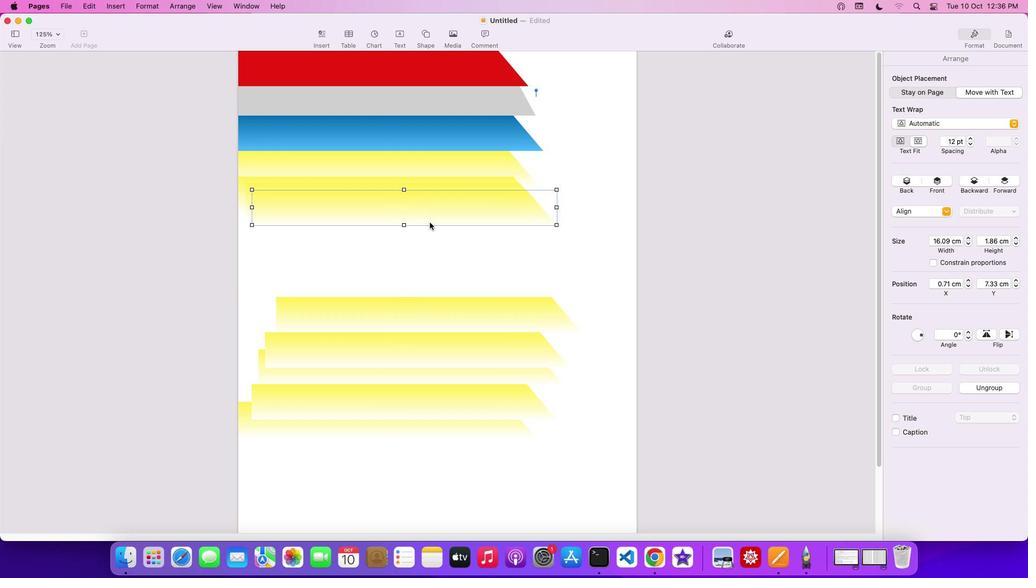 
Action: Mouse pressed left at (430, 221)
Screenshot: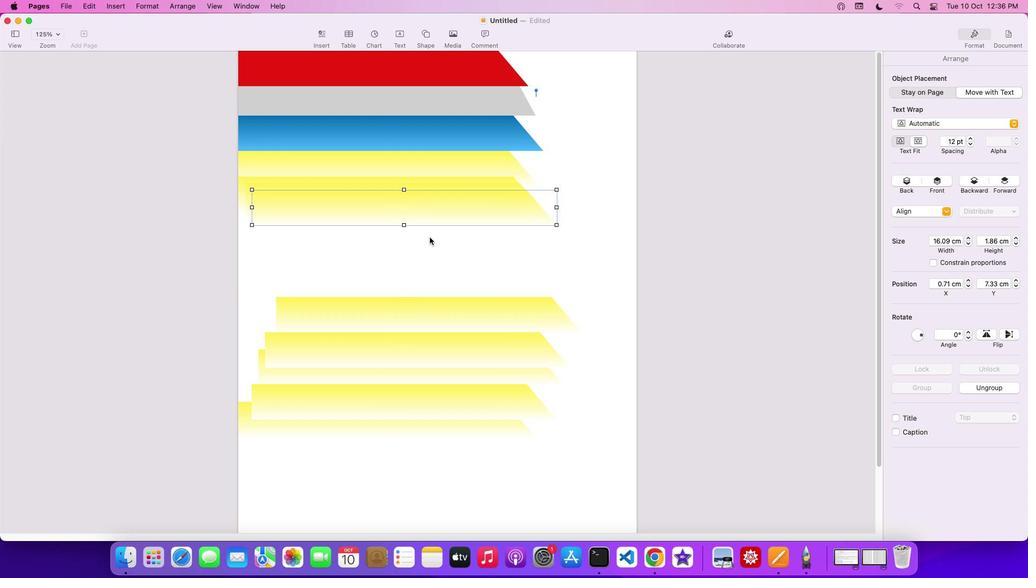 
Action: Mouse moved to (458, 198)
Screenshot: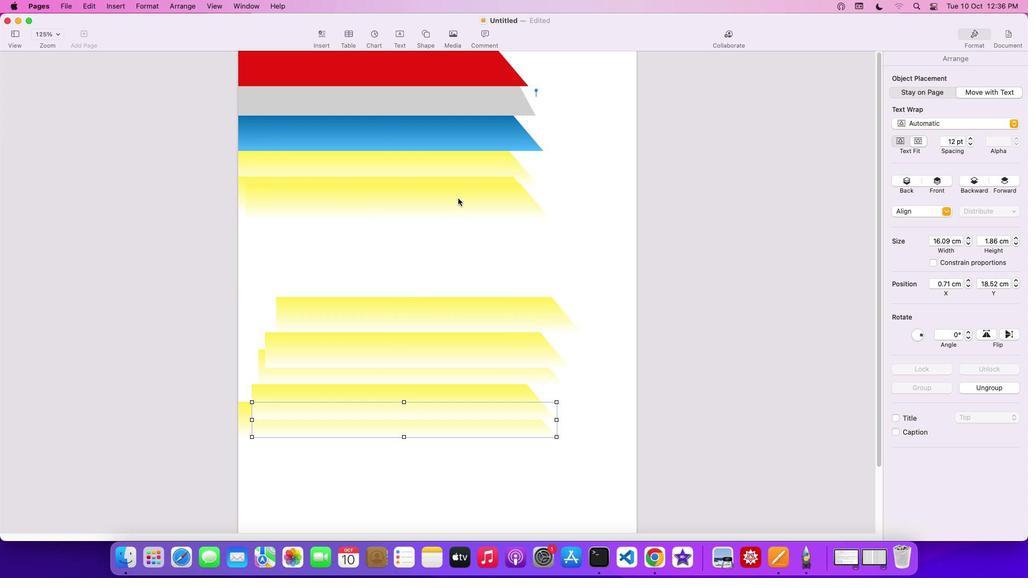
Action: Mouse pressed left at (458, 198)
Screenshot: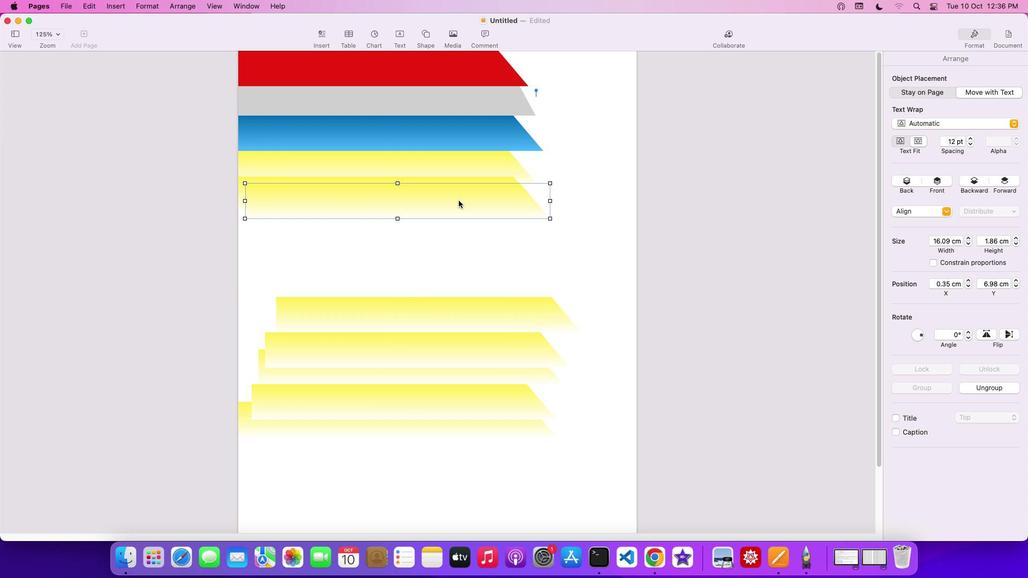 
Action: Mouse moved to (461, 309)
Screenshot: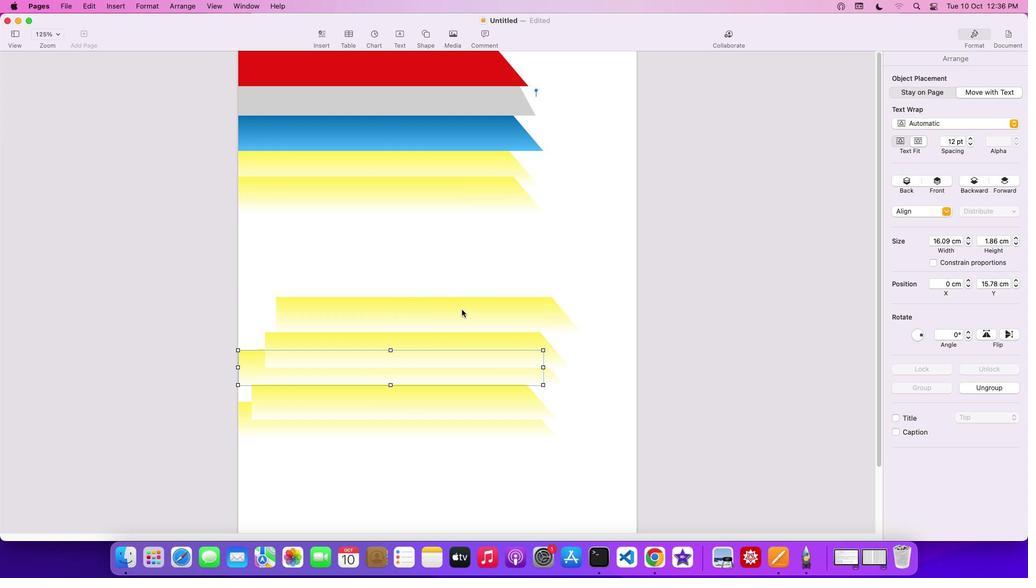 
Action: Mouse pressed left at (461, 309)
Screenshot: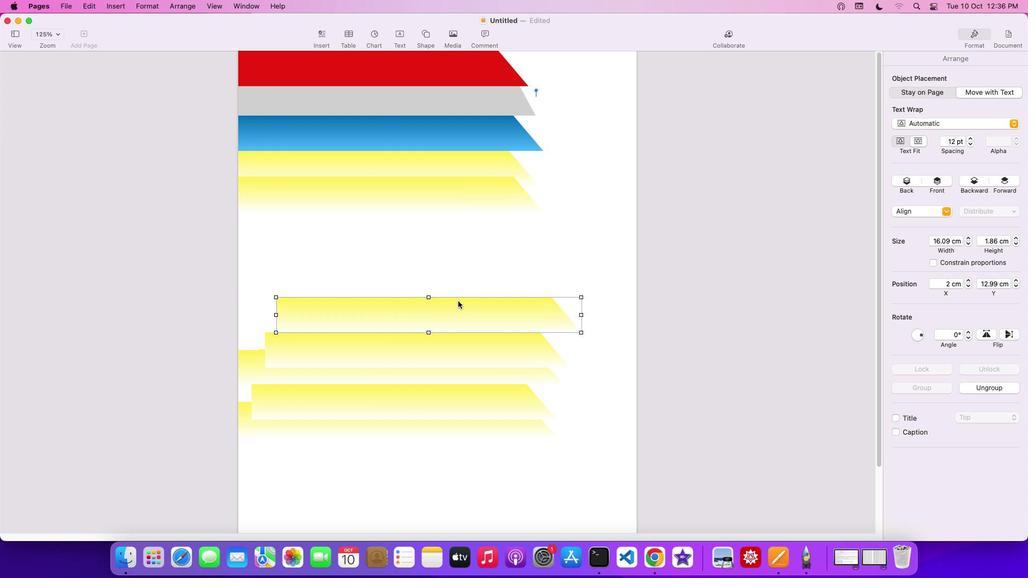 
Action: Mouse moved to (468, 352)
Screenshot: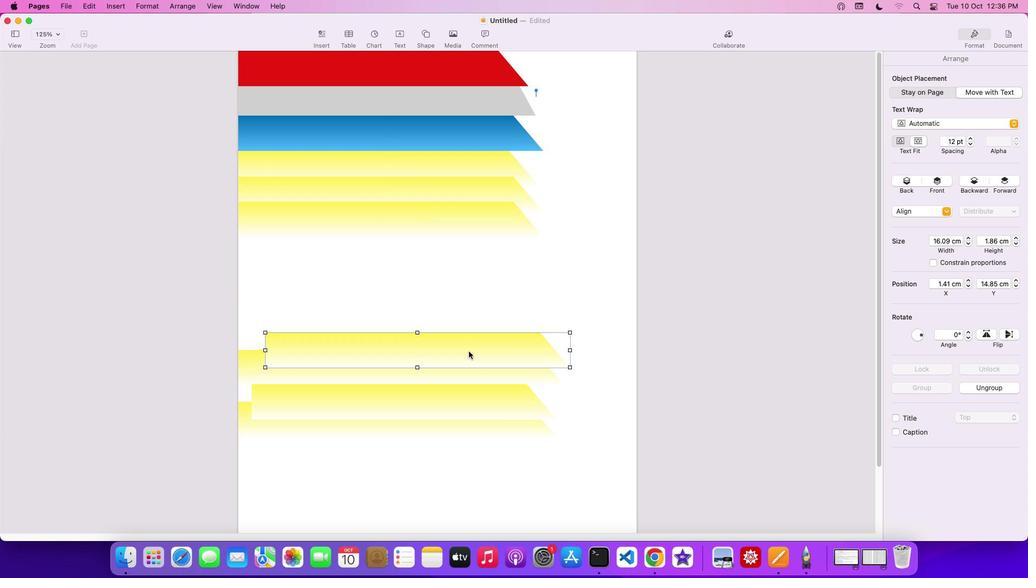 
Action: Mouse pressed left at (468, 352)
Screenshot: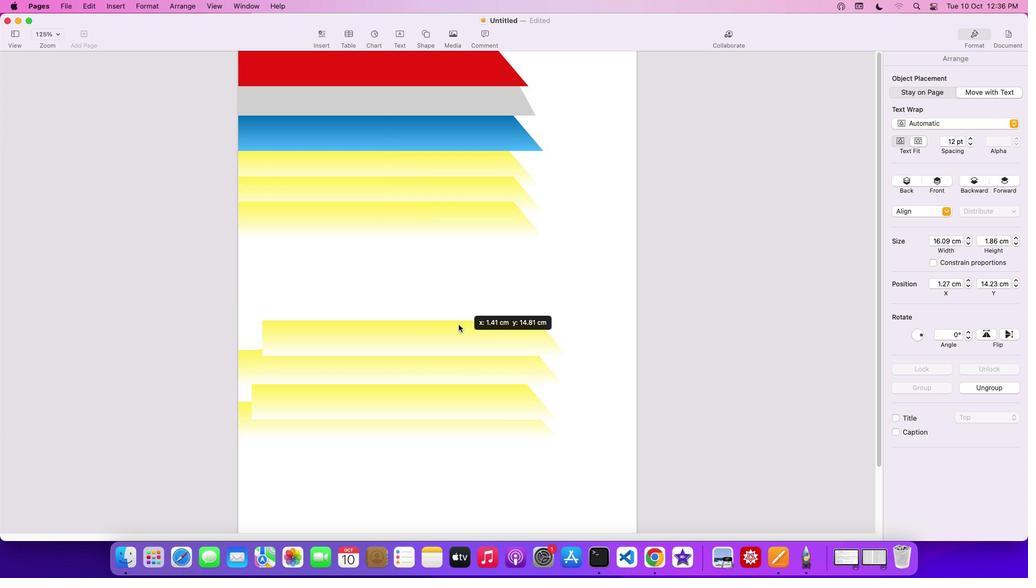 
Action: Mouse moved to (419, 370)
Screenshot: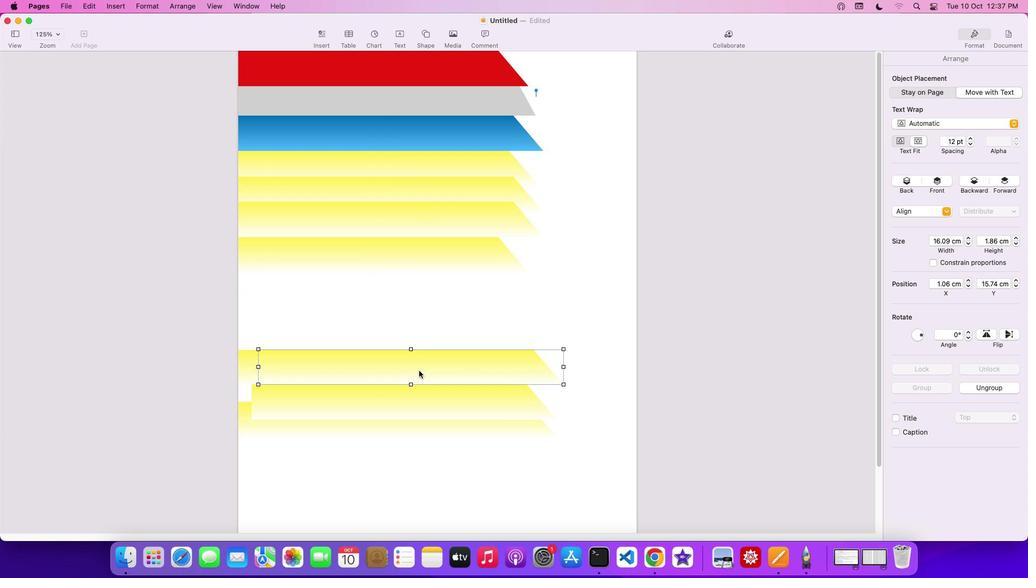 
Action: Mouse pressed left at (419, 370)
Screenshot: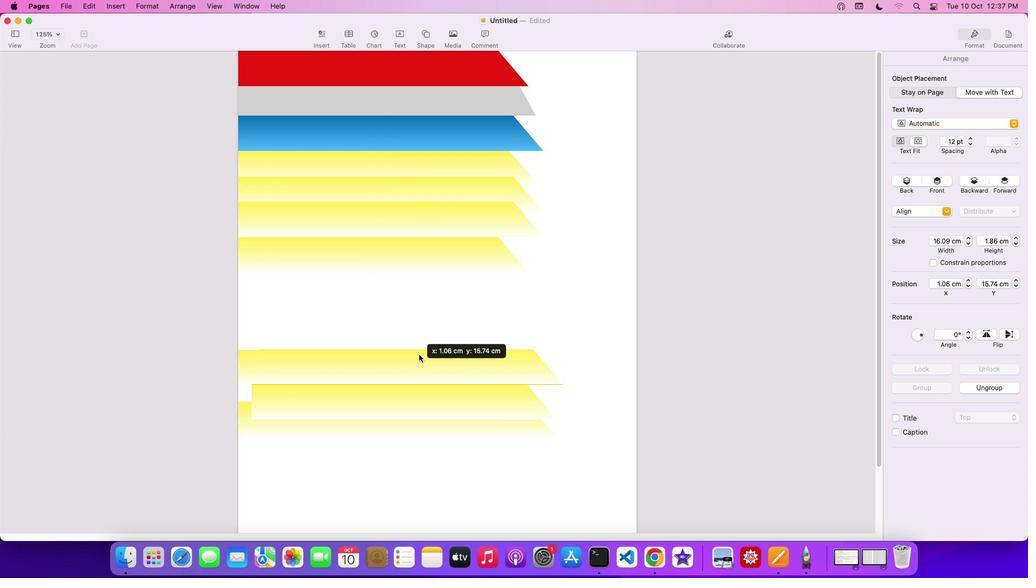 
Action: Mouse moved to (422, 375)
Screenshot: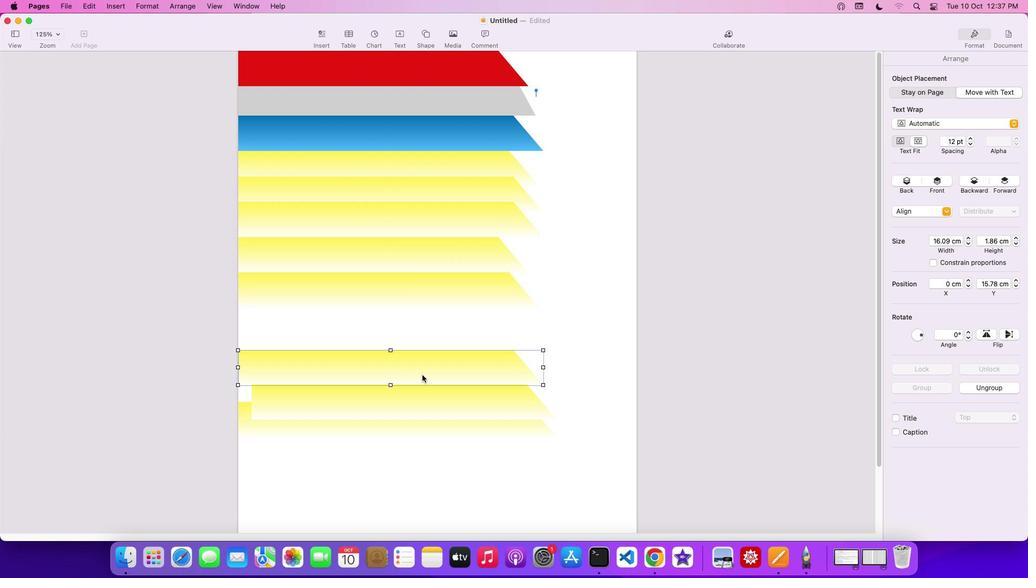 
Action: Mouse pressed left at (422, 375)
Screenshot: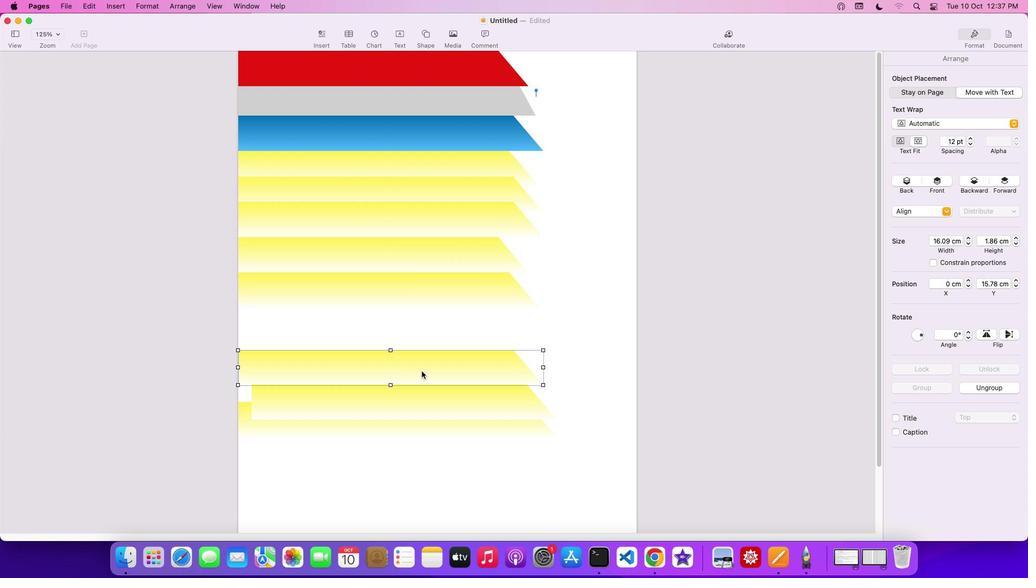 
Action: Mouse moved to (409, 394)
Screenshot: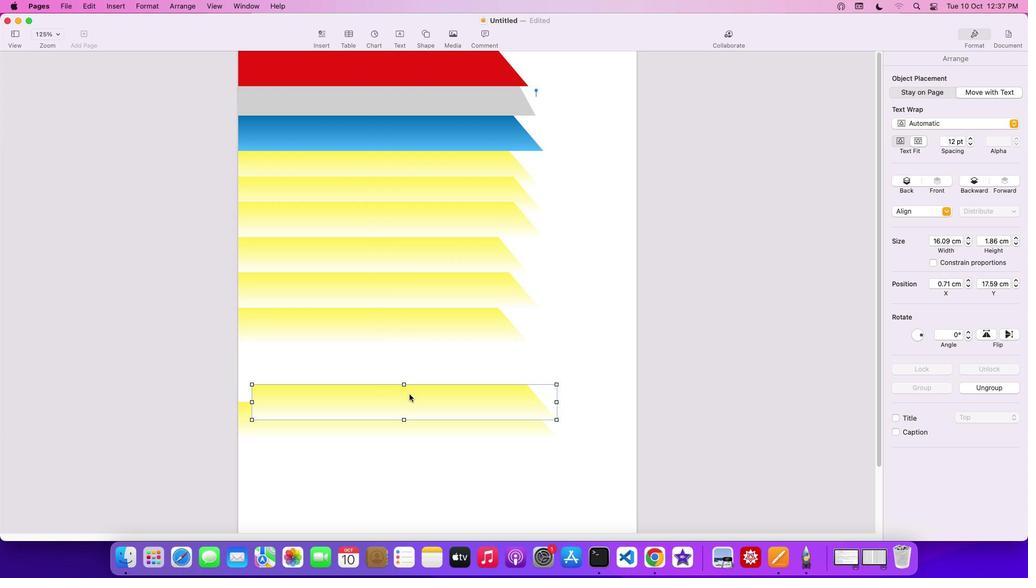 
Action: Mouse pressed left at (409, 394)
Screenshot: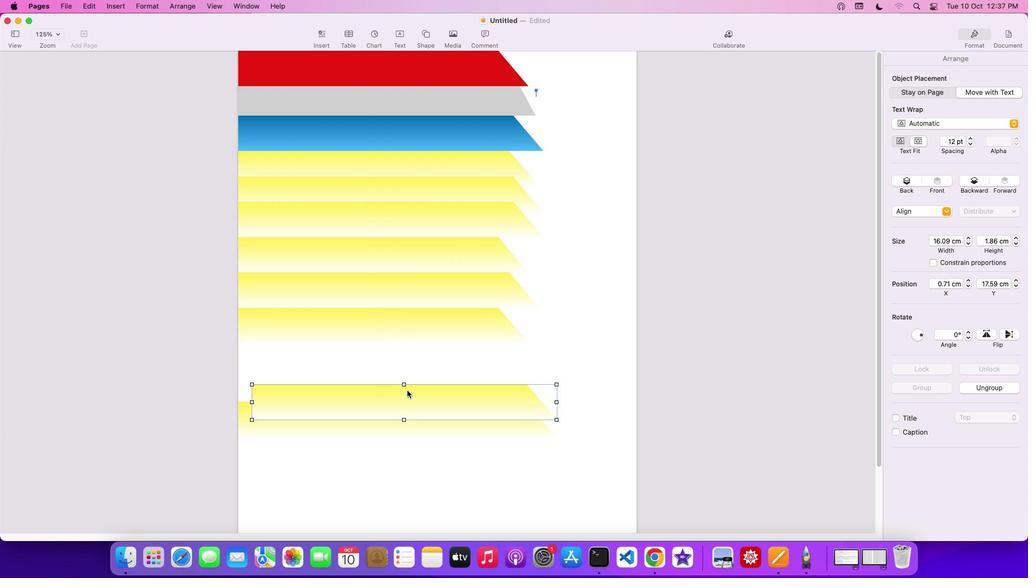 
Action: Mouse moved to (455, 448)
Screenshot: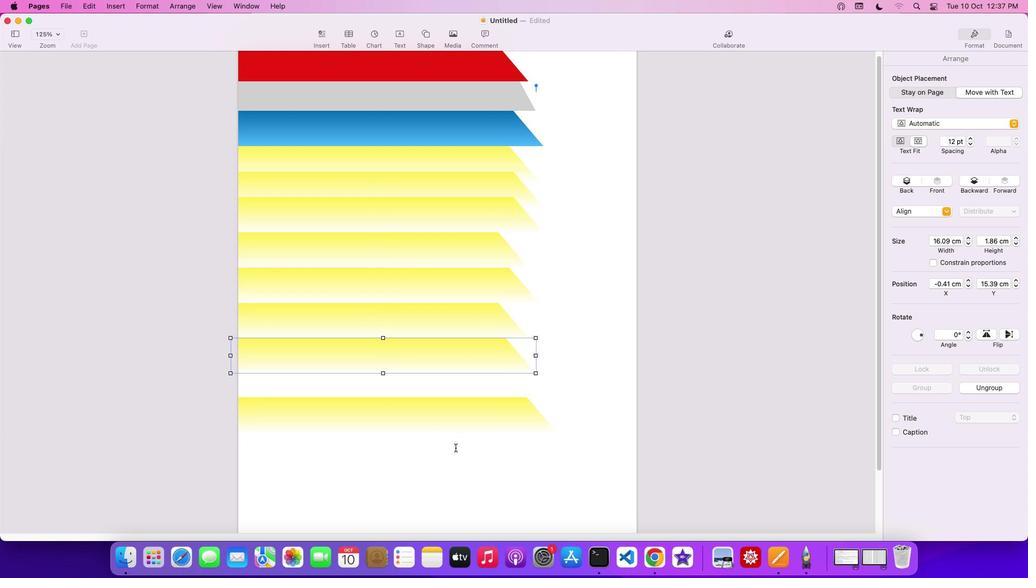 
Action: Mouse scrolled (455, 448) with delta (0, 0)
Screenshot: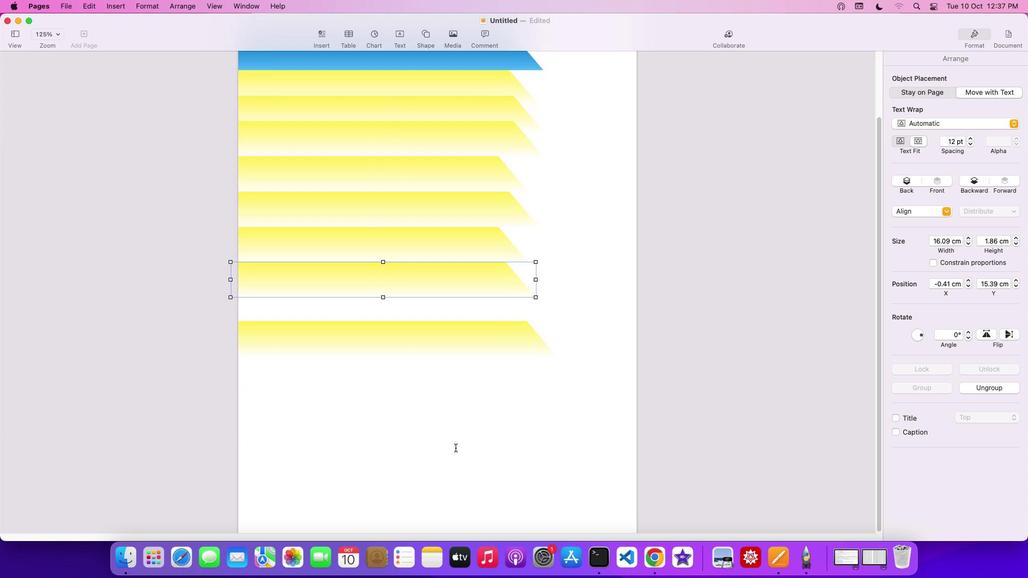 
Action: Mouse scrolled (455, 448) with delta (0, 0)
Screenshot: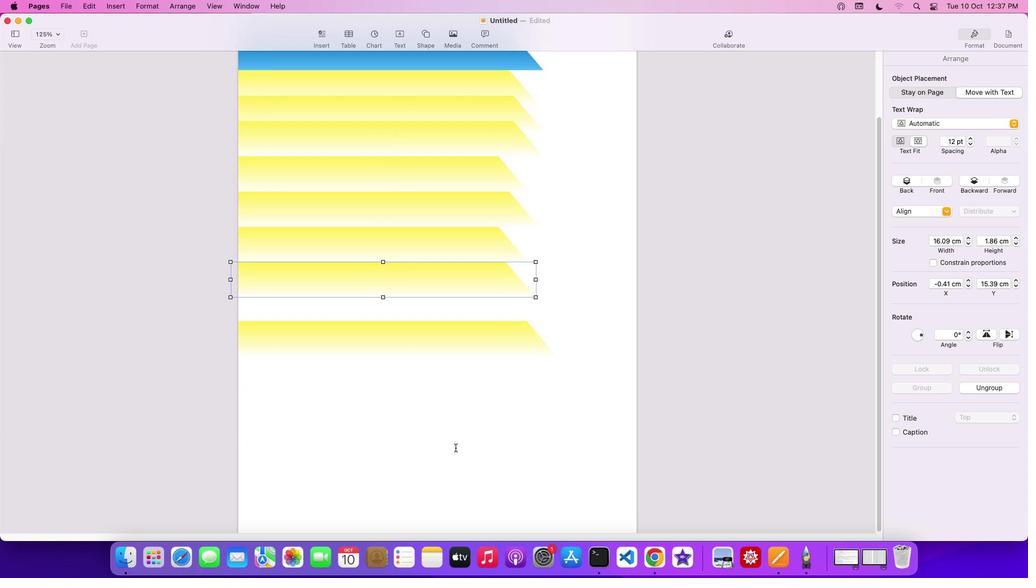
Action: Mouse scrolled (455, 448) with delta (0, -1)
Screenshot: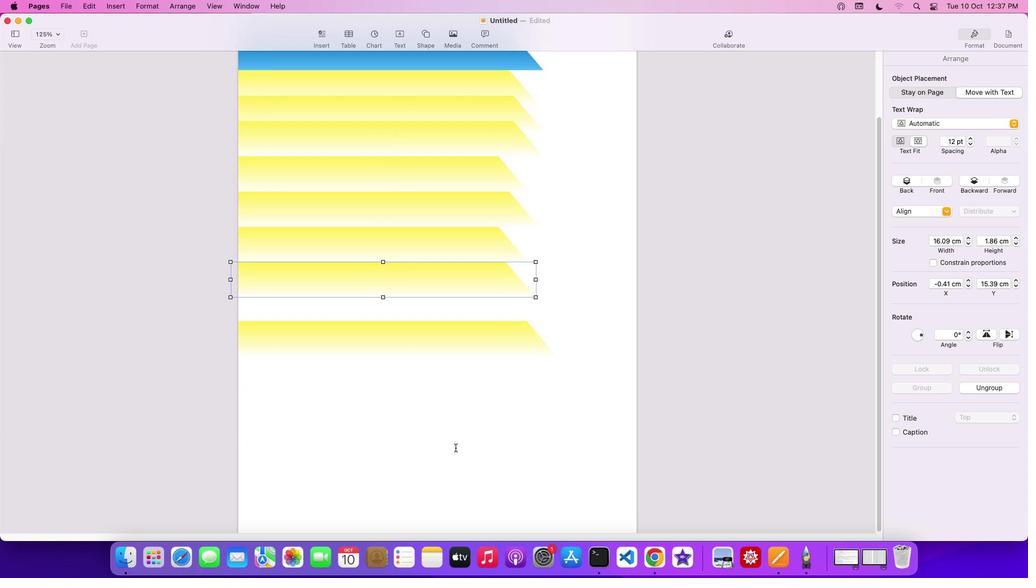 
Action: Mouse scrolled (455, 448) with delta (0, -2)
Screenshot: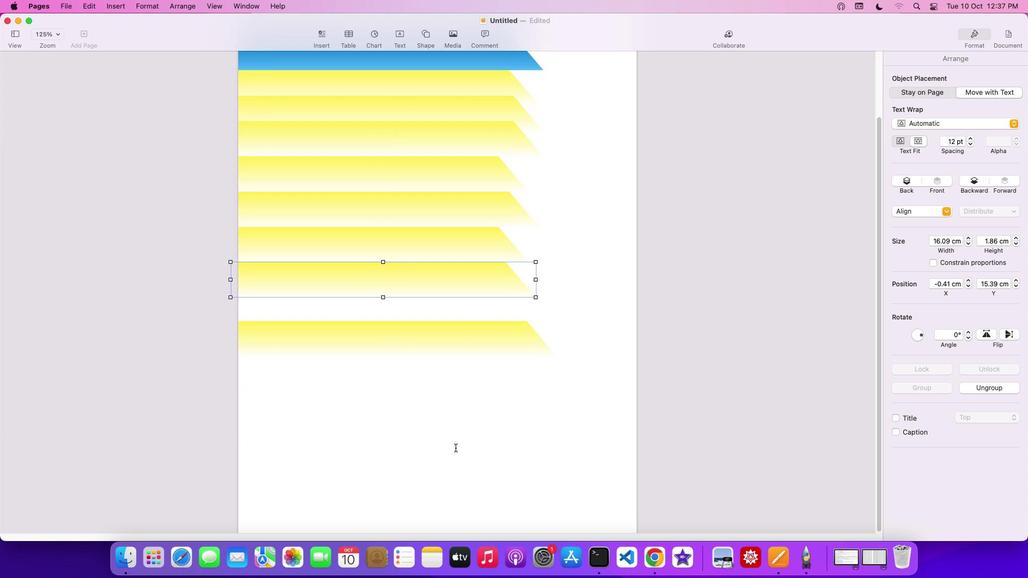 
Action: Mouse scrolled (455, 448) with delta (0, -2)
Screenshot: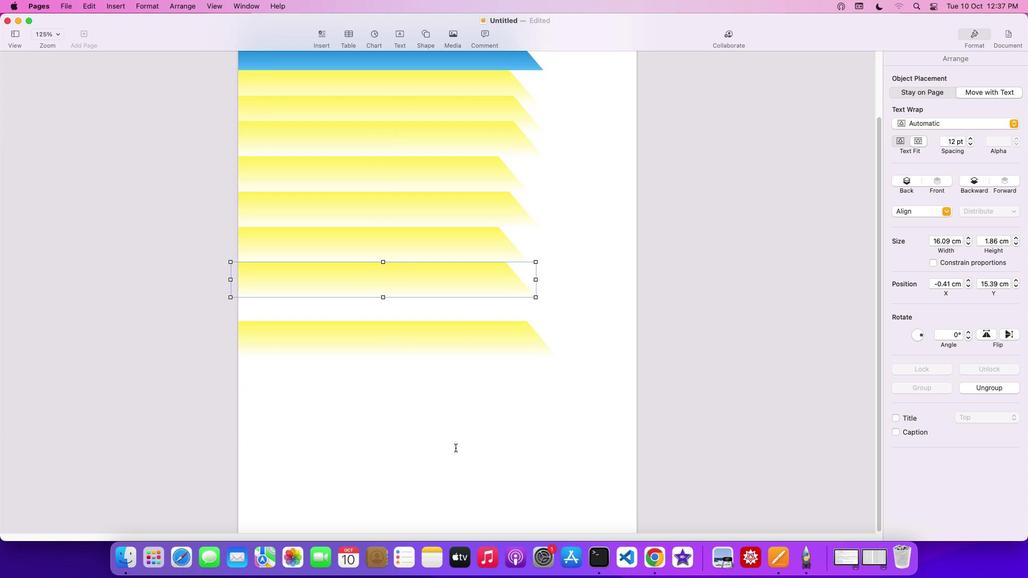 
Action: Mouse moved to (453, 178)
Screenshot: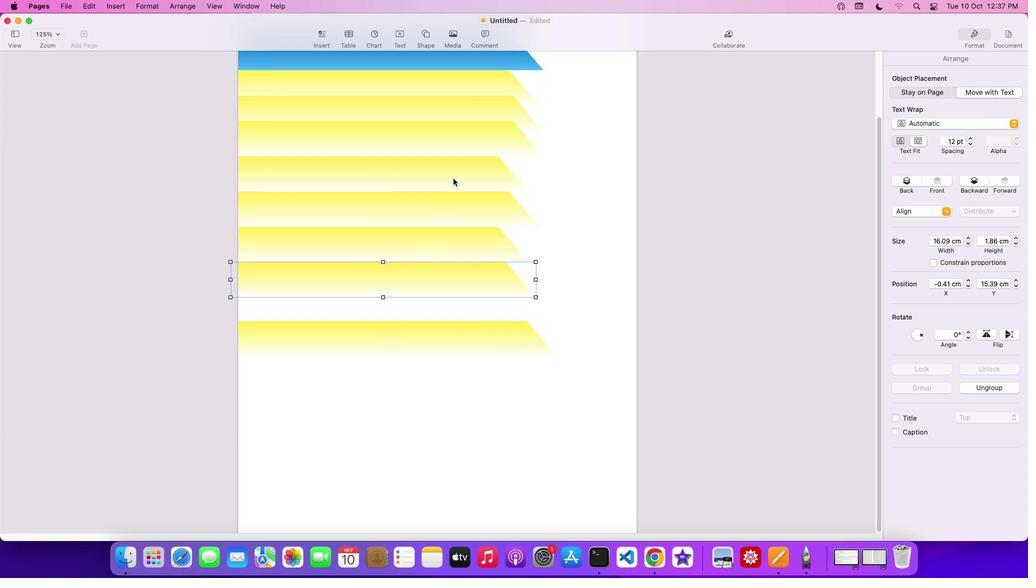 
Action: Mouse pressed left at (453, 178)
Screenshot: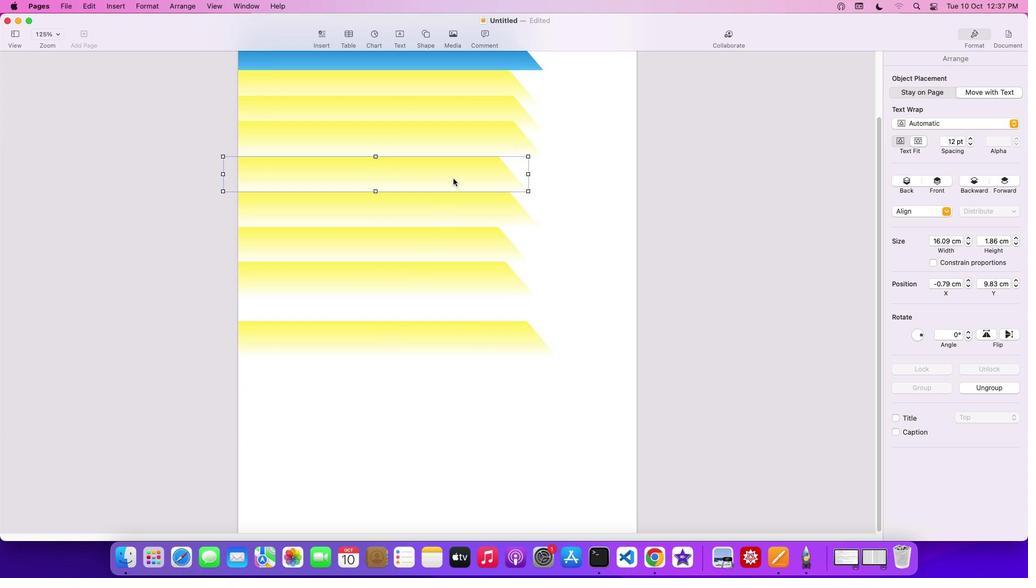 
Action: Mouse moved to (461, 210)
Screenshot: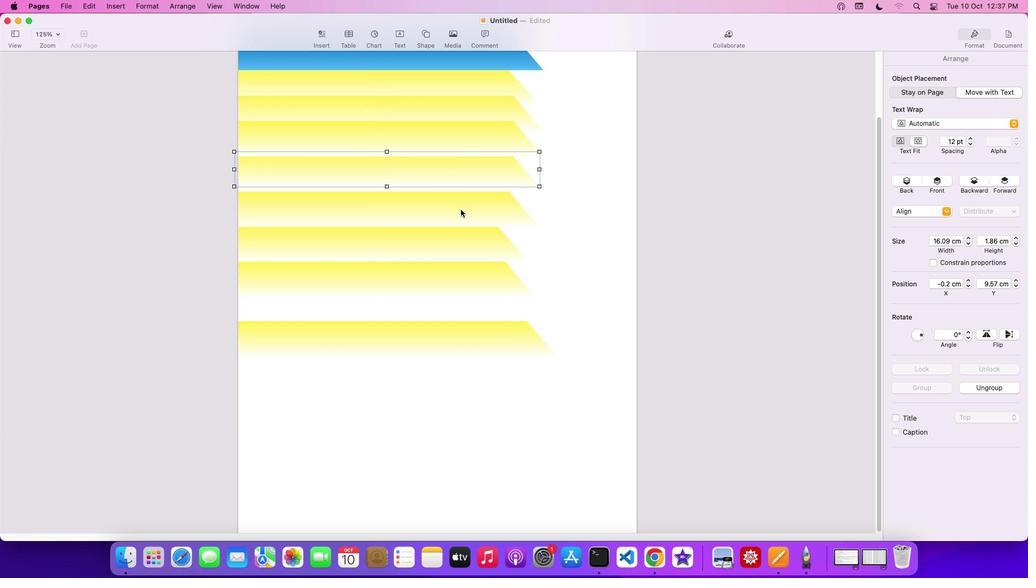 
Action: Mouse pressed left at (461, 210)
Screenshot: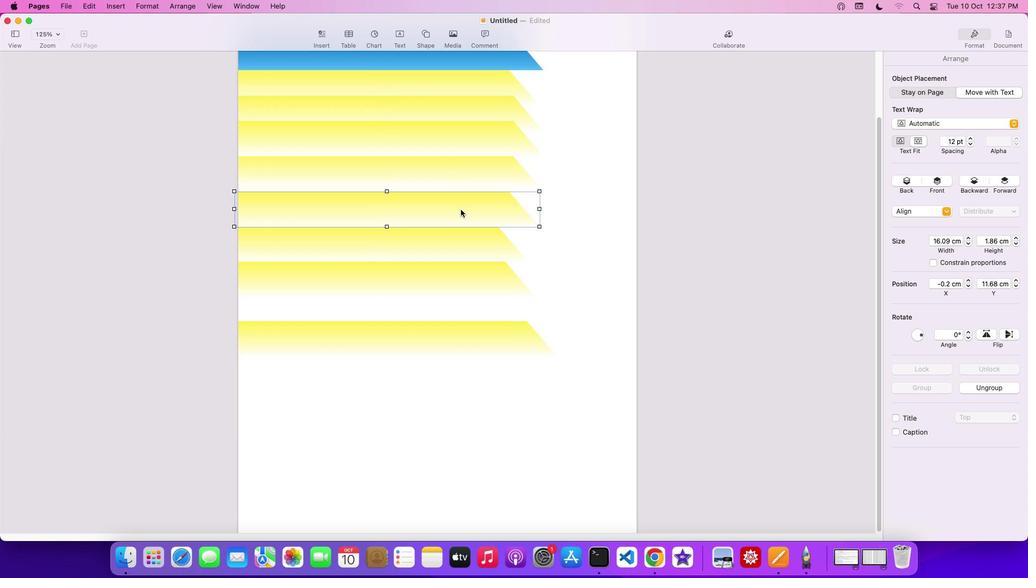 
Action: Mouse moved to (456, 235)
Screenshot: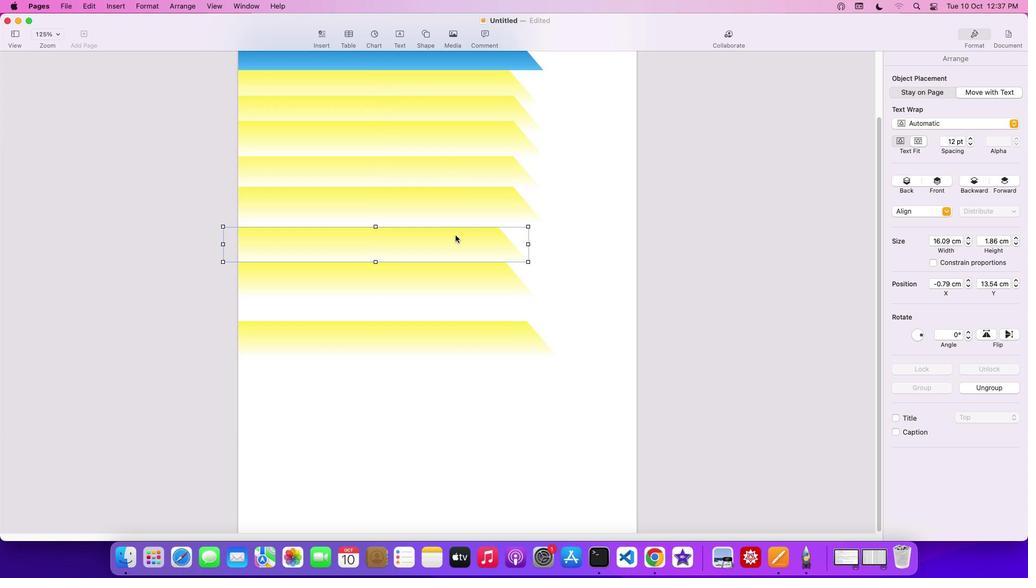 
Action: Mouse pressed left at (456, 235)
Screenshot: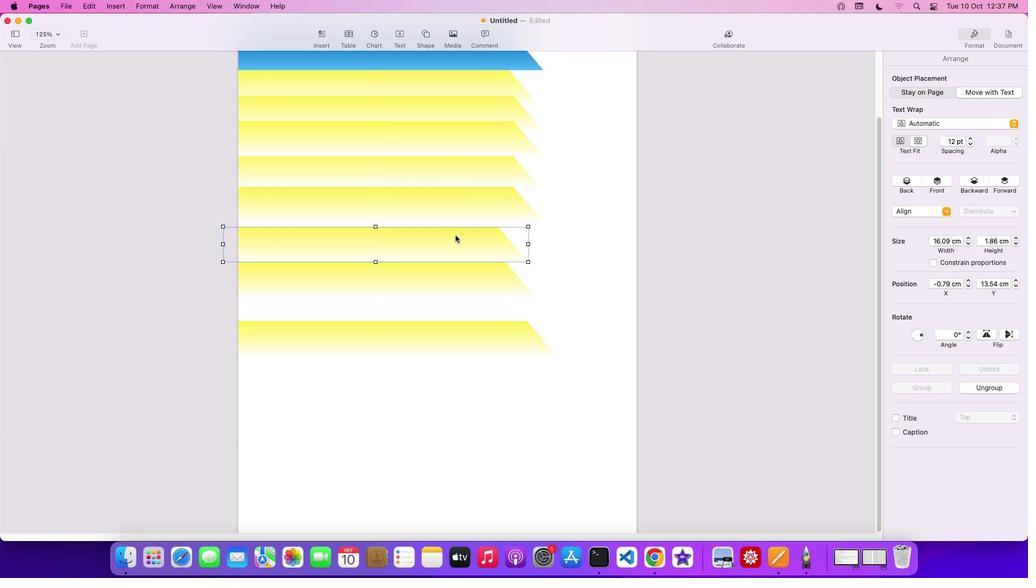 
Action: Mouse moved to (446, 284)
Screenshot: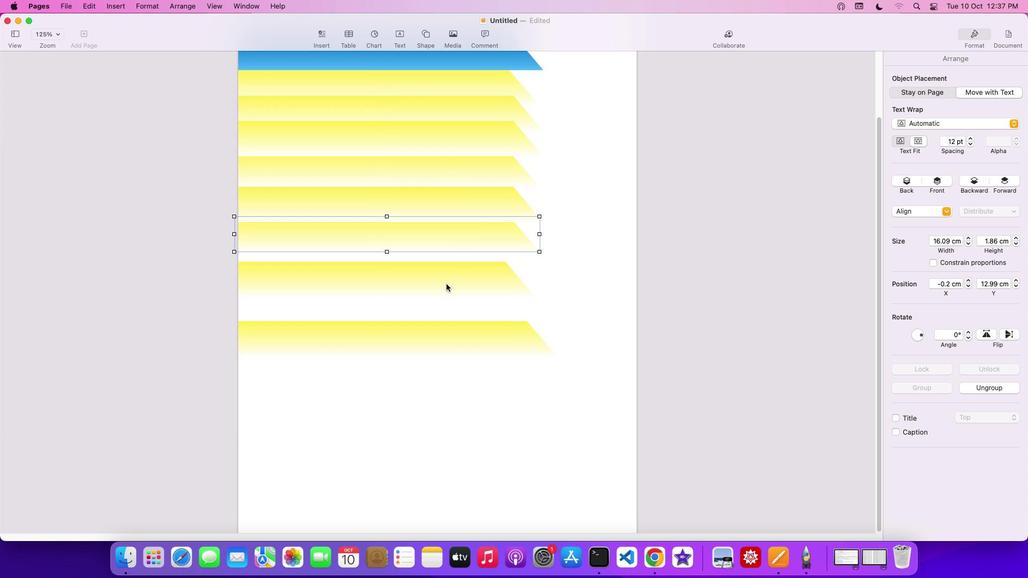 
Action: Mouse pressed left at (446, 284)
Screenshot: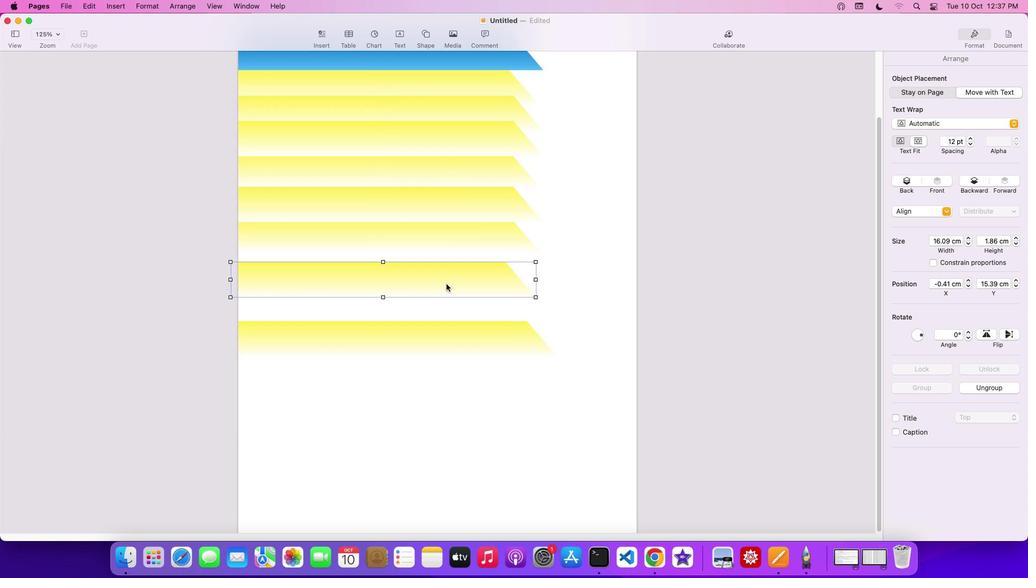 
Action: Mouse moved to (437, 345)
Screenshot: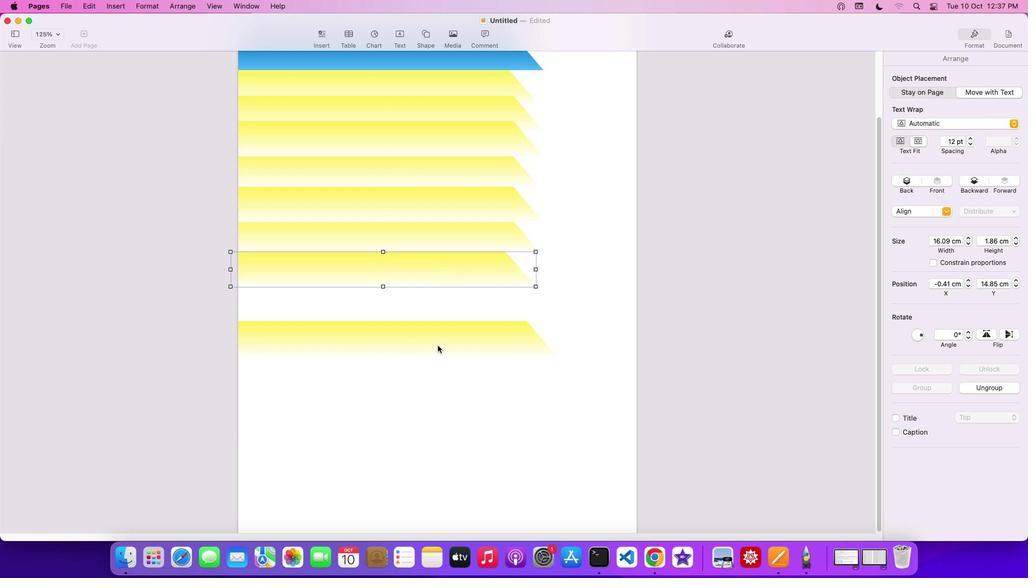 
Action: Mouse pressed left at (437, 345)
Screenshot: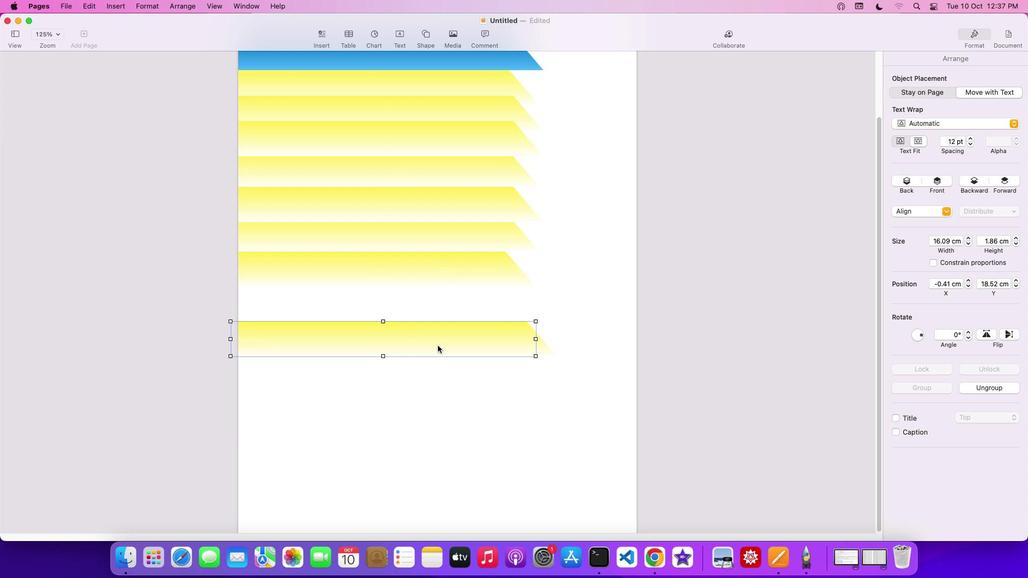 
Action: Mouse moved to (442, 339)
Screenshot: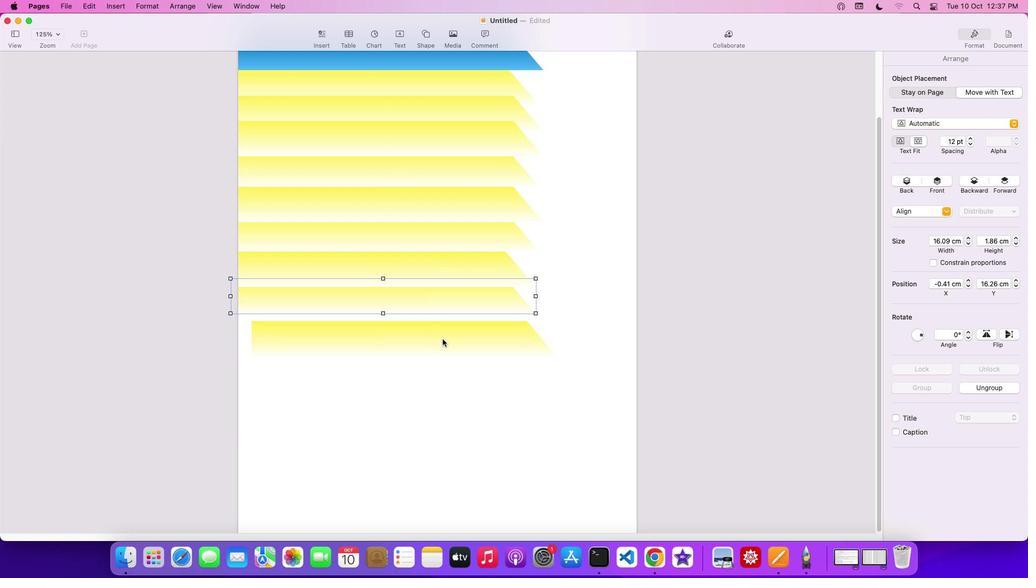 
Action: Mouse pressed left at (442, 339)
